 Task: Select Give A Gift Card from Gift Cards. Add to cart AmazonBasics Movies & TV Gift Card-1. Place order for Edwin Parker, _x000D_
1229 Senator Rd_x000D_
Crystal, Michigan(MI), 48818, Cell Number (989) 235-6557
Action: Mouse moved to (331, 313)
Screenshot: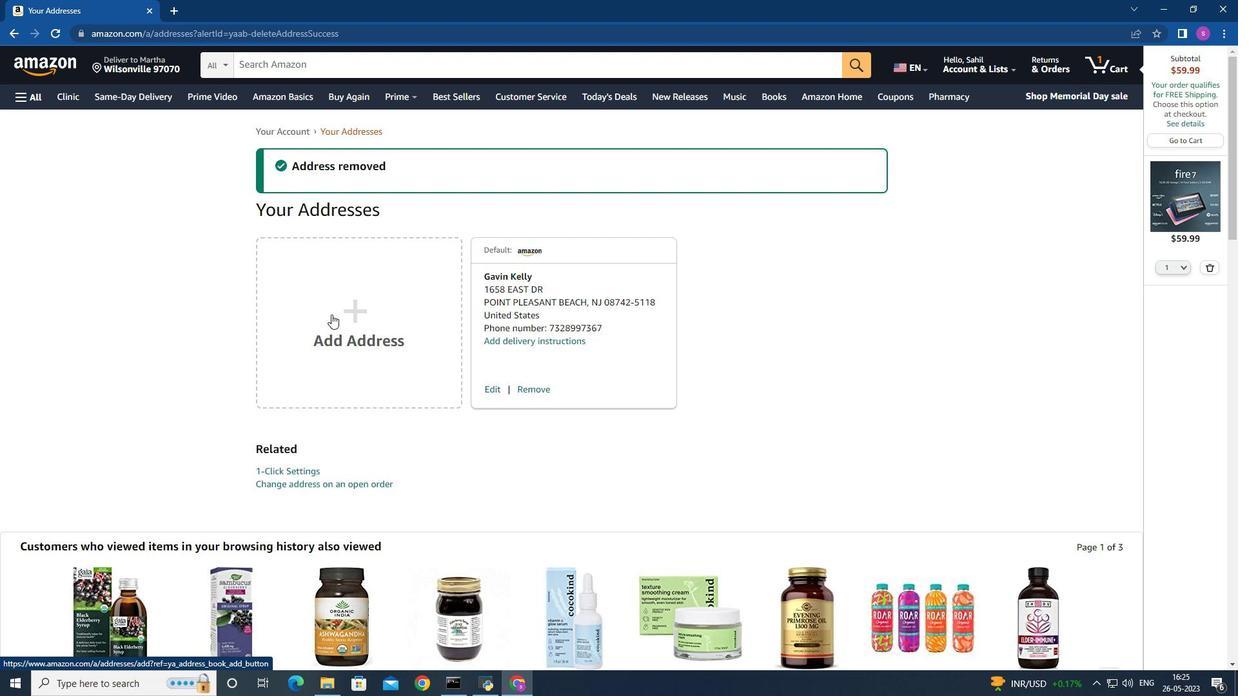 
Action: Mouse pressed left at (331, 313)
Screenshot: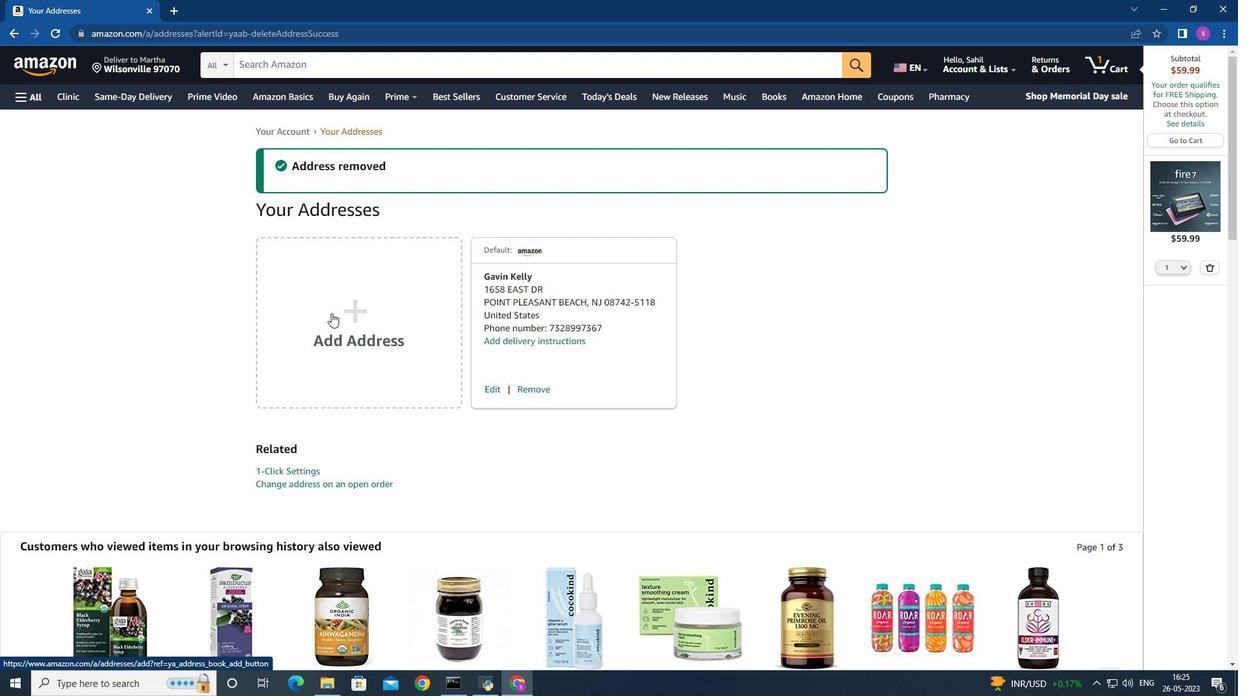 
Action: Mouse moved to (479, 313)
Screenshot: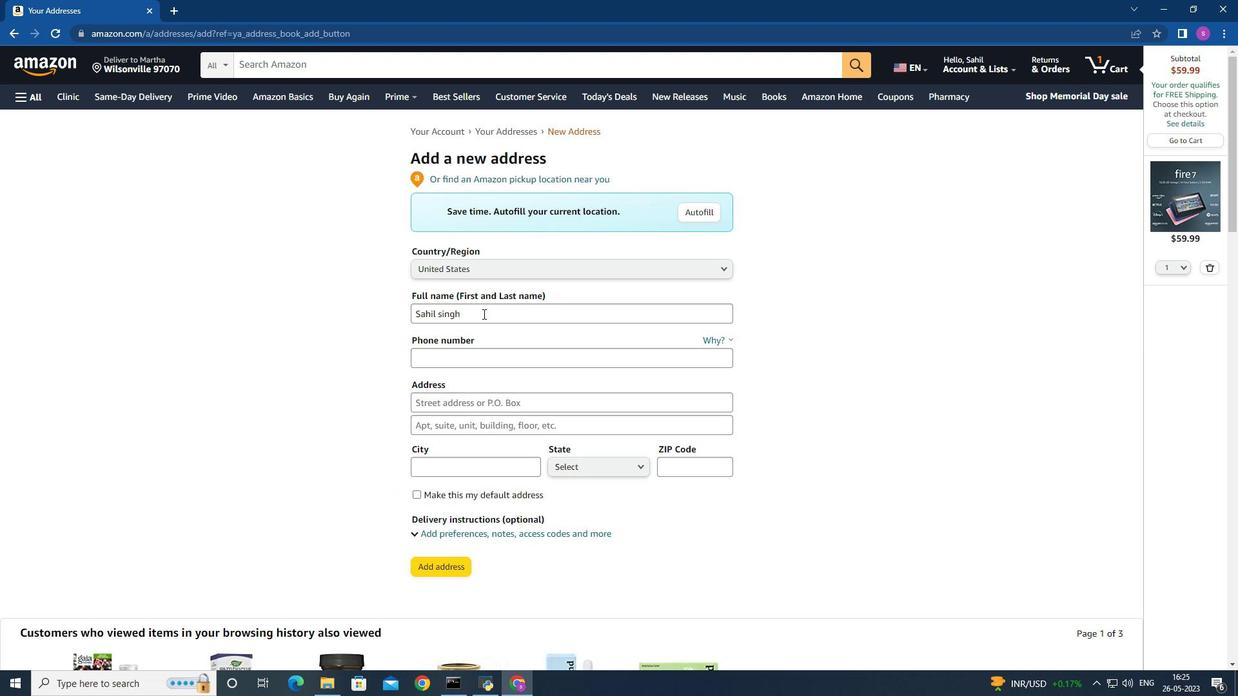 
Action: Mouse pressed left at (479, 313)
Screenshot: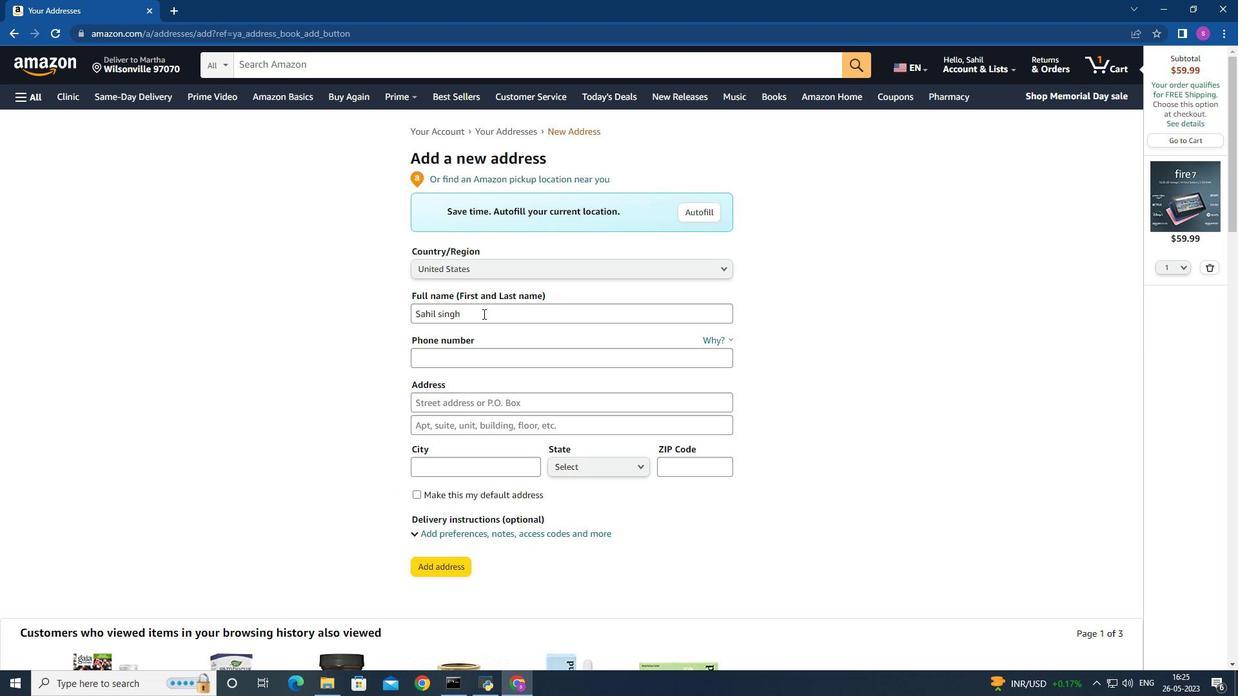 
Action: Mouse moved to (350, 319)
Screenshot: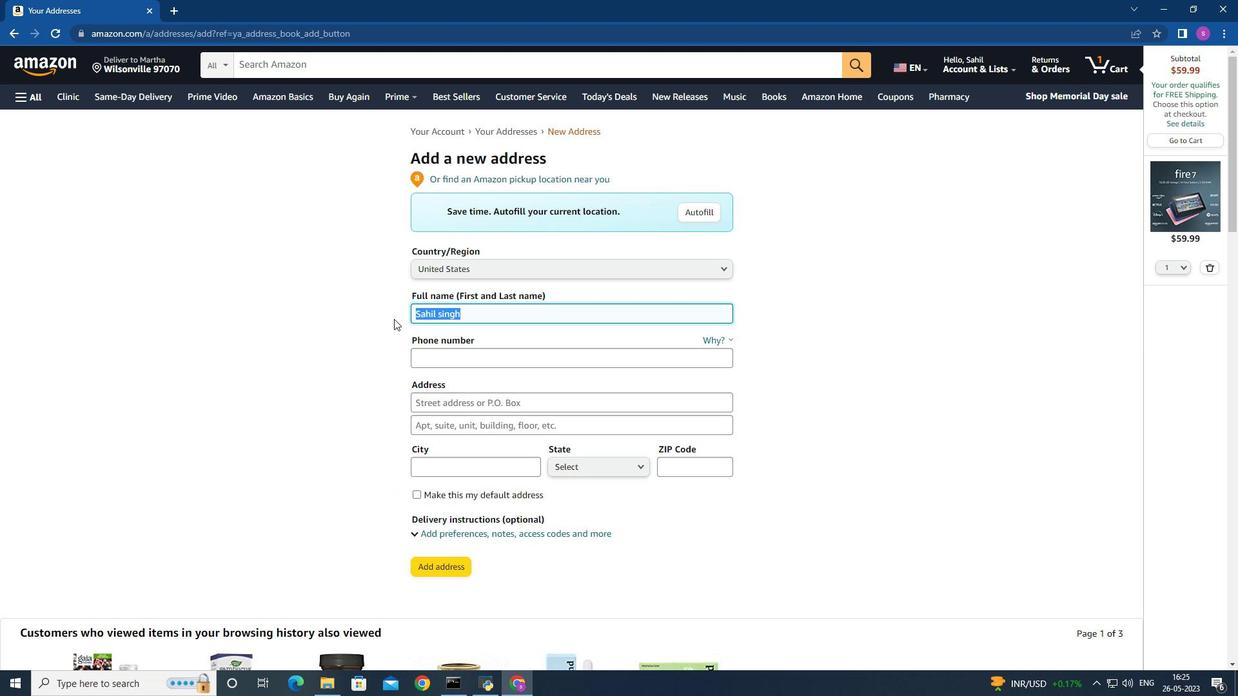 
Action: Key pressed <Key.shift>S<Key.backspace><Key.shift>Edwin<Key.space><Key.shift>Parker
Screenshot: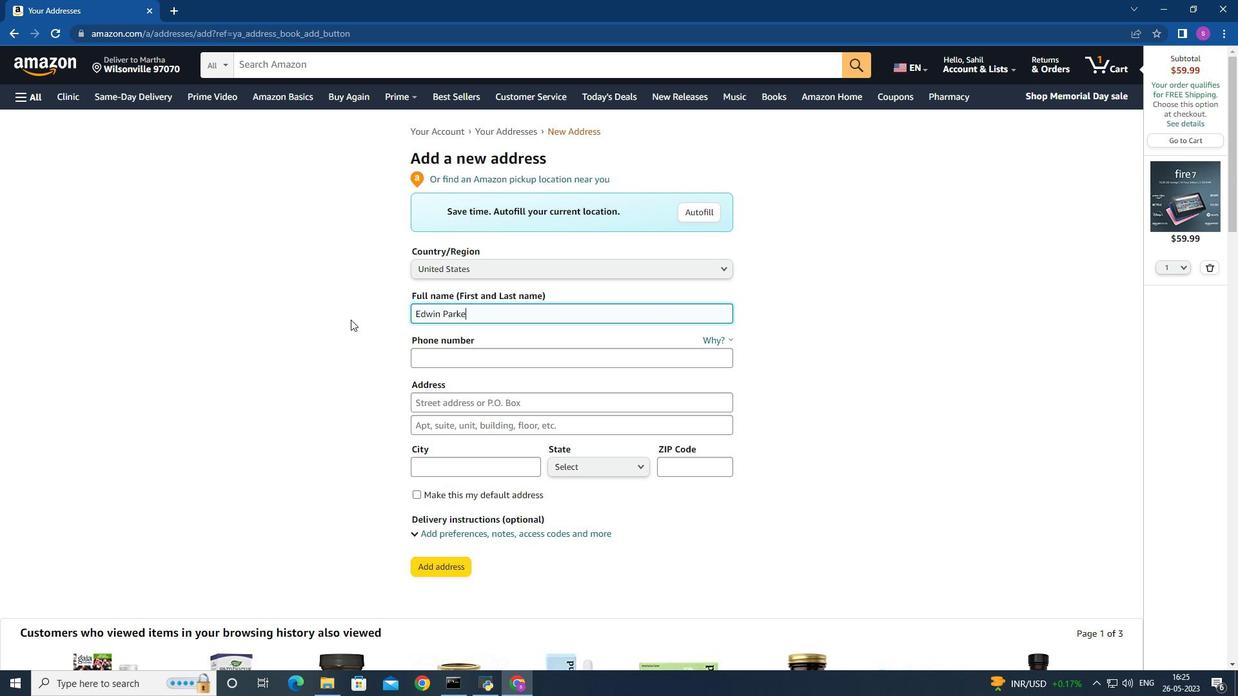 
Action: Mouse moved to (432, 353)
Screenshot: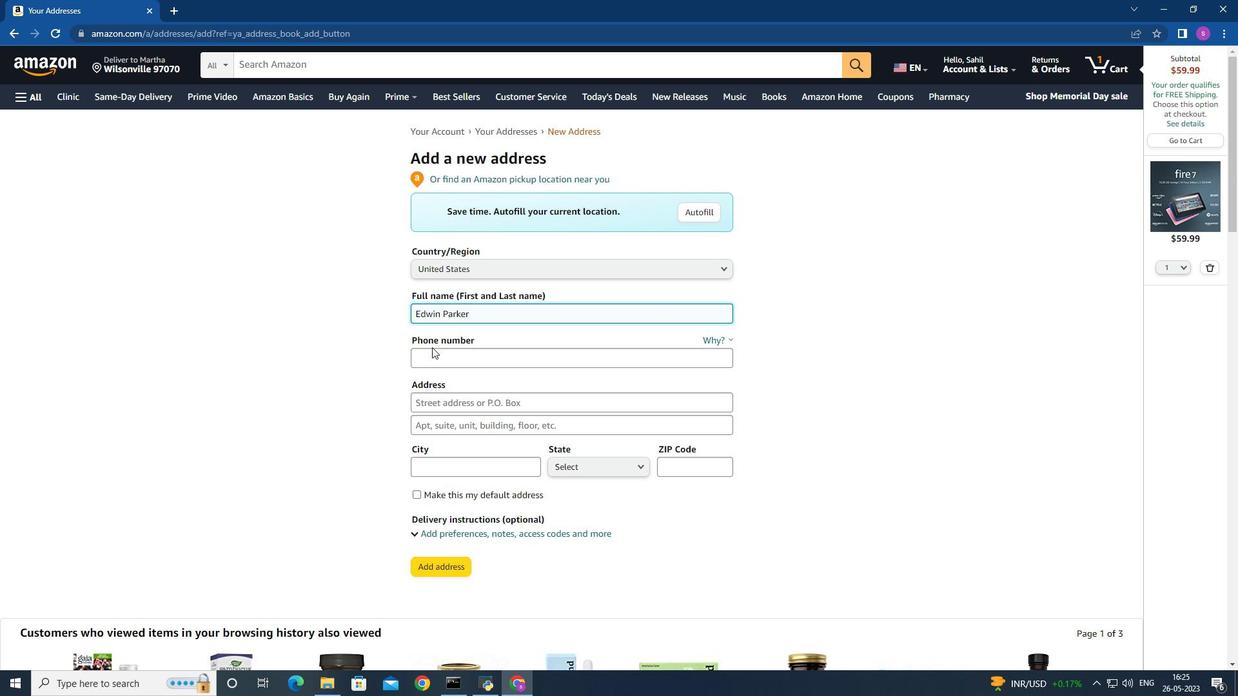 
Action: Mouse pressed left at (432, 353)
Screenshot: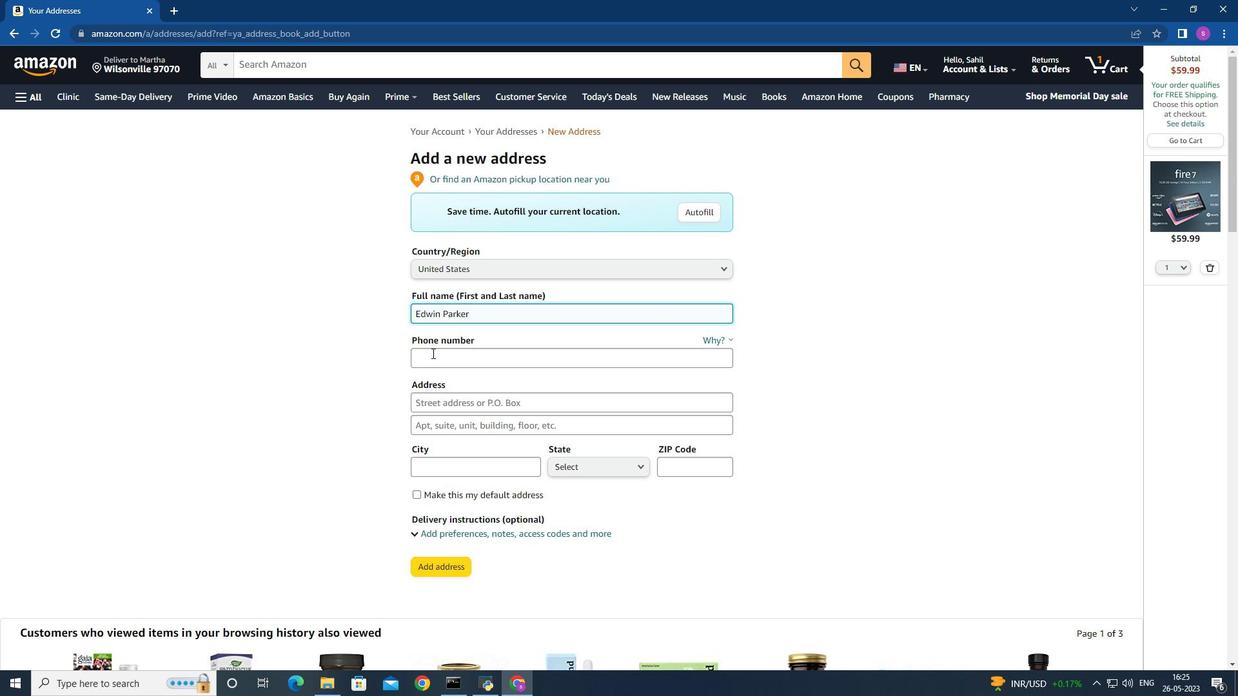 
Action: Mouse moved to (432, 353)
Screenshot: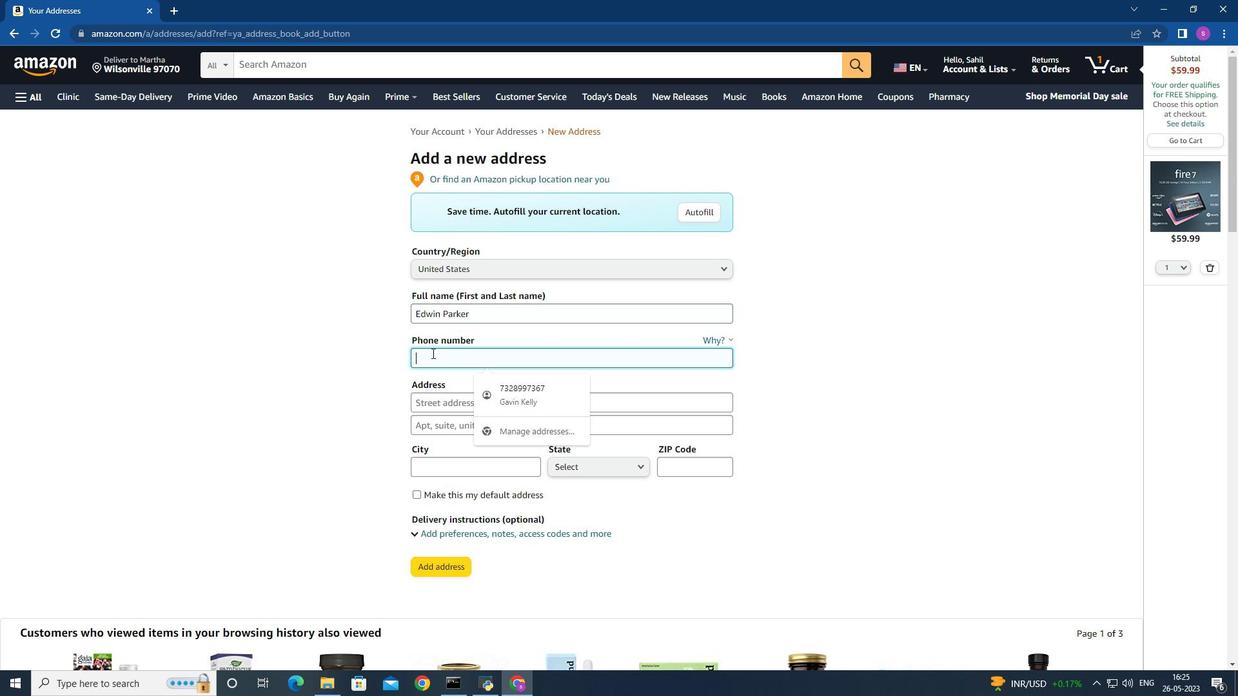 
Action: Key pressed <Key.shift>(989<Key.shift>)235-6557
Screenshot: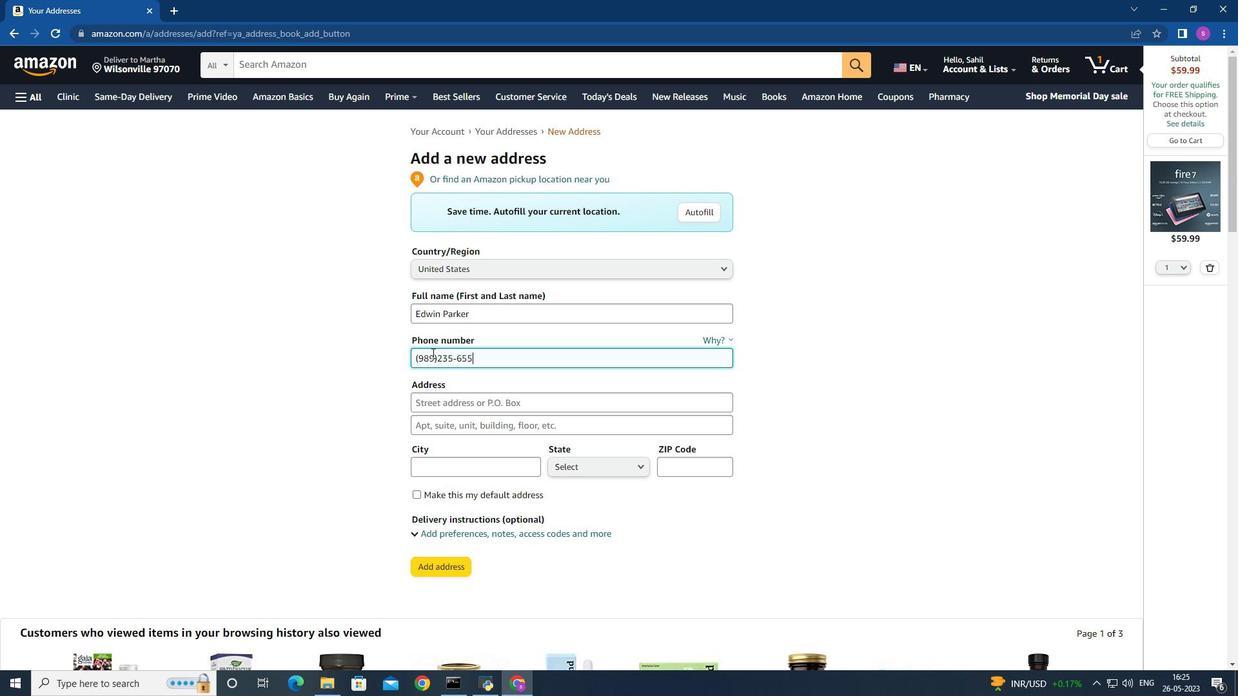 
Action: Mouse moved to (438, 409)
Screenshot: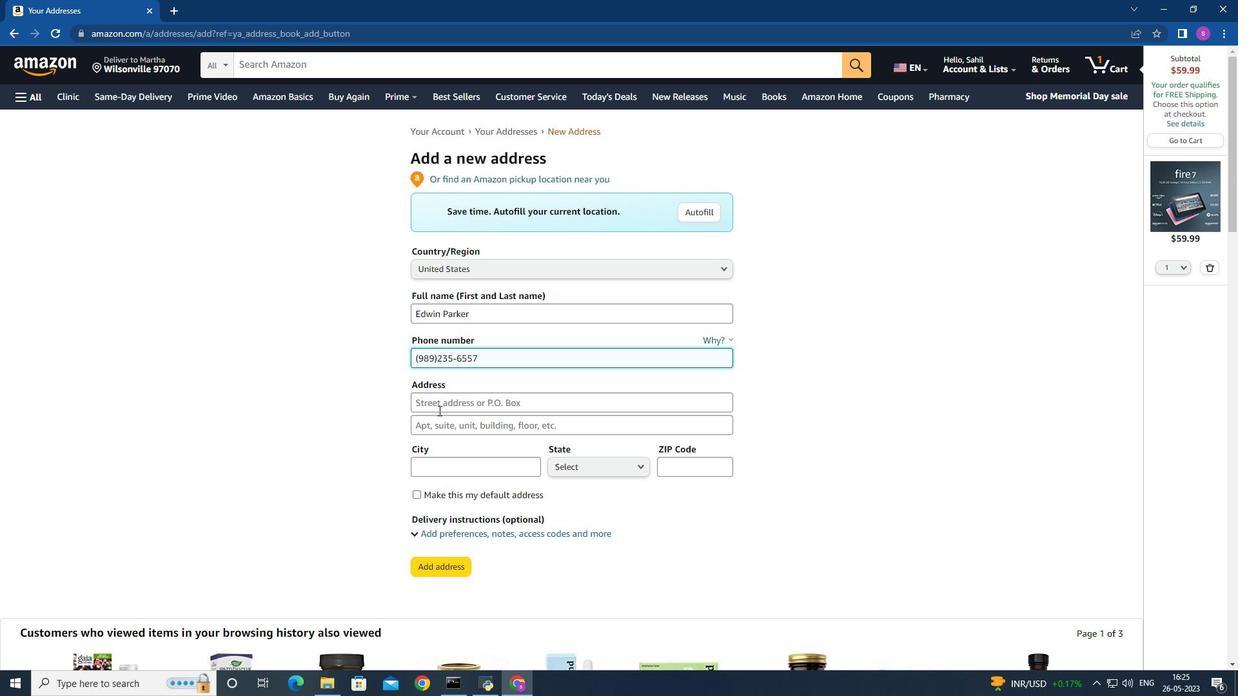
Action: Mouse pressed left at (438, 409)
Screenshot: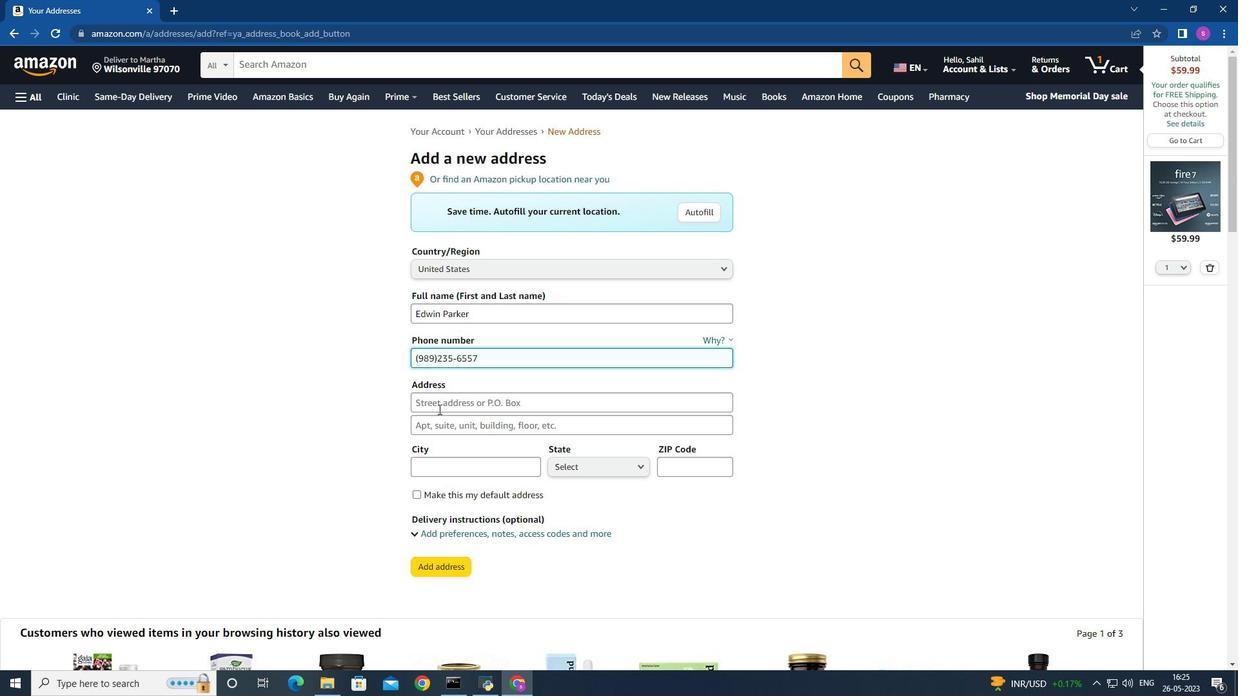 
Action: Key pressed <Key.shift>Edwin<Key.space><Key.shift>Par<Key.backspace><Key.backspace><Key.backspace><Key.backspace><Key.backspace><Key.backspace><Key.backspace><Key.backspace><Key.backspace>1229<Key.space><Key.shift>Senator<Key.space><Key.backspace><Key.backspace><Key.backspace><Key.backspace>tor<Key.space><Key.shift>R<Key.backspace><Key.backspace><Key.backspace><Key.backspace><Key.backspace><Key.backspace><Key.backspace><Key.backspace><Key.backspace><Key.backspace><Key.backspace><Key.backspace><Key.backspace><Key.backspace><Key.backspace><Key.backspace><Key.backspace><Key.backspace><Key.backspace><Key.backspace><Key.backspace>
Screenshot: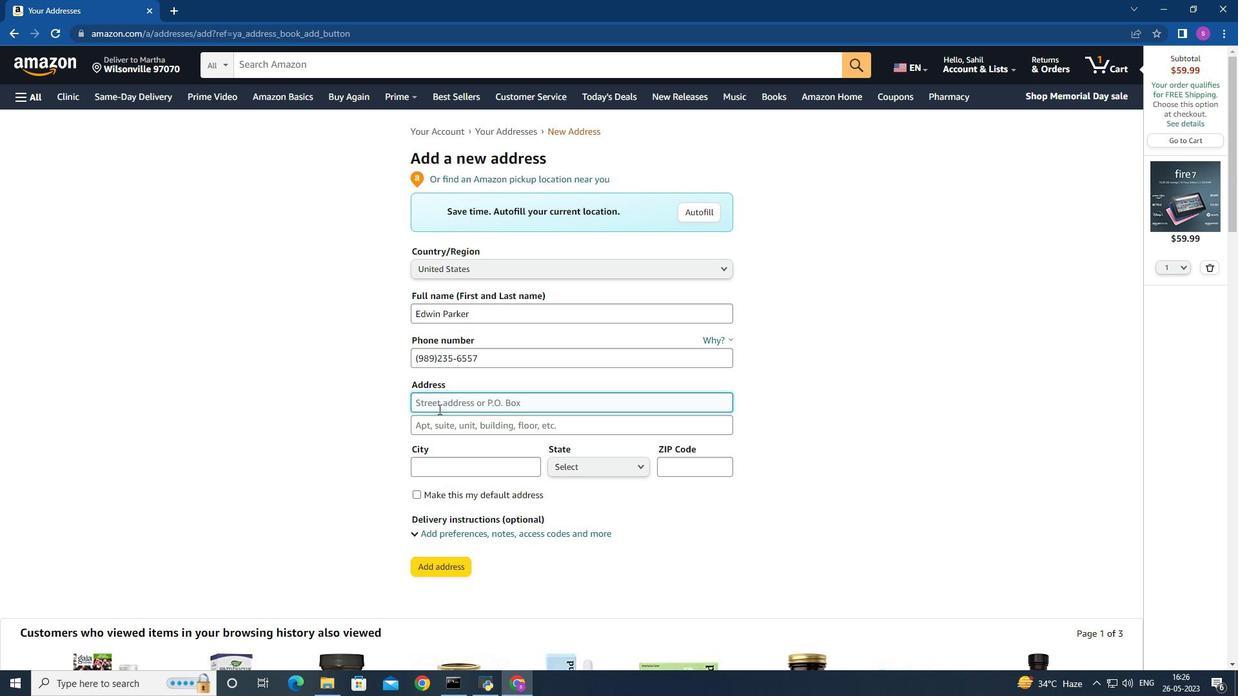 
Action: Mouse moved to (766, 555)
Screenshot: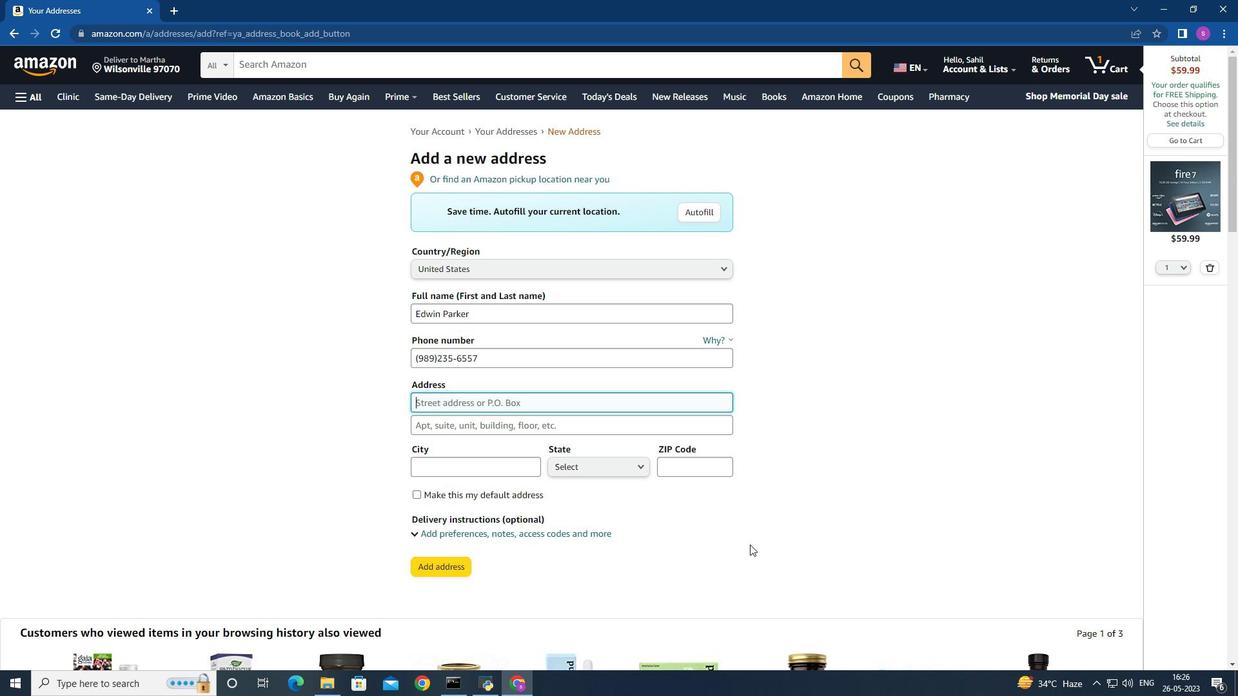 
Action: Key pressed 1229<Key.space><Key.shift_r><Key.shift_r><Key.shift_r>SE<Key.backspace><Key.backspace>senator<Key.space>rd<Key.tab>
Screenshot: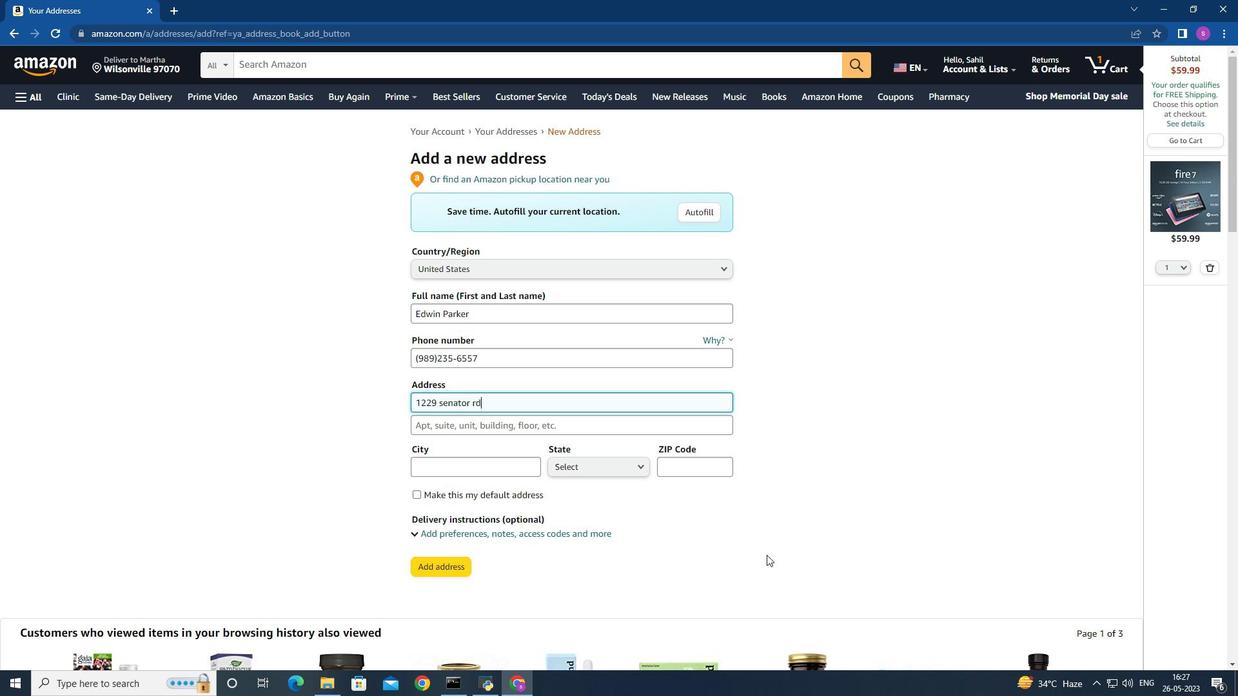 
Action: Mouse moved to (655, 398)
Screenshot: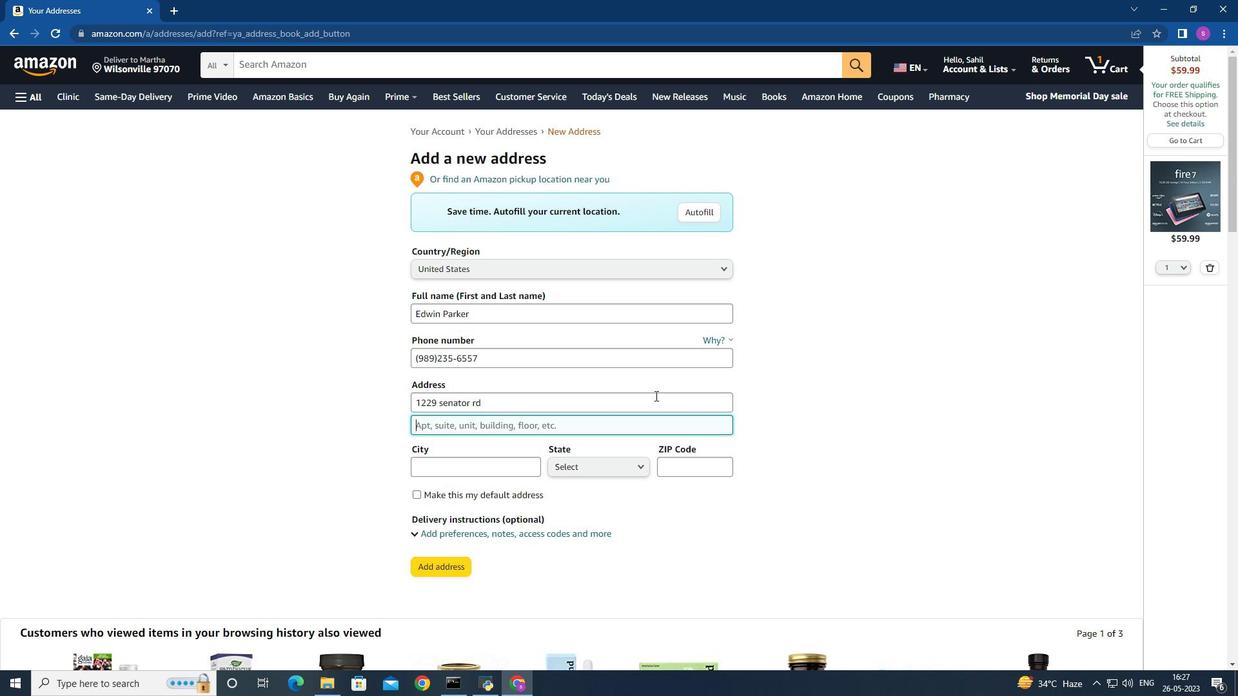 
Action: Mouse pressed left at (655, 398)
Screenshot: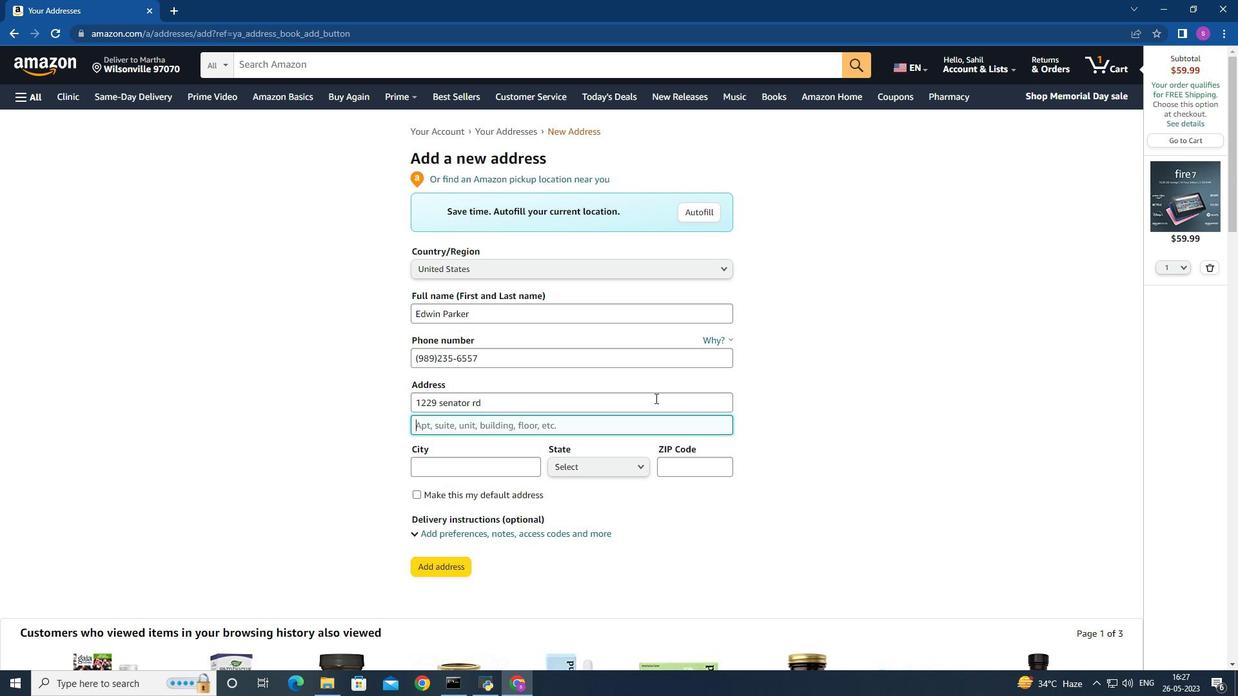 
Action: Key pressed ,<Key.shift>Cryst<Key.space><Key.backspace>al<Key.space><Key.shift>Michigan,48818<Key.tab><Key.tab>asdf<Key.backspace><Key.backspace><Key.backspace><Key.backspace>adsf<Key.backspace><Key.backspace><Key.backspace><Key.backspace><Key.backspace><Key.shift>Michigan
Screenshot: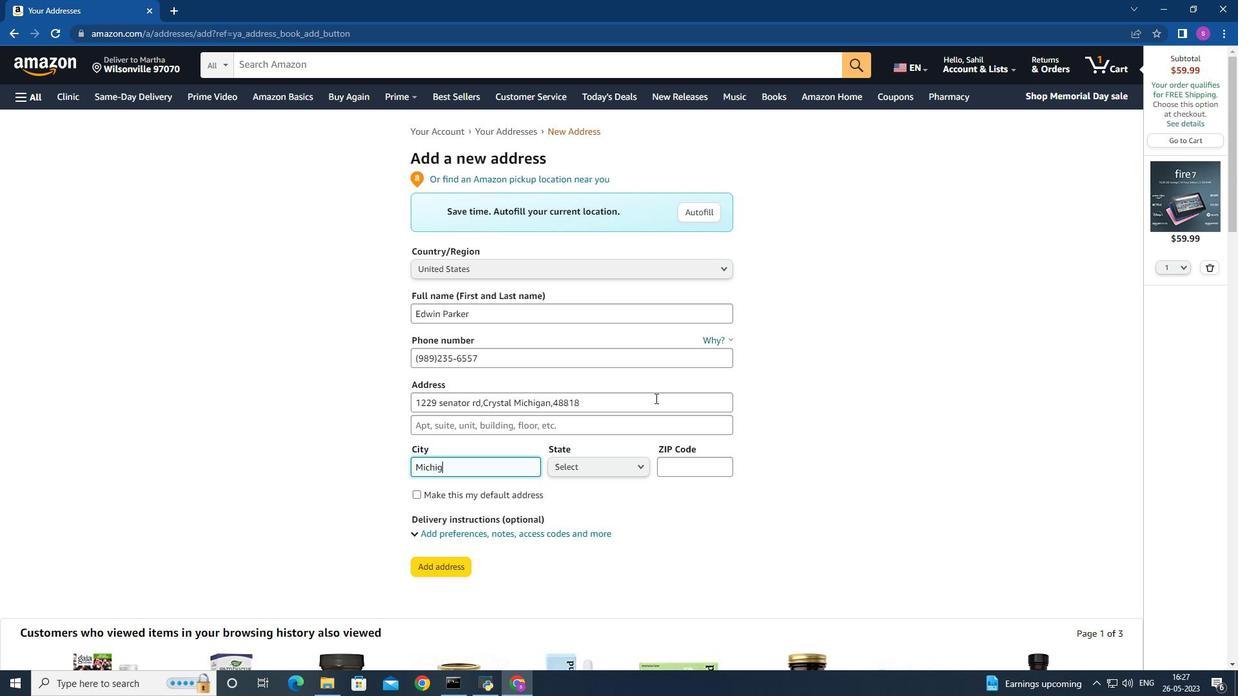 
Action: Mouse moved to (671, 468)
Screenshot: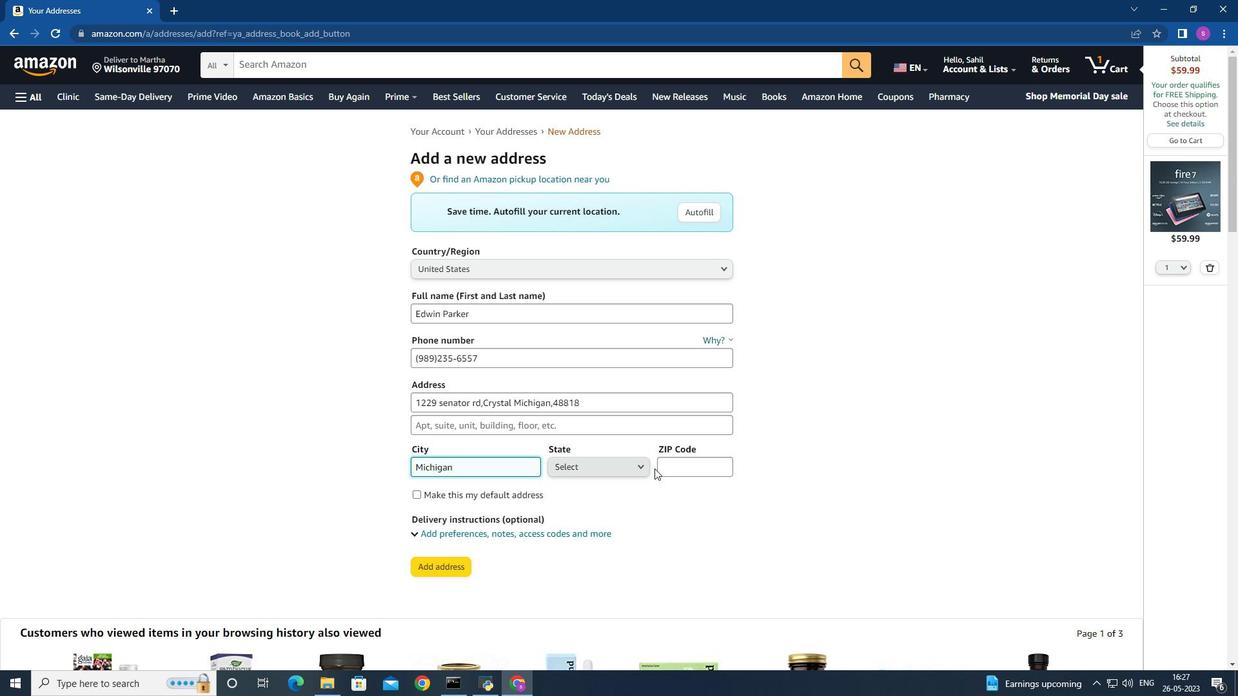 
Action: Mouse pressed left at (671, 468)
Screenshot: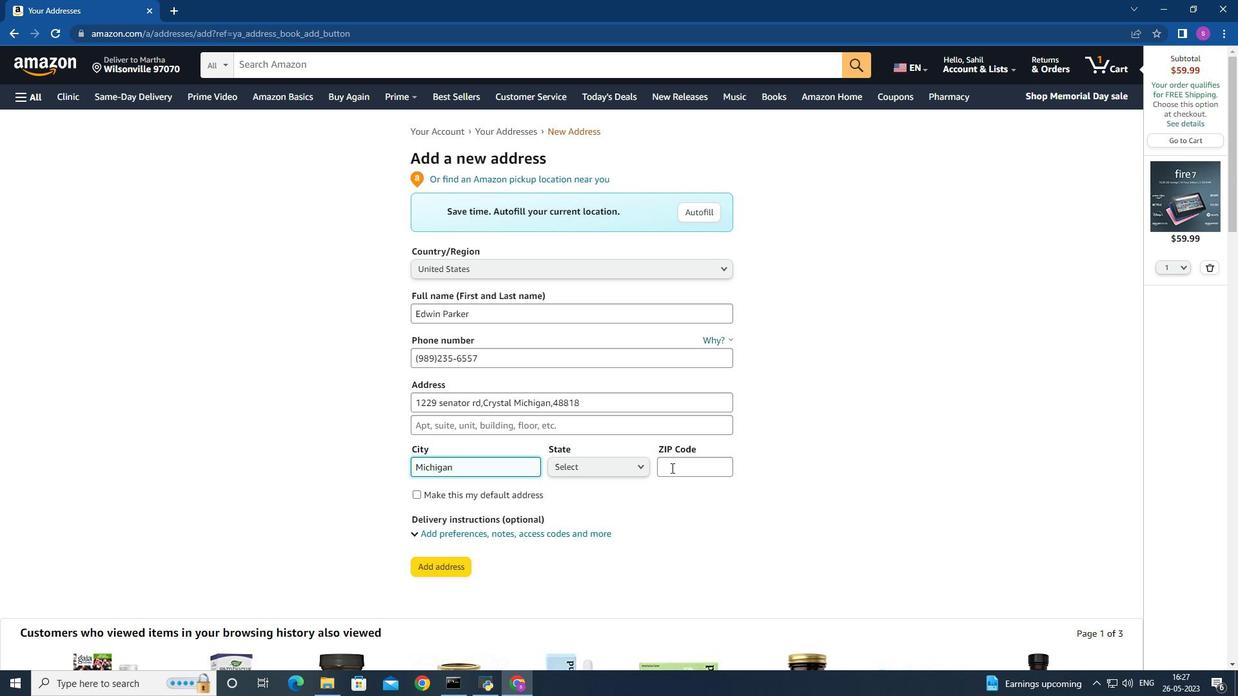 
Action: Mouse moved to (665, 464)
Screenshot: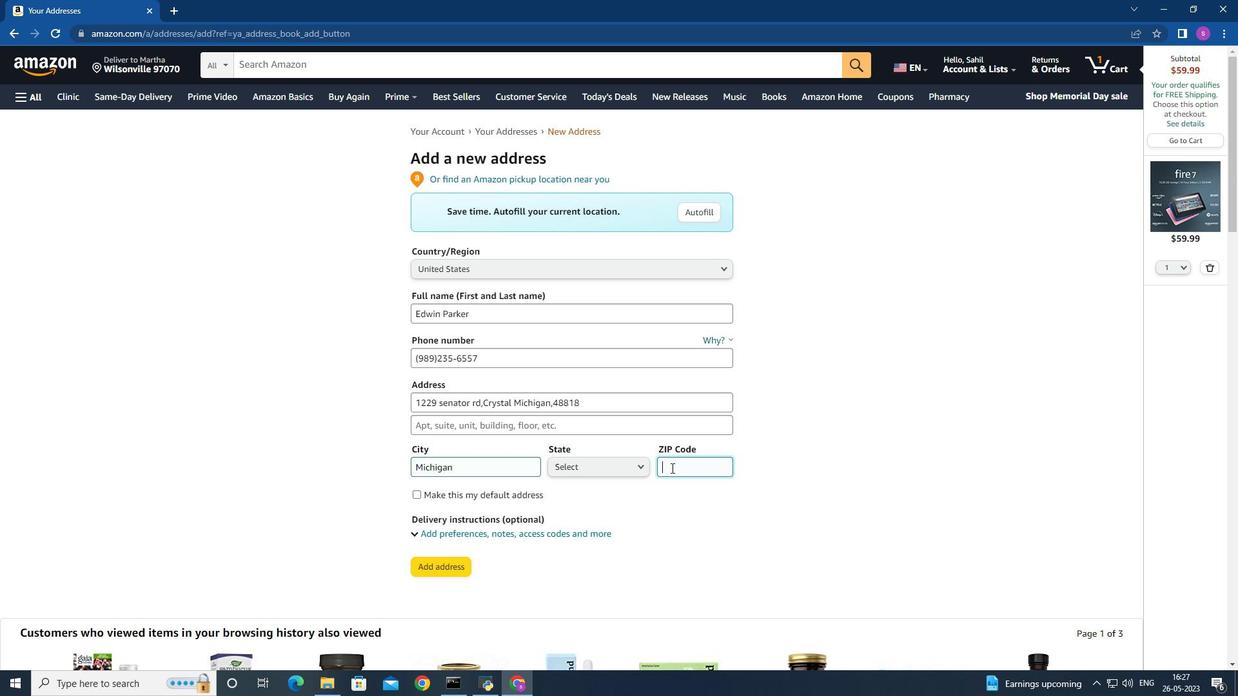 
Action: Key pressed 48818
Screenshot: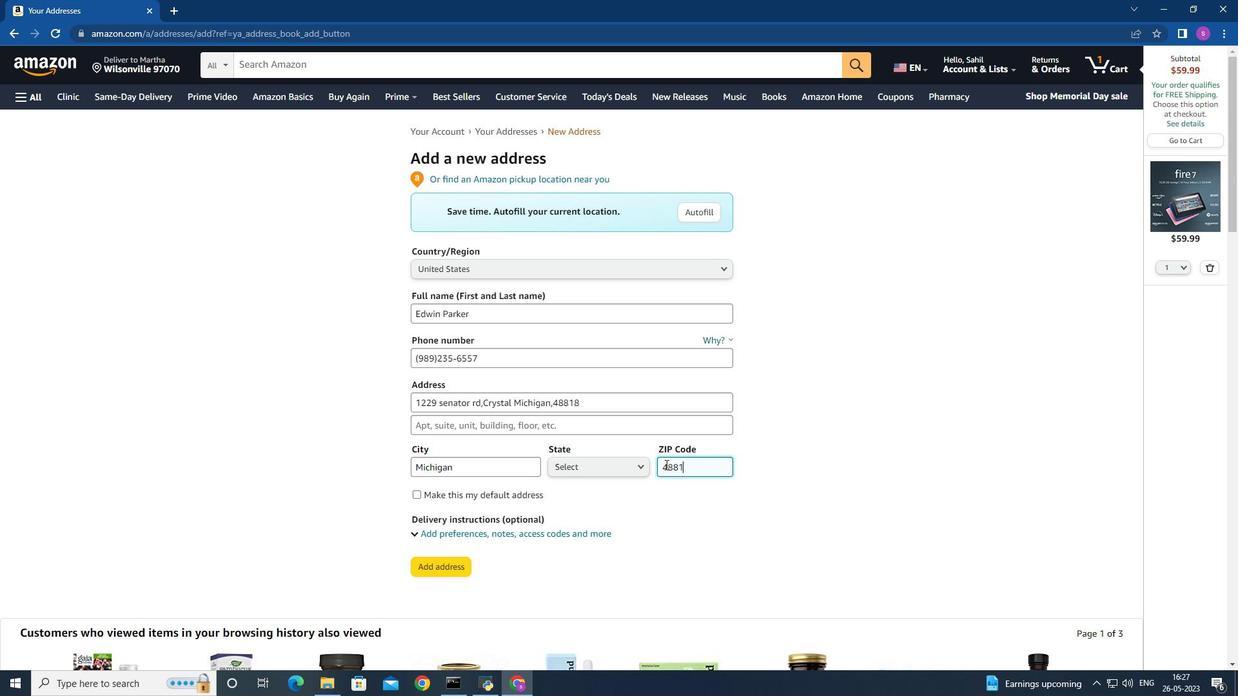 
Action: Mouse moved to (646, 461)
Screenshot: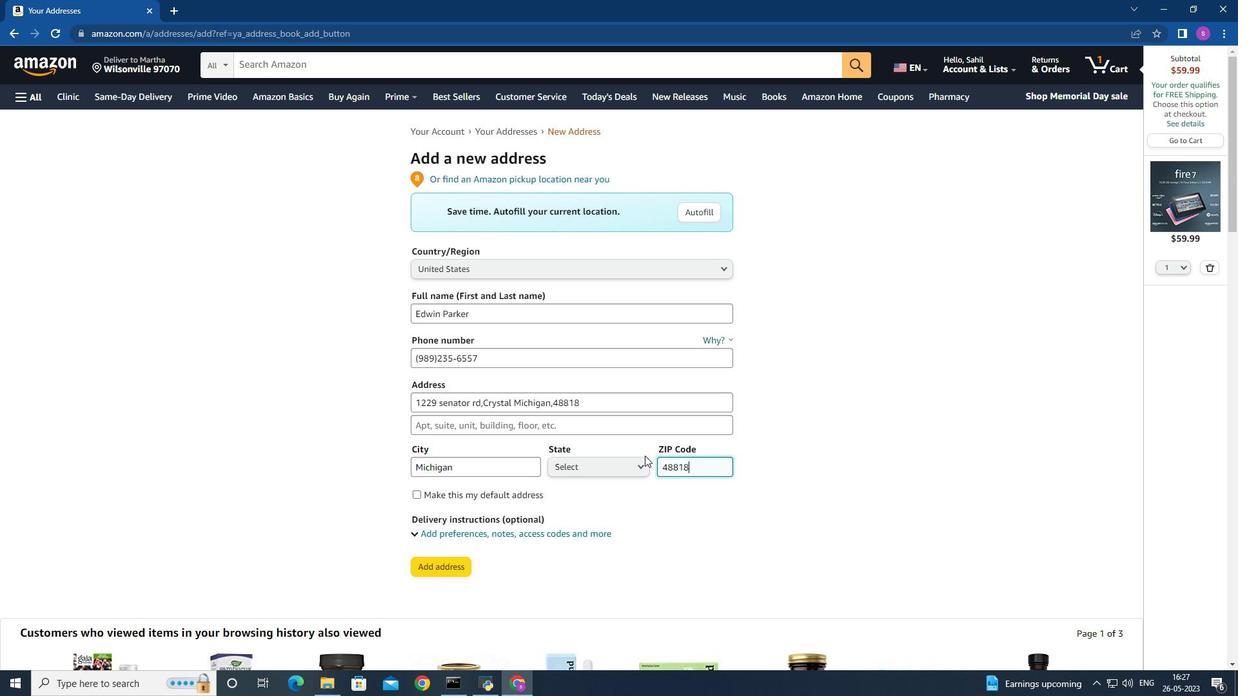 
Action: Mouse pressed left at (646, 461)
Screenshot: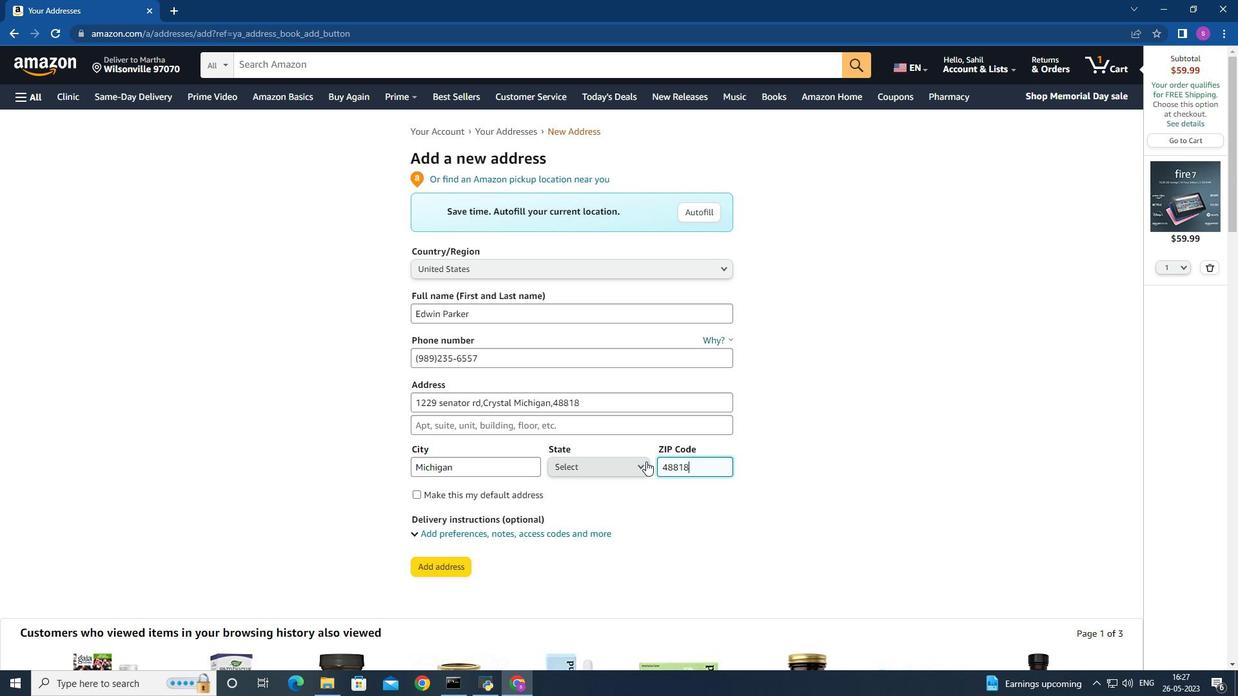 
Action: Mouse moved to (642, 466)
Screenshot: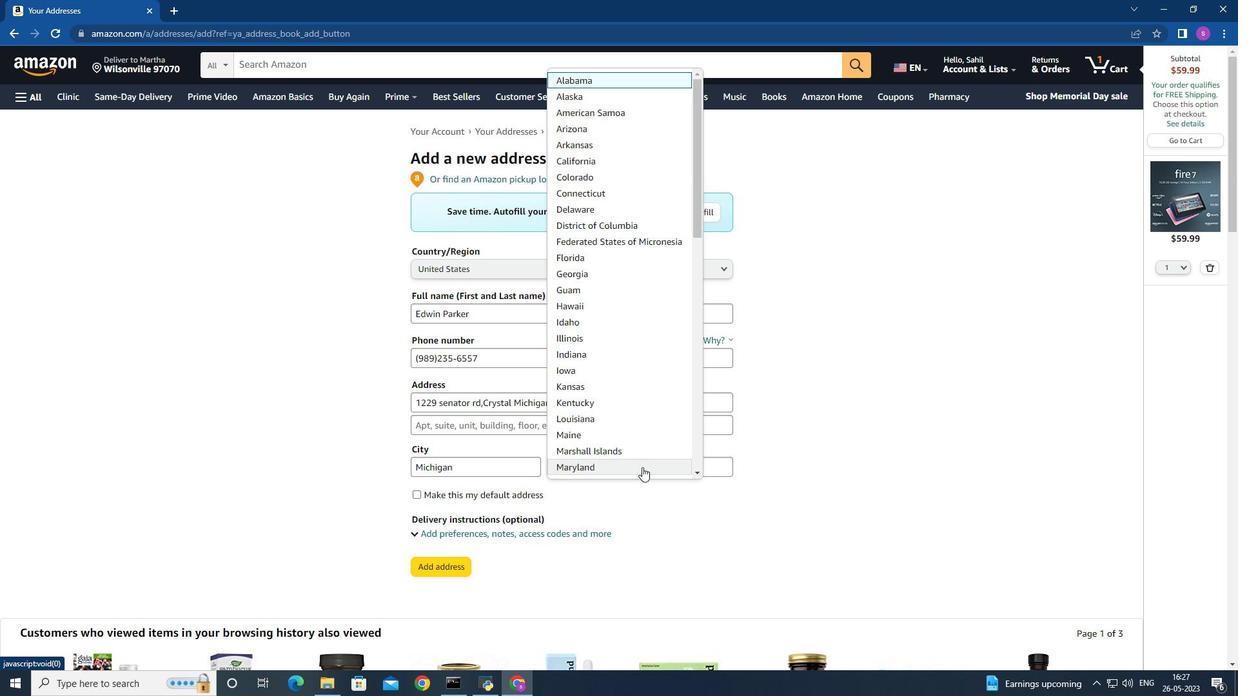 
Action: Mouse scrolled (642, 466) with delta (0, 0)
Screenshot: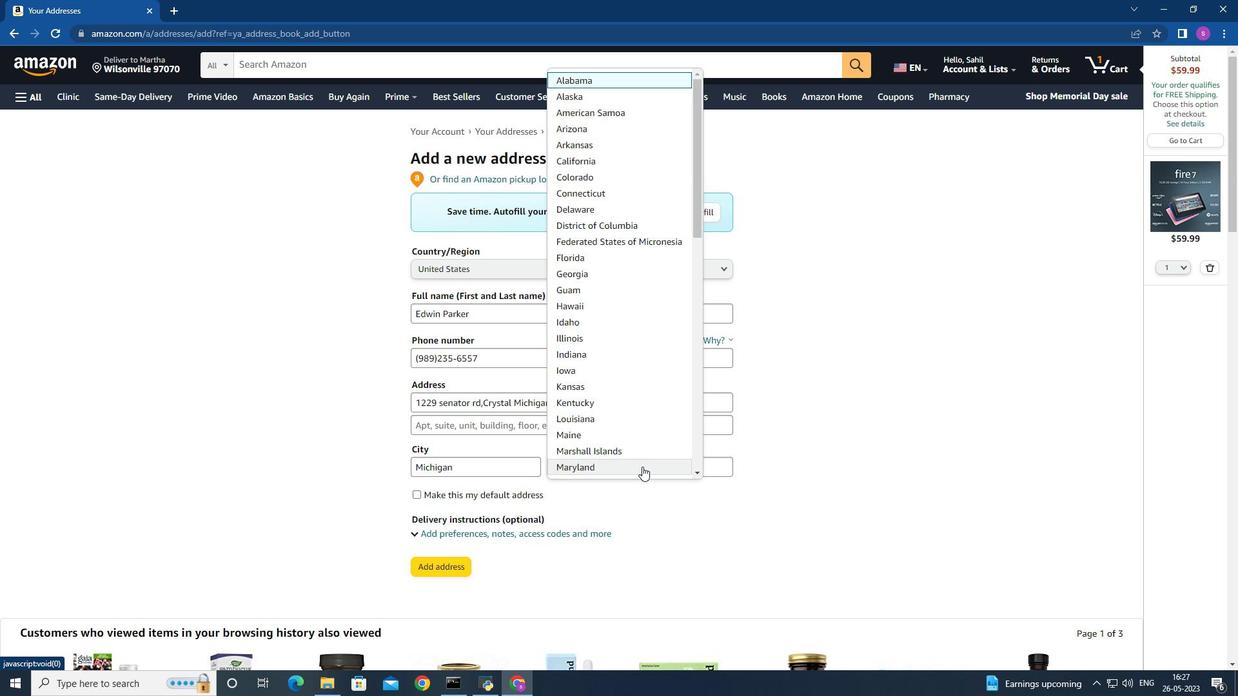 
Action: Mouse moved to (617, 453)
Screenshot: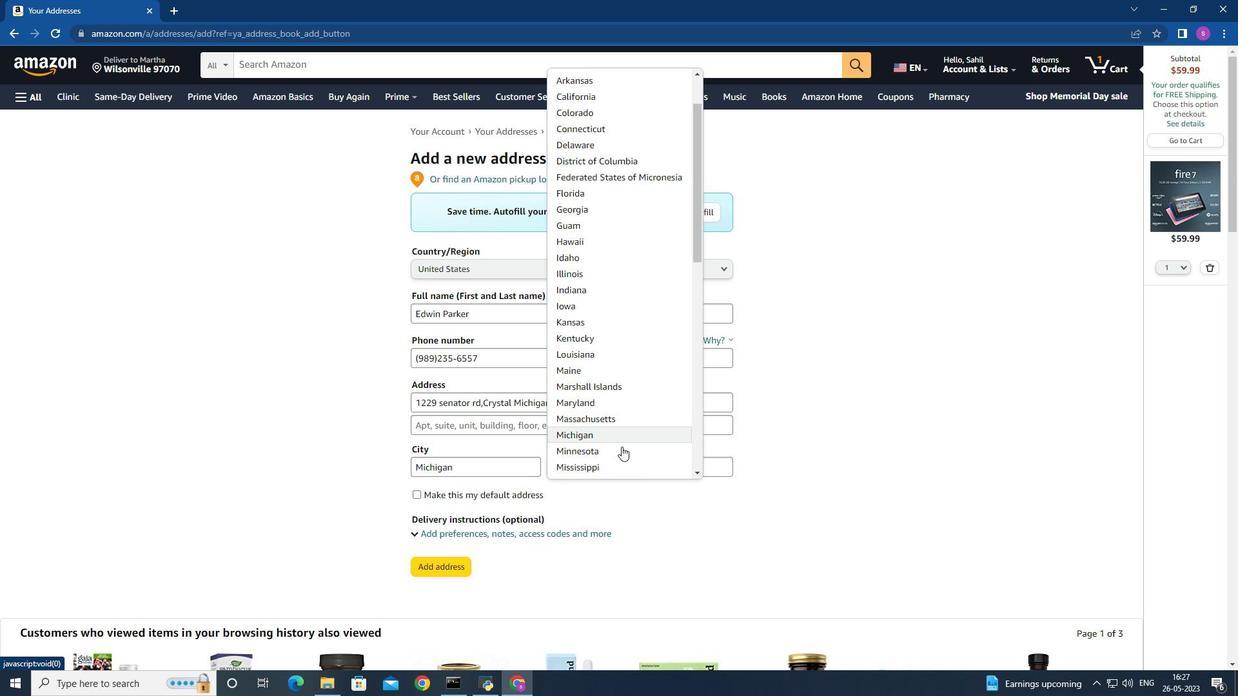 
Action: Mouse scrolled (617, 453) with delta (0, 0)
Screenshot: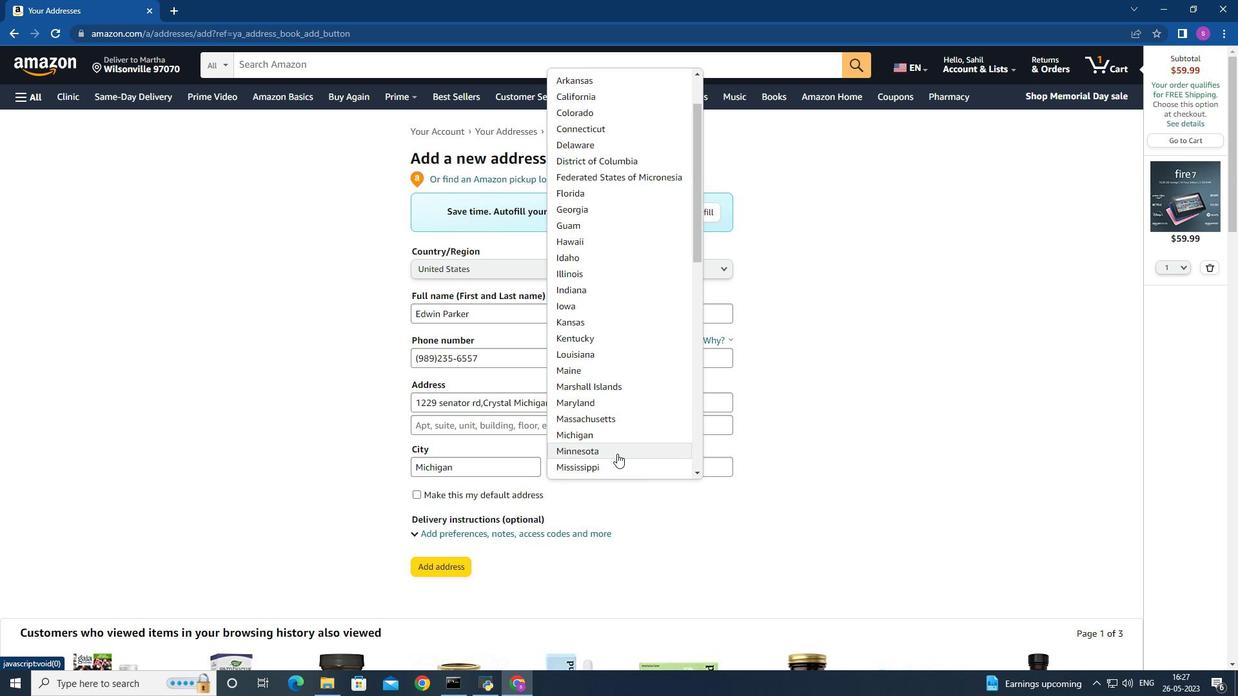 
Action: Mouse moved to (617, 377)
Screenshot: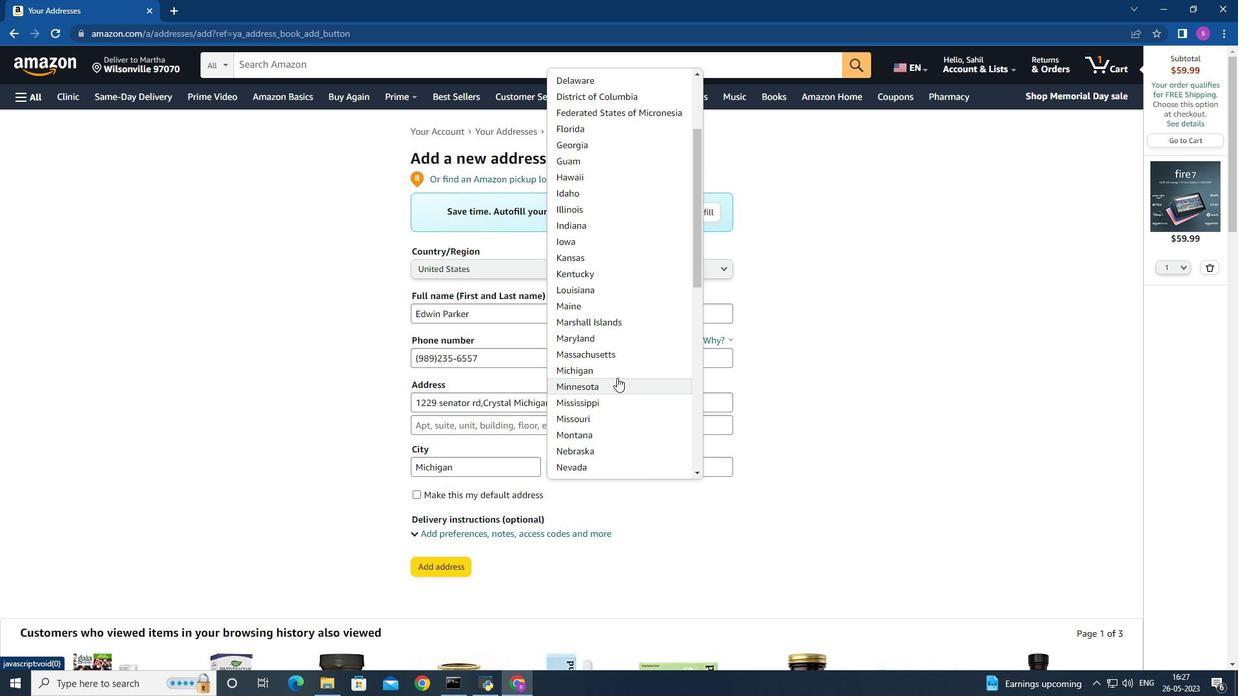 
Action: Mouse pressed left at (617, 377)
Screenshot: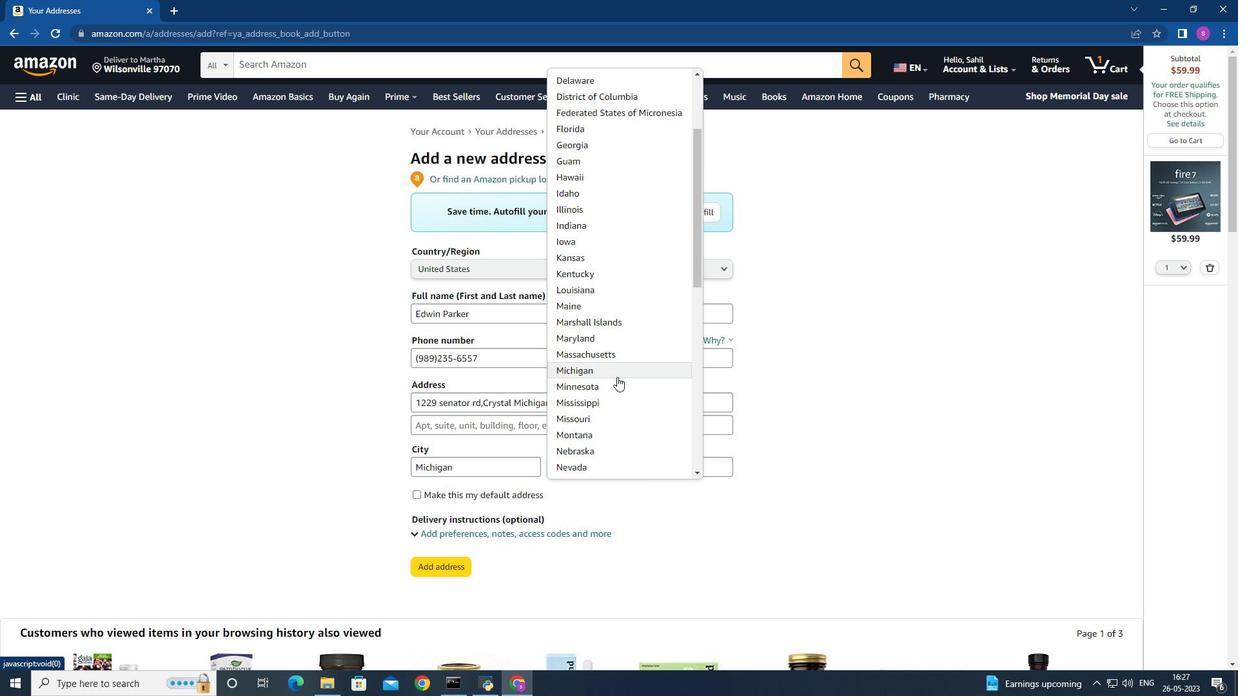 
Action: Mouse moved to (427, 571)
Screenshot: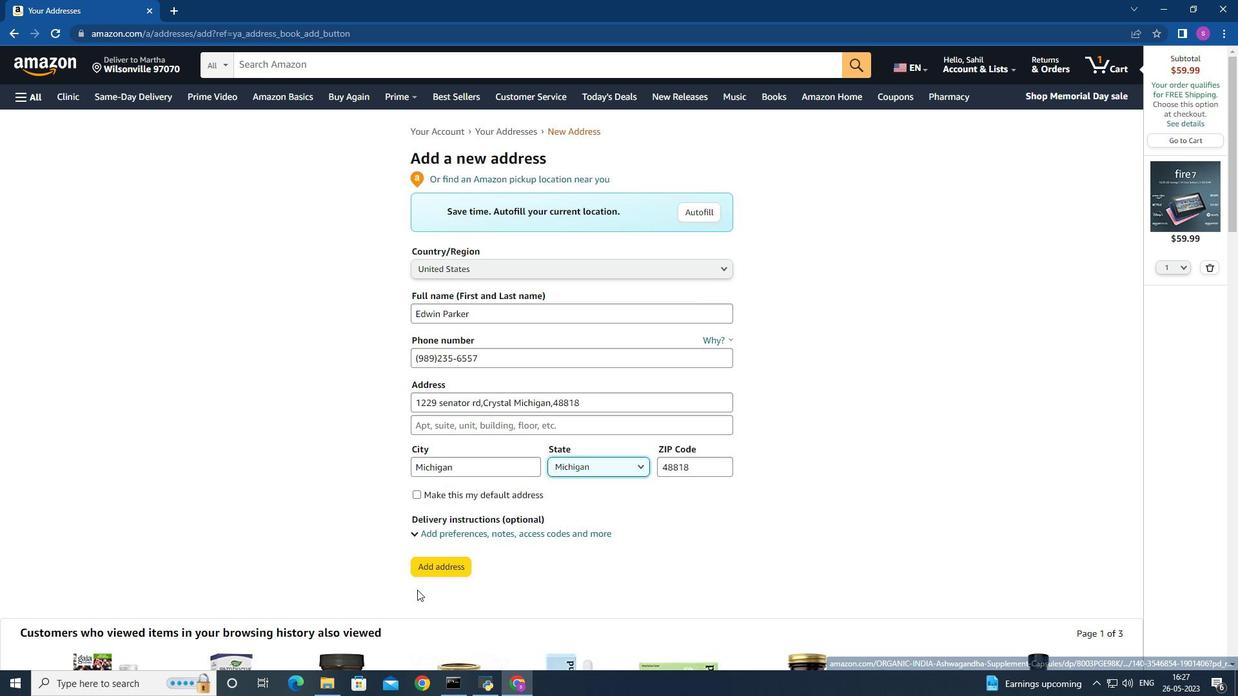 
Action: Mouse pressed left at (427, 571)
Screenshot: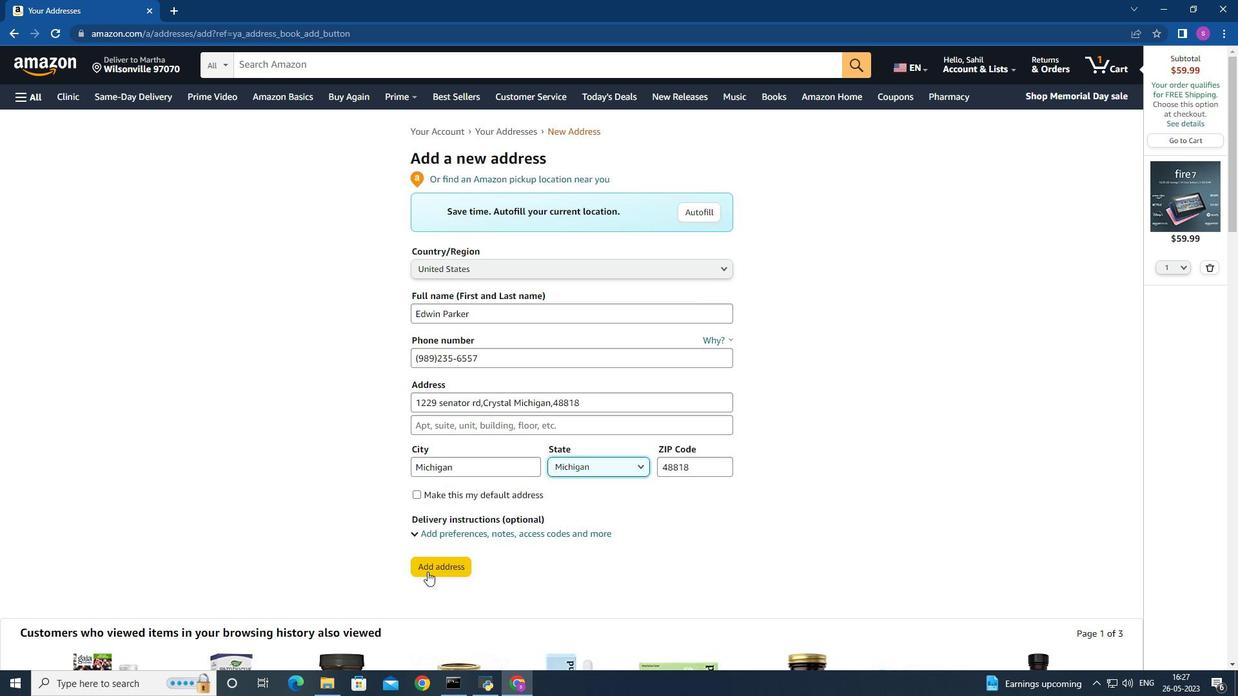 
Action: Mouse moved to (32, 64)
Screenshot: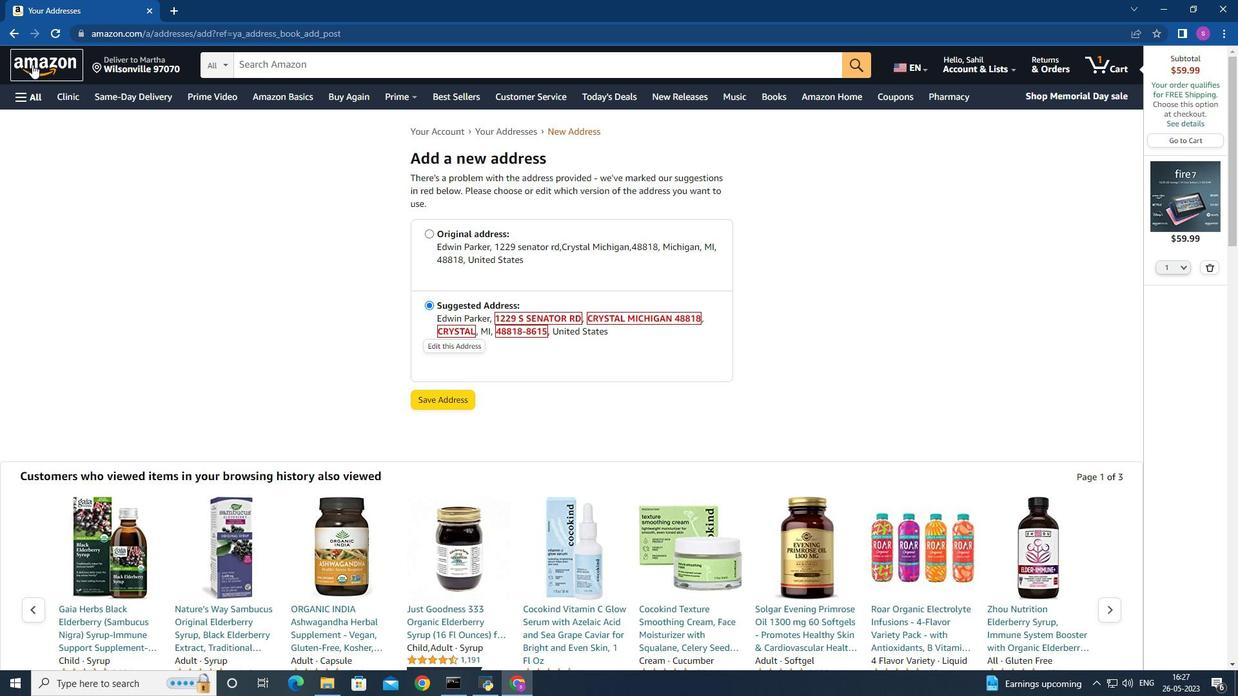 
Action: Mouse pressed left at (32, 64)
Screenshot: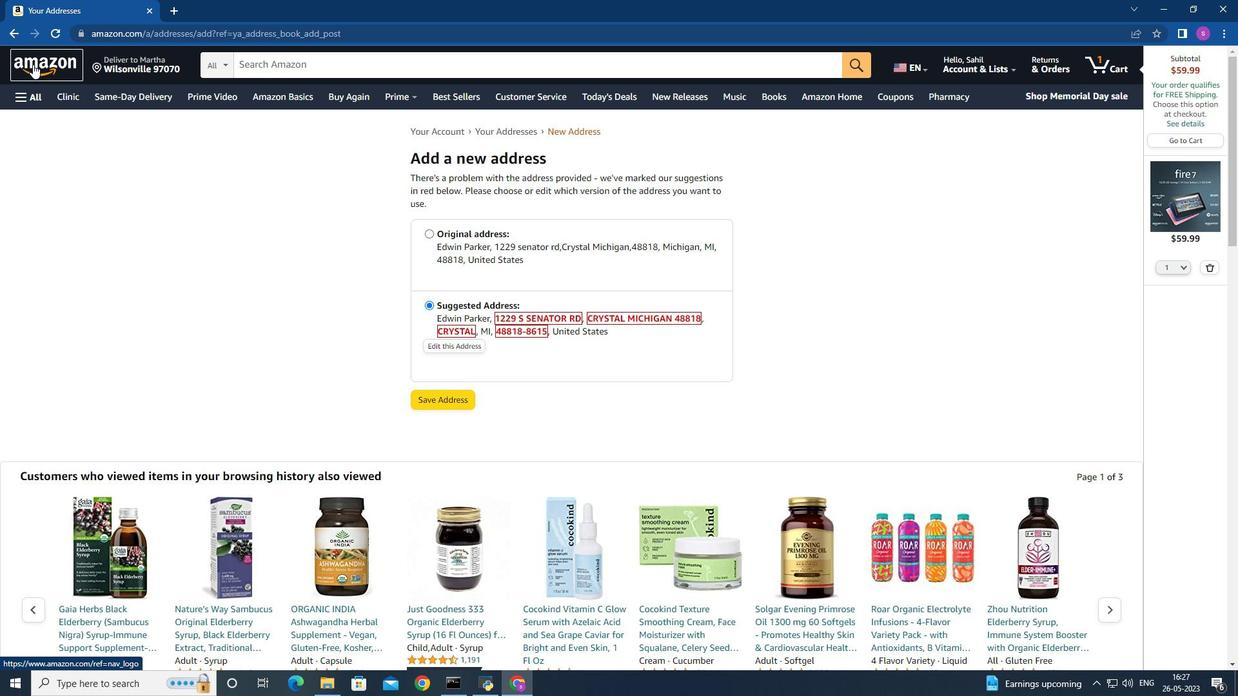 
Action: Mouse moved to (351, 65)
Screenshot: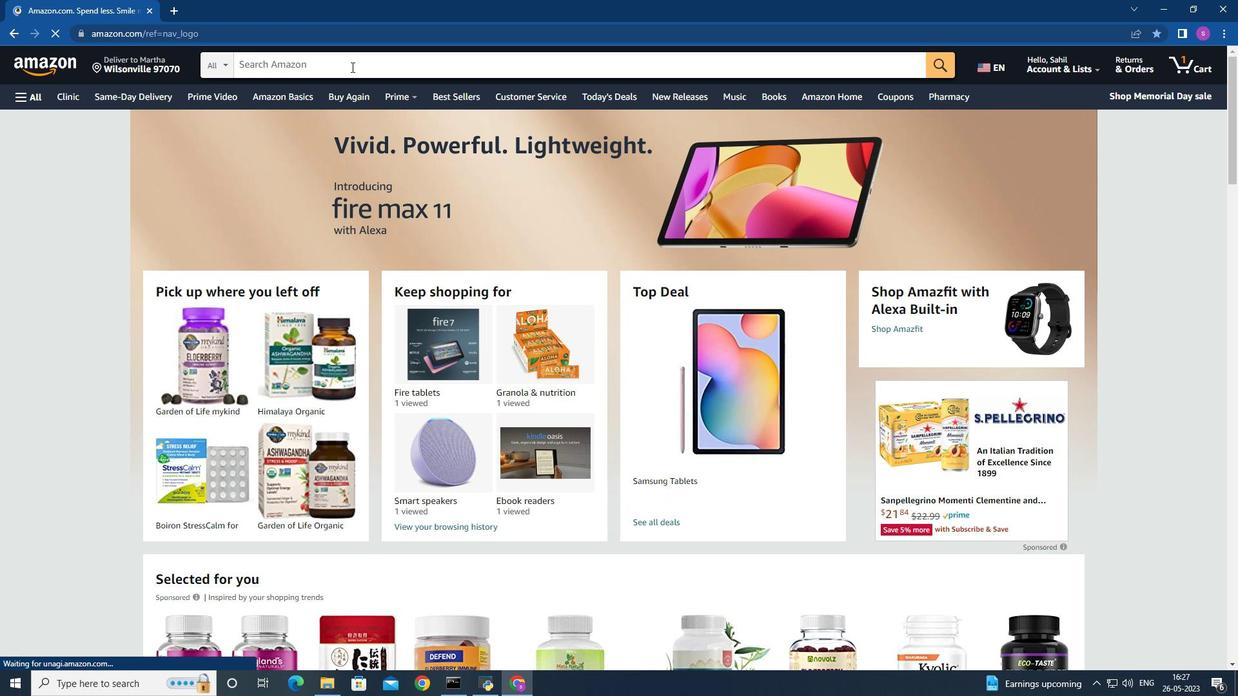 
Action: Mouse pressed left at (351, 65)
Screenshot: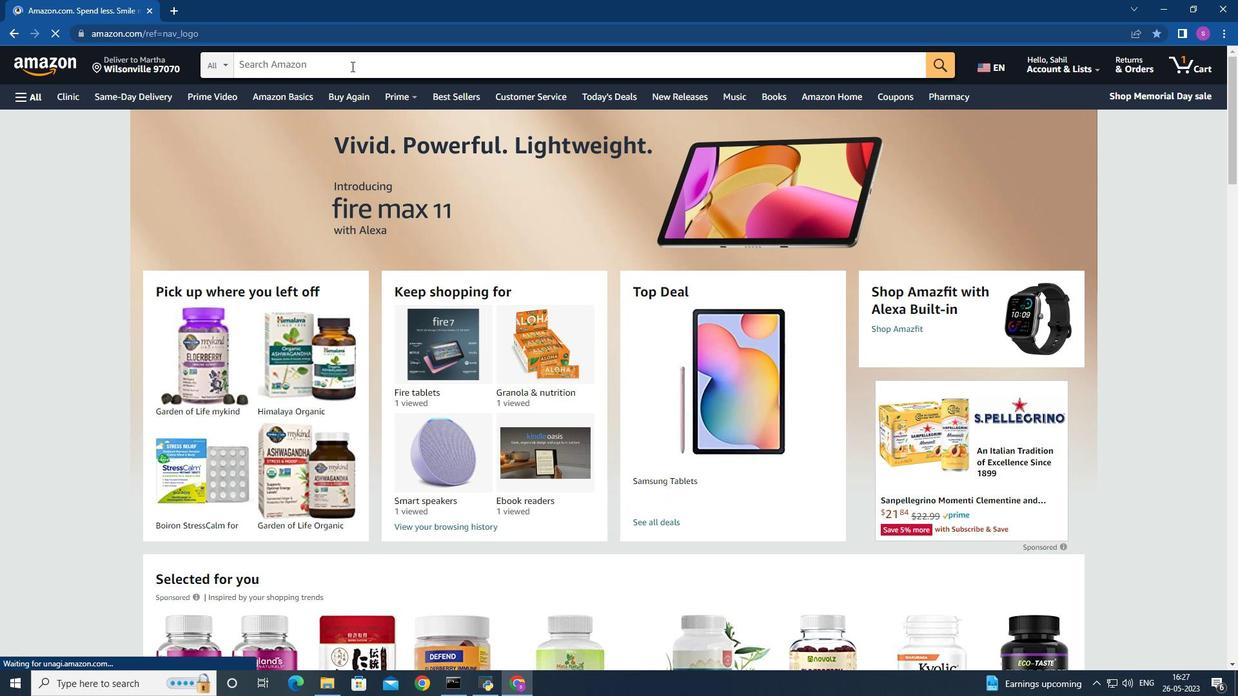 
Action: Mouse moved to (352, 65)
Screenshot: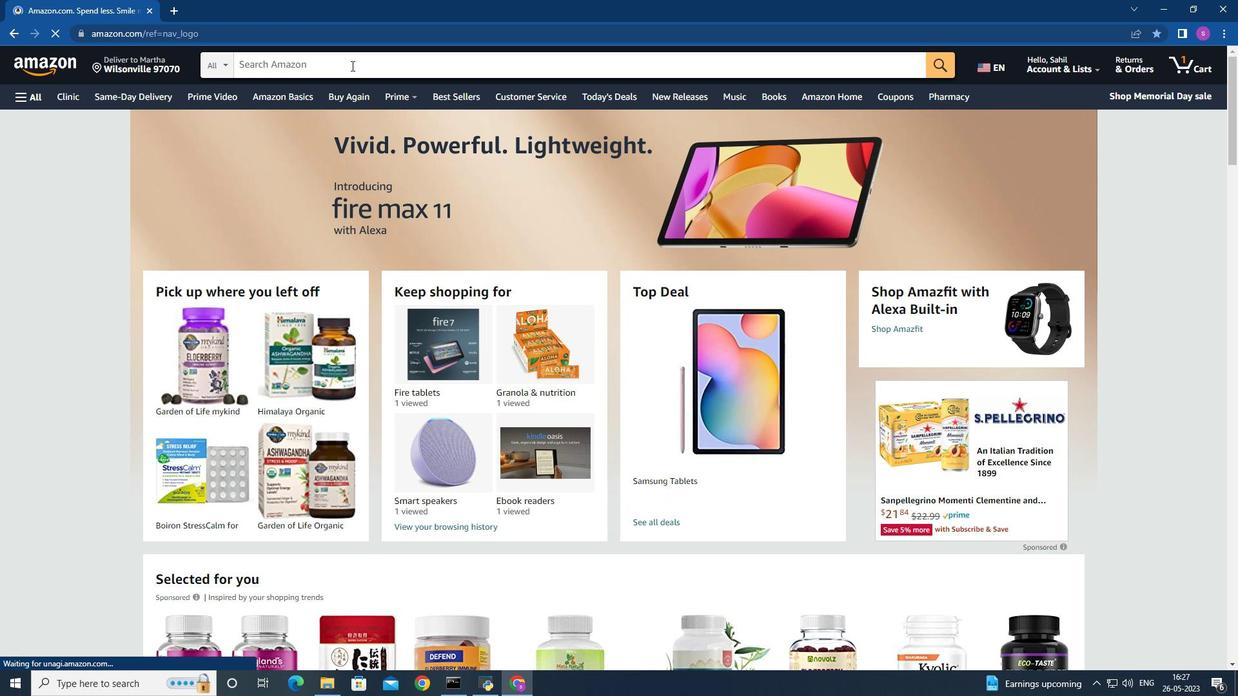 
Action: Key pressed <Key.shift_r>Amazon<Key.space>bass<Key.backspace>ics<Key.space>movies<Key.space><Key.shift>&<Key.space>tv<Key.space>gift<Key.space>card<Key.enter>
Screenshot: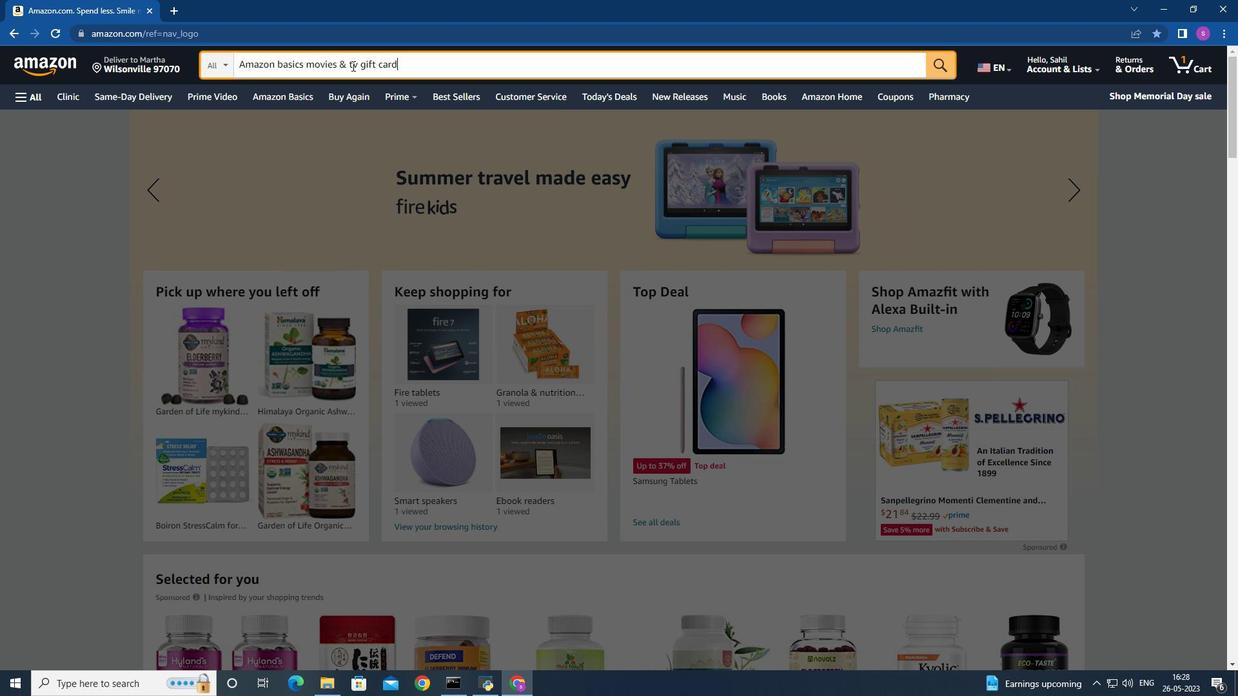 
Action: Mouse moved to (490, 290)
Screenshot: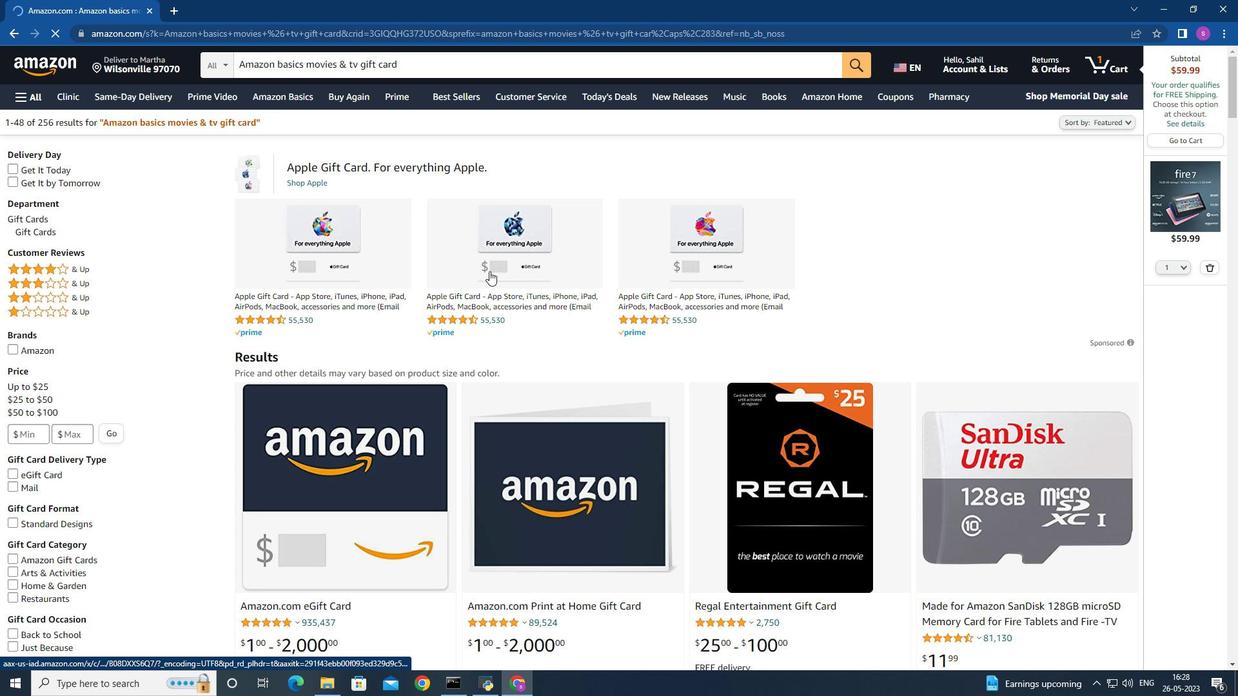 
Action: Mouse scrolled (490, 289) with delta (0, 0)
Screenshot: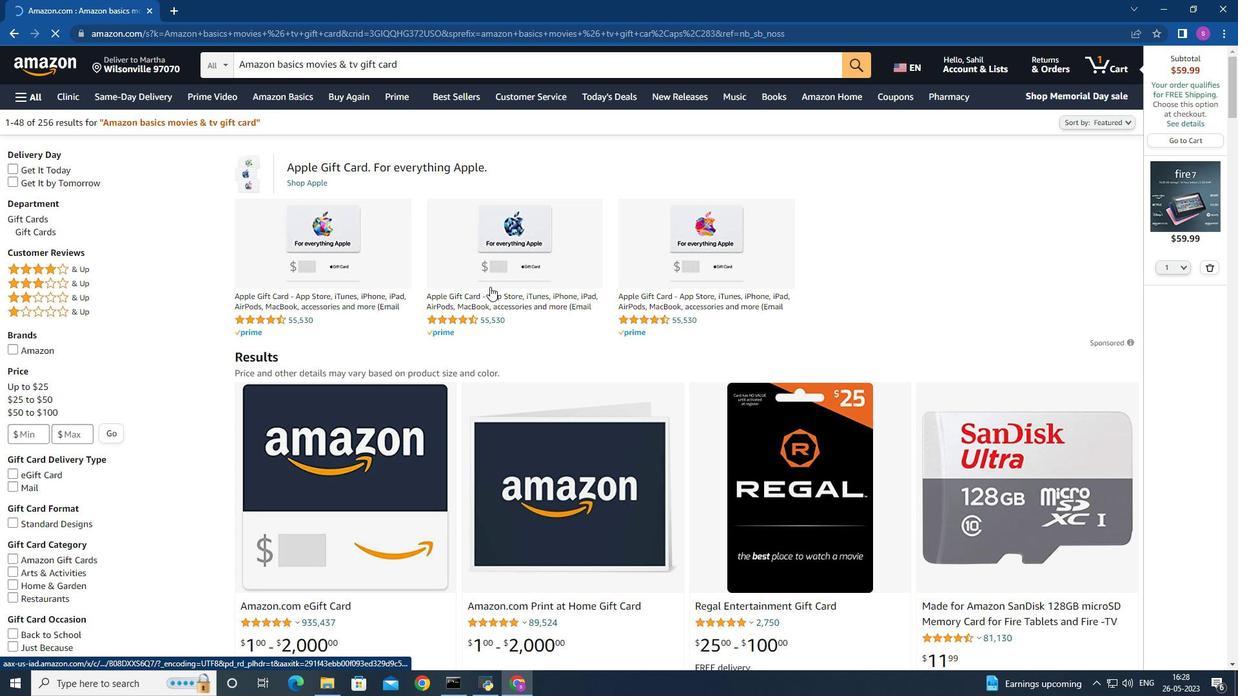 
Action: Mouse moved to (490, 290)
Screenshot: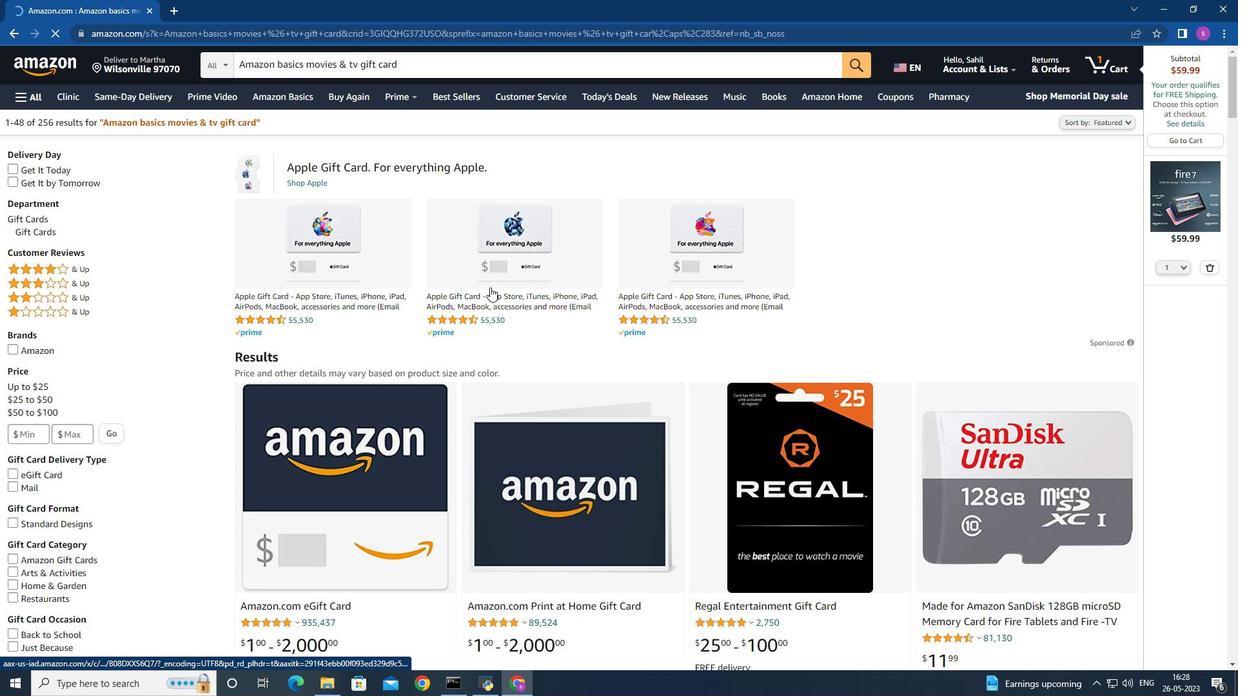 
Action: Mouse scrolled (490, 289) with delta (0, 0)
Screenshot: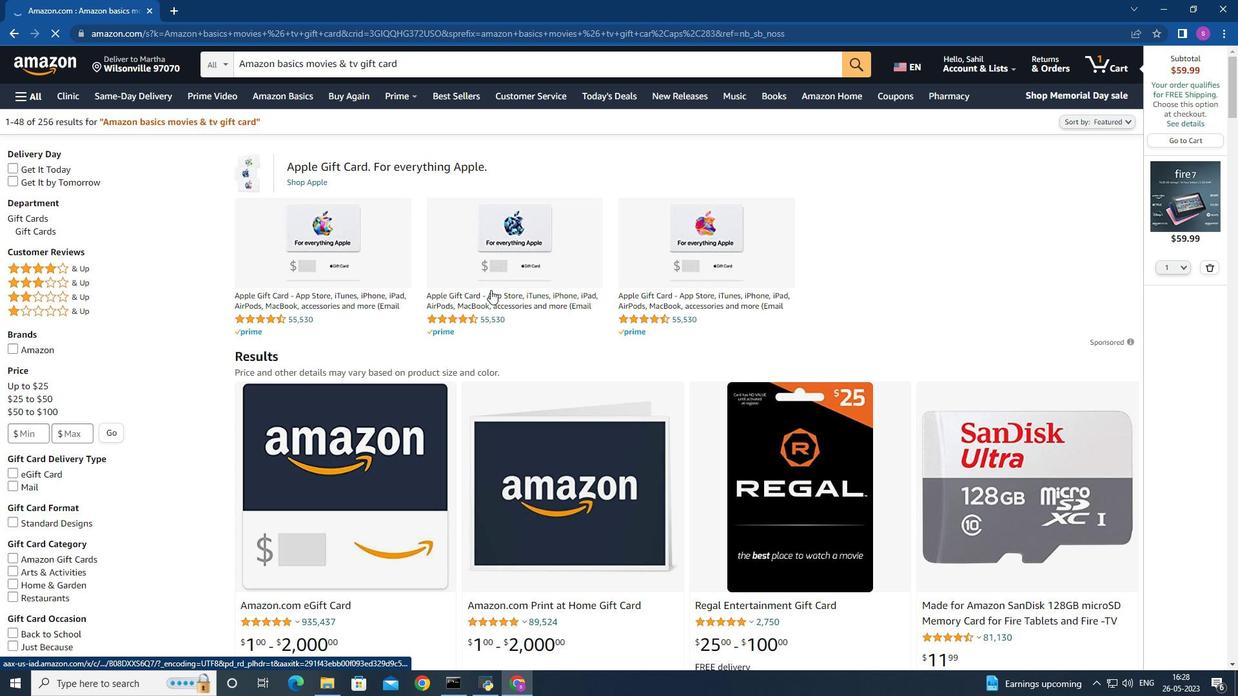 
Action: Mouse scrolled (490, 289) with delta (0, 0)
Screenshot: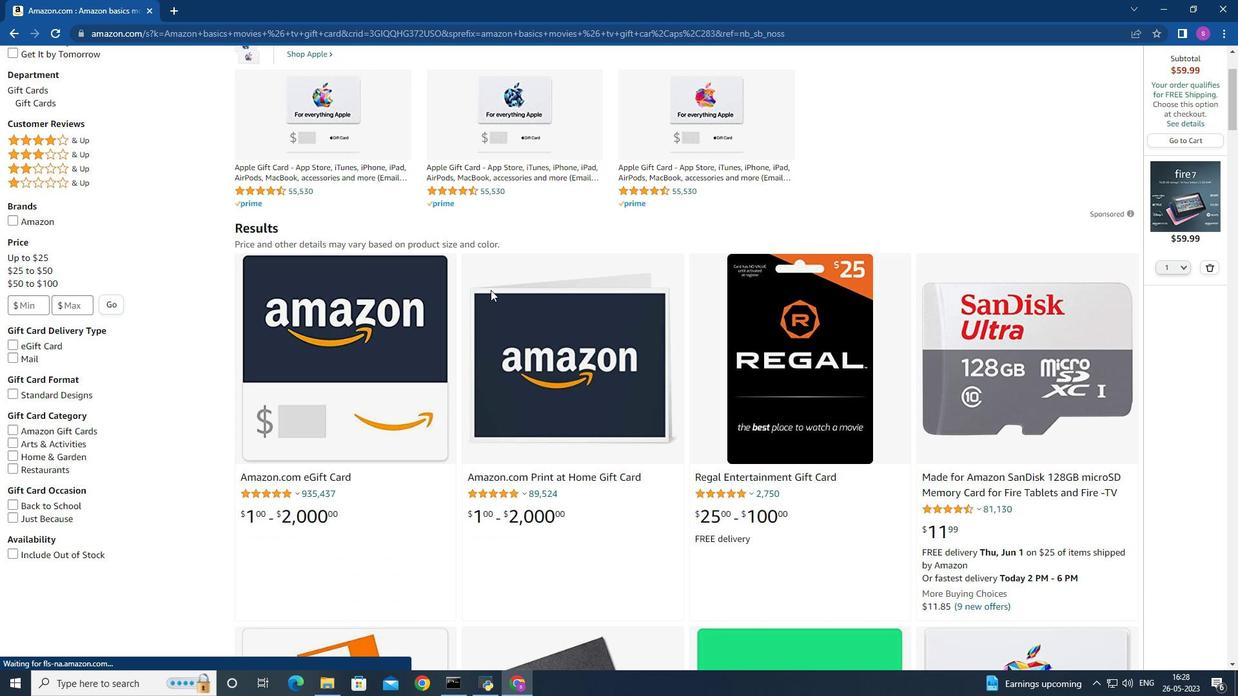 
Action: Mouse scrolled (490, 289) with delta (0, 0)
Screenshot: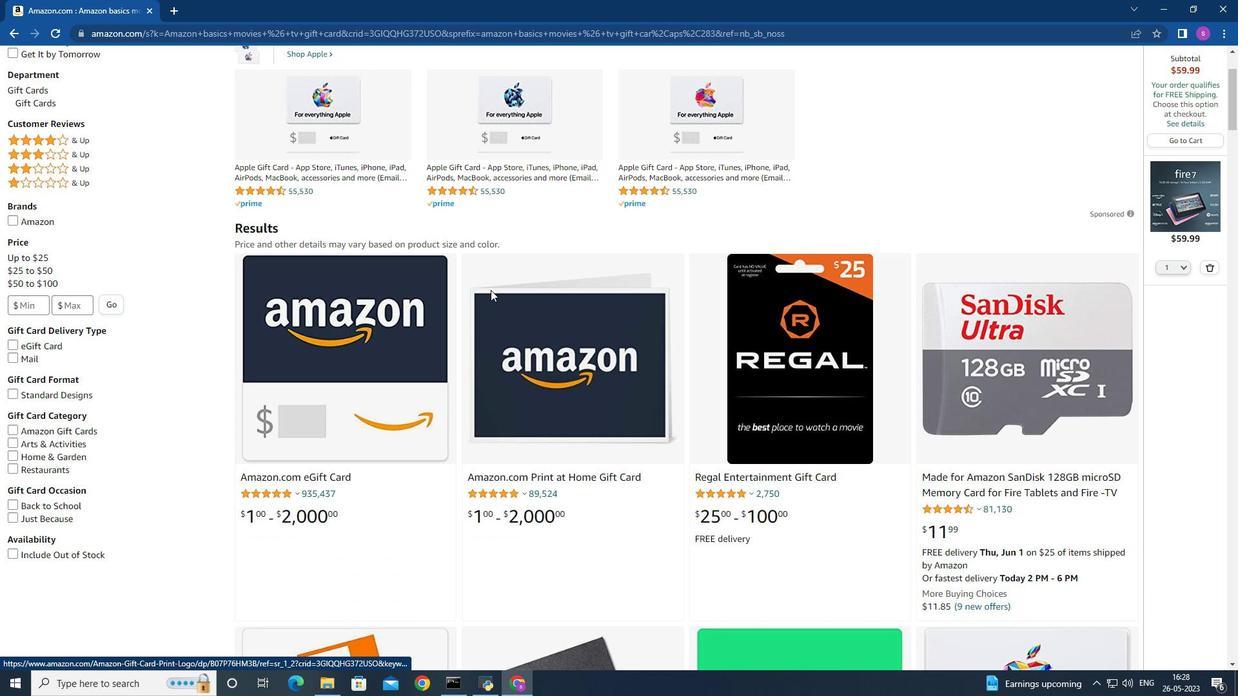 
Action: Mouse moved to (527, 313)
Screenshot: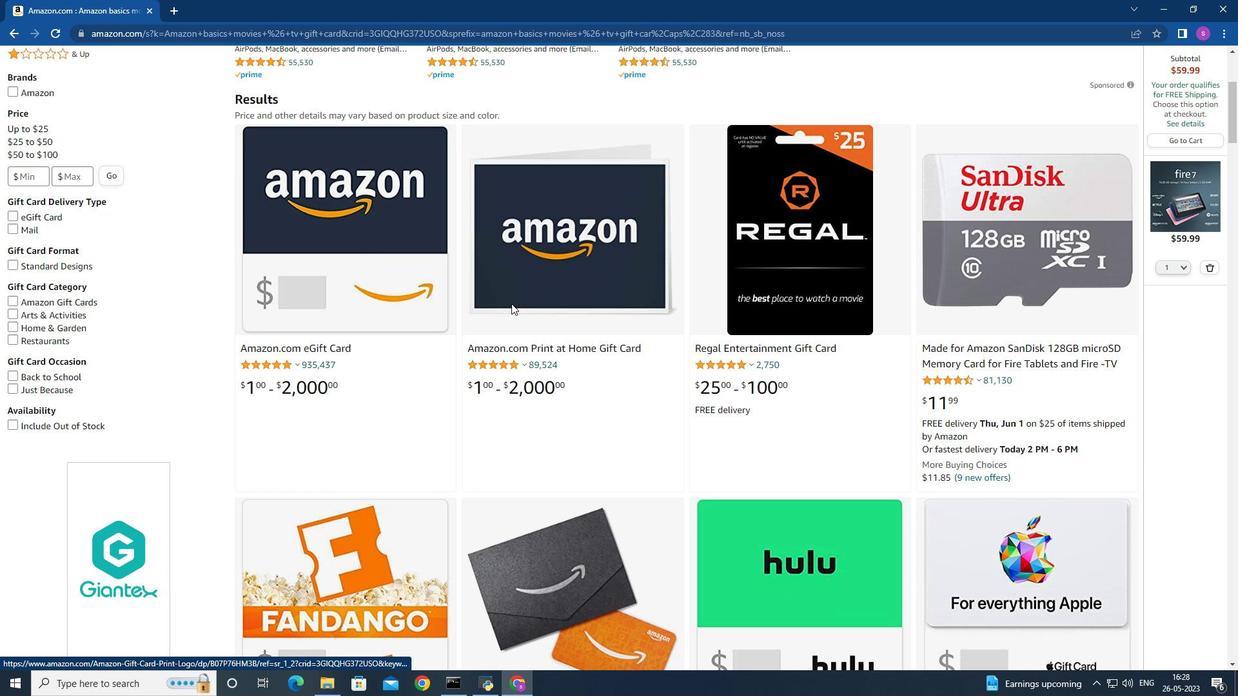 
Action: Mouse scrolled (527, 312) with delta (0, 0)
Screenshot: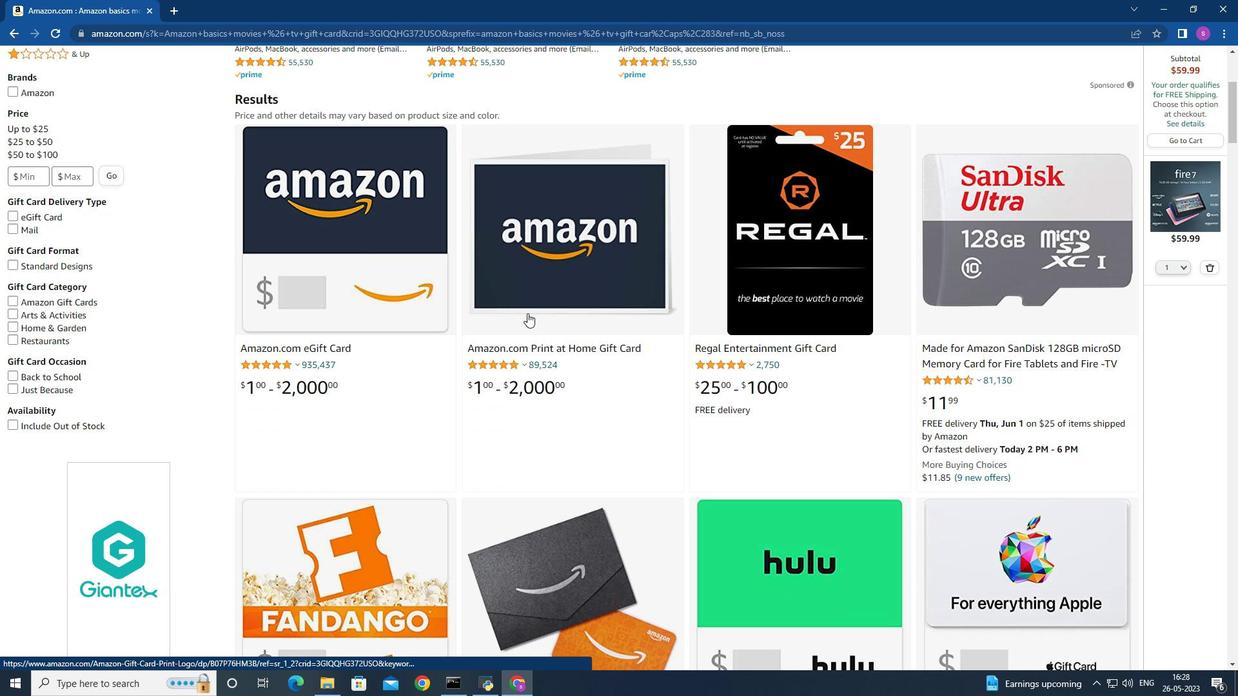 
Action: Mouse scrolled (527, 312) with delta (0, 0)
Screenshot: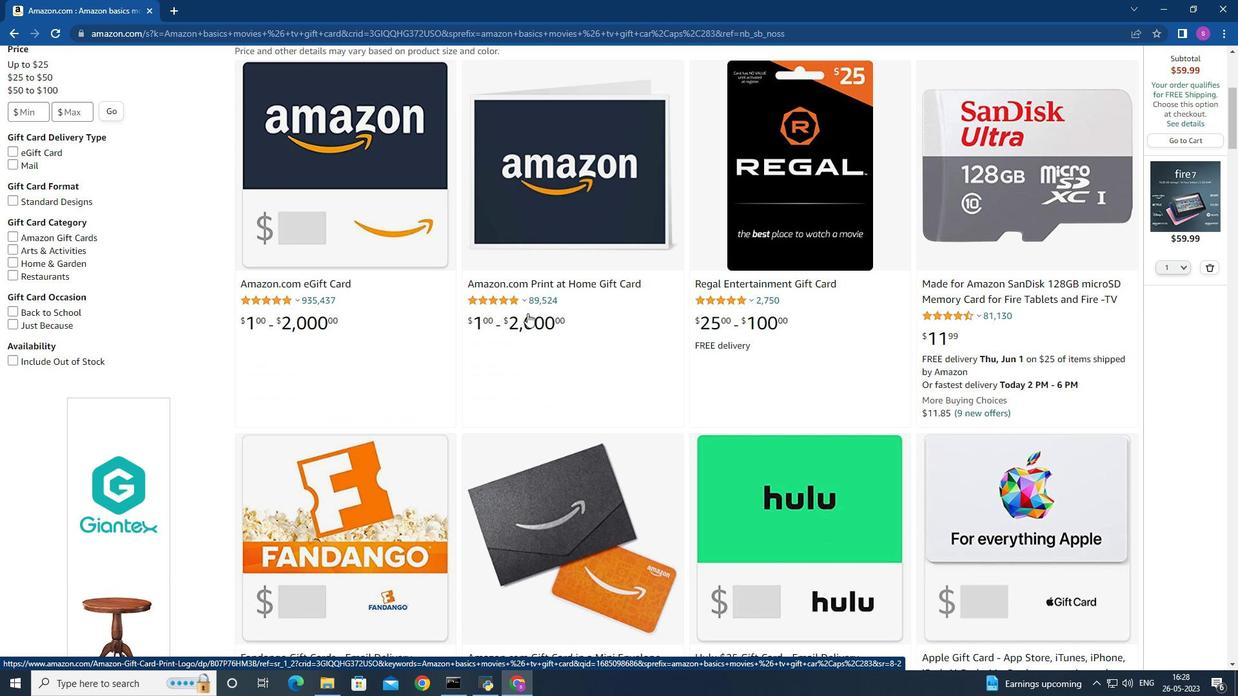 
Action: Mouse scrolled (527, 312) with delta (0, 0)
Screenshot: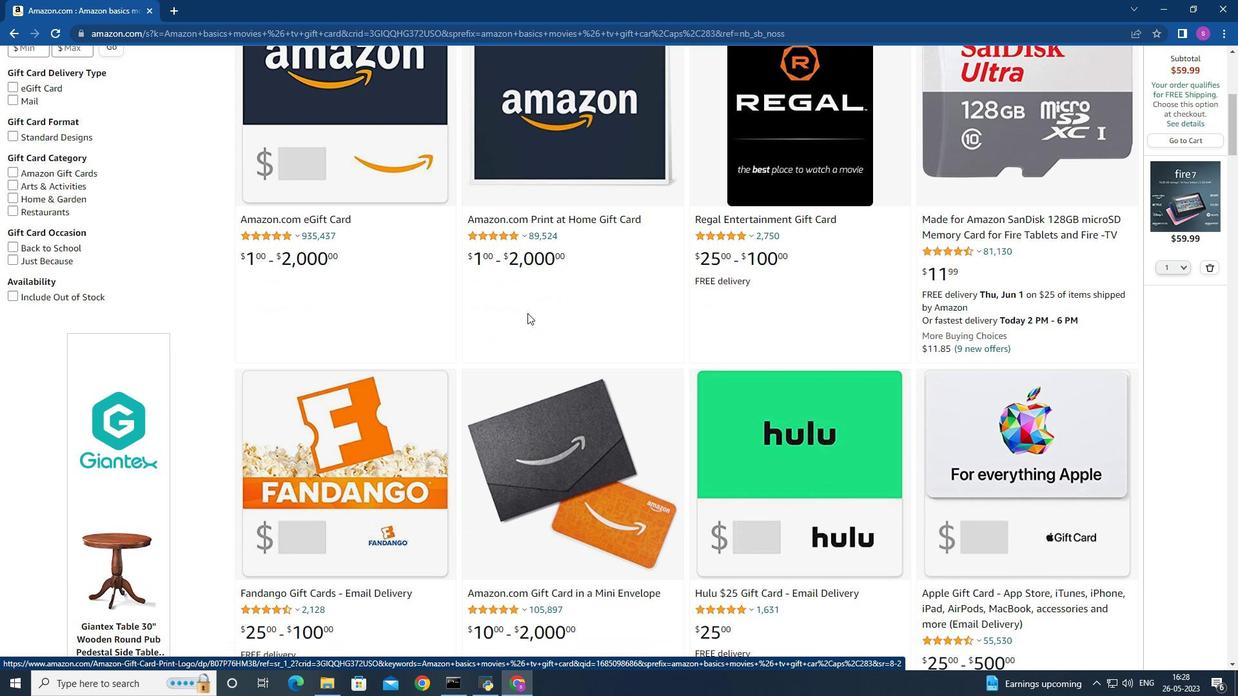 
Action: Mouse scrolled (527, 312) with delta (0, 0)
Screenshot: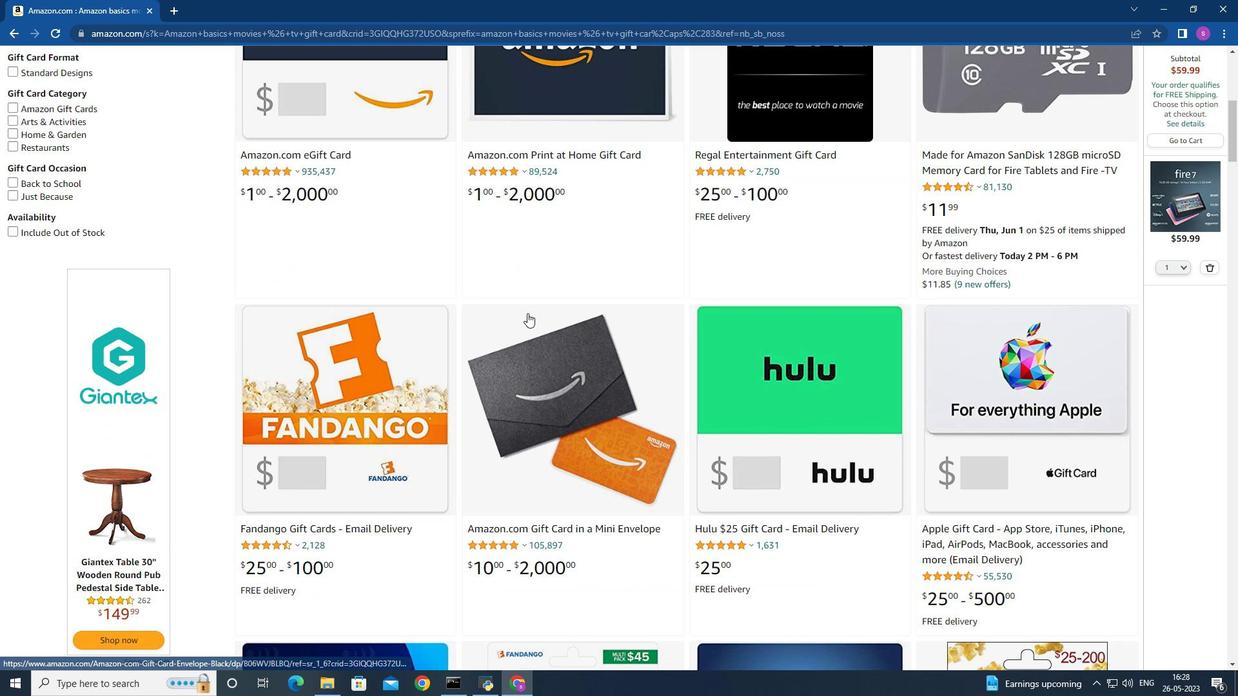 
Action: Mouse moved to (529, 314)
Screenshot: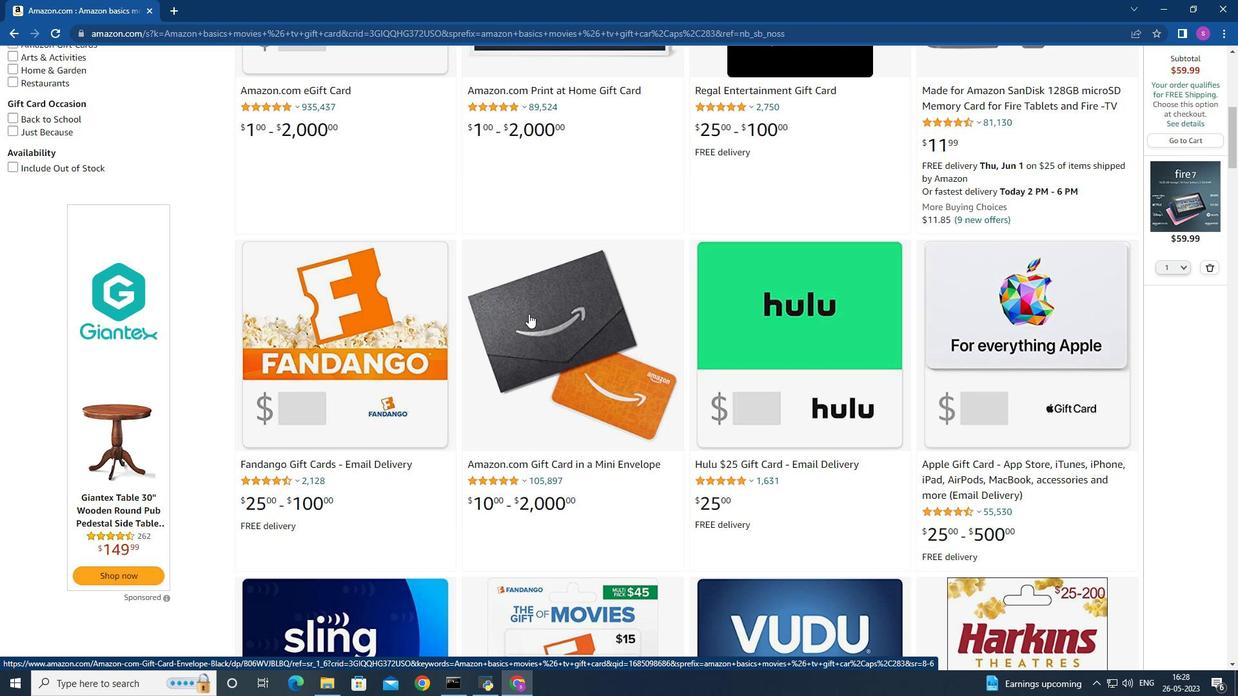 
Action: Mouse scrolled (529, 314) with delta (0, 0)
Screenshot: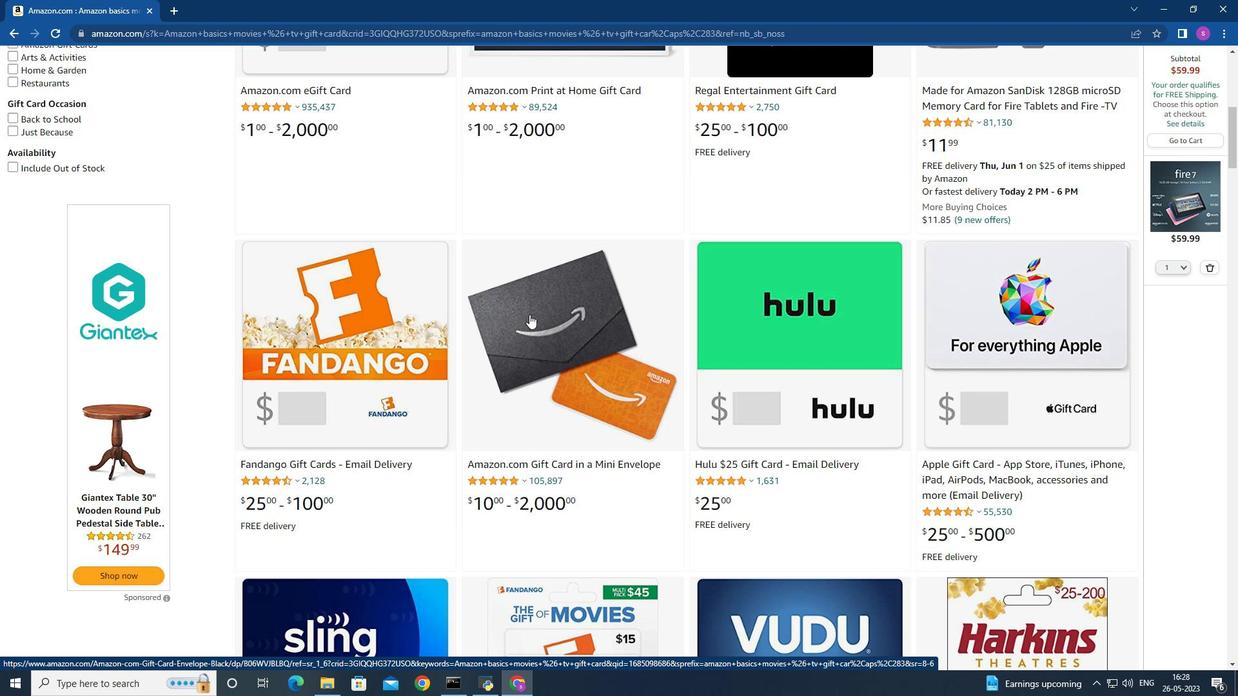
Action: Mouse moved to (530, 315)
Screenshot: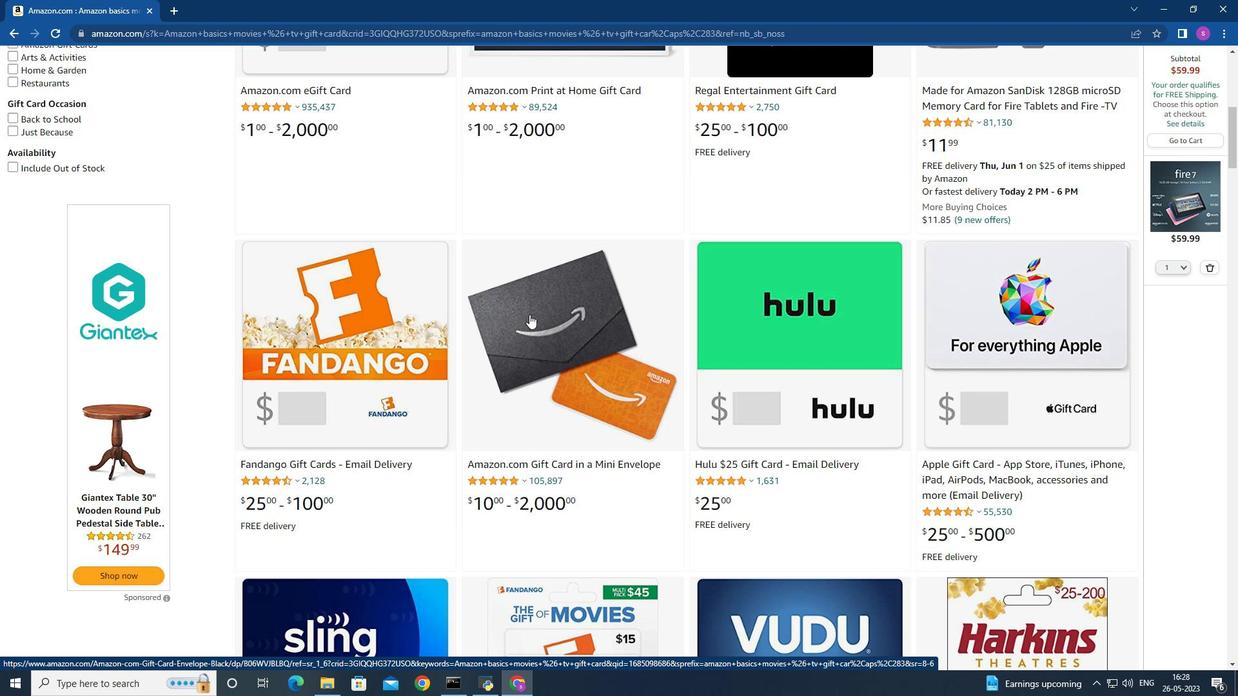 
Action: Mouse scrolled (530, 314) with delta (0, 0)
Screenshot: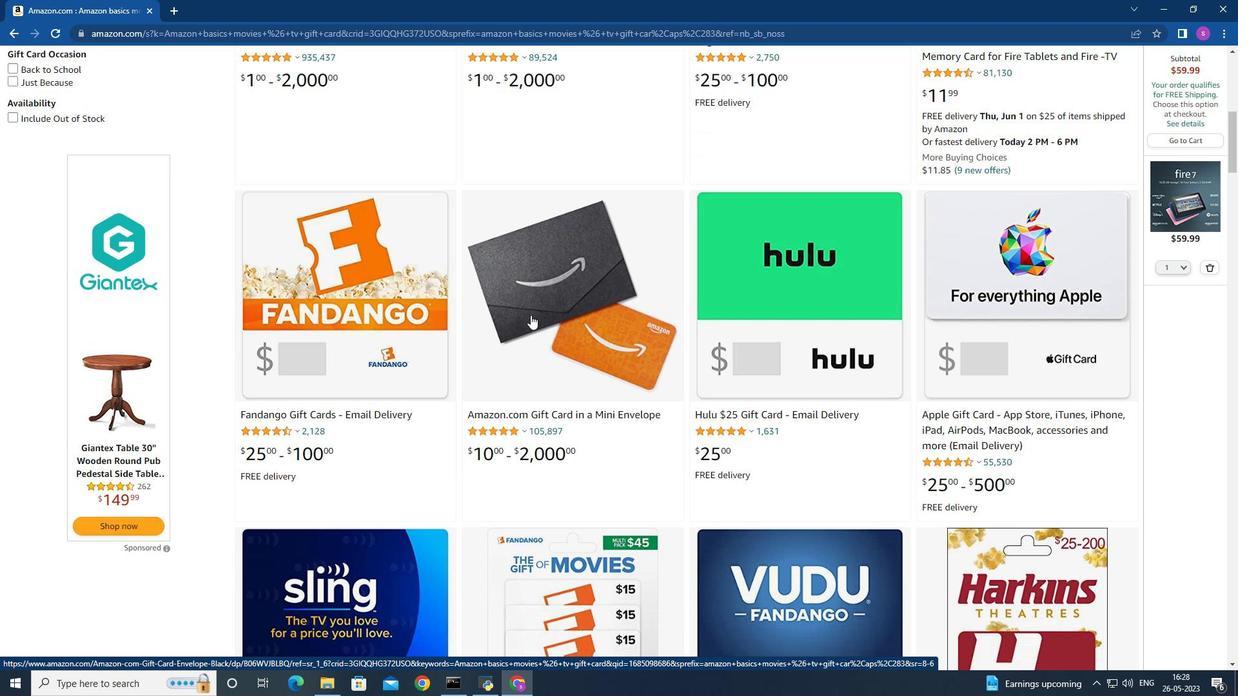 
Action: Mouse scrolled (530, 314) with delta (0, 0)
Screenshot: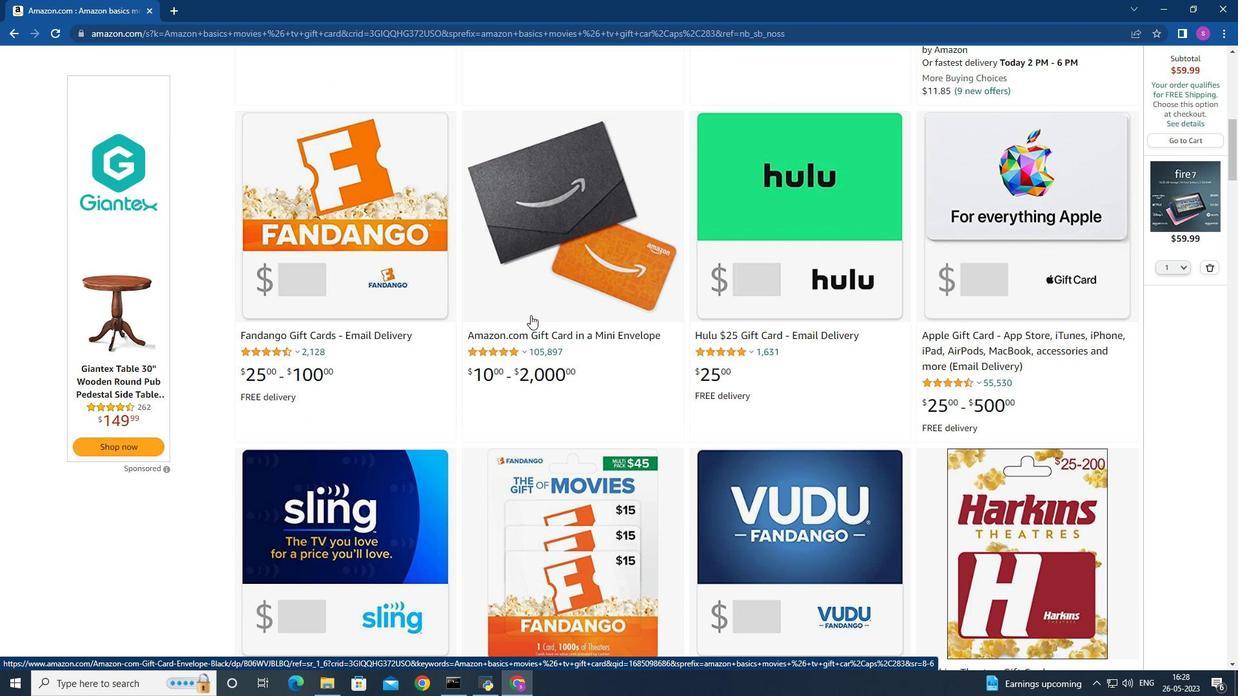 
Action: Mouse scrolled (530, 314) with delta (0, 0)
Screenshot: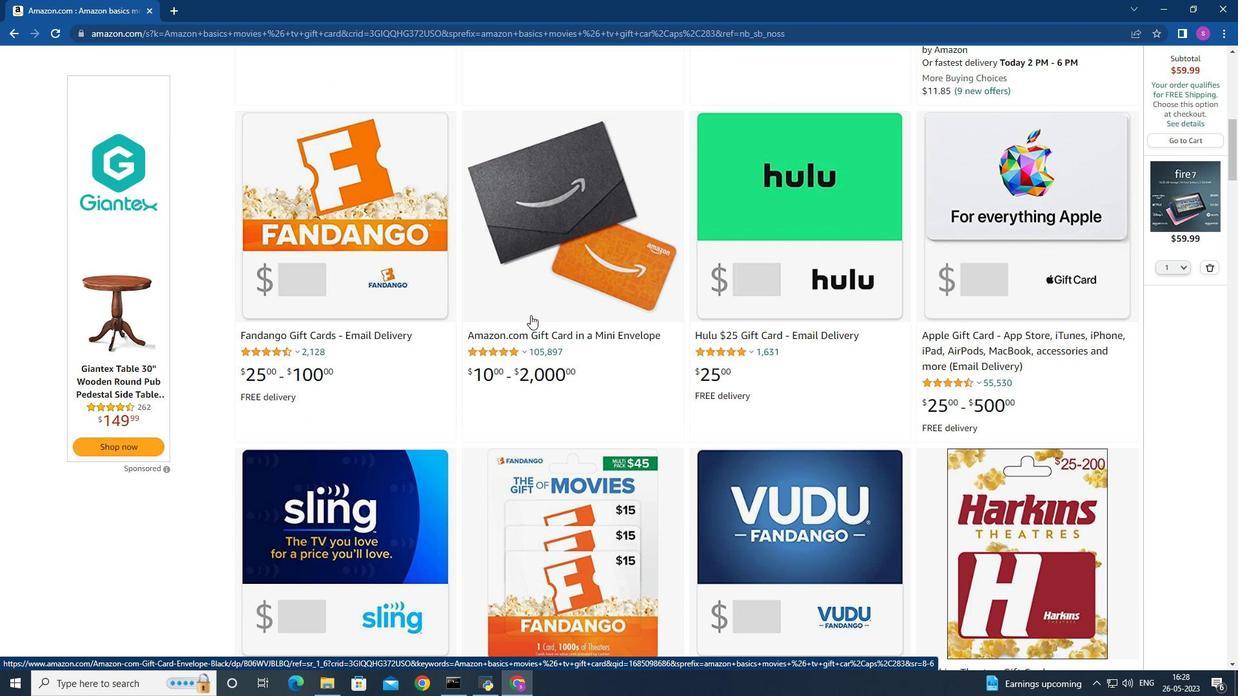 
Action: Mouse moved to (571, 390)
Screenshot: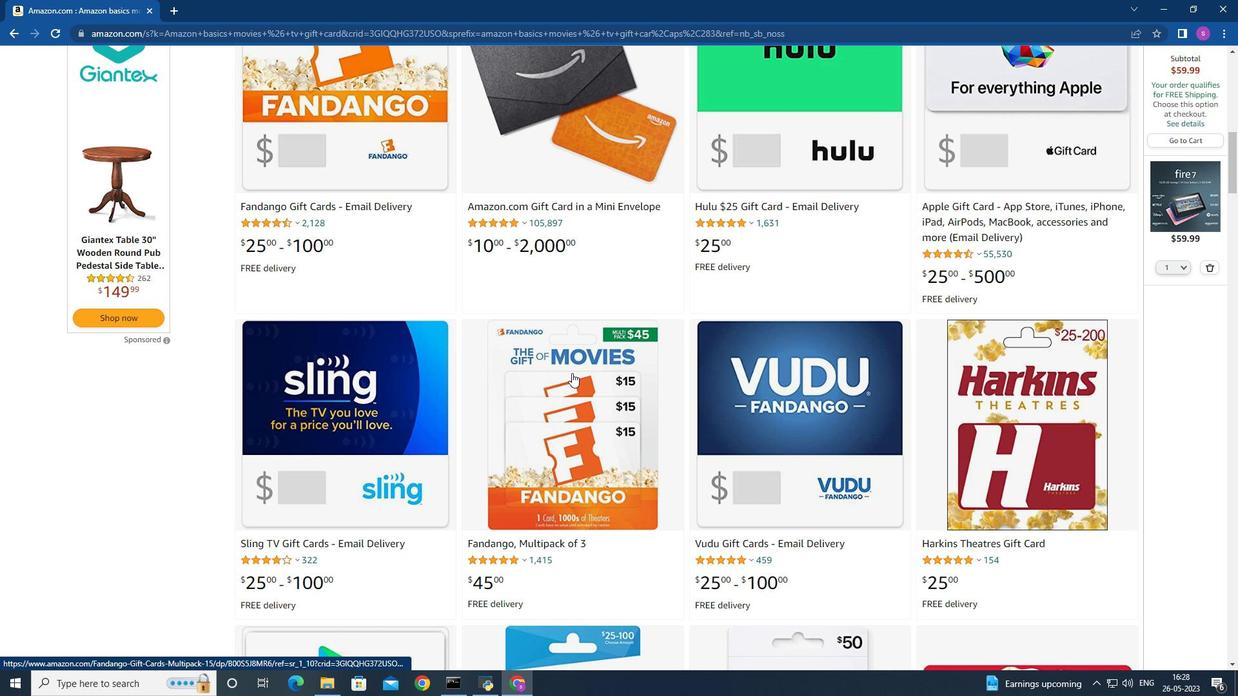 
Action: Mouse scrolled (571, 390) with delta (0, 0)
Screenshot: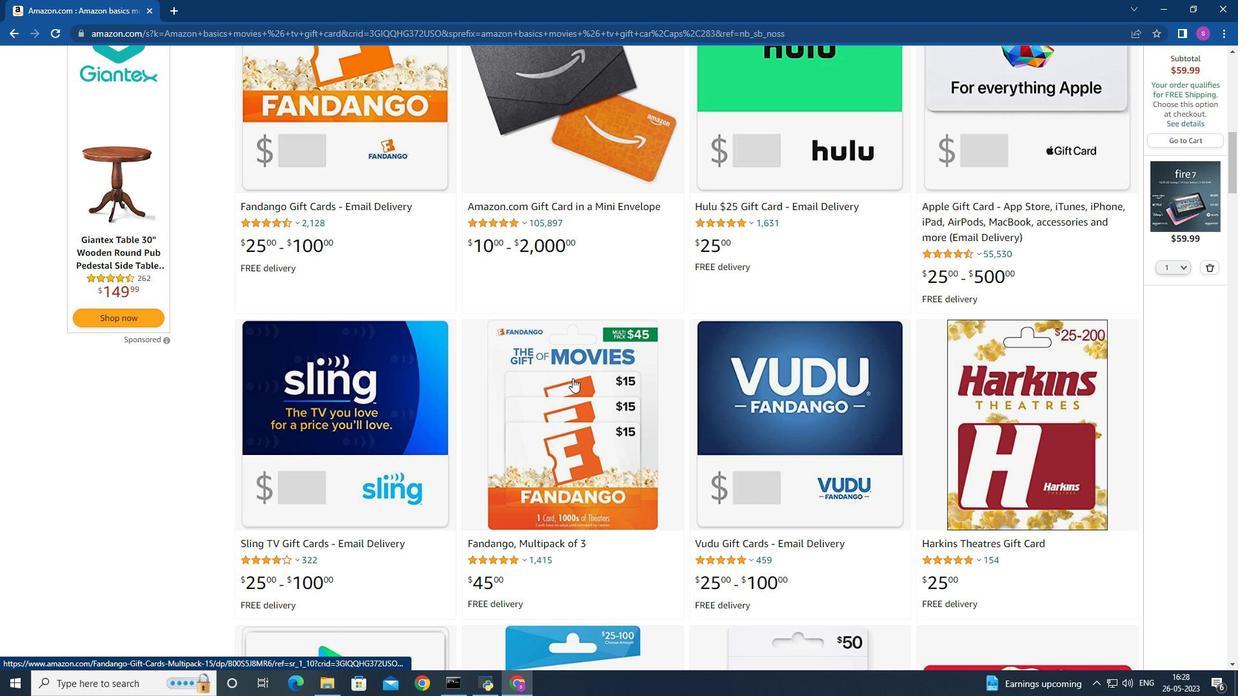 
Action: Mouse moved to (571, 391)
Screenshot: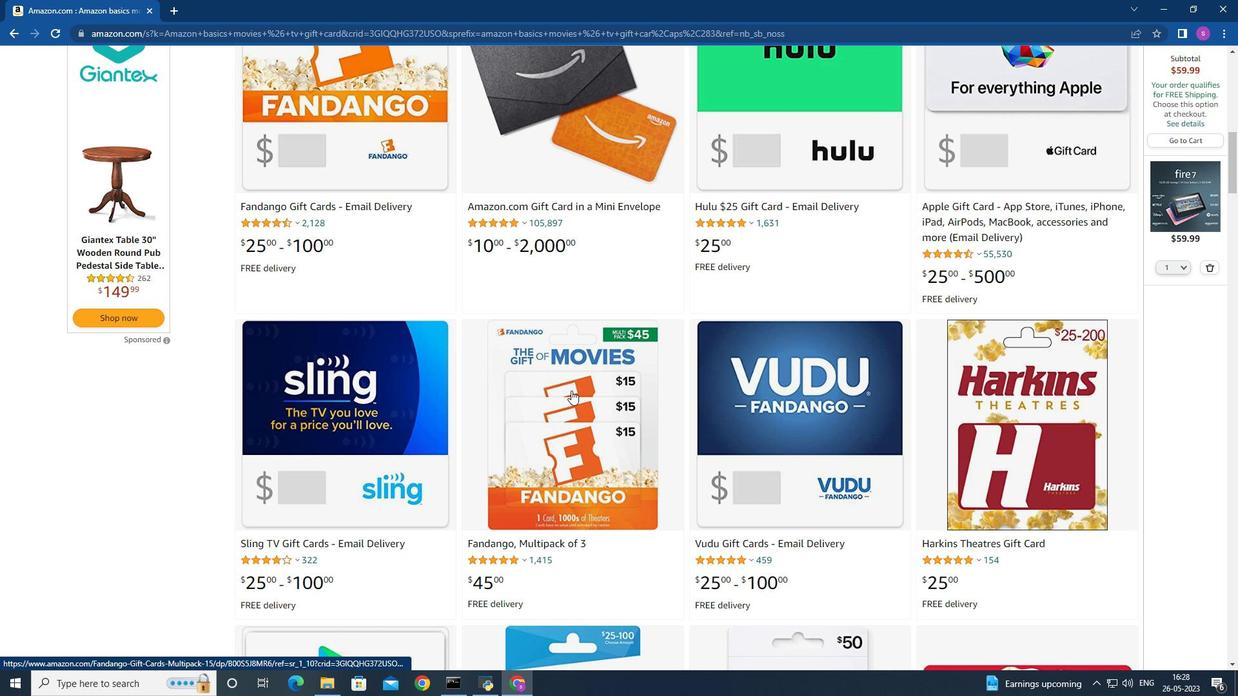 
Action: Mouse scrolled (571, 390) with delta (0, 0)
Screenshot: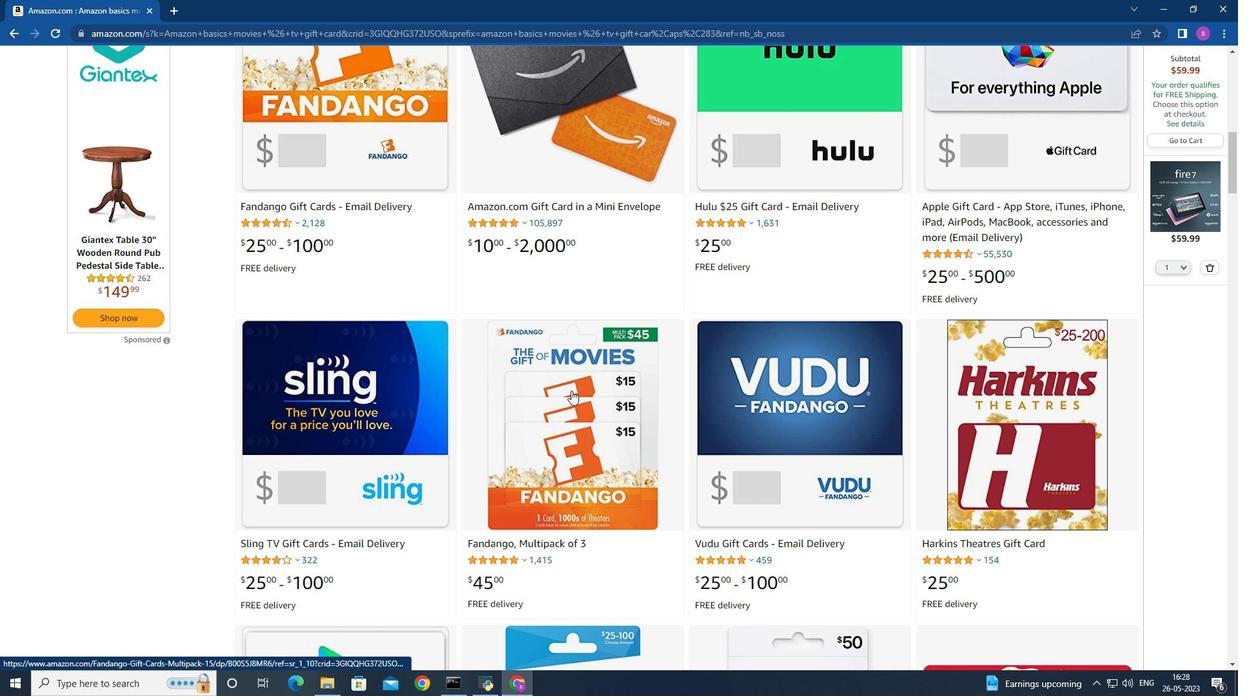 
Action: Mouse scrolled (571, 390) with delta (0, 0)
Screenshot: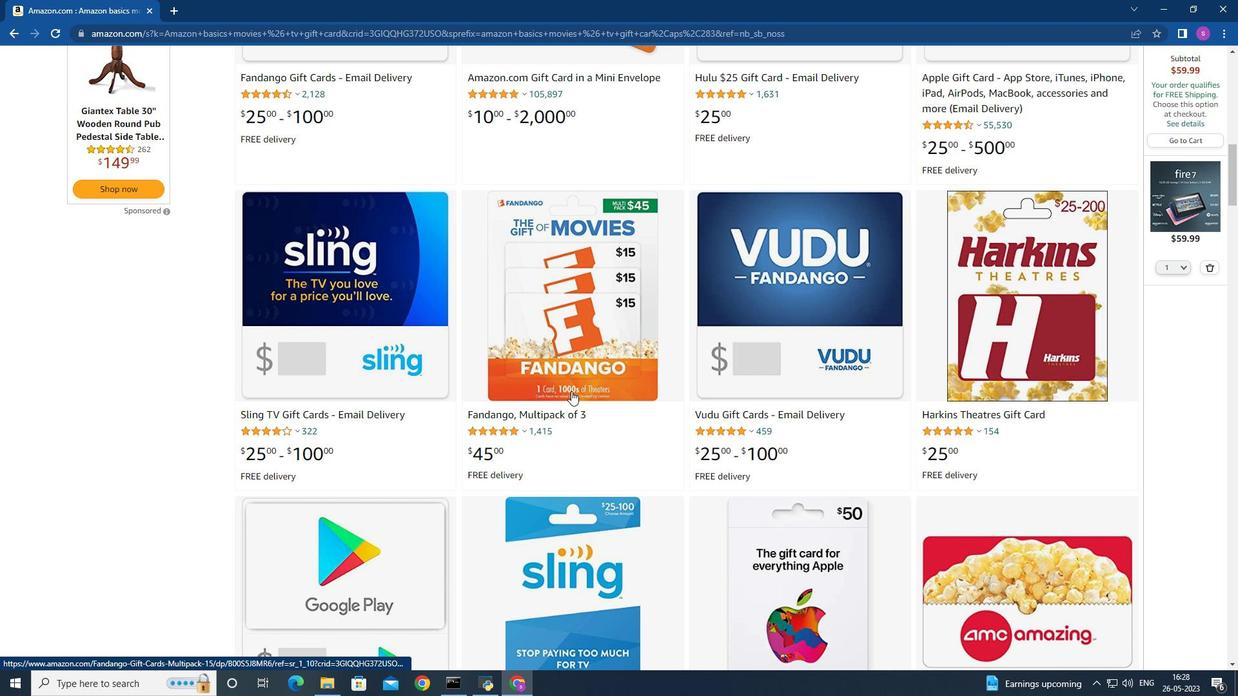
Action: Mouse moved to (570, 391)
Screenshot: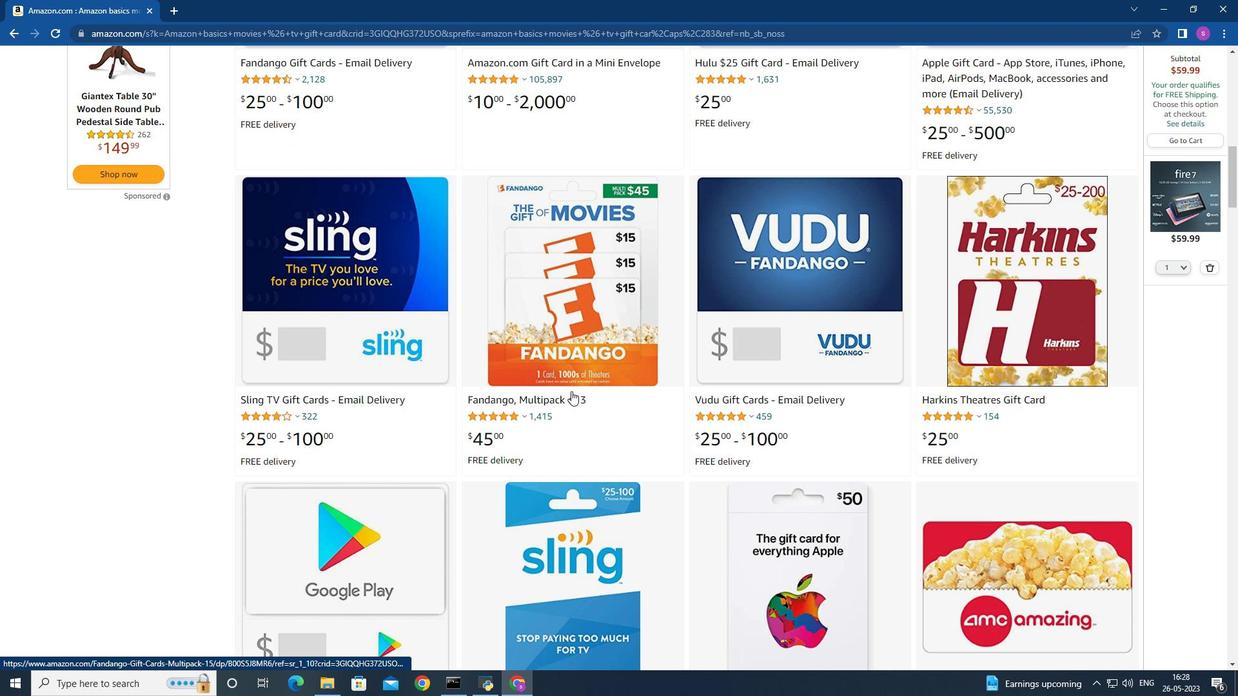
Action: Mouse scrolled (570, 390) with delta (0, 0)
Screenshot: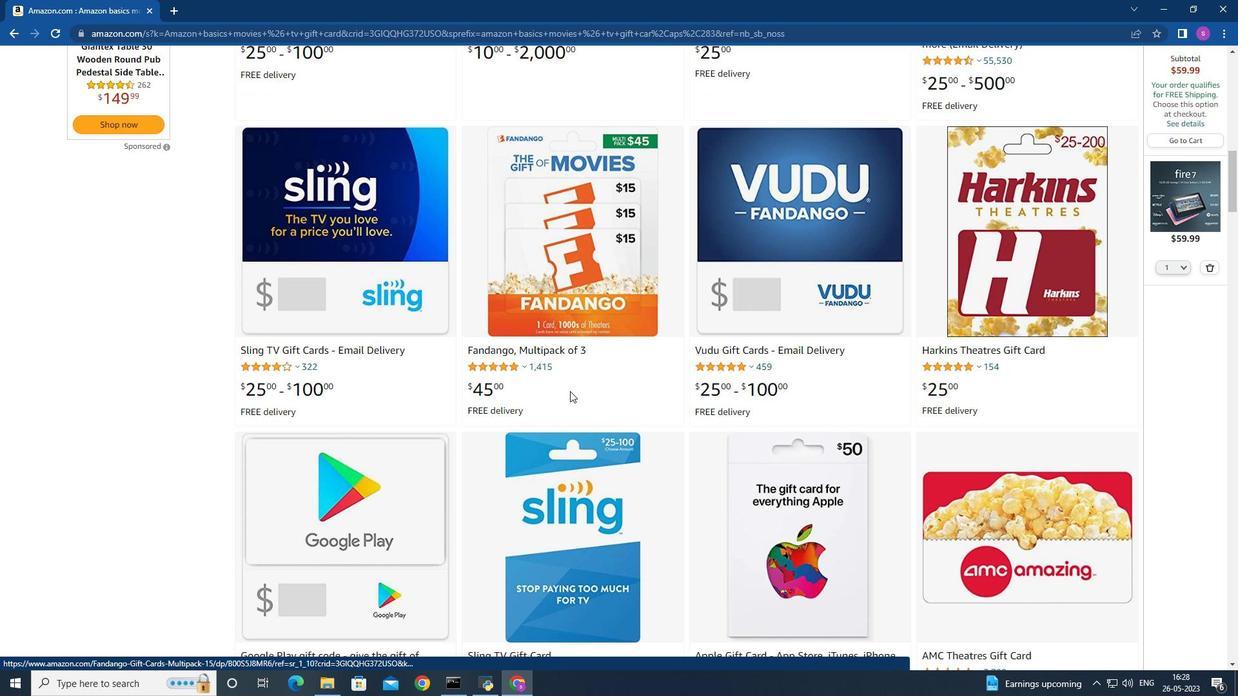 
Action: Mouse moved to (569, 391)
Screenshot: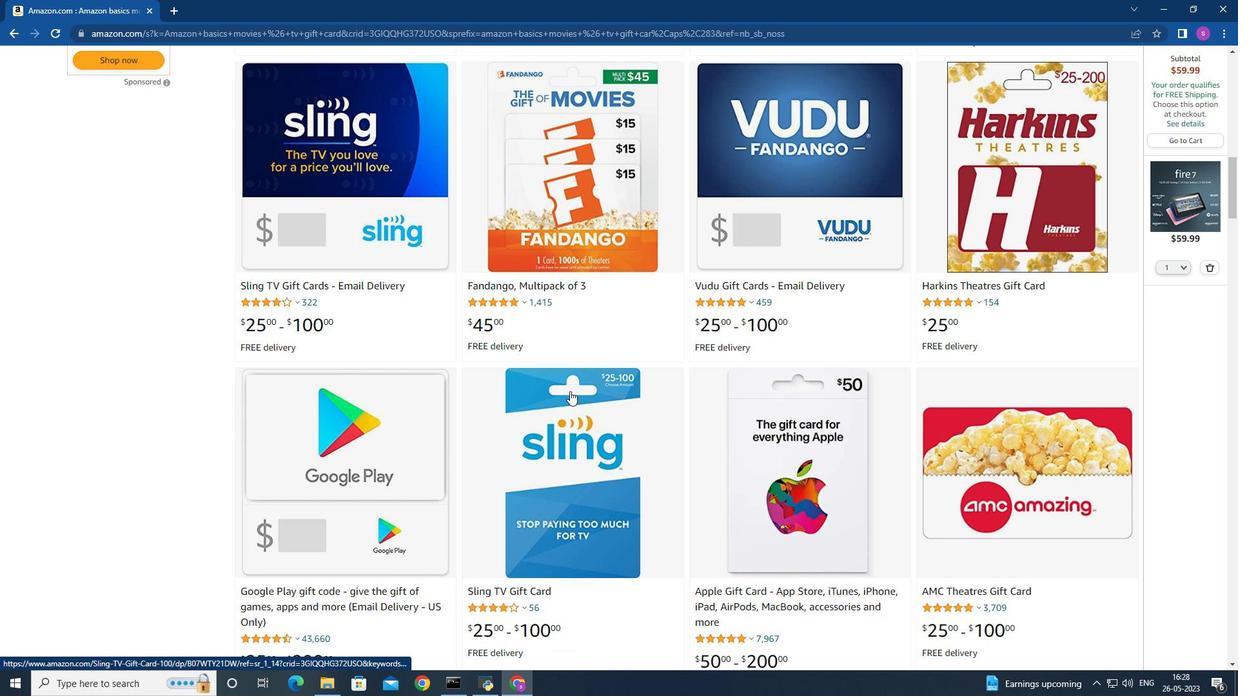 
Action: Mouse scrolled (569, 390) with delta (0, 0)
Screenshot: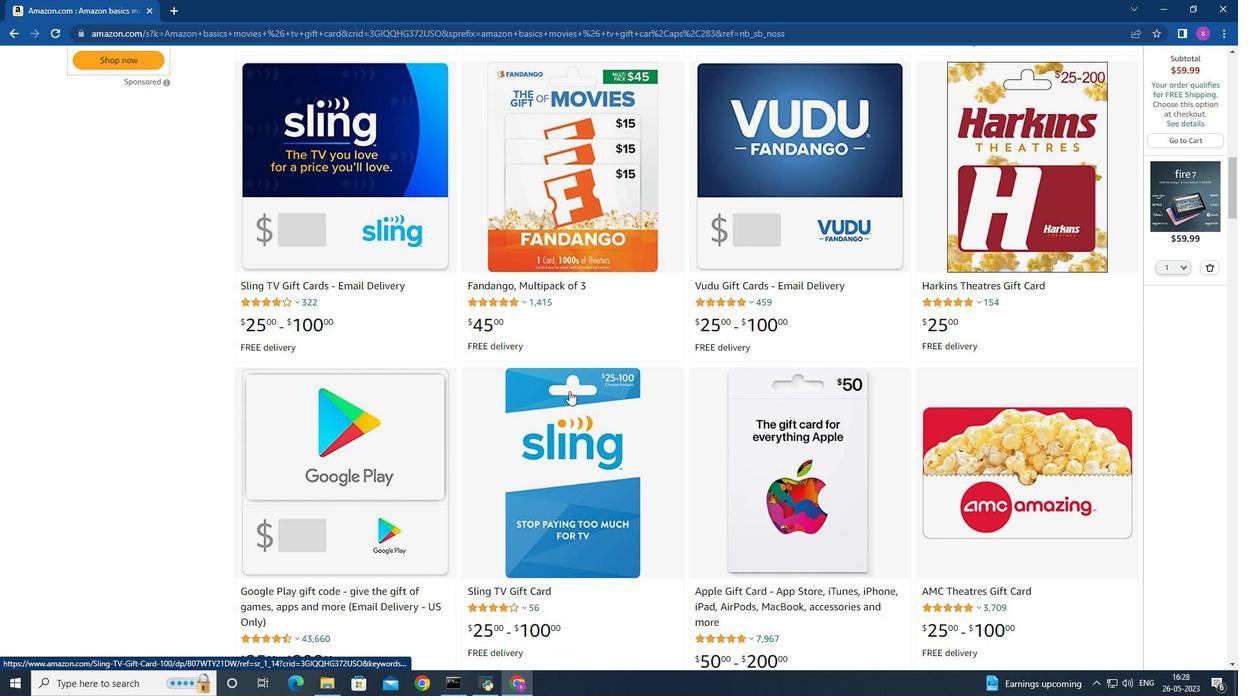 
Action: Mouse scrolled (569, 390) with delta (0, 0)
Screenshot: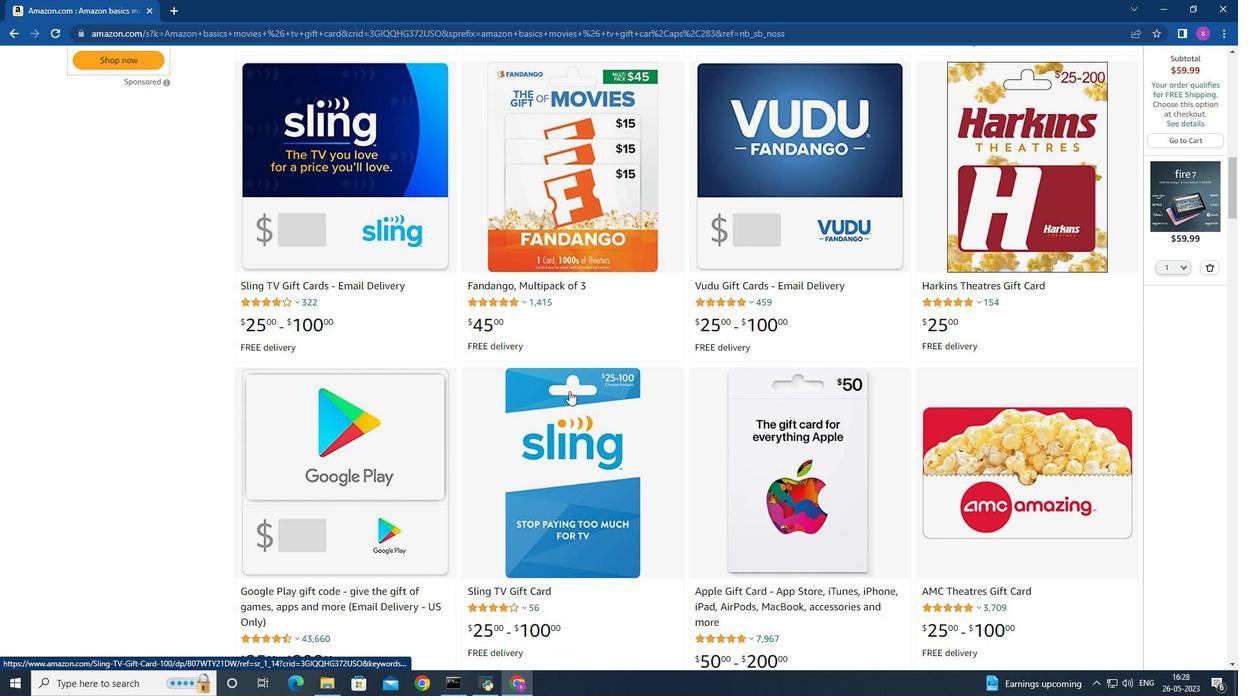 
Action: Mouse scrolled (569, 390) with delta (0, 0)
Screenshot: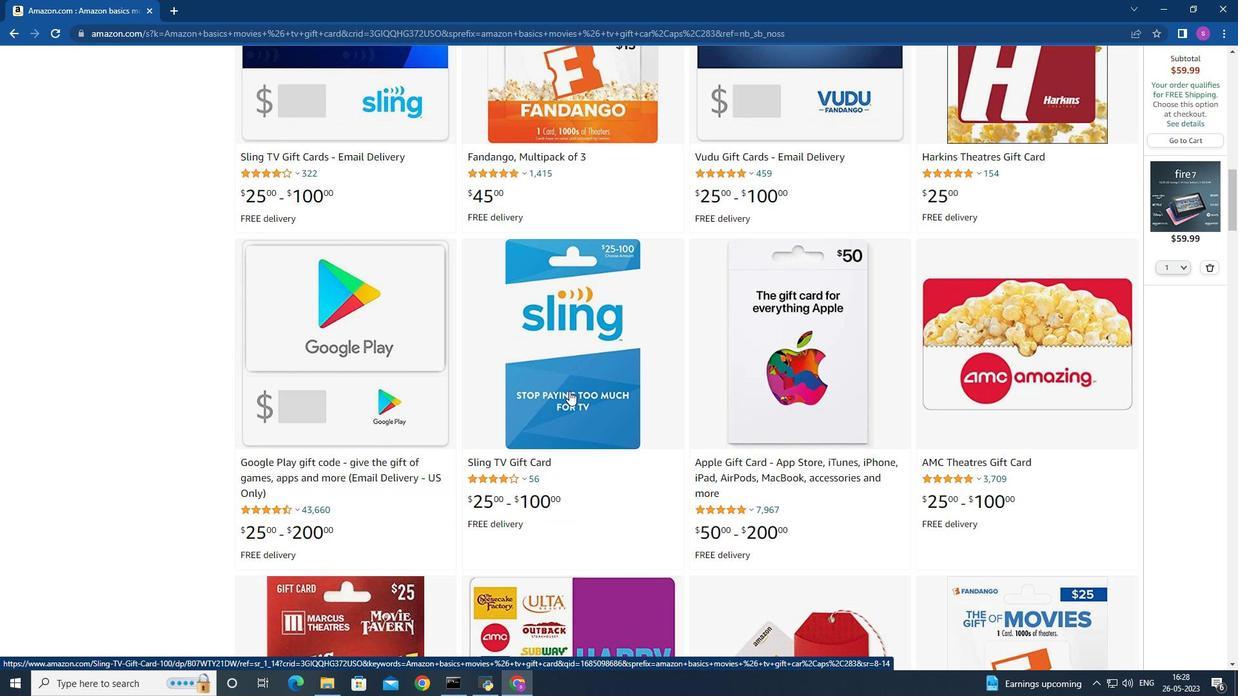 
Action: Mouse scrolled (569, 390) with delta (0, 0)
Screenshot: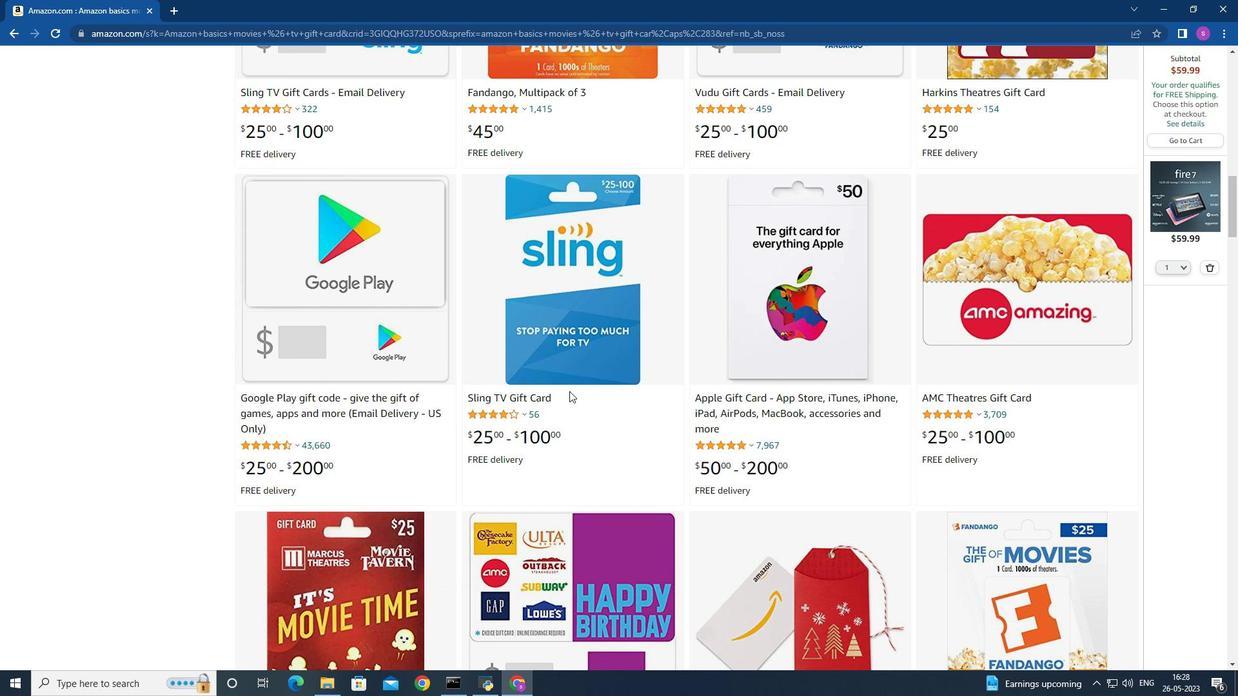 
Action: Mouse moved to (568, 390)
Screenshot: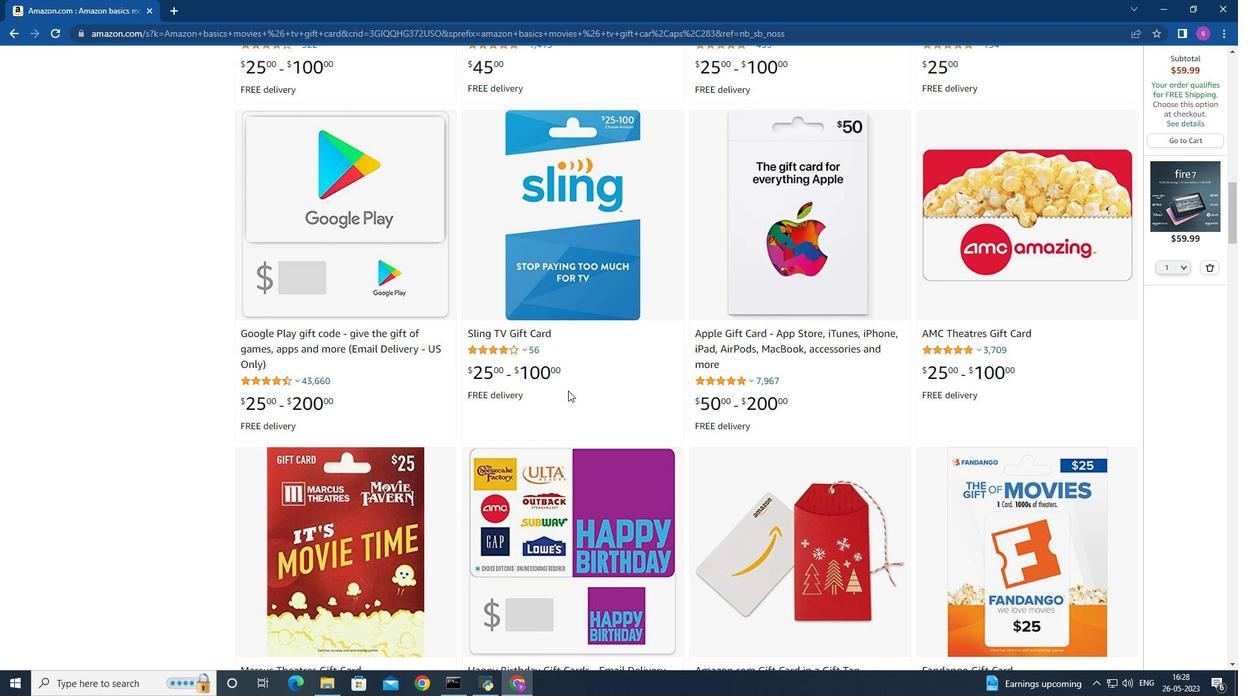 
Action: Mouse scrolled (568, 389) with delta (0, 0)
Screenshot: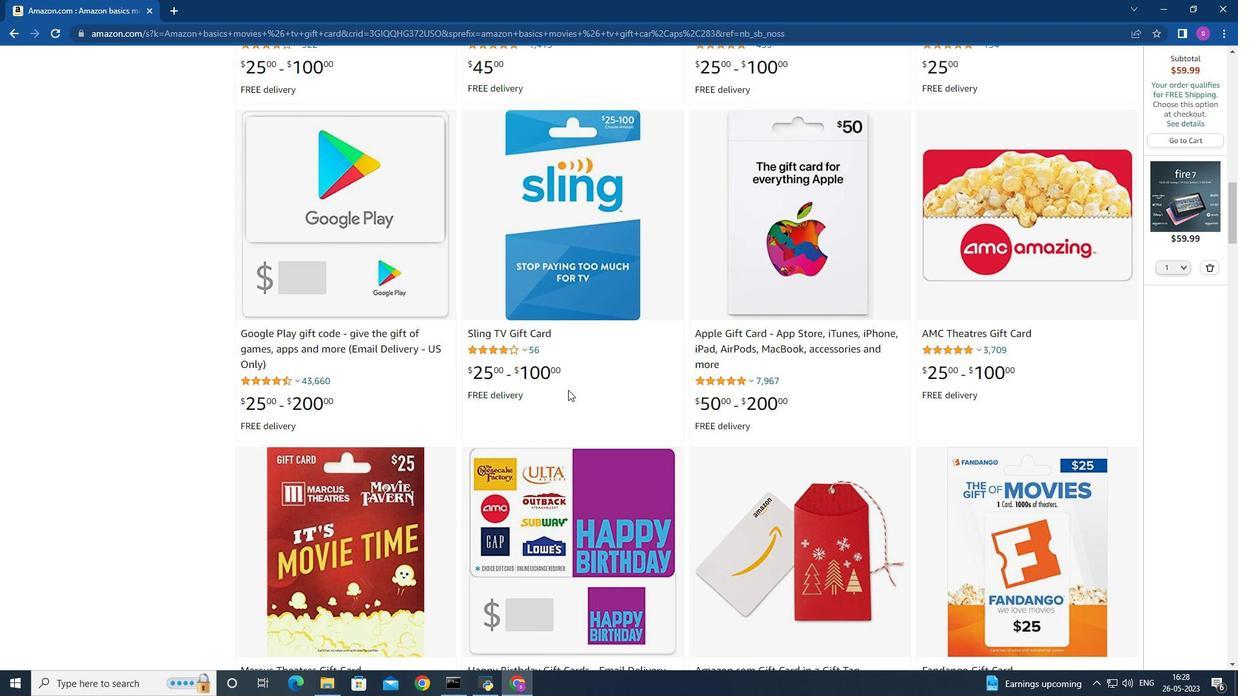 
Action: Mouse scrolled (568, 389) with delta (0, 0)
Screenshot: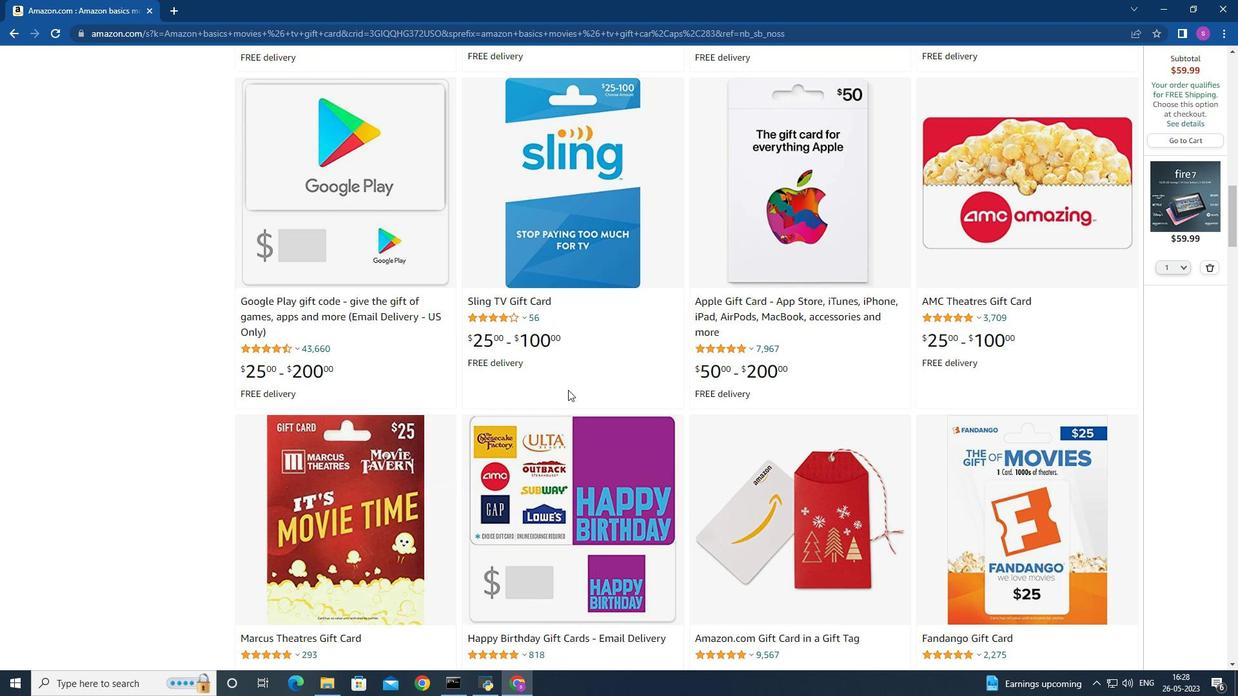 
Action: Mouse scrolled (568, 389) with delta (0, 0)
Screenshot: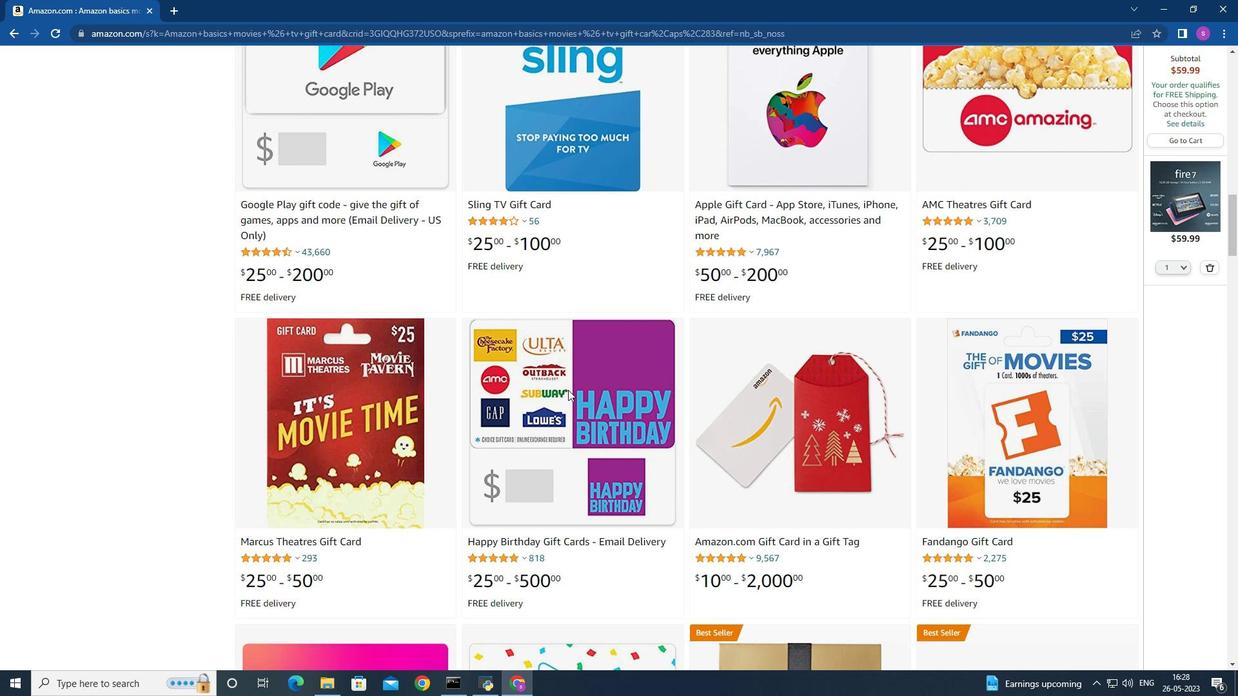 
Action: Mouse scrolled (568, 389) with delta (0, 0)
Screenshot: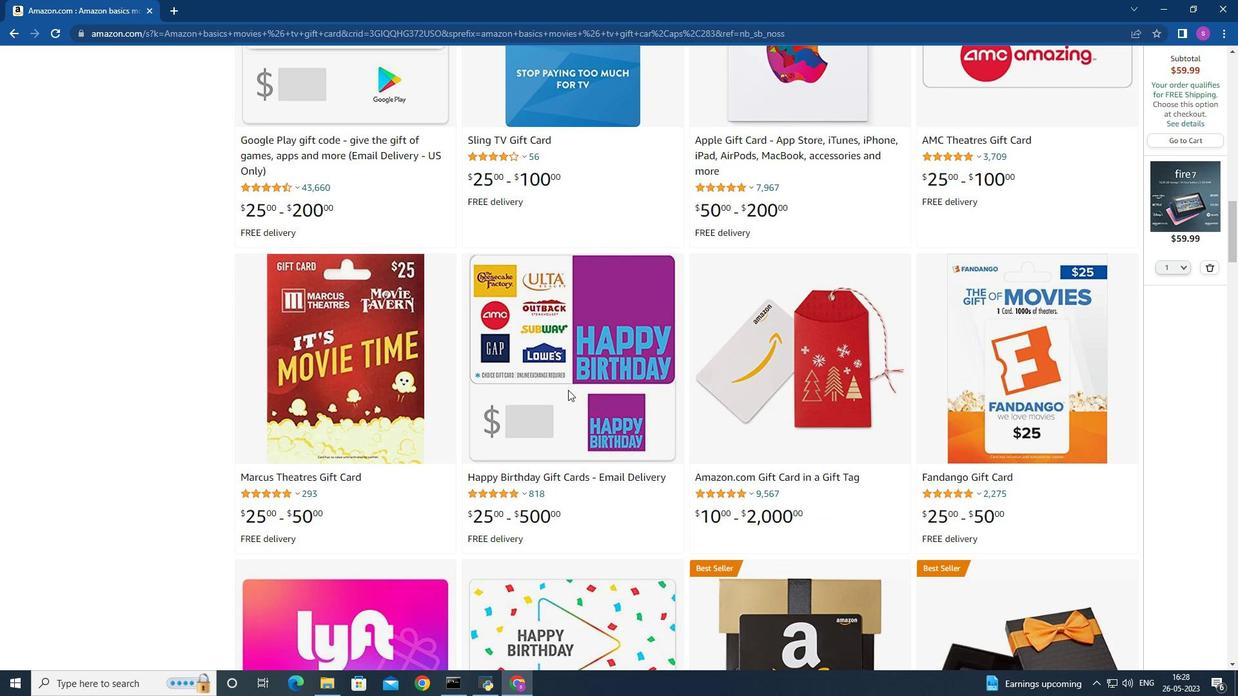 
Action: Mouse scrolled (568, 389) with delta (0, 0)
Screenshot: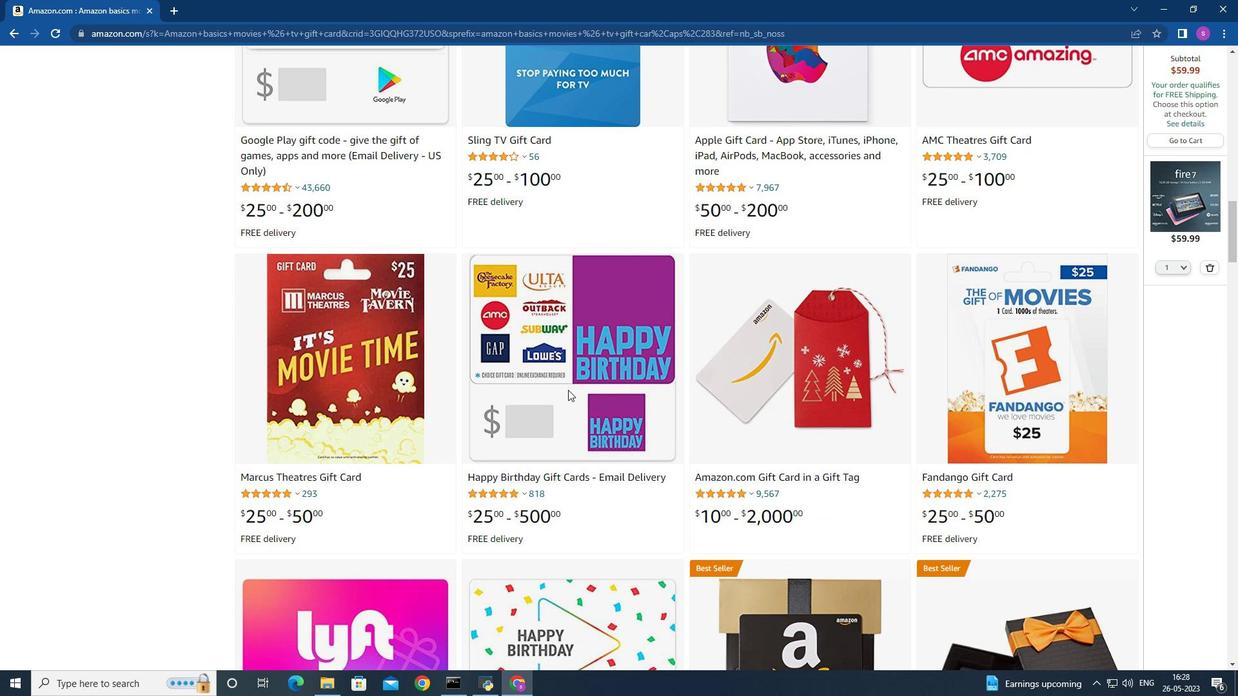 
Action: Mouse scrolled (568, 389) with delta (0, 0)
Screenshot: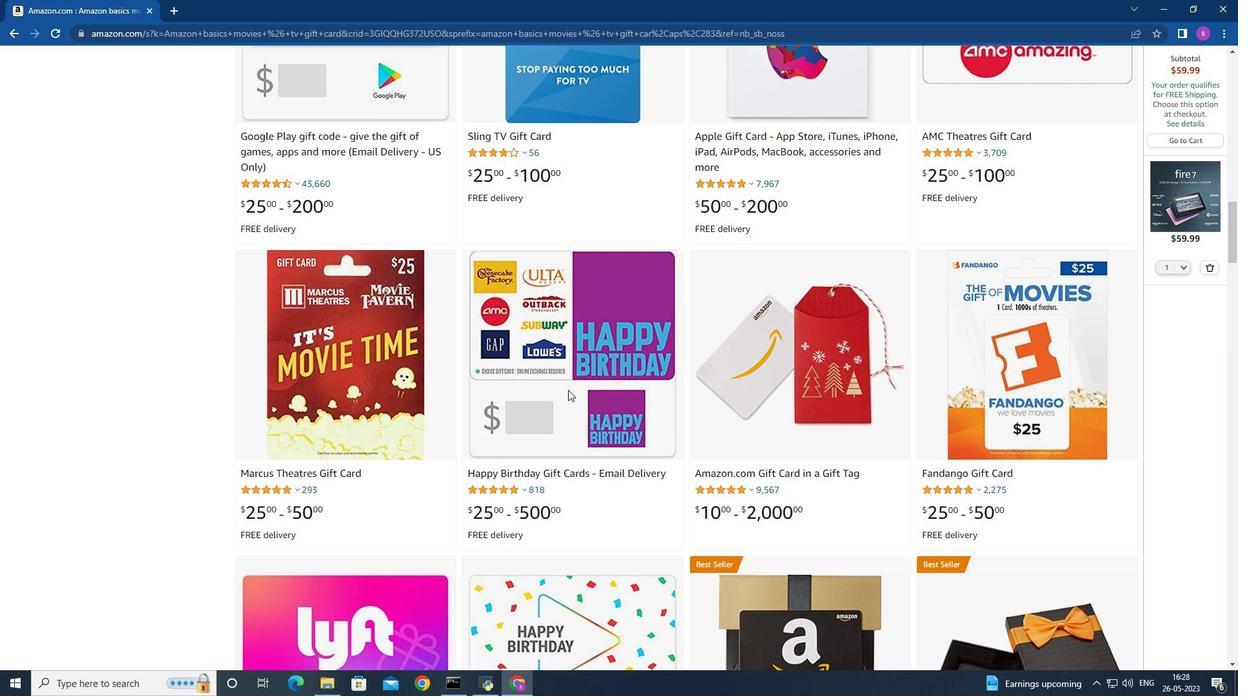 
Action: Mouse moved to (564, 388)
Screenshot: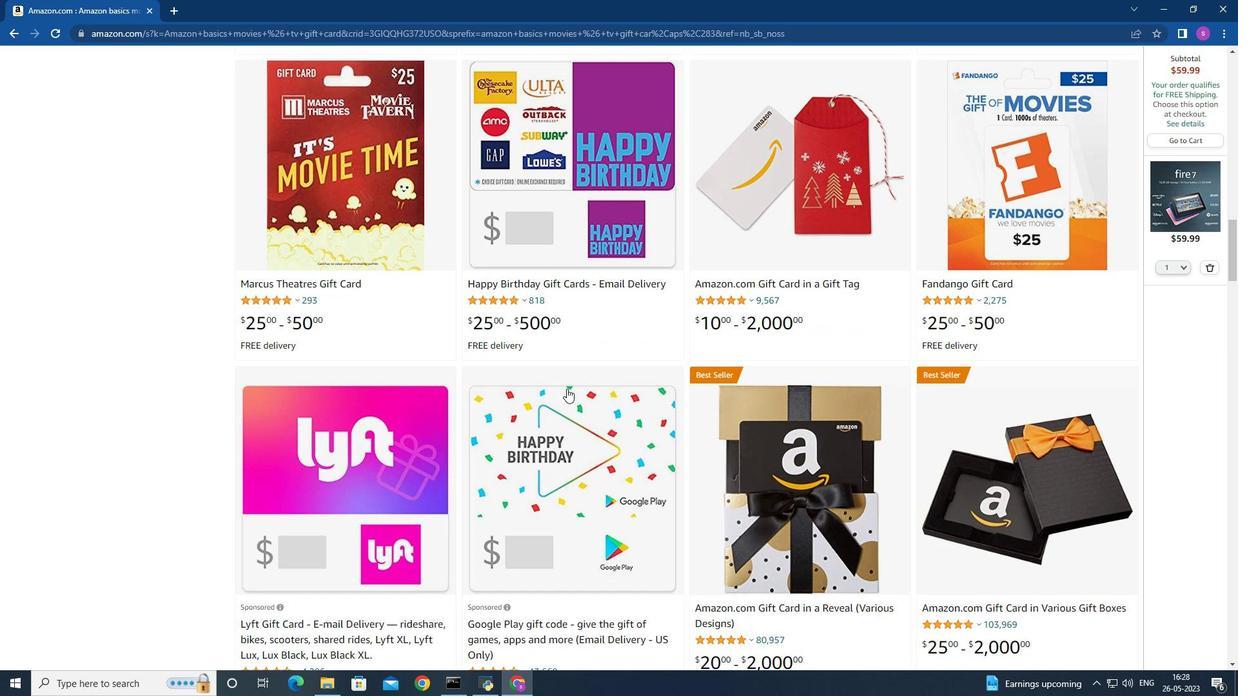 
Action: Mouse scrolled (564, 387) with delta (0, 0)
Screenshot: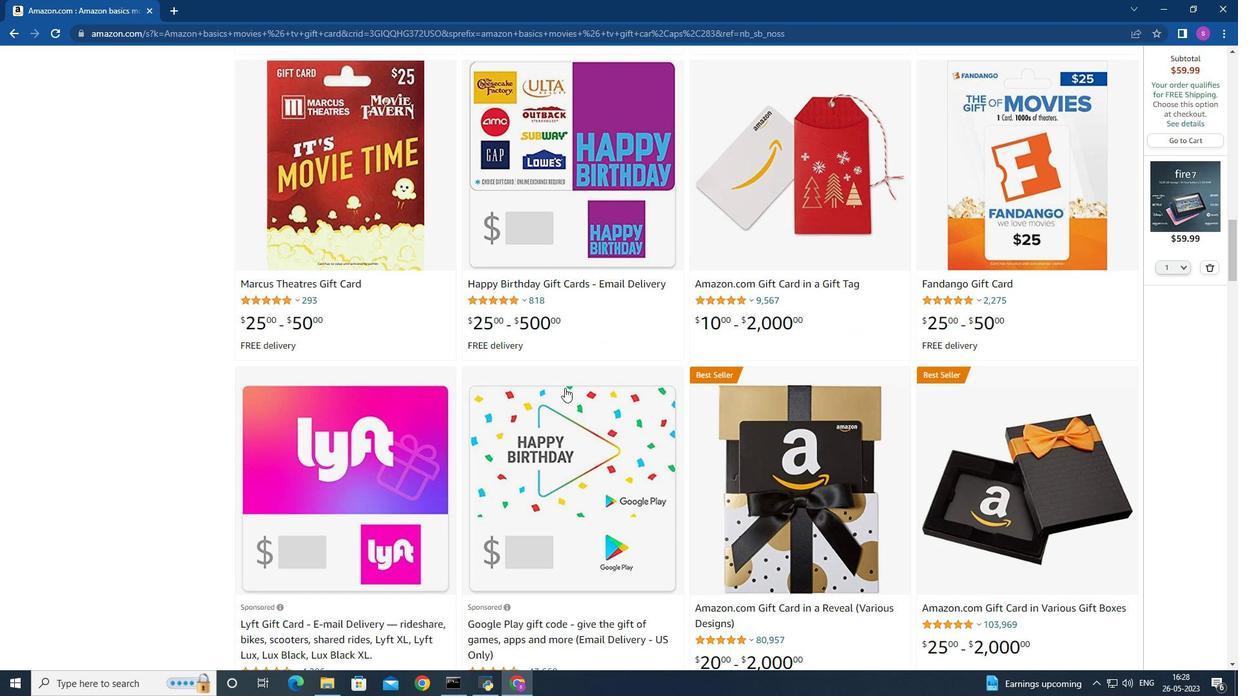 
Action: Mouse scrolled (564, 387) with delta (0, 0)
Screenshot: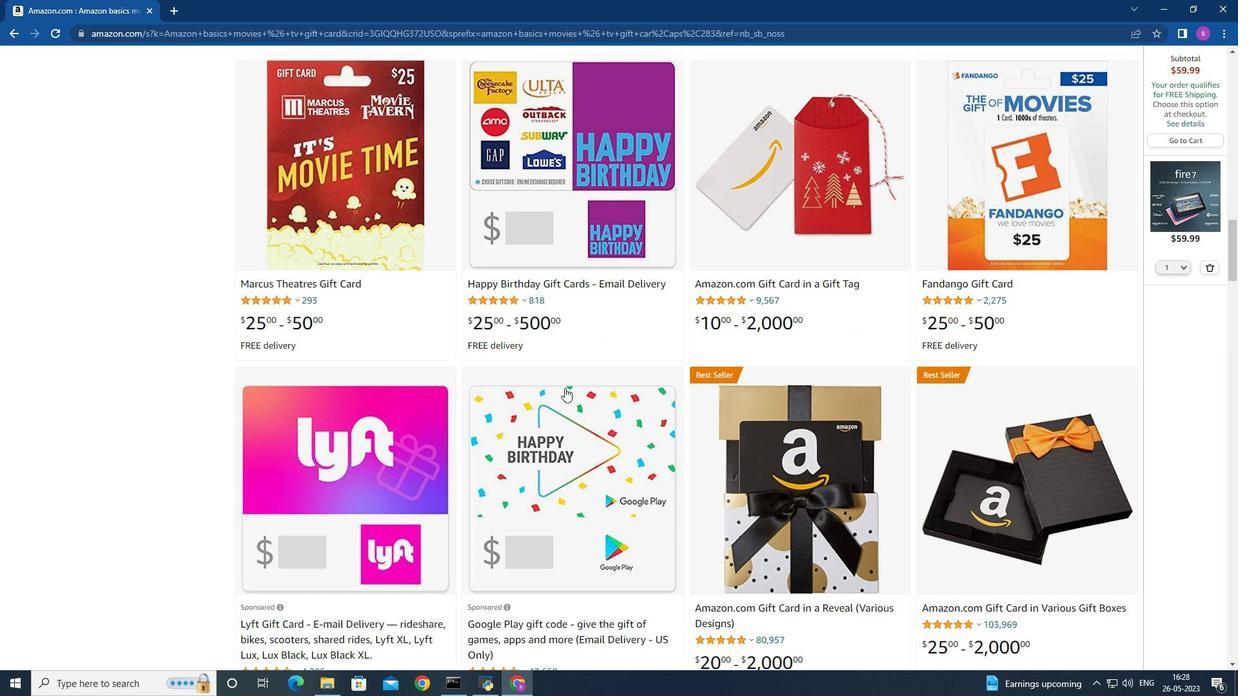
Action: Mouse scrolled (564, 387) with delta (0, 0)
Screenshot: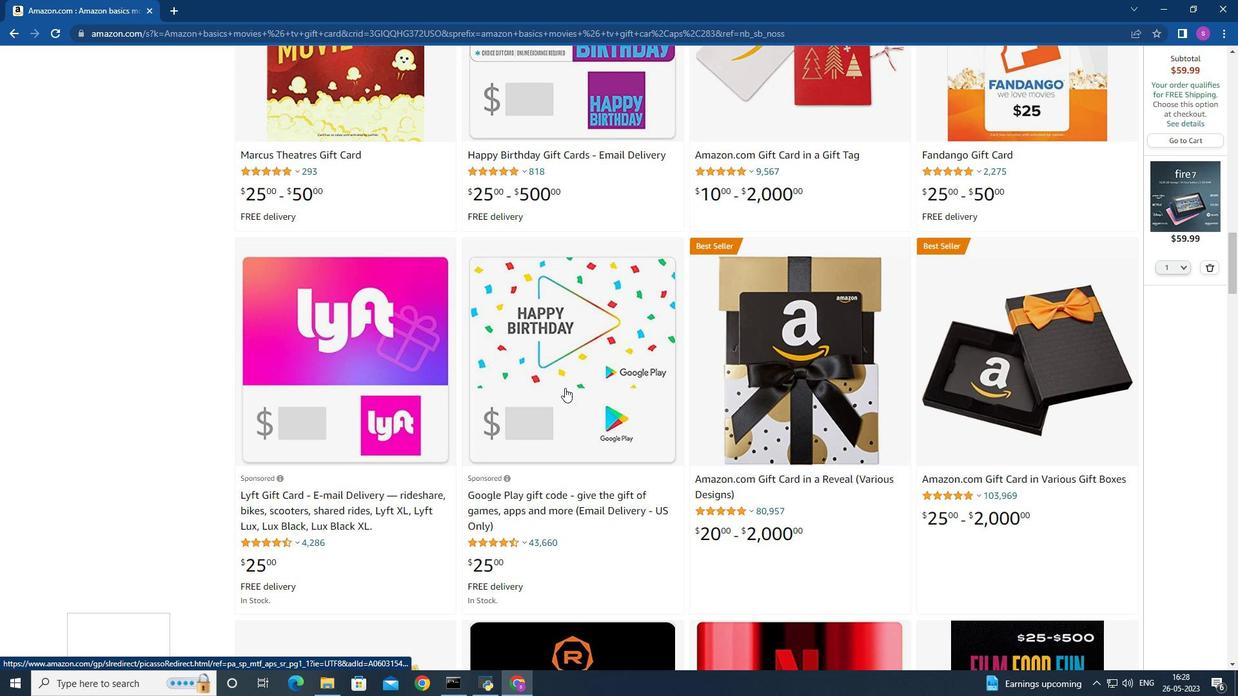
Action: Mouse scrolled (564, 387) with delta (0, 0)
Screenshot: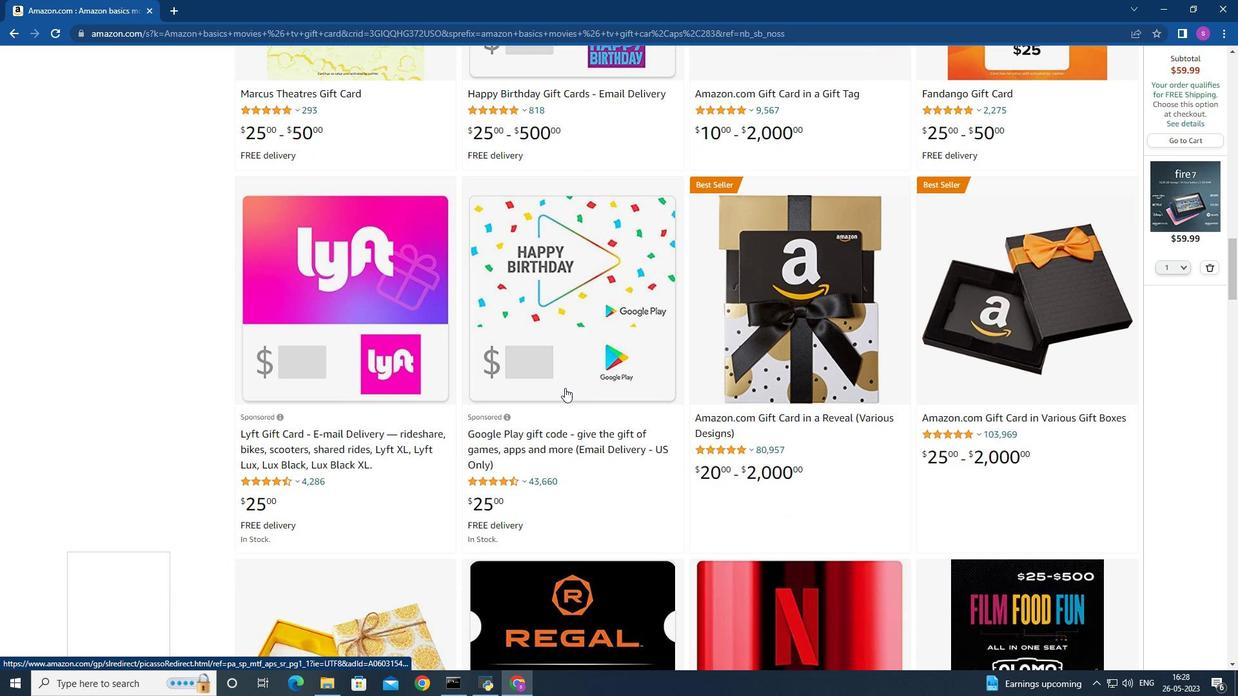
Action: Mouse scrolled (564, 387) with delta (0, 0)
Screenshot: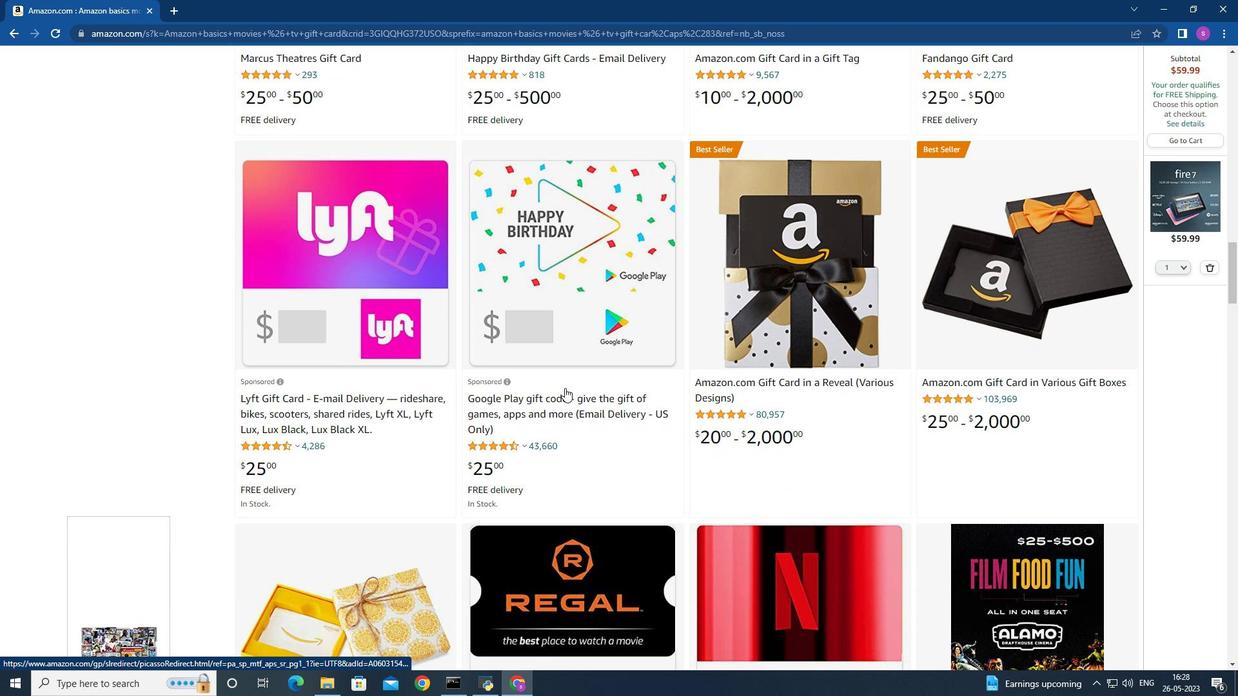 
Action: Mouse scrolled (564, 387) with delta (0, 0)
Screenshot: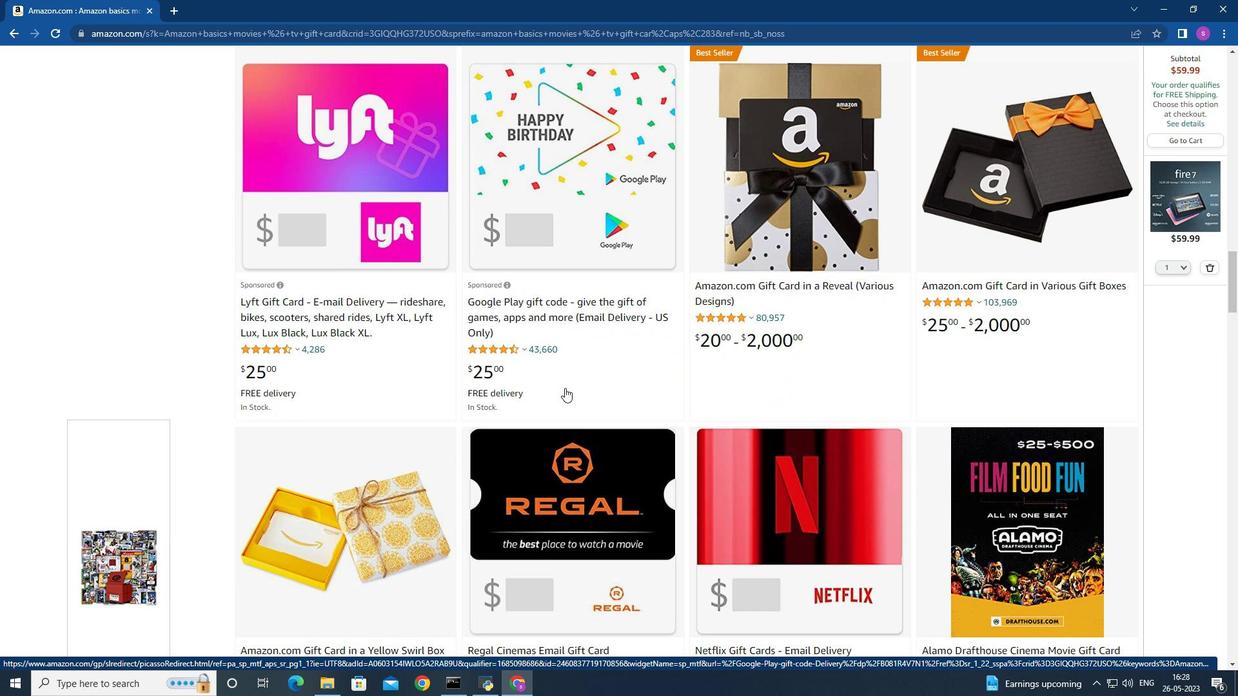 
Action: Mouse moved to (766, 589)
Screenshot: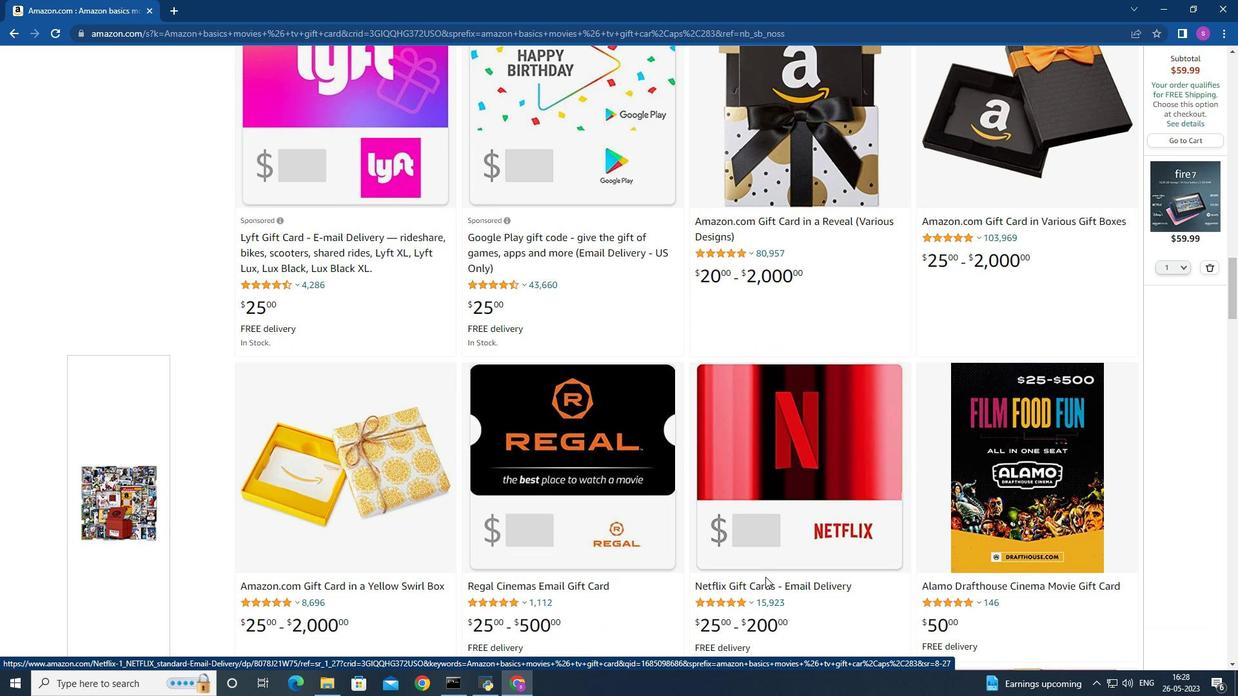 
Action: Mouse pressed left at (766, 589)
Screenshot: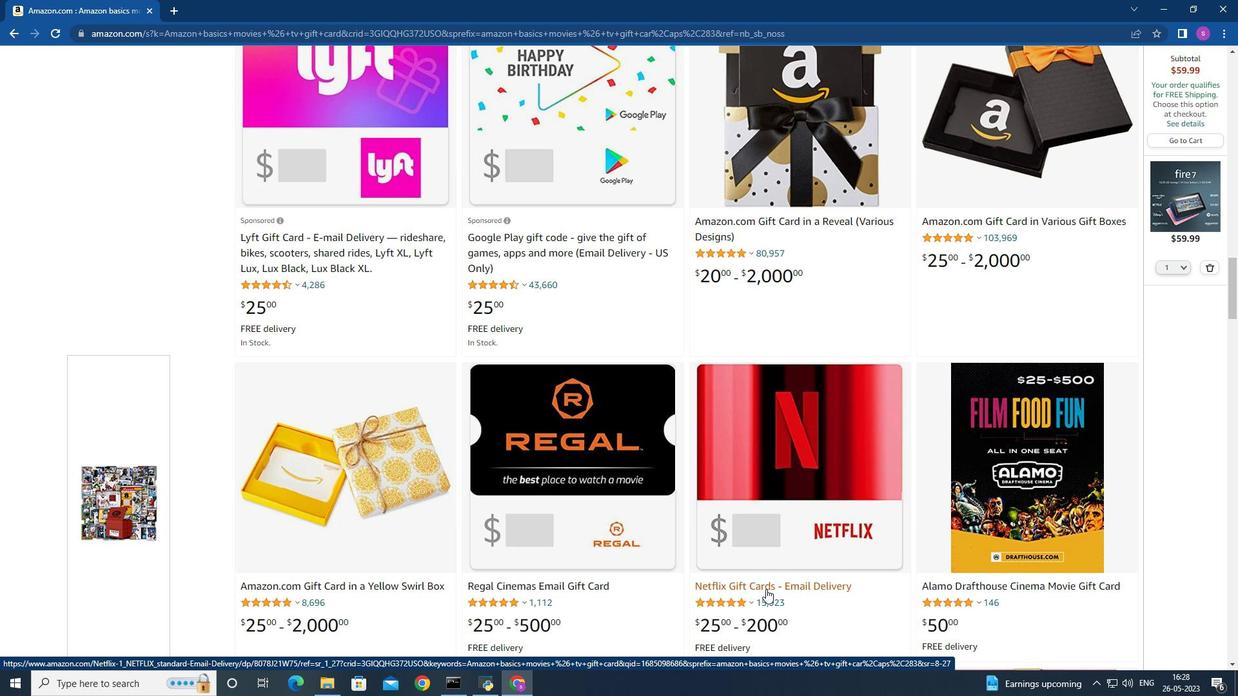 
Action: Mouse moved to (1043, 174)
Screenshot: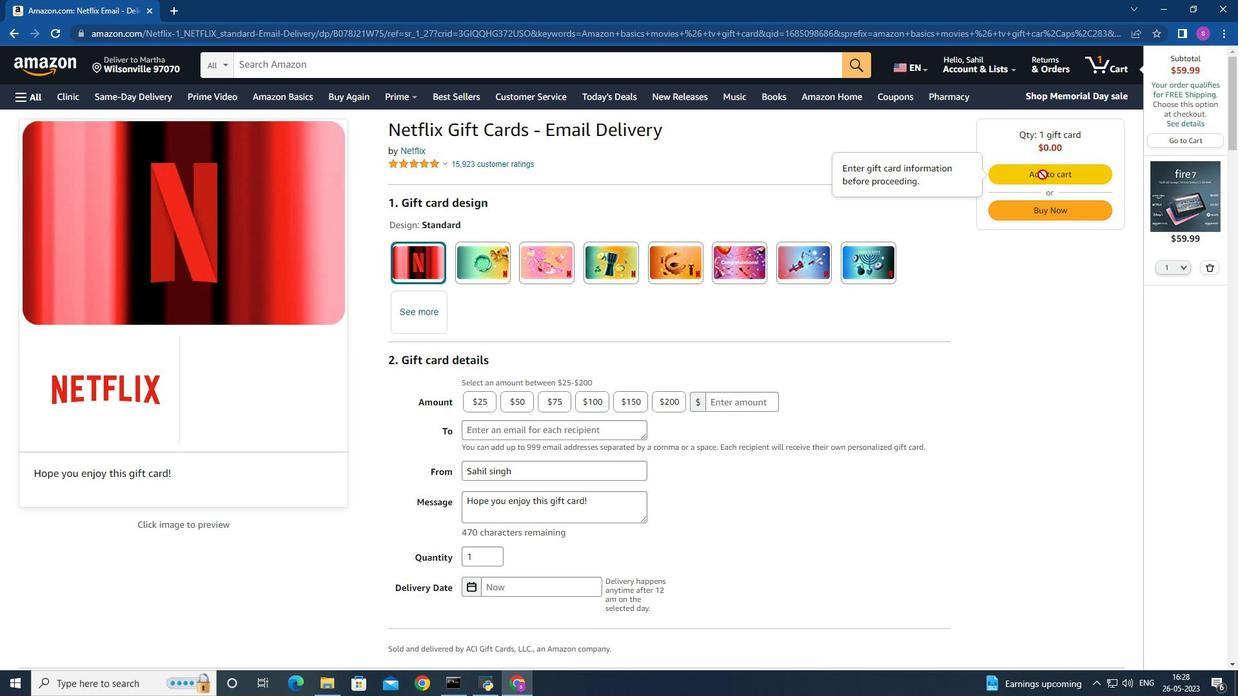 
Action: Mouse pressed left at (1043, 174)
Screenshot: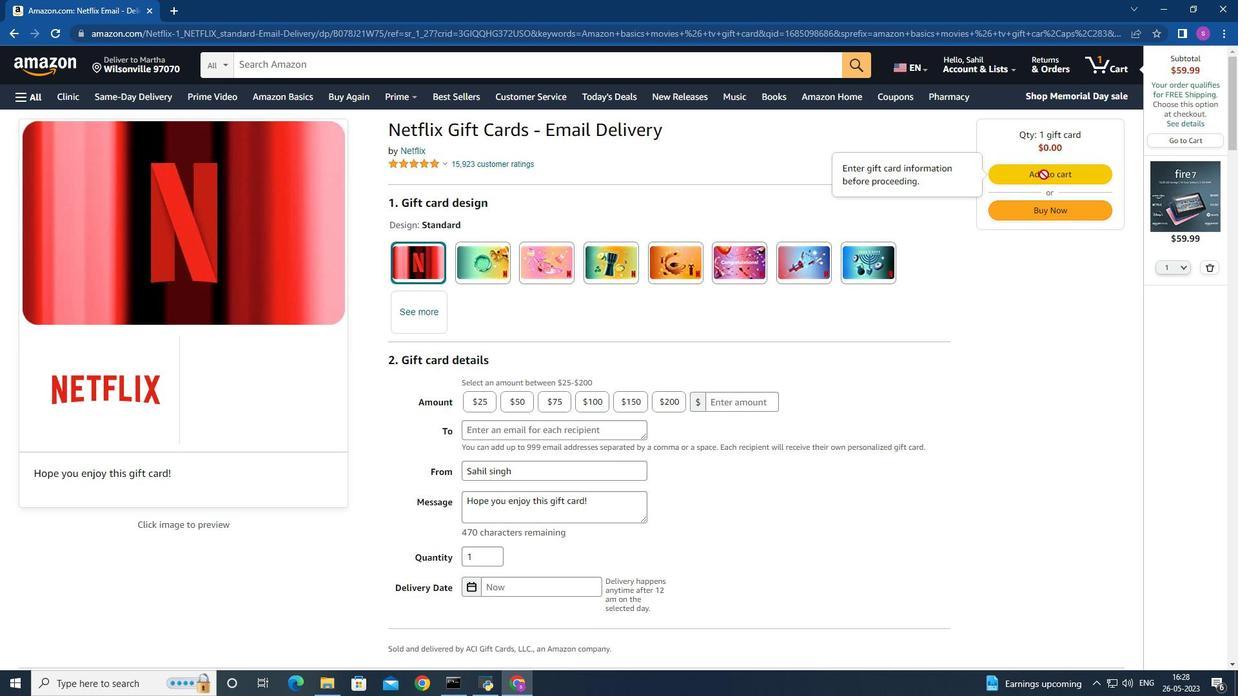 
Action: Mouse moved to (529, 108)
Screenshot: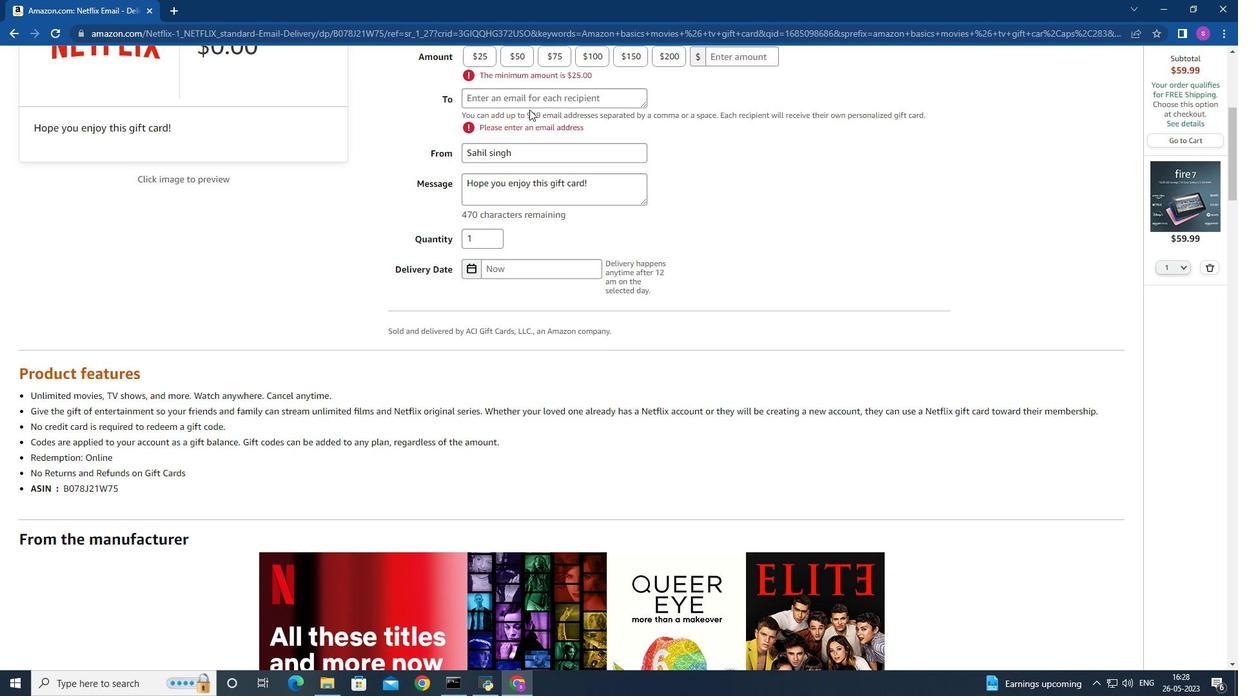 
Action: Mouse pressed left at (529, 108)
Screenshot: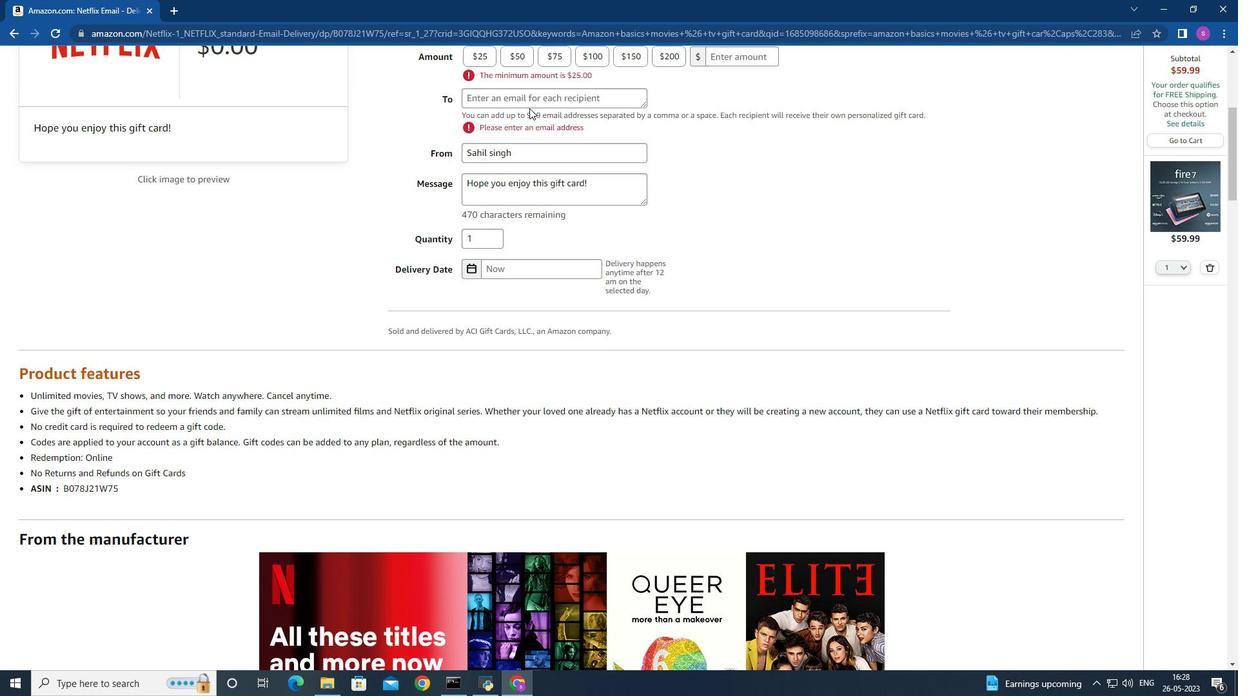 
Action: Mouse moved to (528, 99)
Screenshot: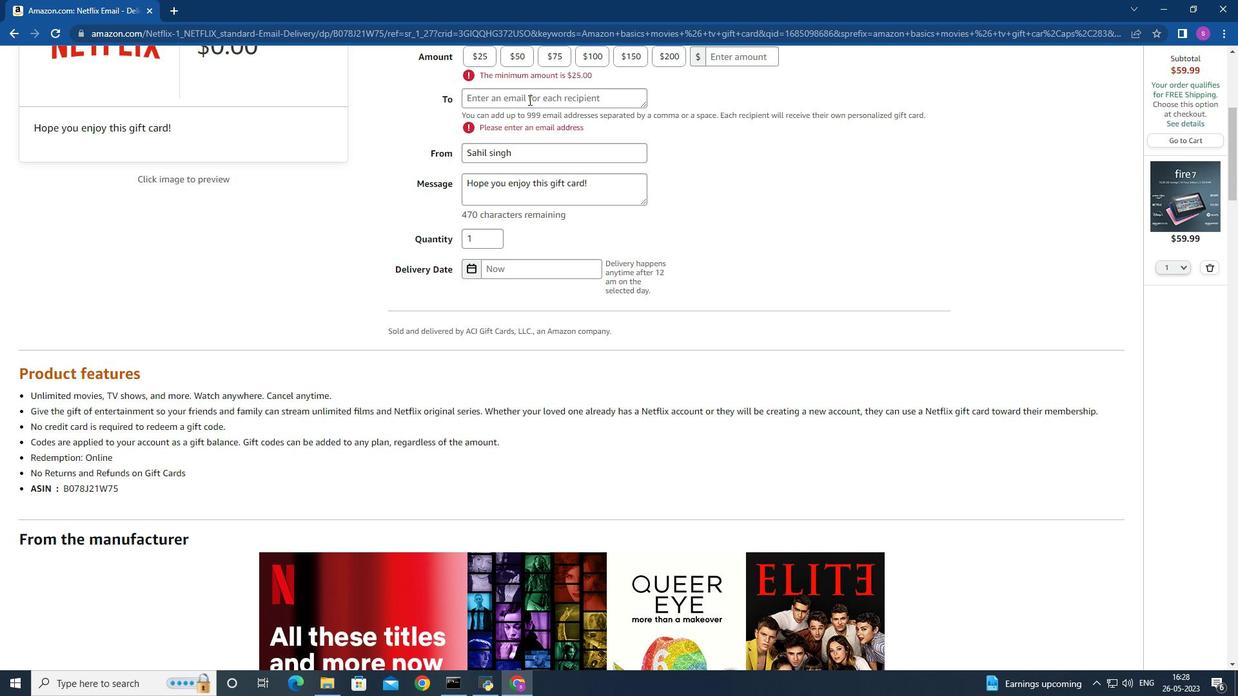 
Action: Mouse scrolled (528, 99) with delta (0, 0)
Screenshot: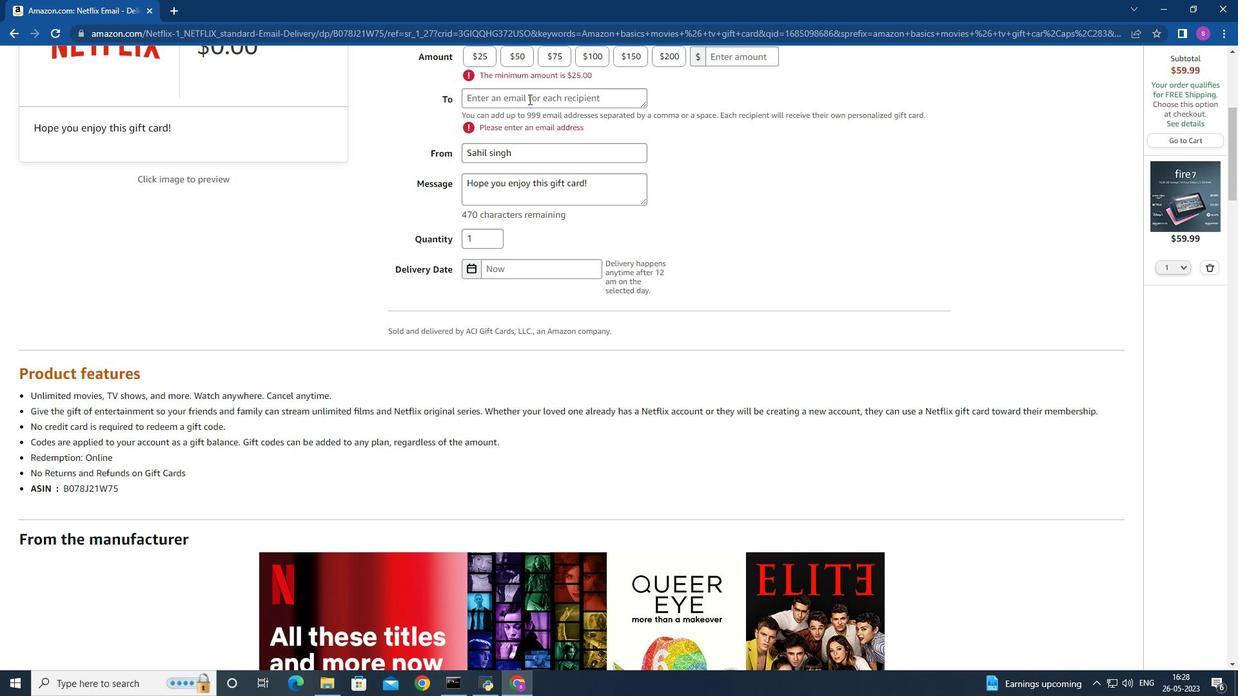 
Action: Mouse moved to (658, 123)
Screenshot: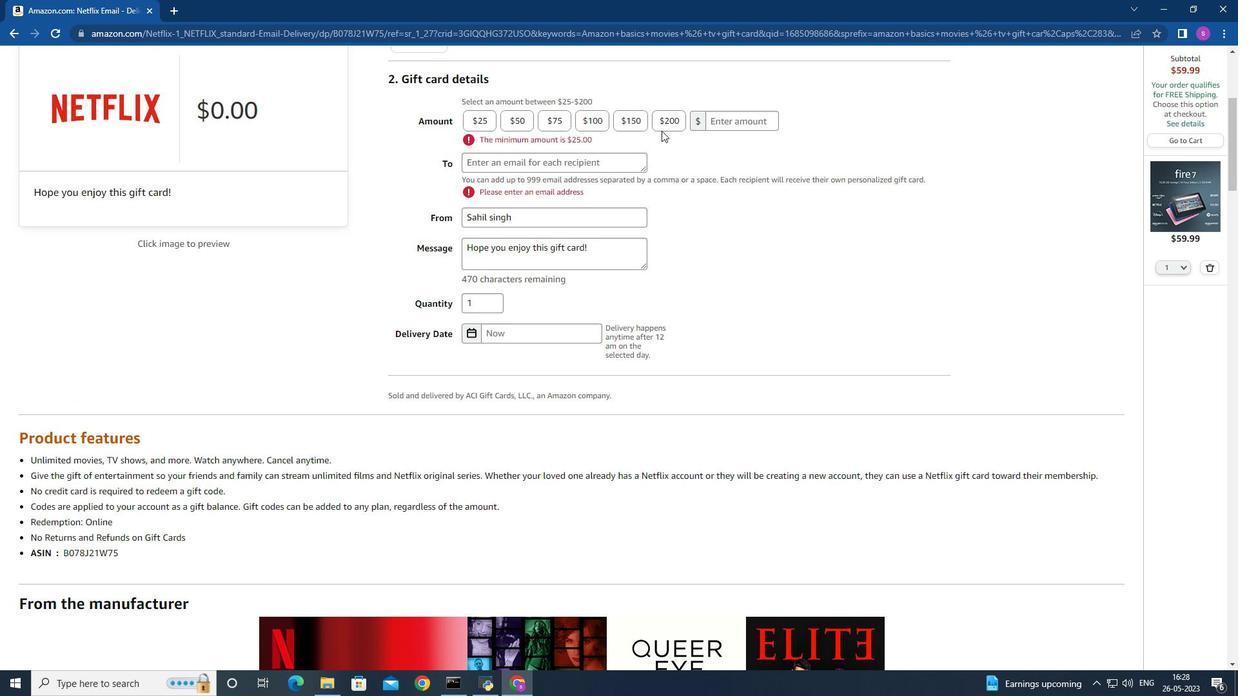 
Action: Mouse pressed left at (658, 123)
Screenshot: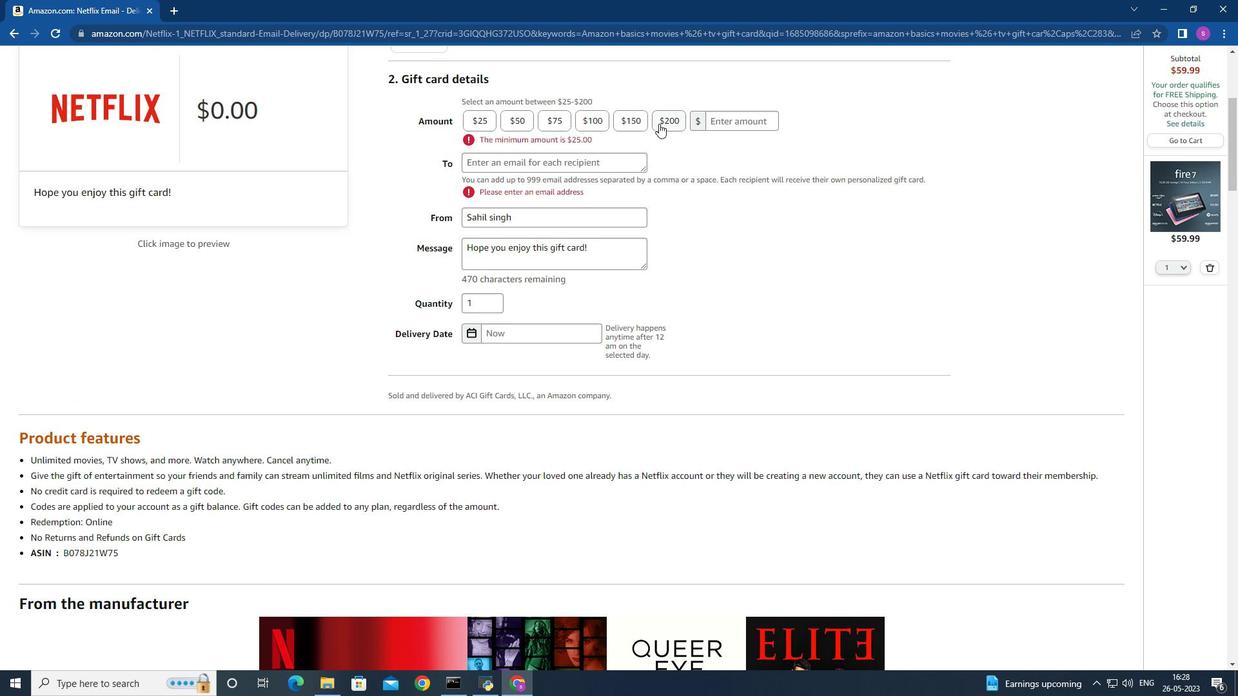 
Action: Mouse moved to (524, 153)
Screenshot: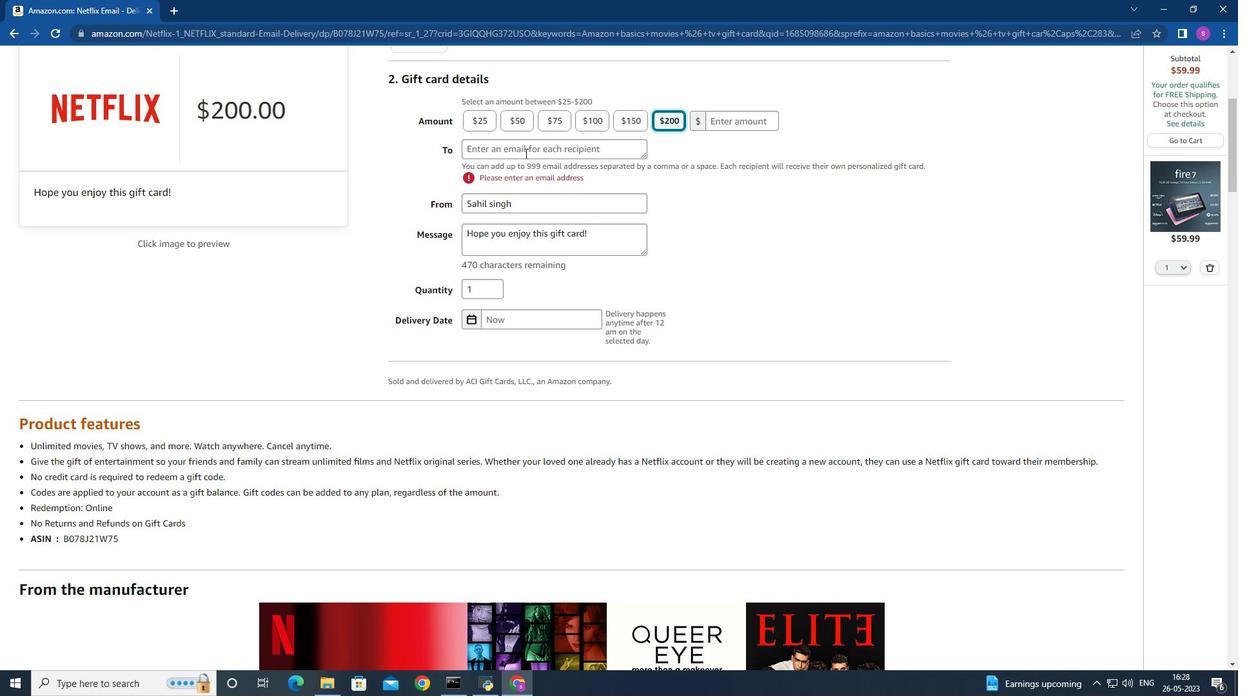 
Action: Mouse pressed left at (524, 153)
Screenshot: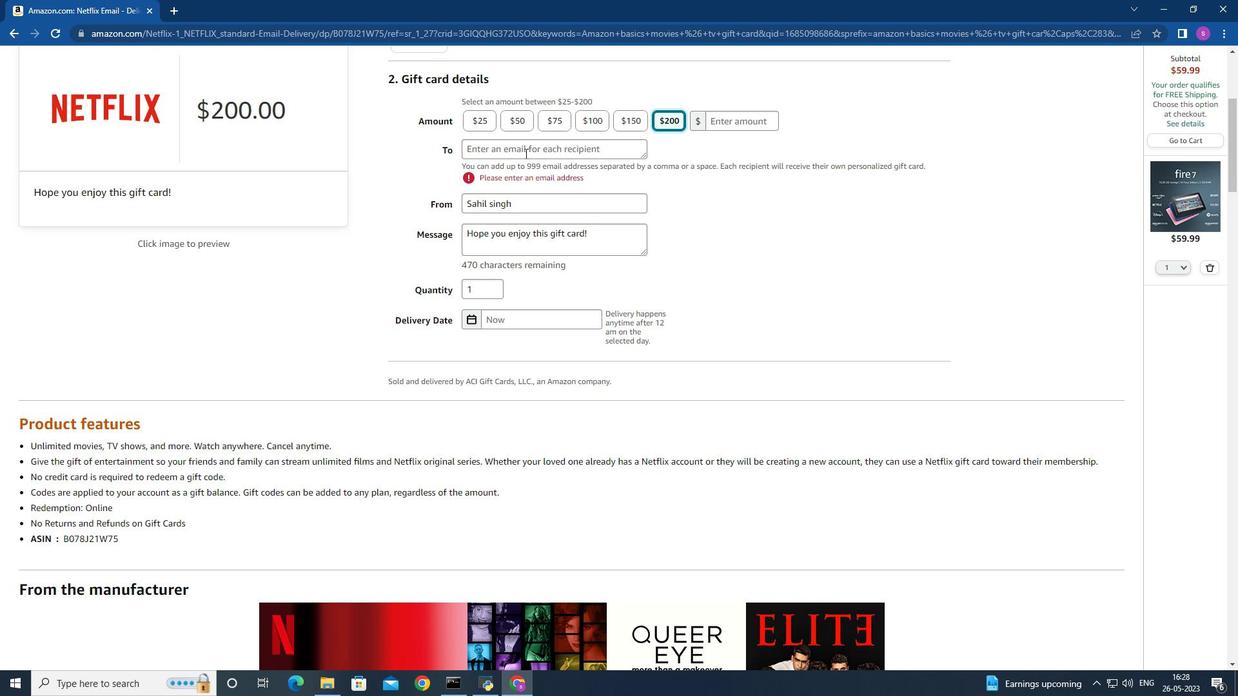 
Action: Key pressed 123sahil<Key.backspace><Key.backspace><Key.backspace><Key.backspace><Key.backspace>sajahj<Key.backspace><Key.backspace>;<Key.shift_r><Key.backspace>l<Key.shift_r>@gmail.com
Screenshot: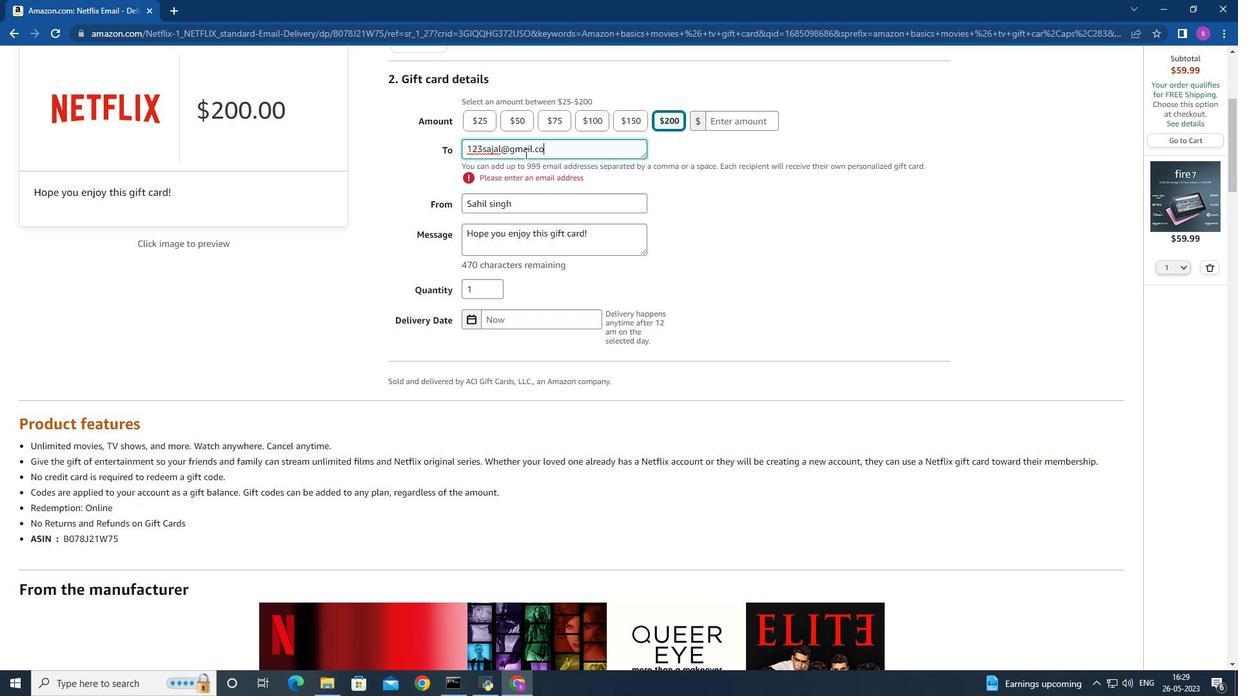 
Action: Mouse moved to (598, 268)
Screenshot: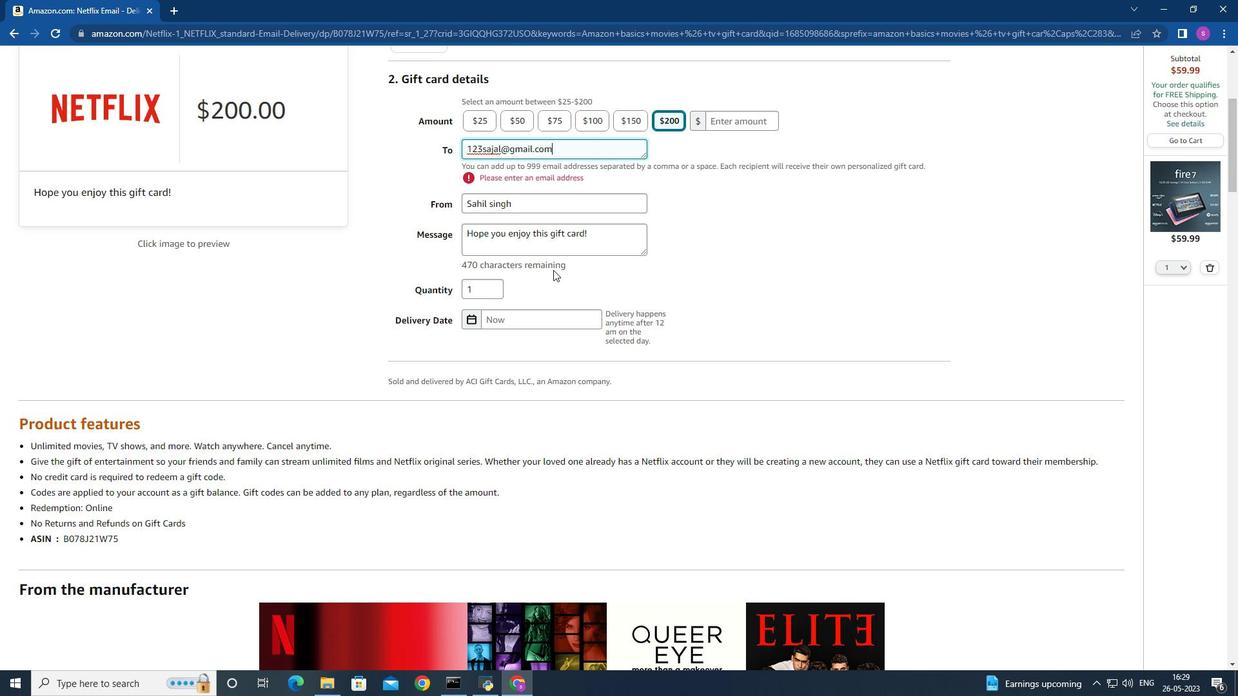 
Action: Mouse scrolled (598, 267) with delta (0, 0)
Screenshot: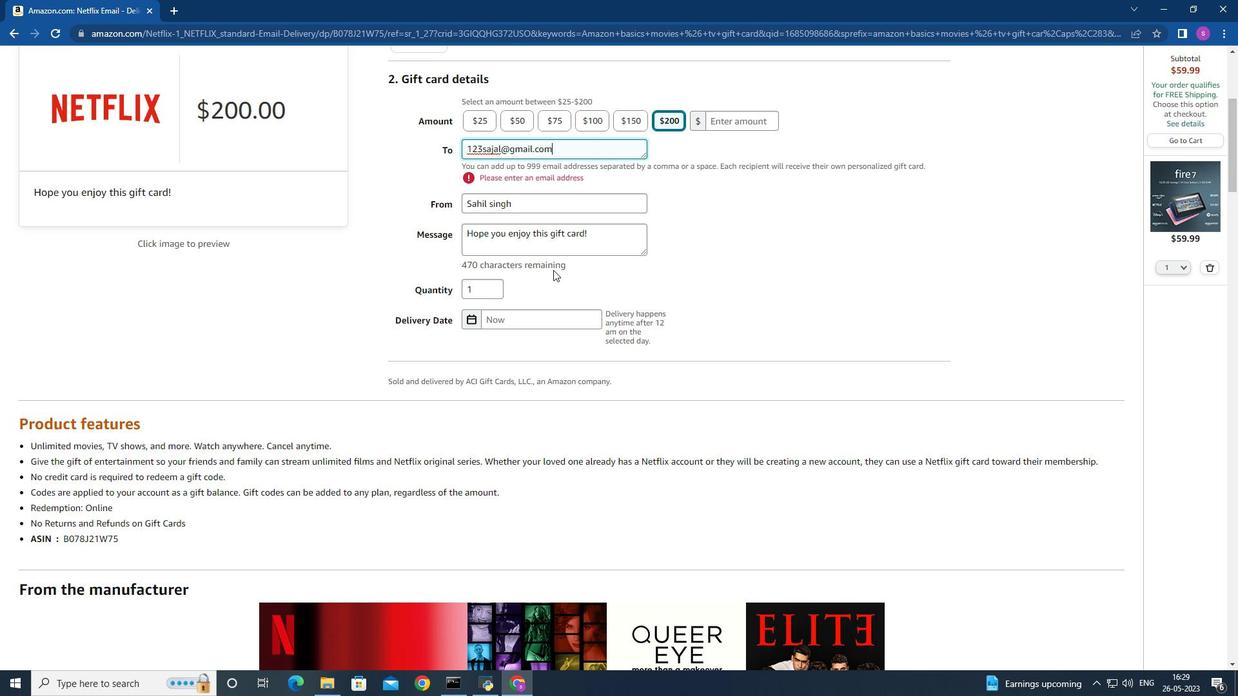 
Action: Mouse moved to (612, 266)
Screenshot: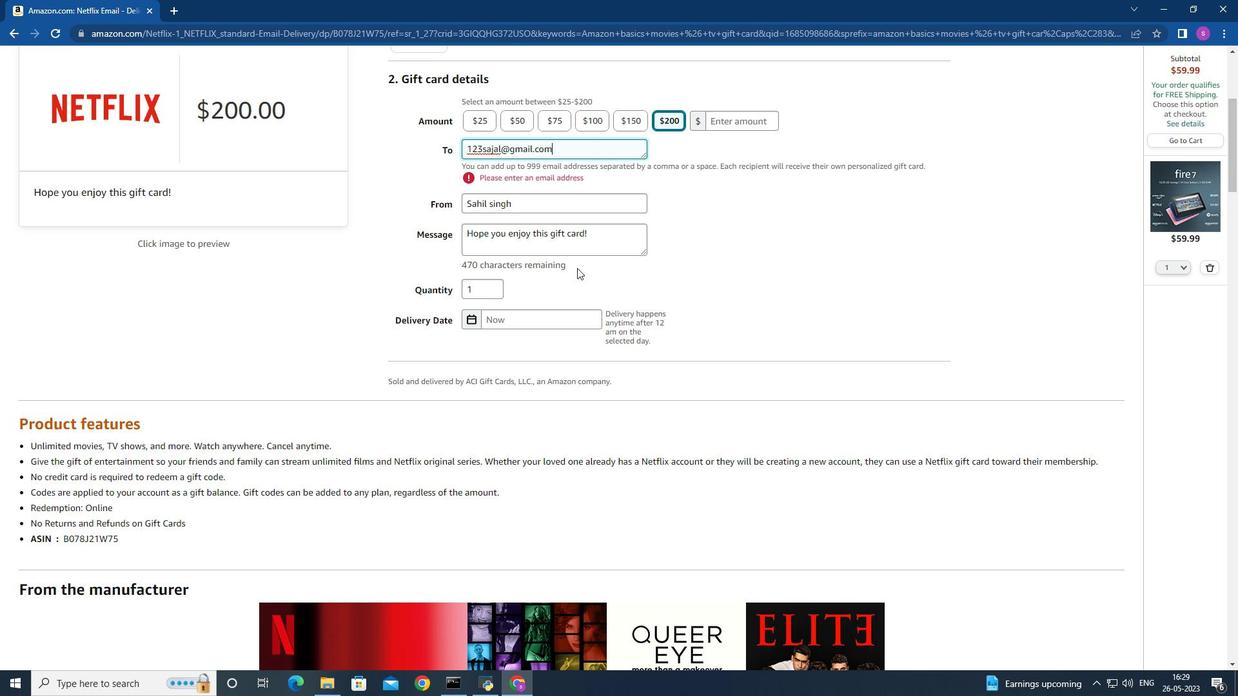 
Action: Mouse scrolled (612, 266) with delta (0, 0)
Screenshot: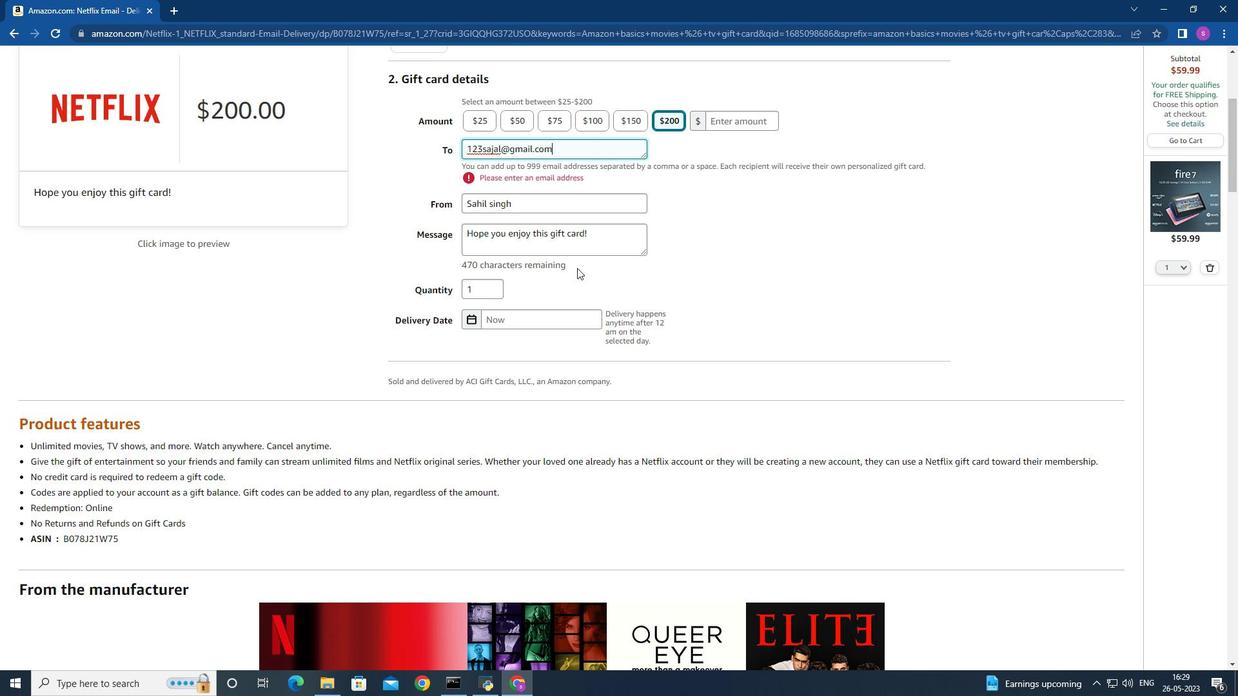 
Action: Mouse moved to (771, 263)
Screenshot: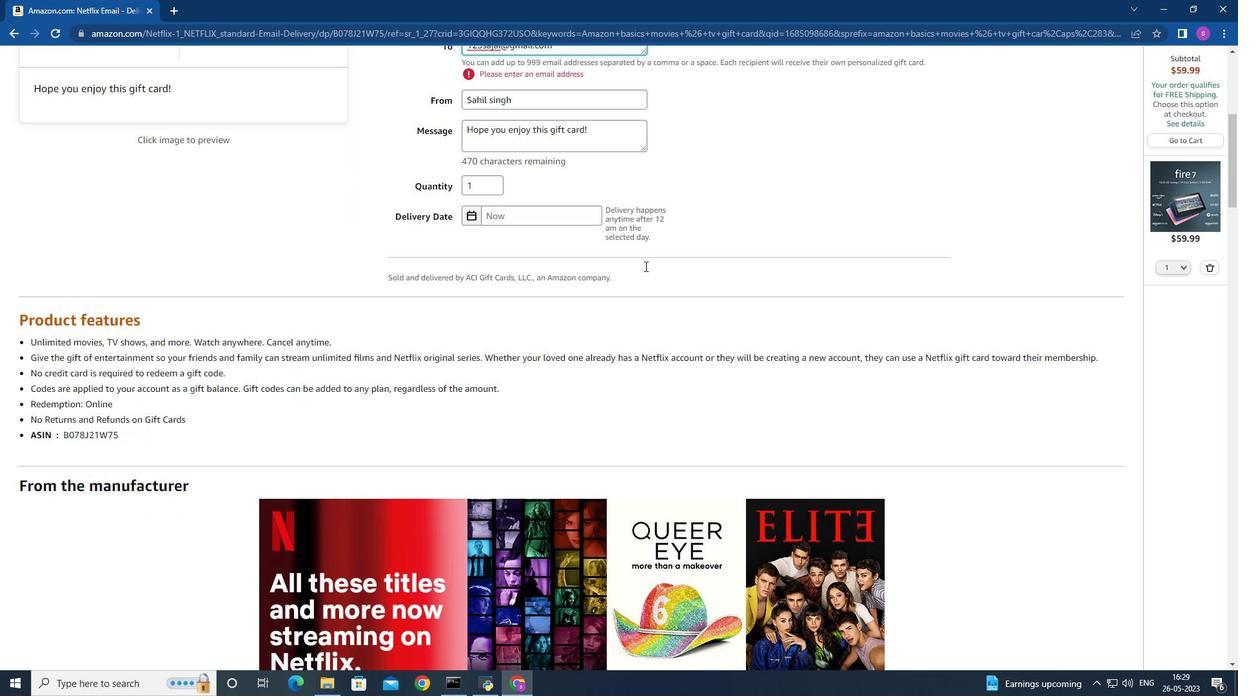 
Action: Mouse scrolled (748, 263) with delta (0, 0)
Screenshot: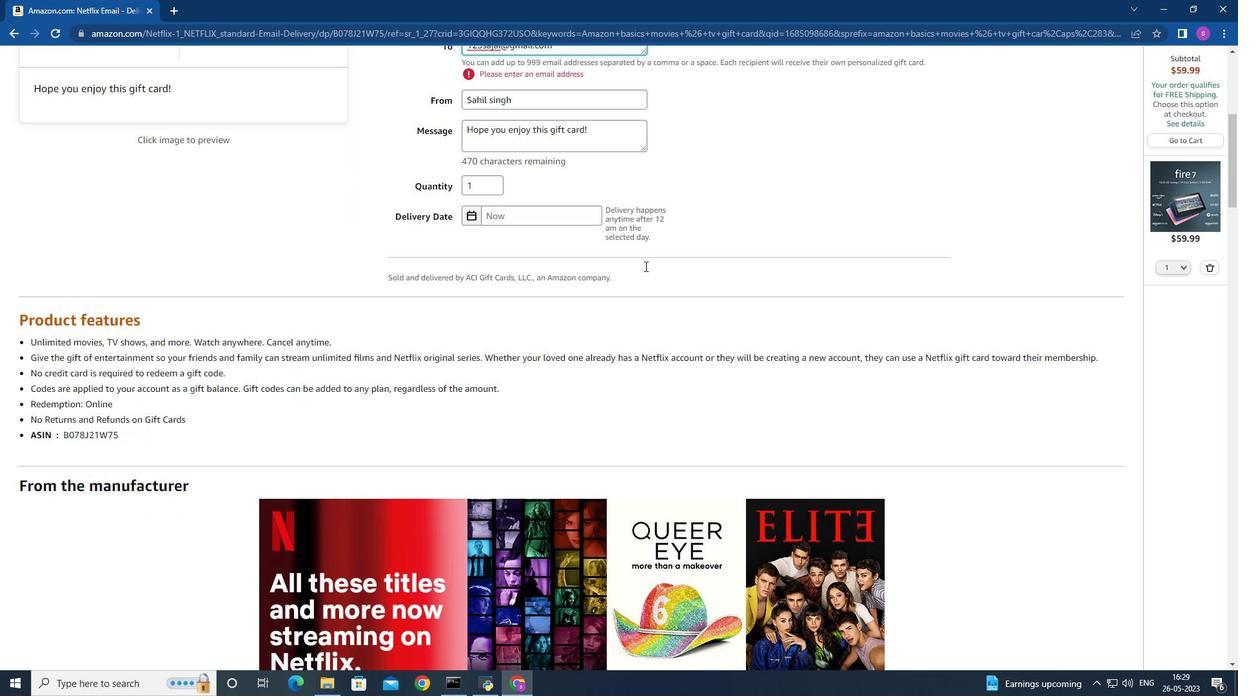 
Action: Mouse moved to (795, 266)
Screenshot: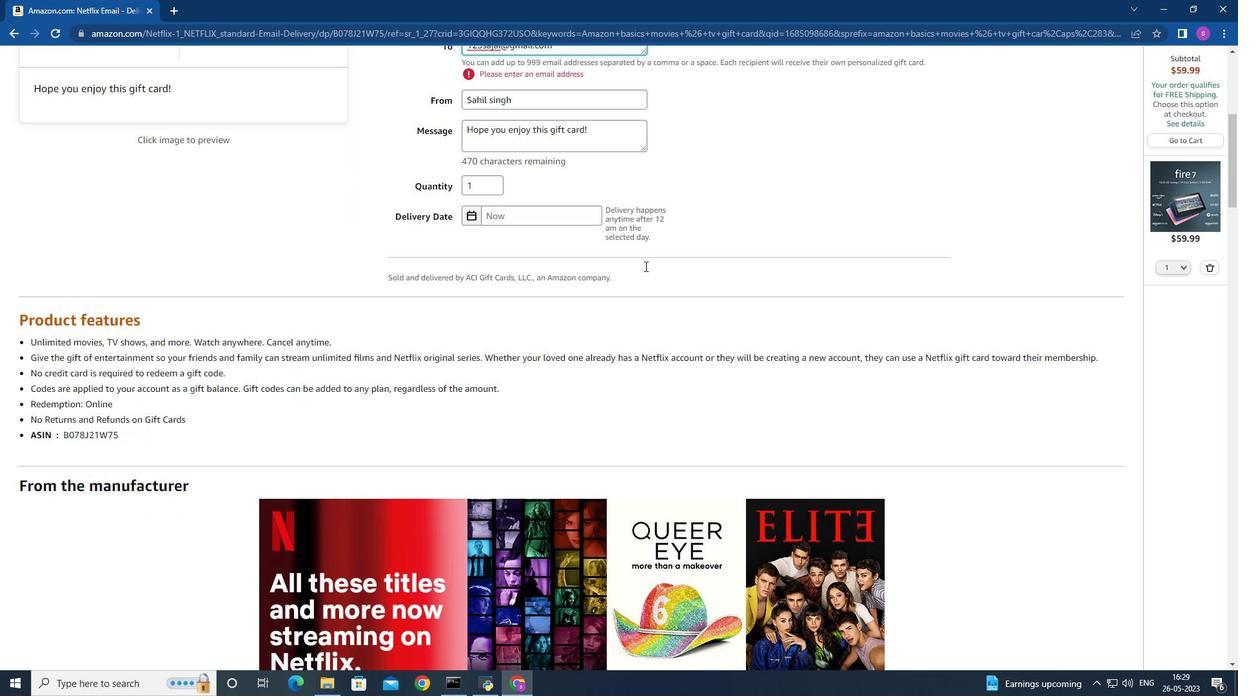 
Action: Mouse scrolled (795, 266) with delta (0, 0)
Screenshot: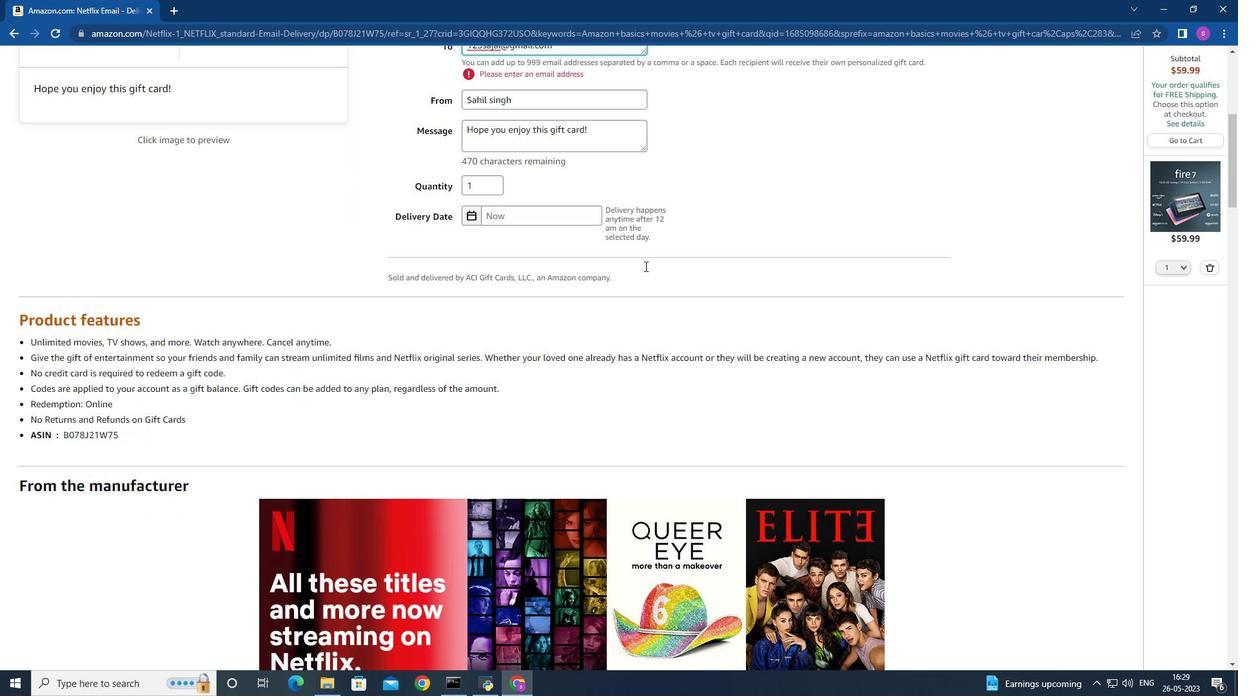 
Action: Mouse moved to (843, 269)
Screenshot: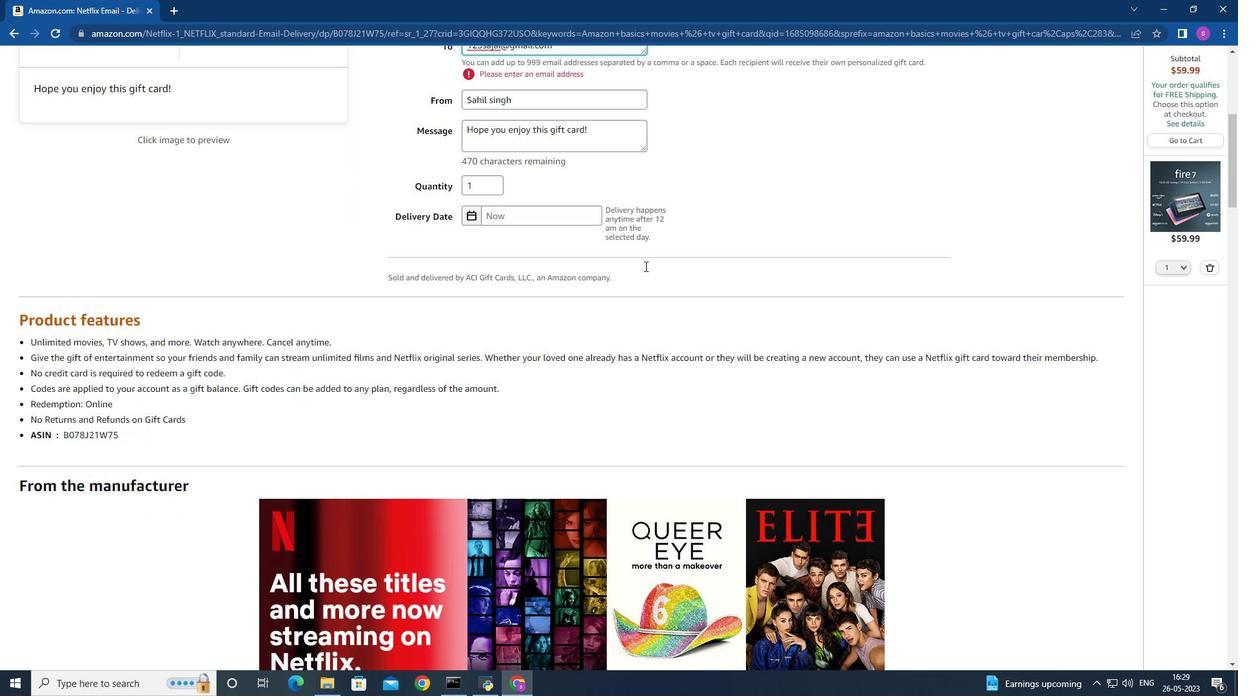
Action: Mouse scrolled (843, 270) with delta (0, 0)
Screenshot: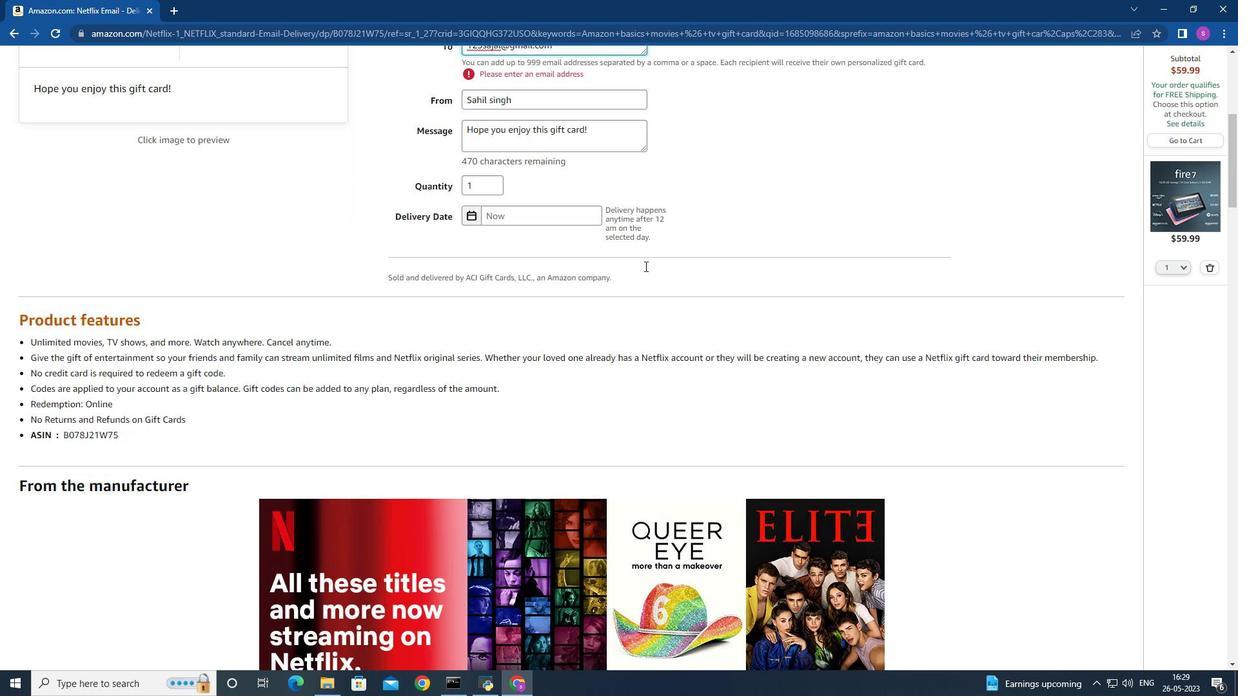 
Action: Mouse moved to (894, 270)
Screenshot: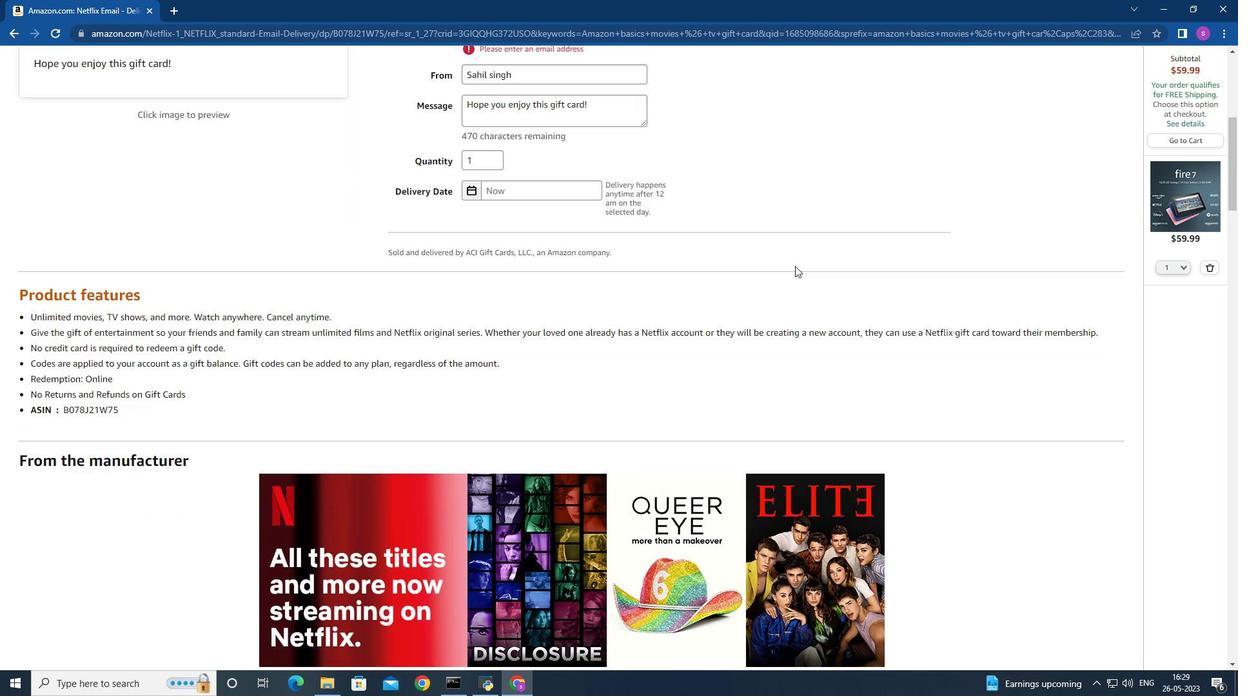 
Action: Mouse scrolled (894, 270) with delta (0, 0)
Screenshot: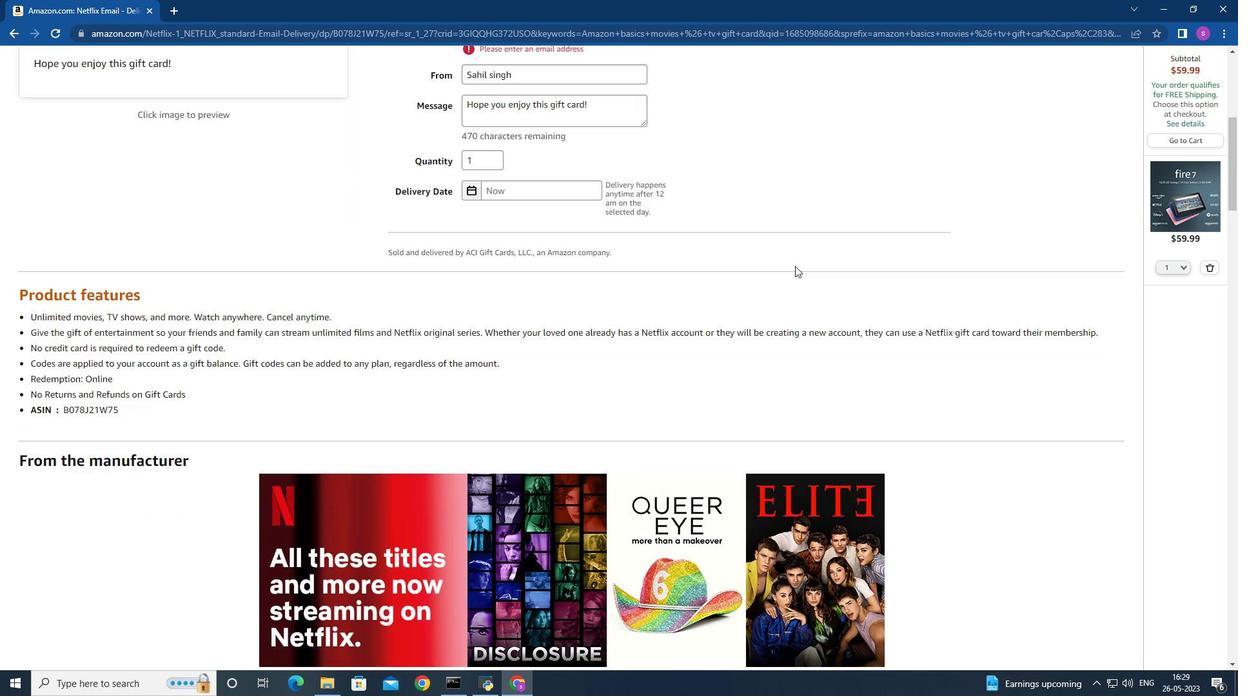 
Action: Mouse moved to (937, 276)
Screenshot: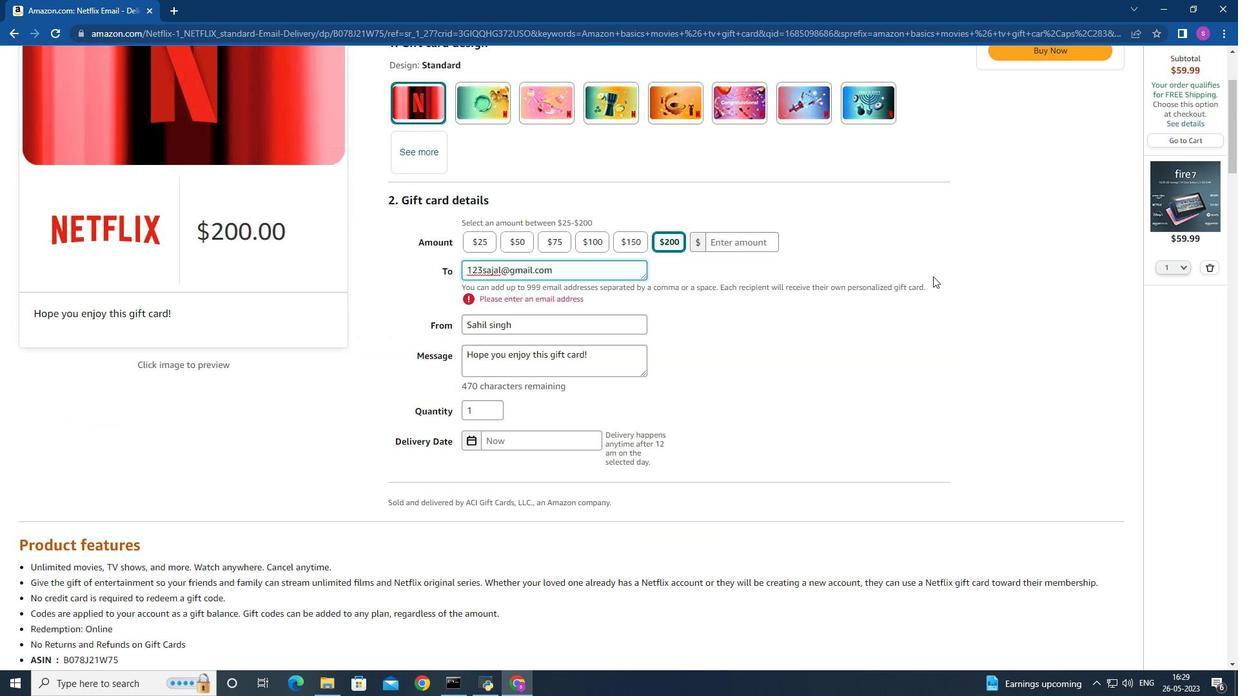 
Action: Mouse scrolled (937, 277) with delta (0, 0)
Screenshot: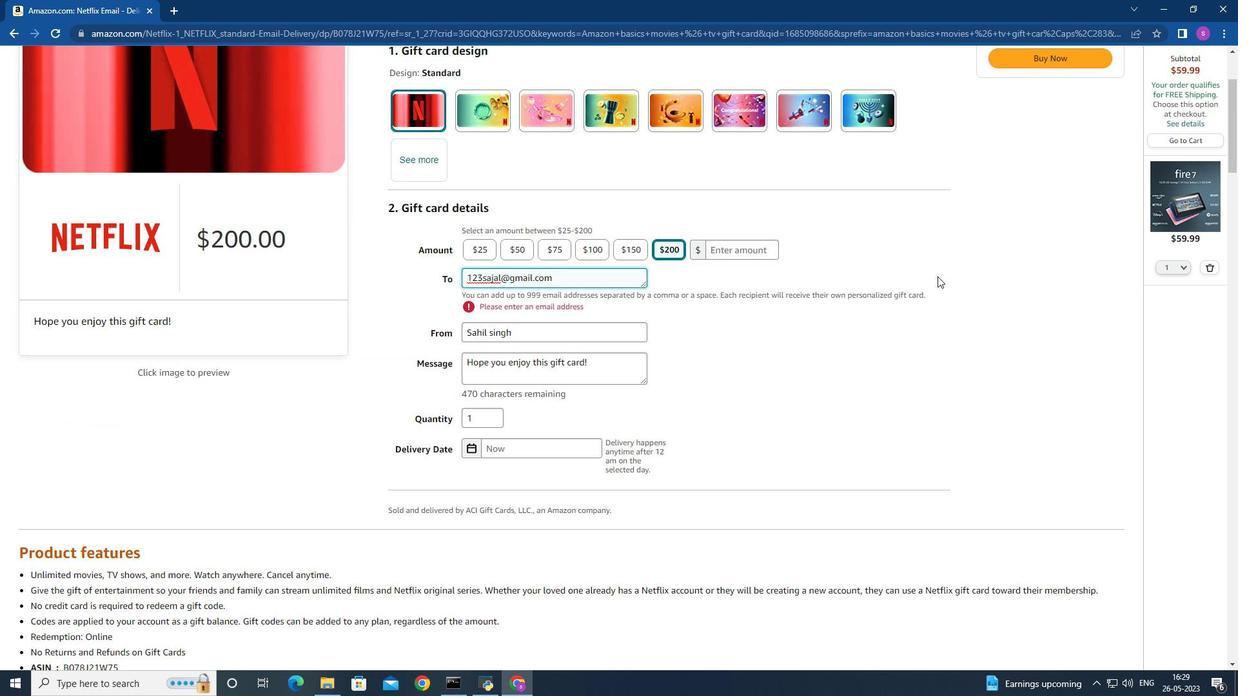 
Action: Mouse scrolled (937, 277) with delta (0, 0)
Screenshot: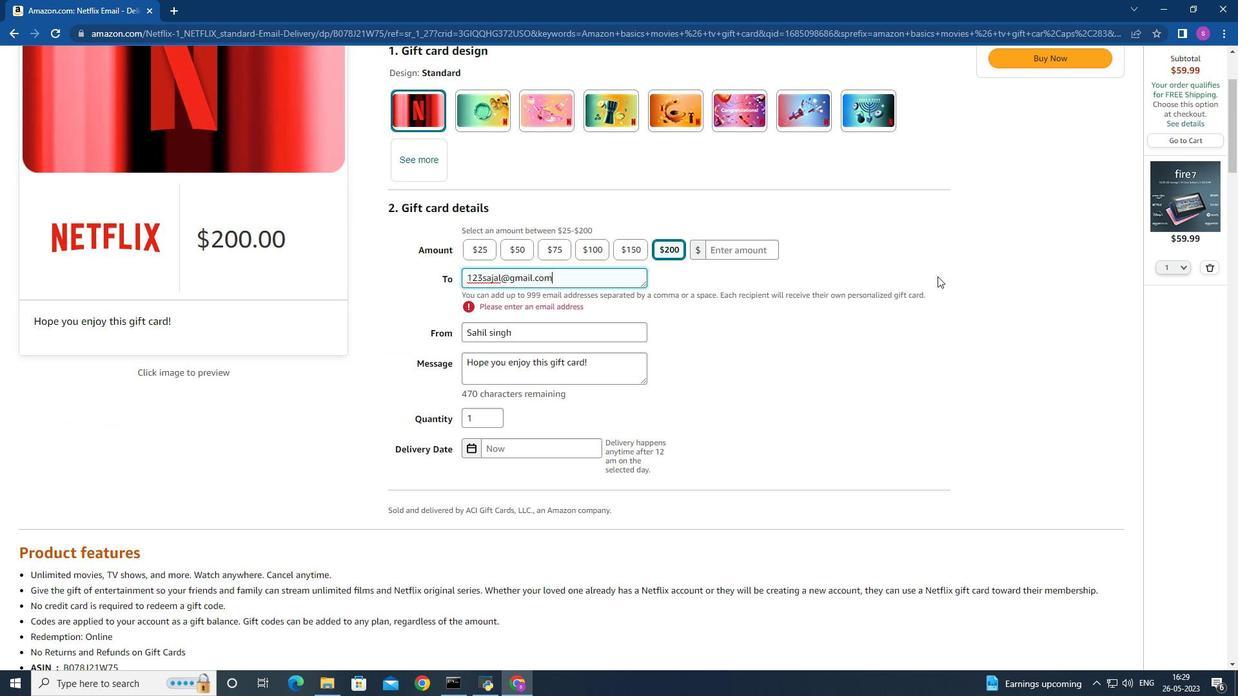 
Action: Mouse scrolled (937, 277) with delta (0, 0)
Screenshot: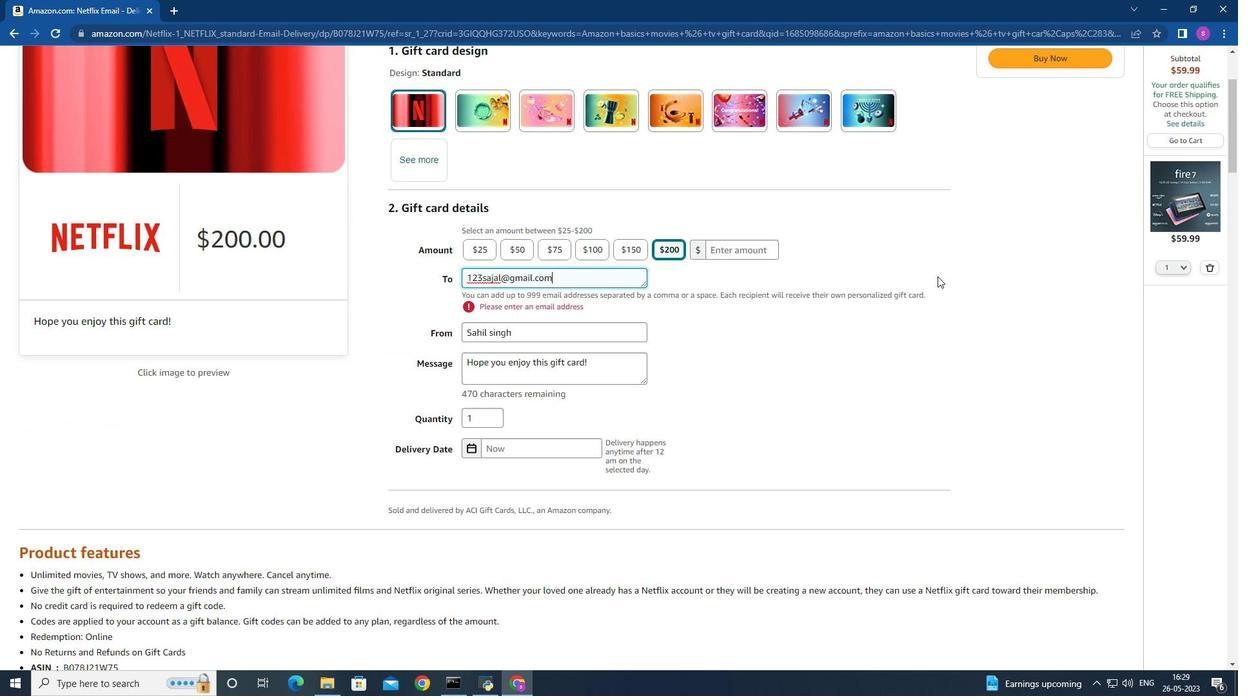 
Action: Mouse moved to (1058, 172)
Screenshot: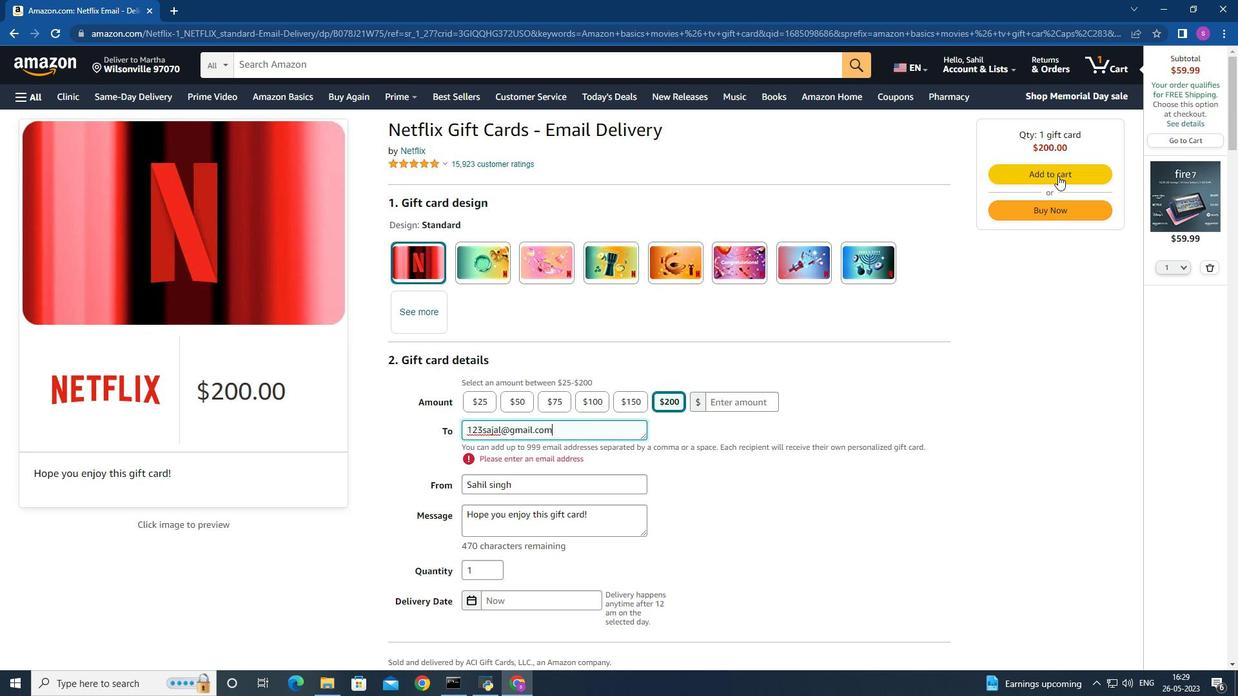 
Action: Mouse pressed left at (1058, 172)
Screenshot: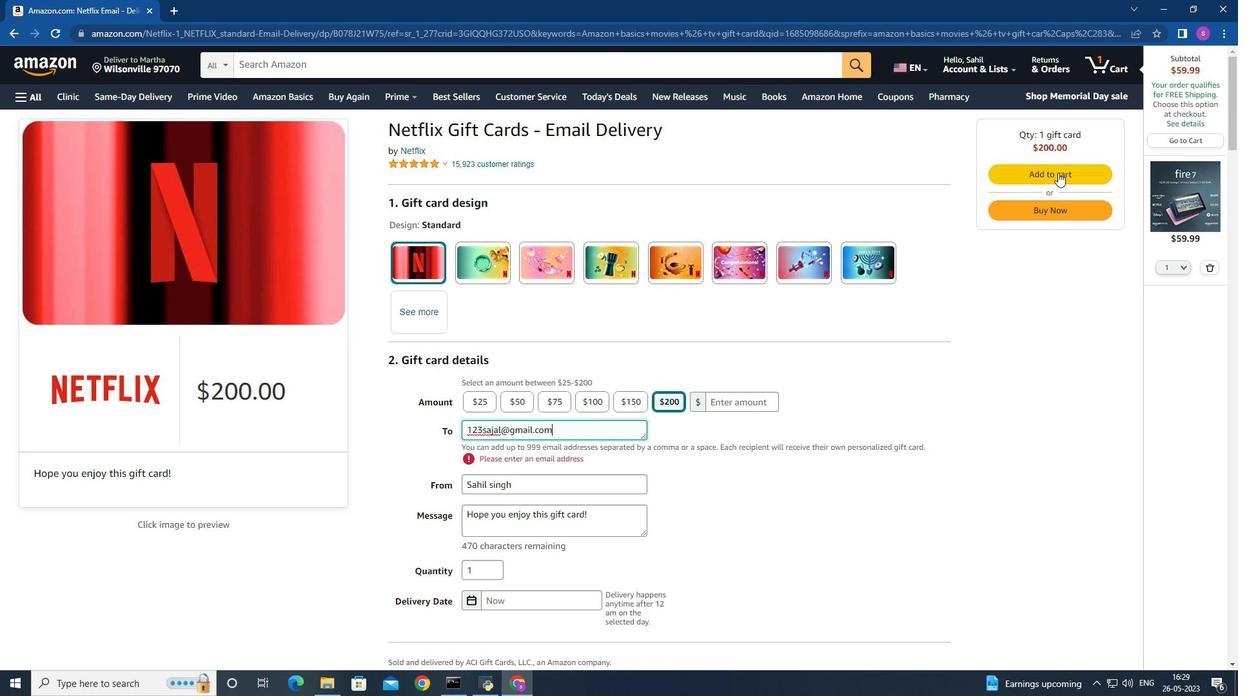 
Action: Mouse moved to (1206, 393)
Screenshot: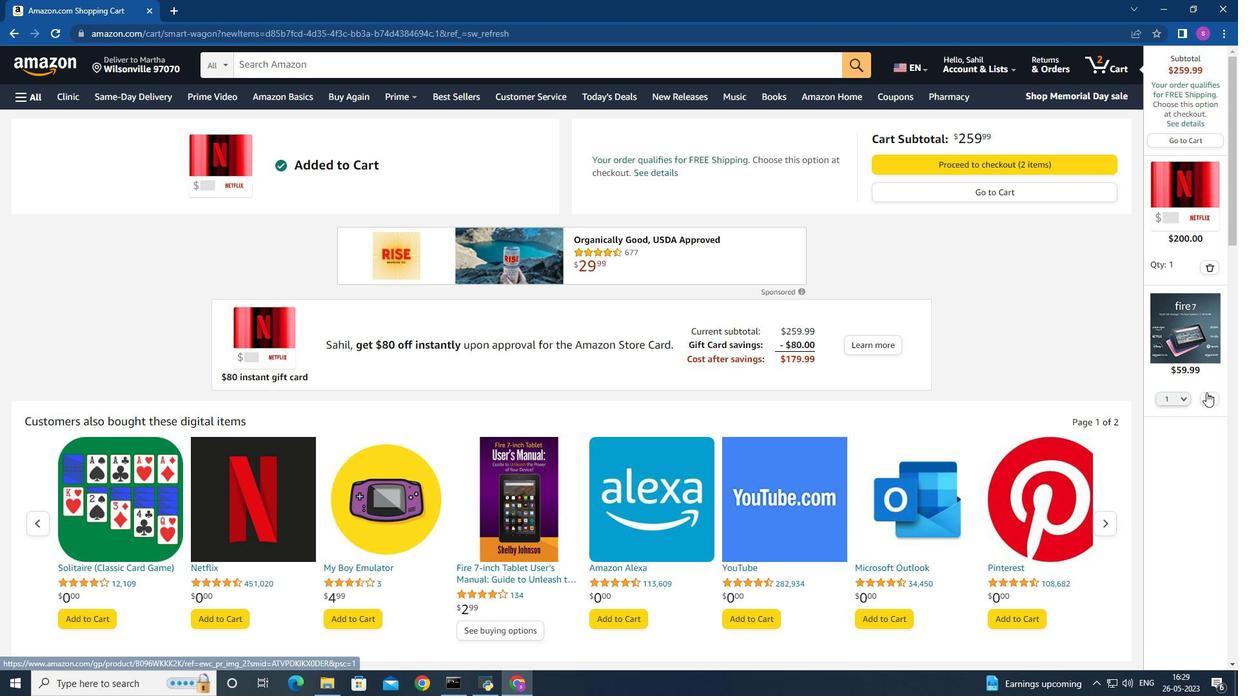 
Action: Mouse pressed left at (1206, 393)
Screenshot: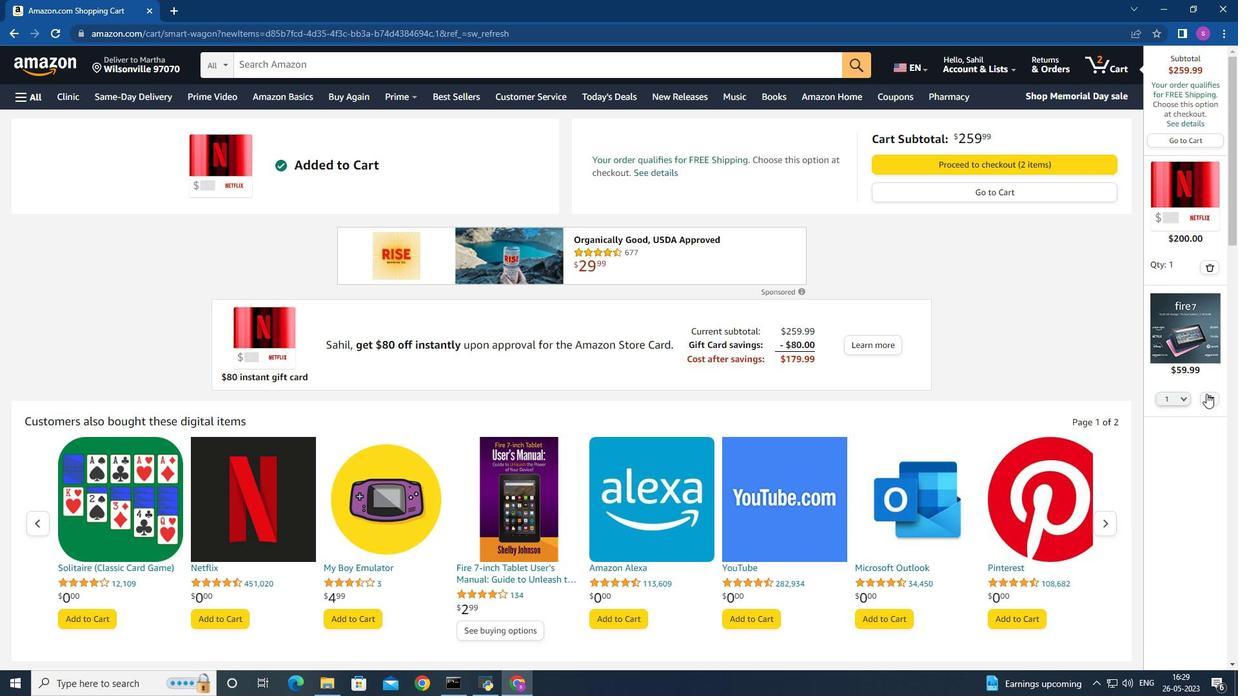 
Action: Mouse moved to (1197, 138)
Screenshot: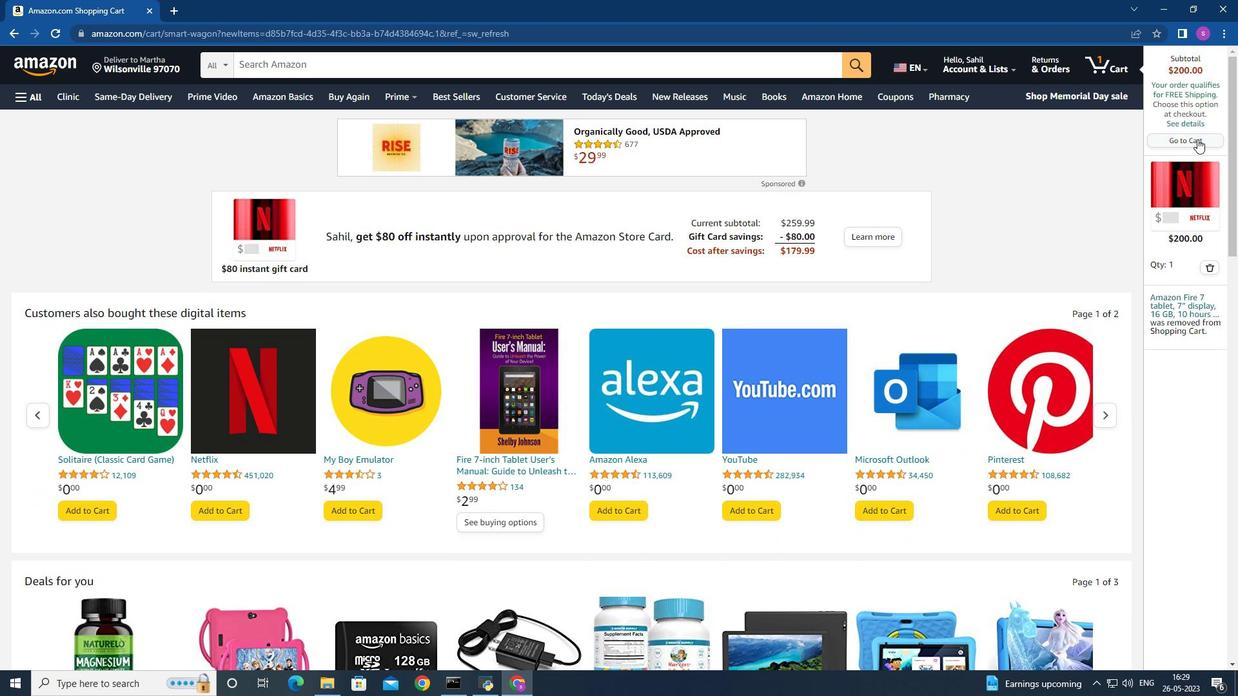 
Action: Mouse pressed left at (1197, 138)
Screenshot: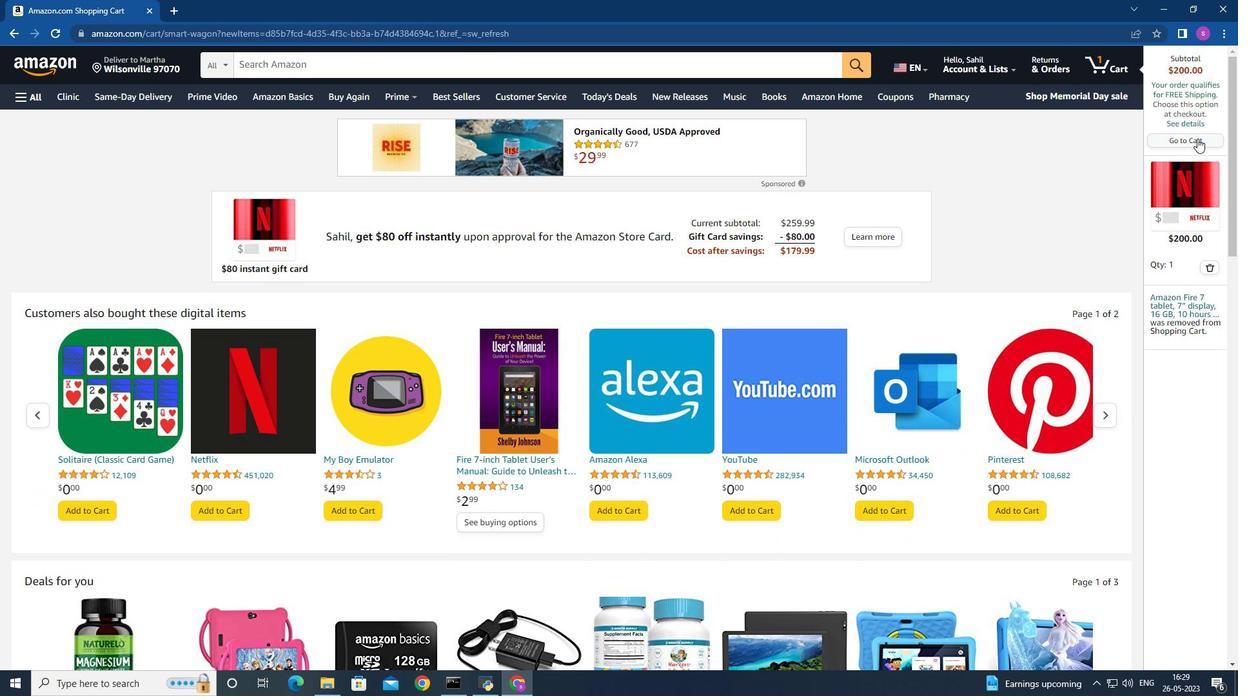 
Action: Mouse moved to (513, 312)
Screenshot: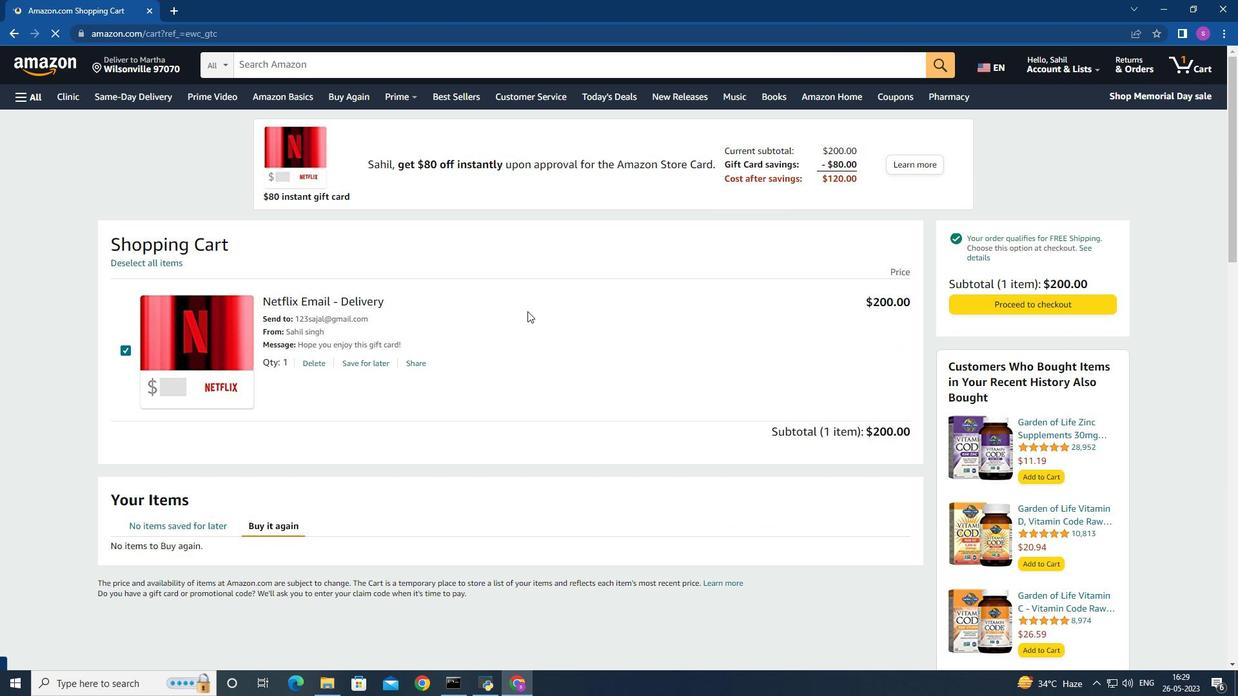 
Action: Mouse scrolled (513, 312) with delta (0, 0)
Screenshot: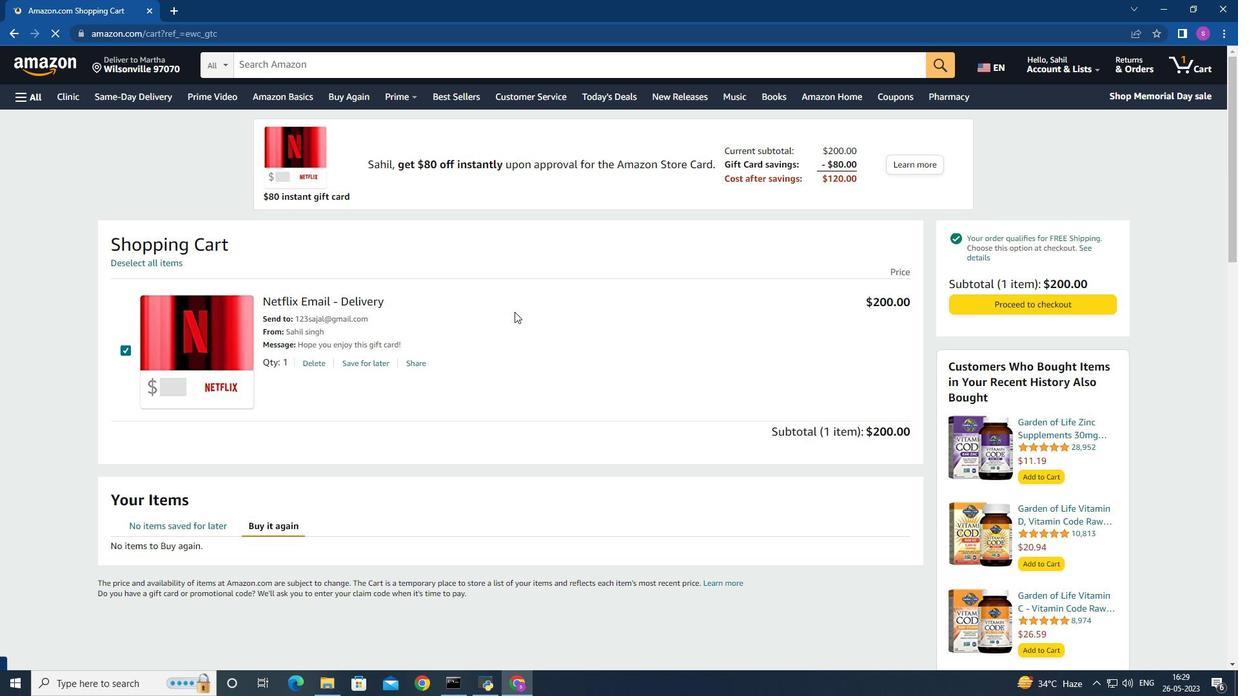 
Action: Mouse moved to (795, 253)
Screenshot: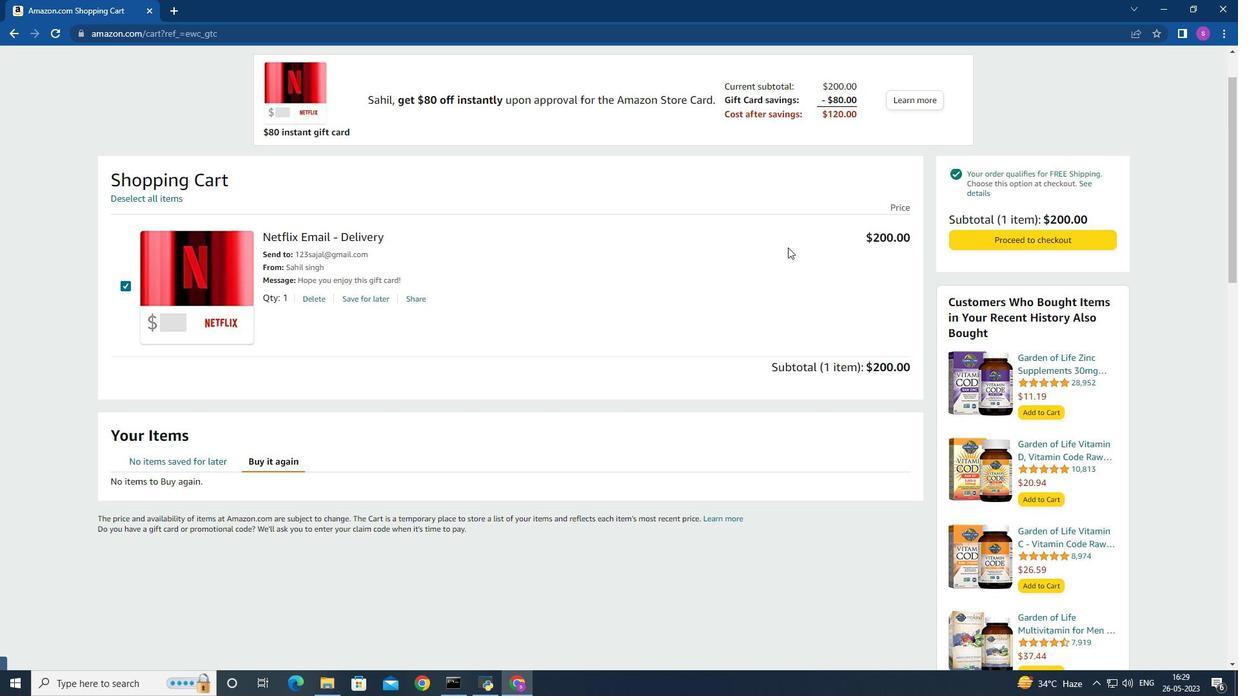
Action: Mouse scrolled (795, 254) with delta (0, 0)
Screenshot: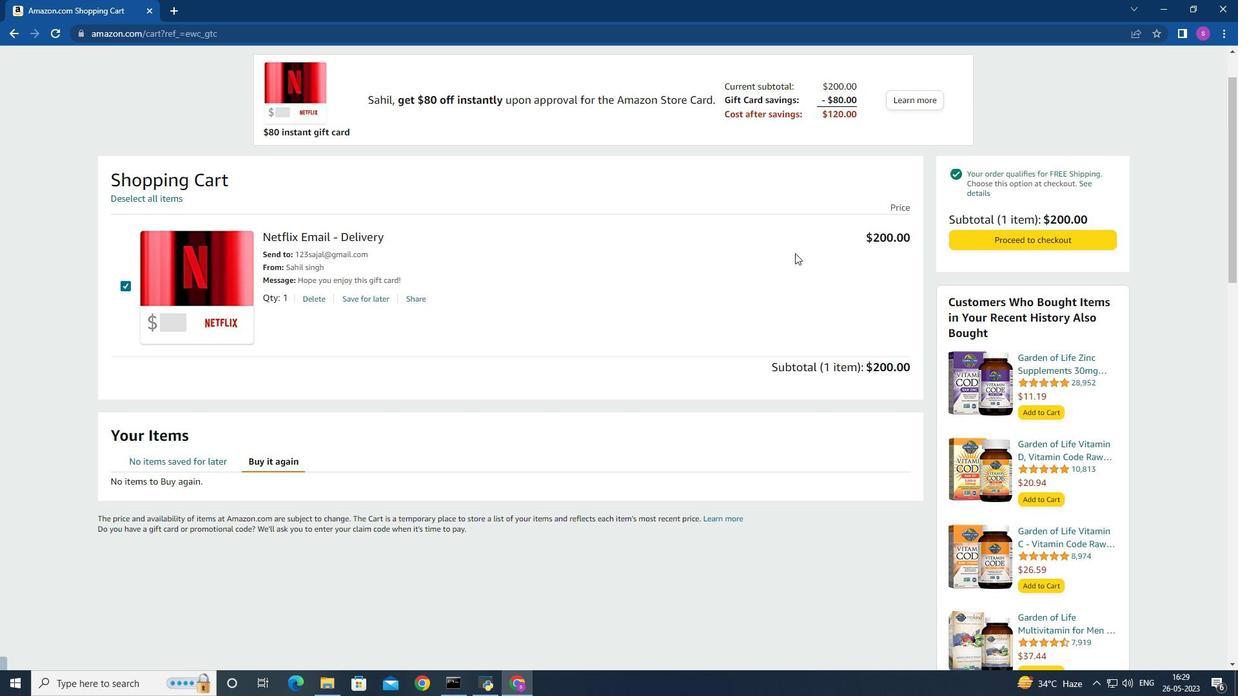 
Action: Mouse scrolled (795, 254) with delta (0, 0)
Screenshot: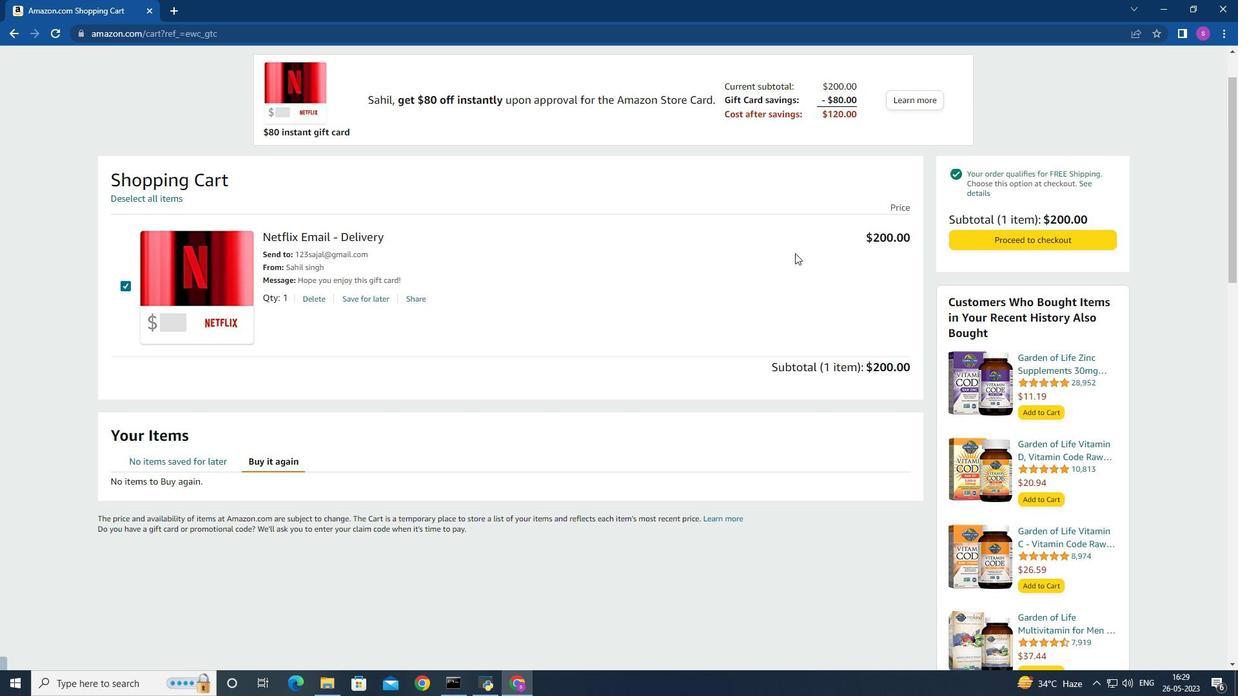 
Action: Mouse moved to (793, 252)
Screenshot: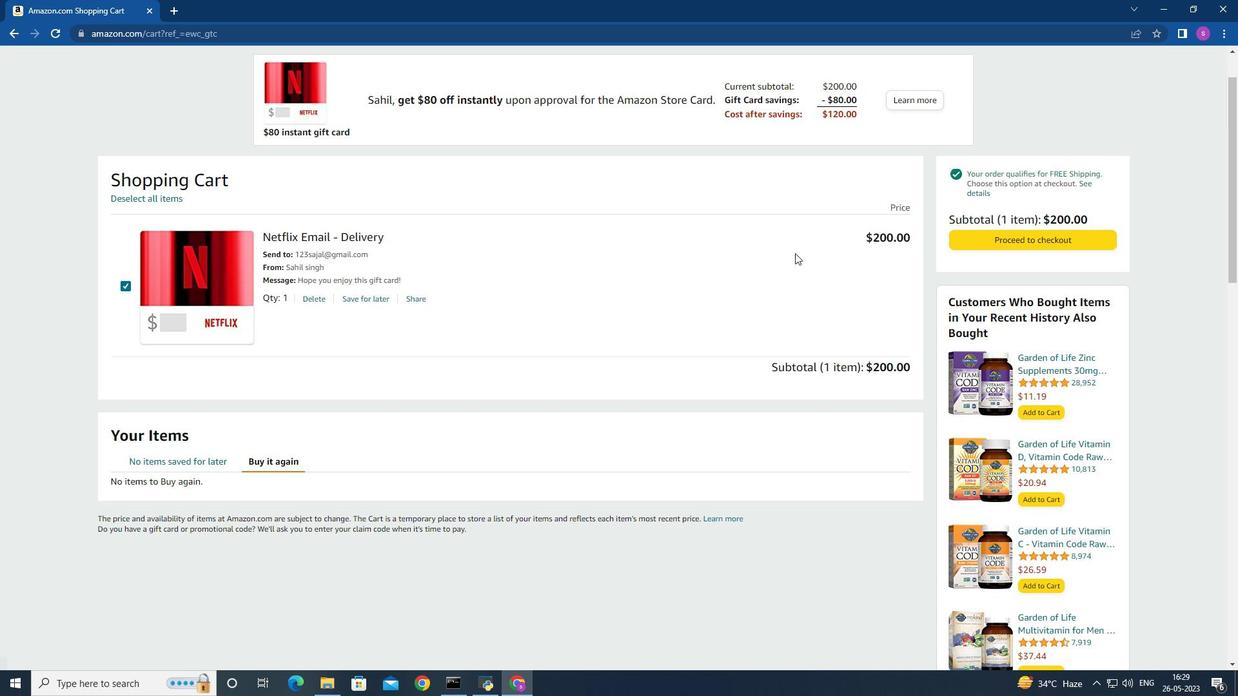 
Action: Mouse scrolled (793, 253) with delta (0, 0)
Screenshot: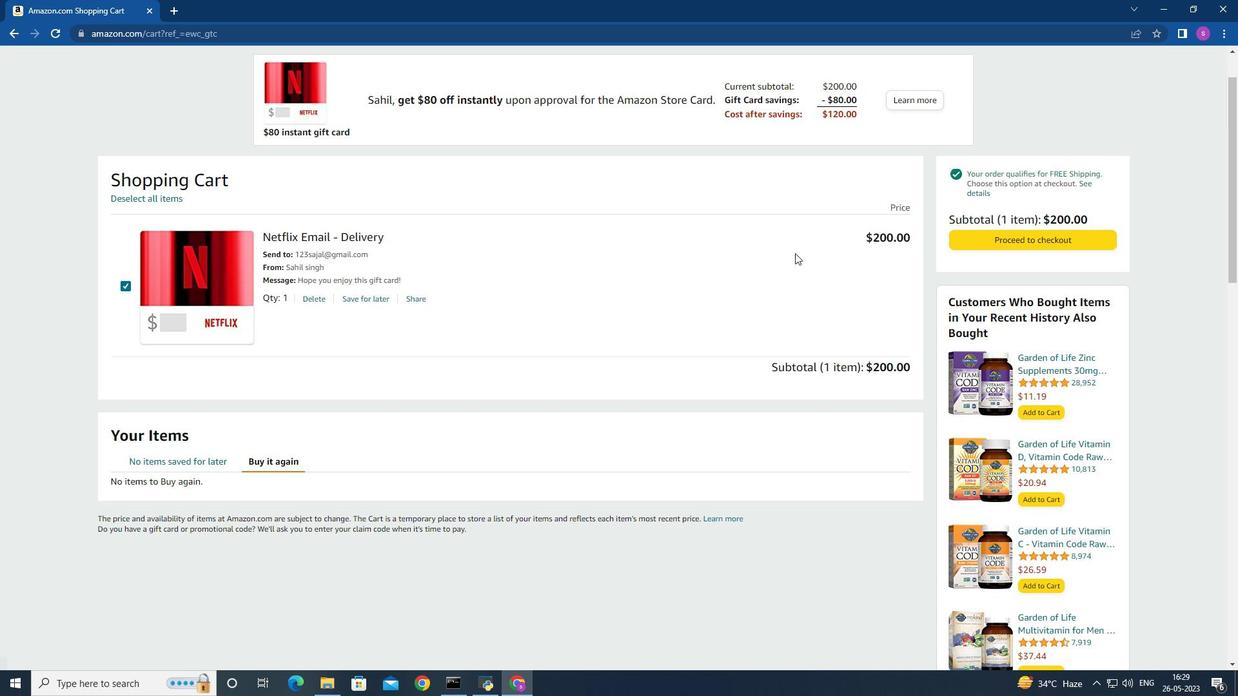 
Action: Mouse moved to (957, 298)
Screenshot: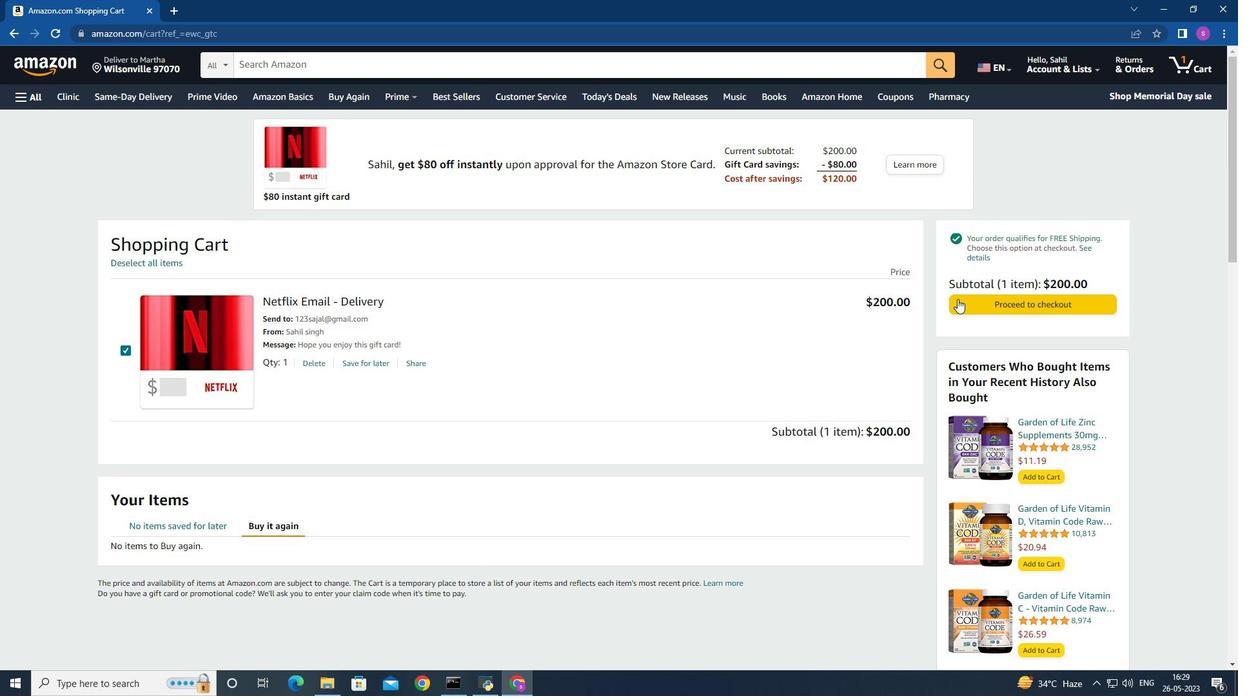 
Action: Mouse pressed left at (957, 298)
Screenshot: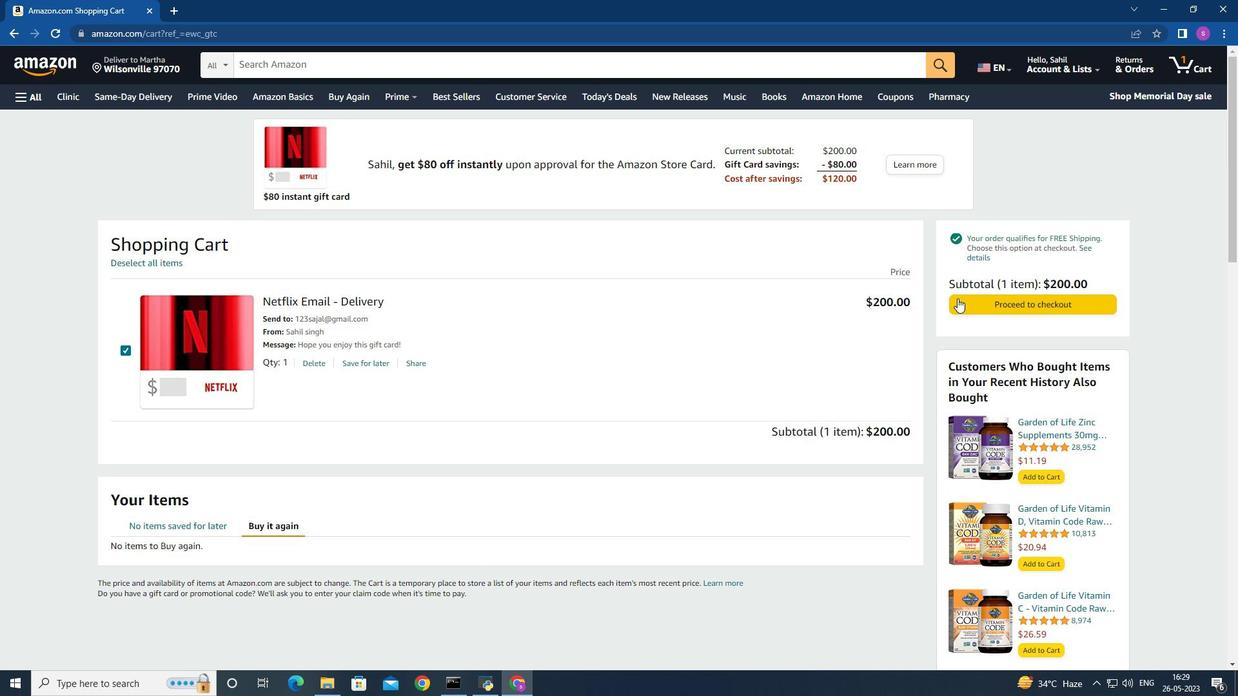 
Action: Mouse moved to (361, 456)
Screenshot: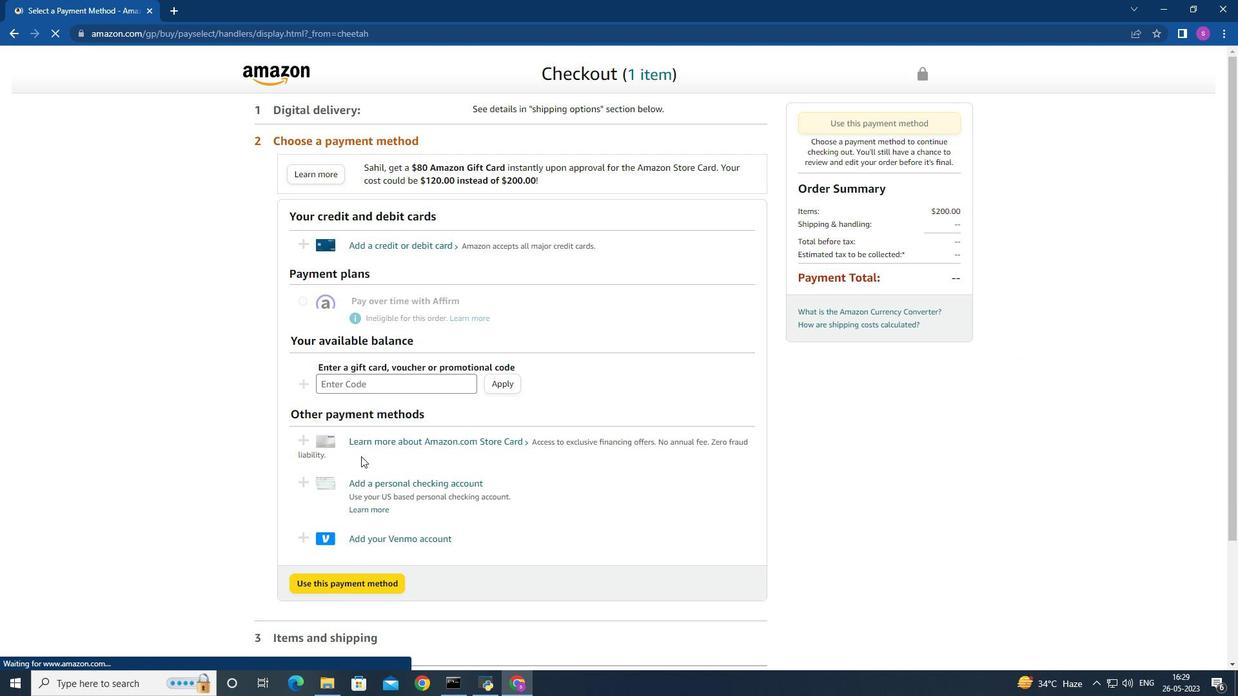 
Action: Mouse scrolled (361, 455) with delta (0, 0)
Screenshot: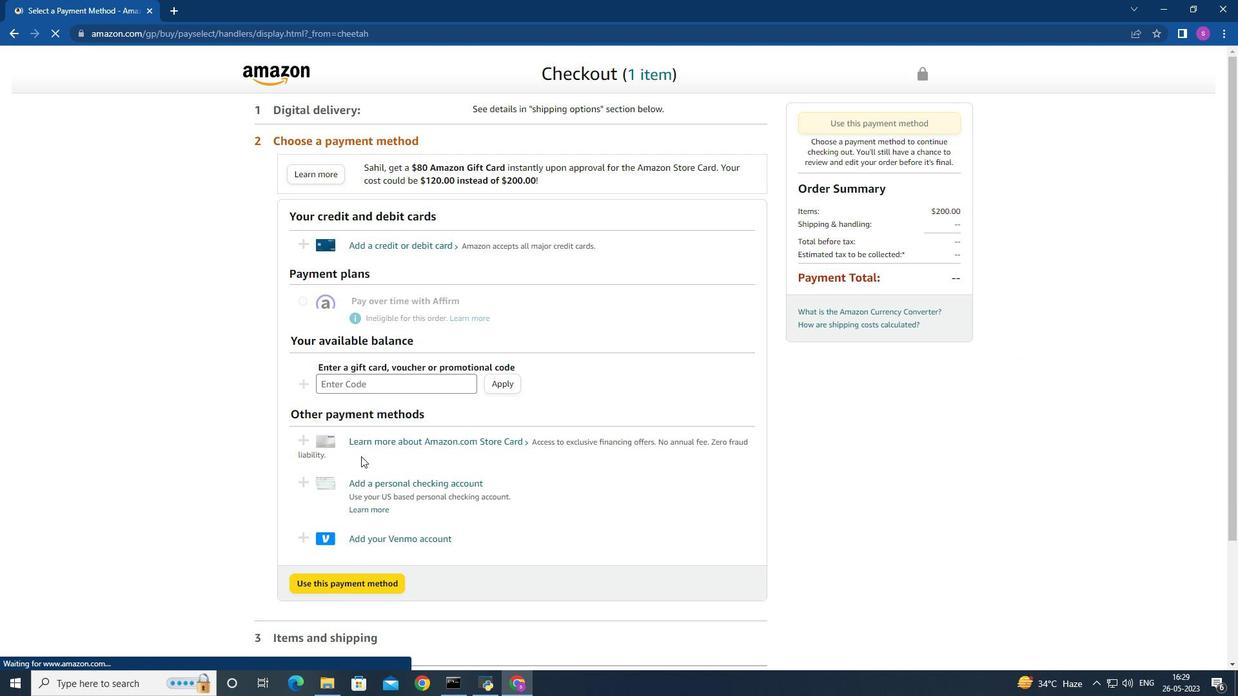 
Action: Mouse scrolled (361, 455) with delta (0, 0)
Screenshot: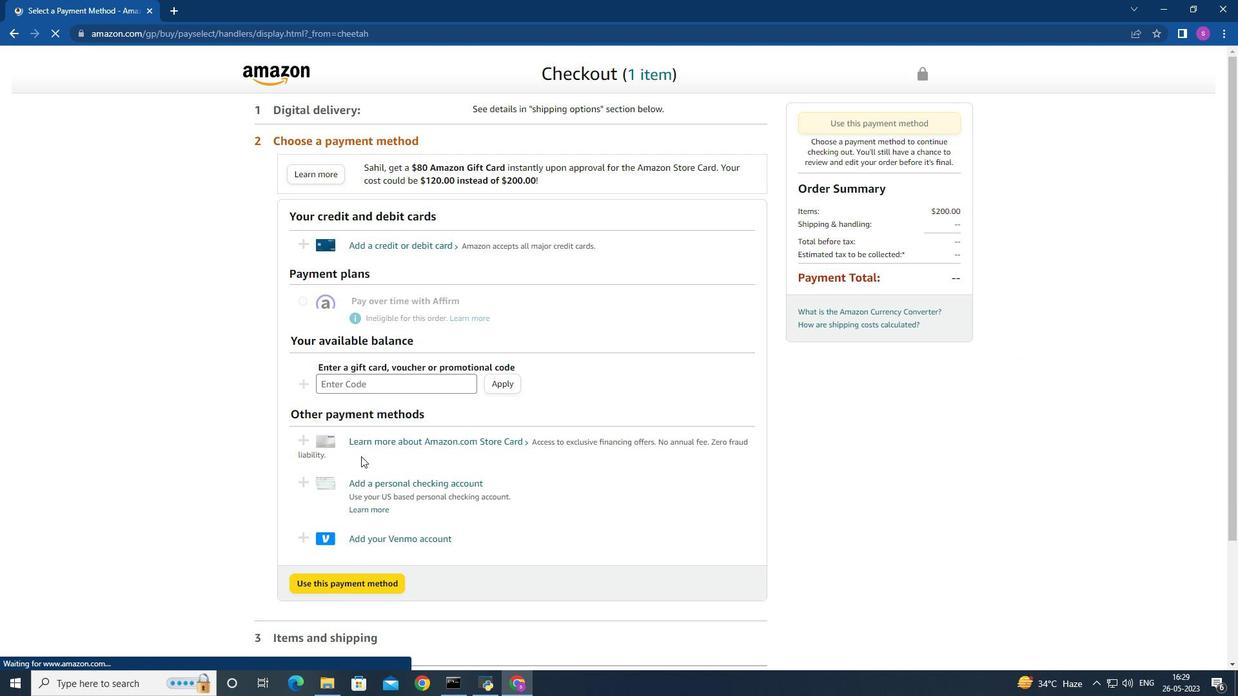 
Action: Mouse moved to (370, 225)
Screenshot: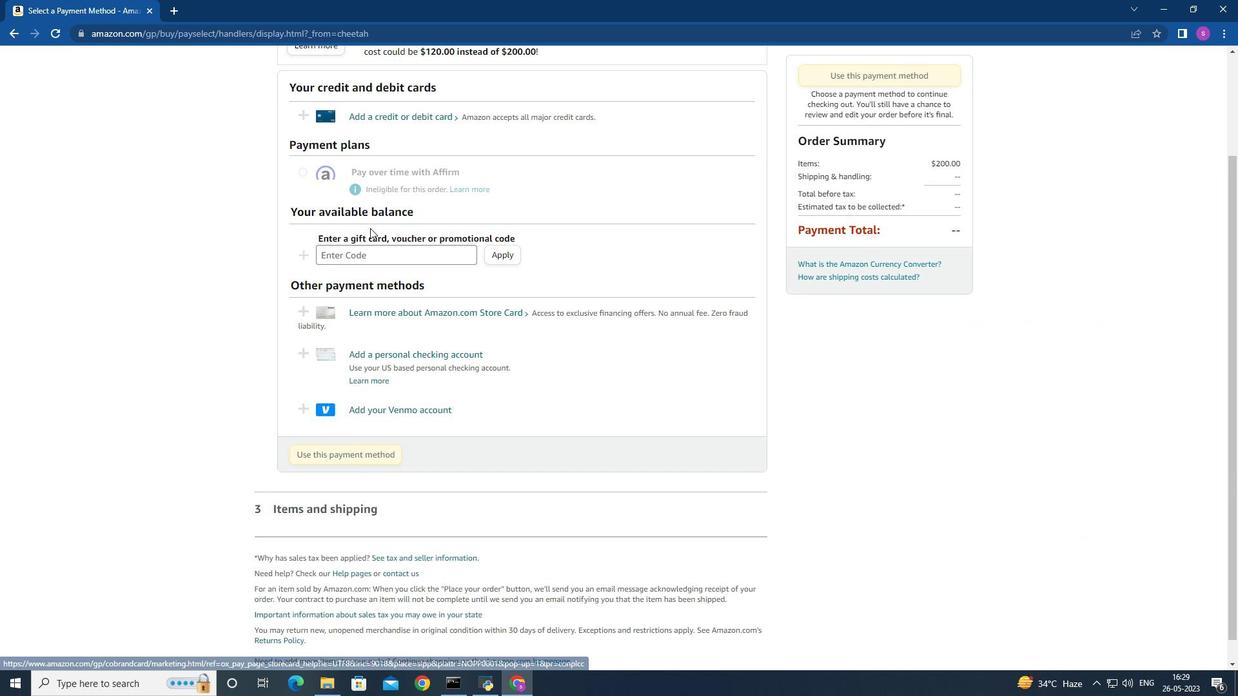 
Action: Mouse scrolled (370, 226) with delta (0, 0)
Screenshot: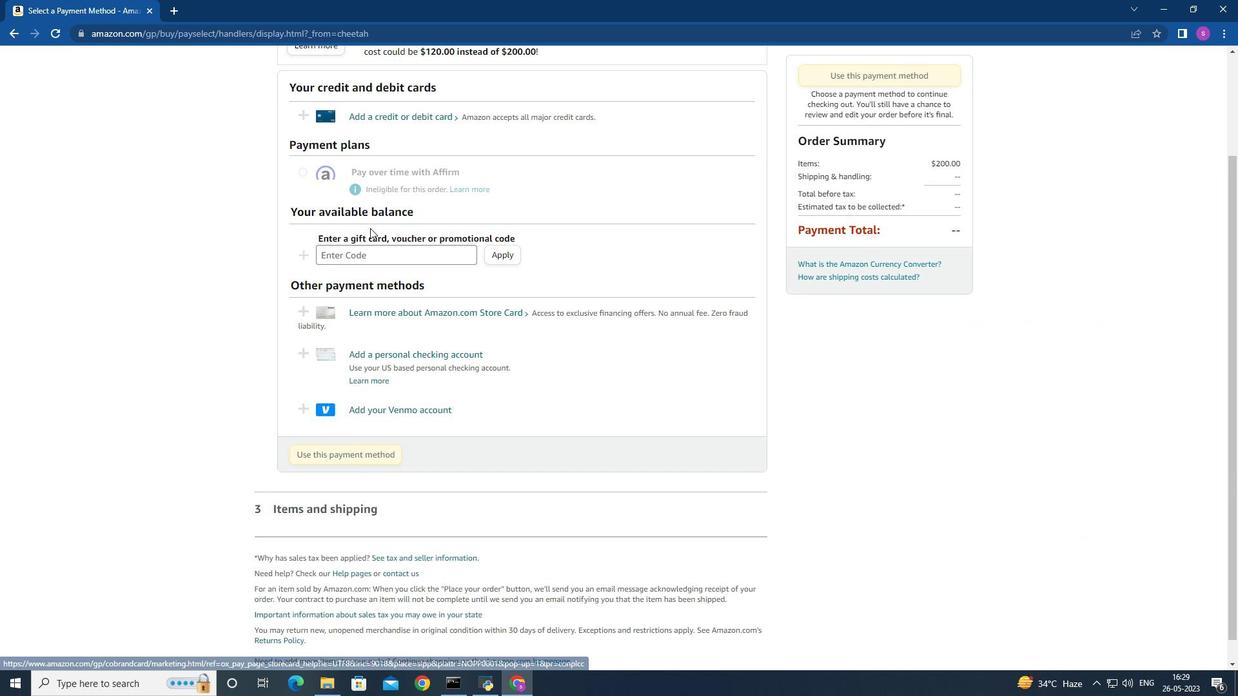 
Action: Mouse moved to (370, 225)
Screenshot: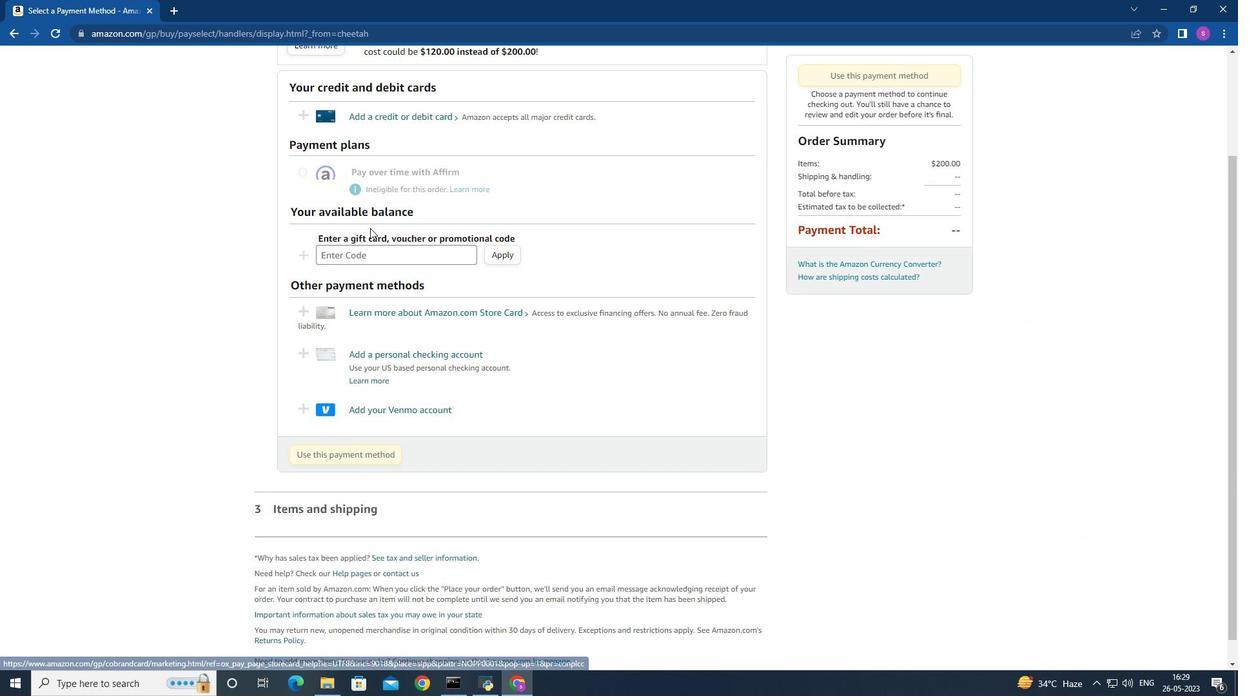 
Action: Mouse scrolled (370, 225) with delta (0, 0)
Screenshot: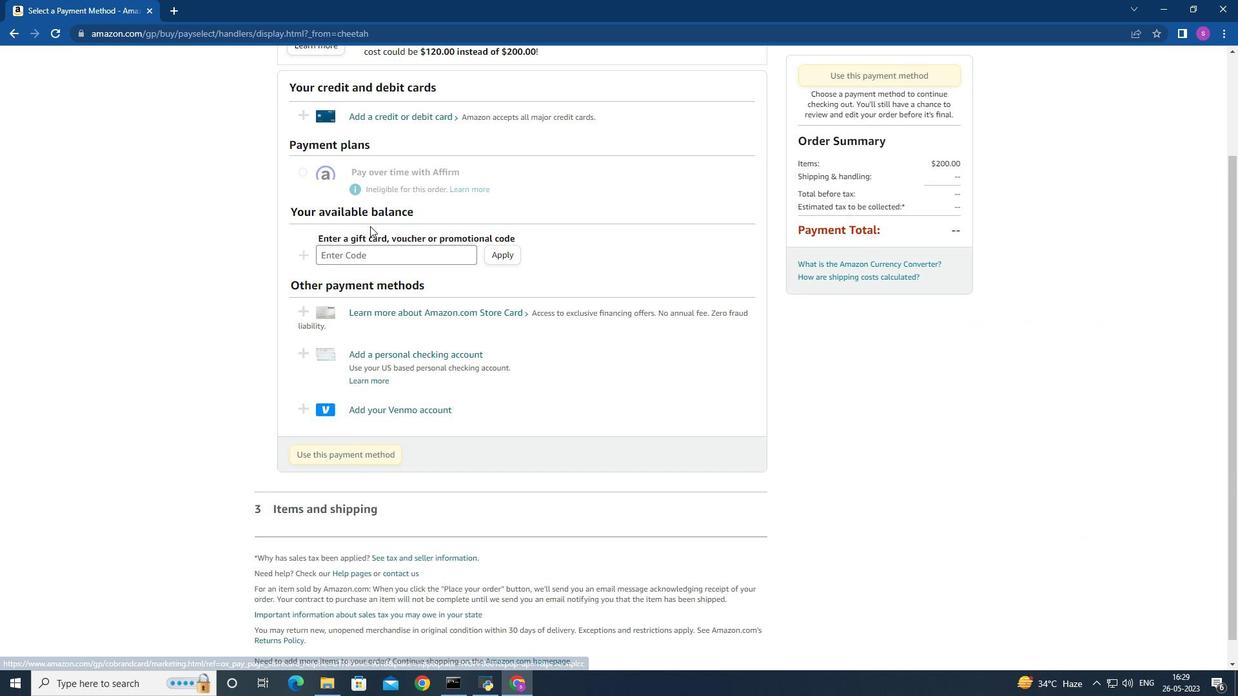 
Action: Mouse moved to (395, 241)
Screenshot: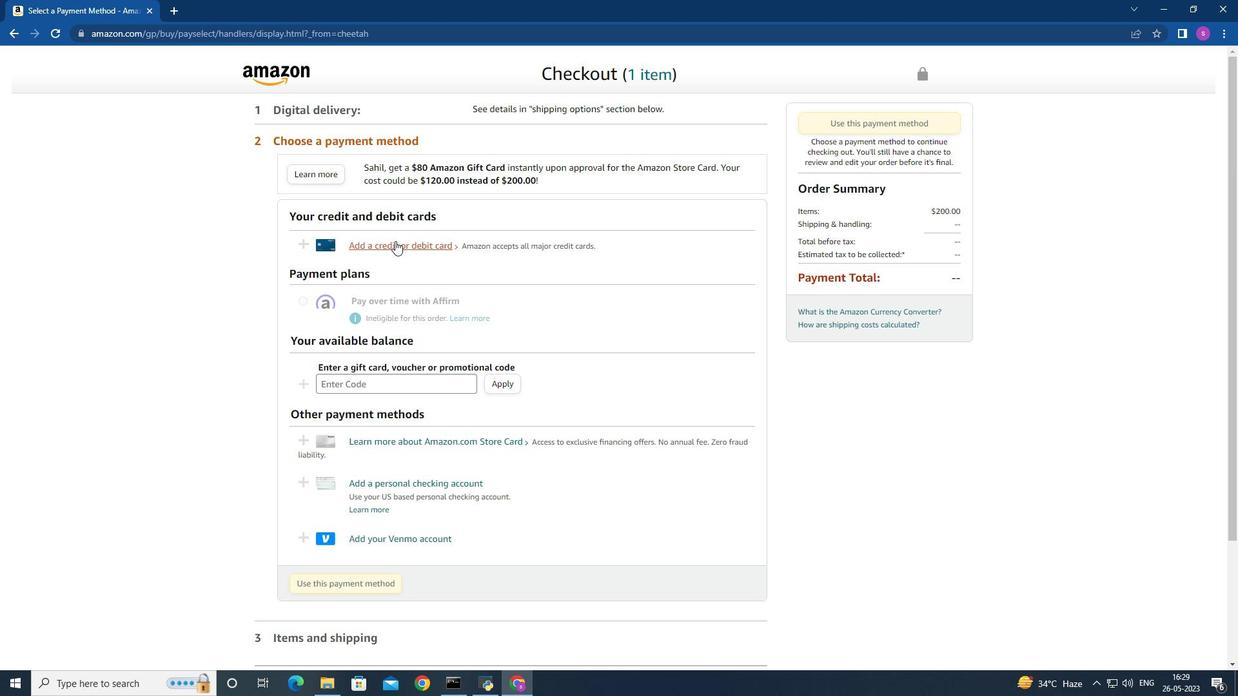 
Action: Mouse pressed left at (395, 241)
Screenshot: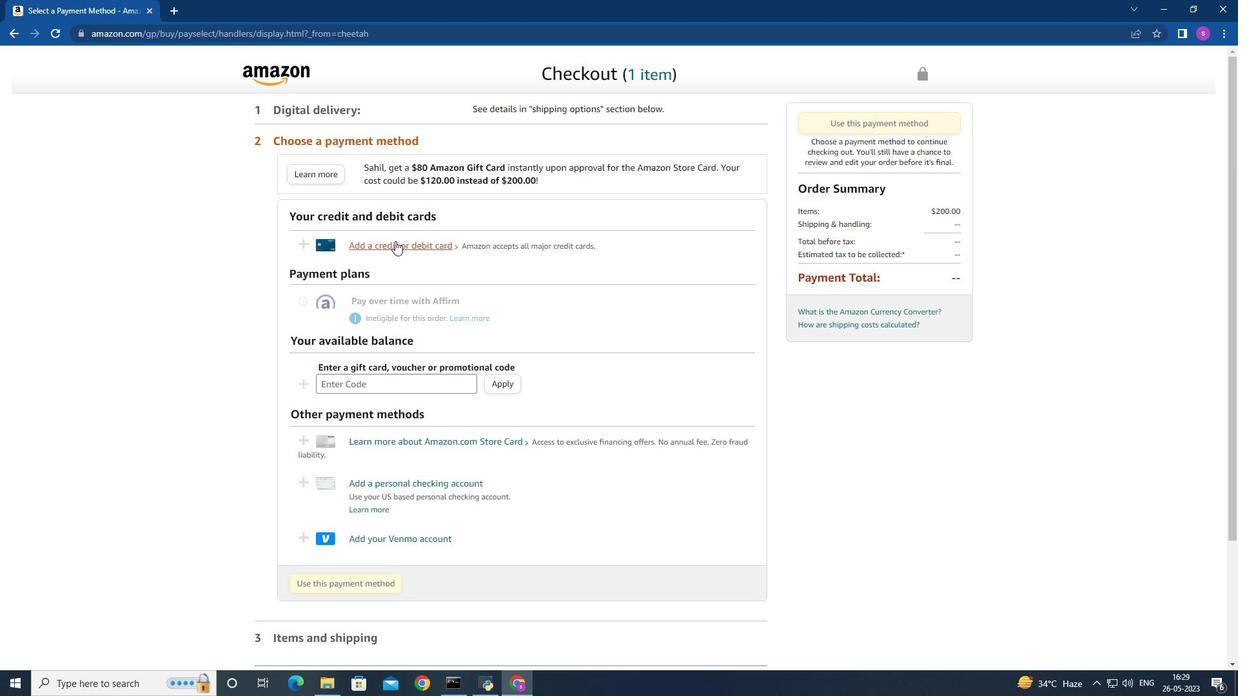 
Action: Mouse moved to (504, 297)
Screenshot: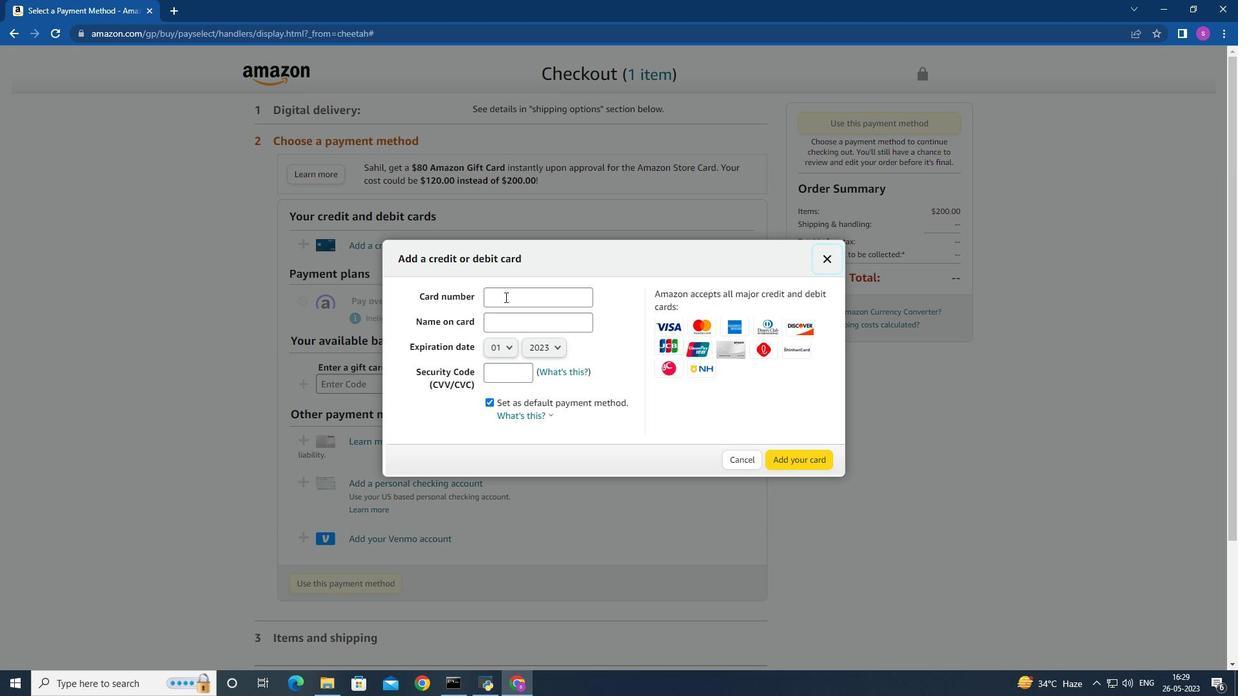 
Action: Mouse pressed left at (504, 297)
Screenshot: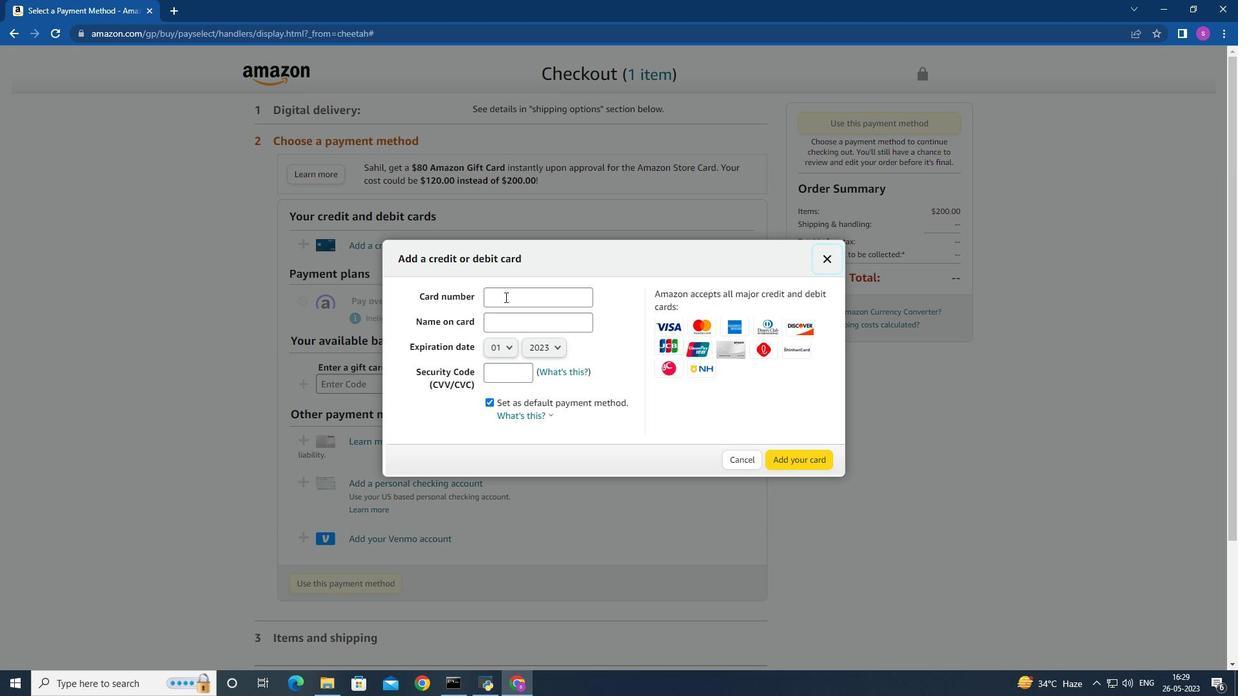 
Action: Mouse moved to (540, 327)
Screenshot: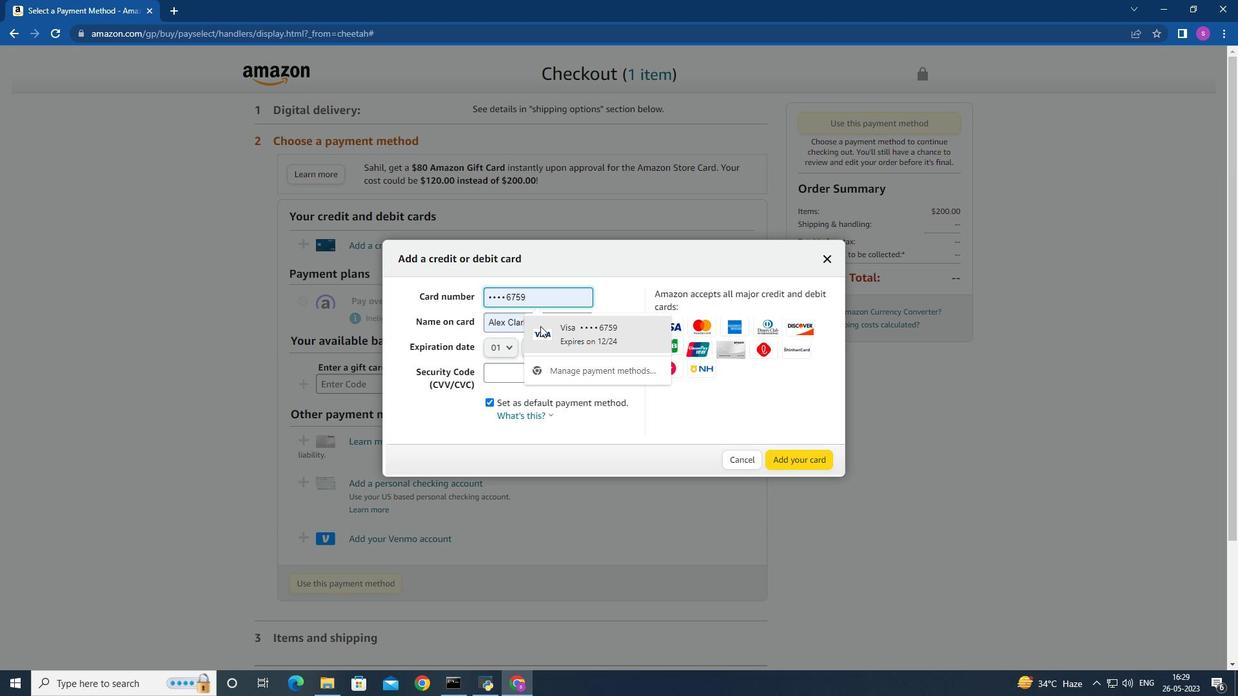 
Action: Mouse pressed left at (540, 327)
Screenshot: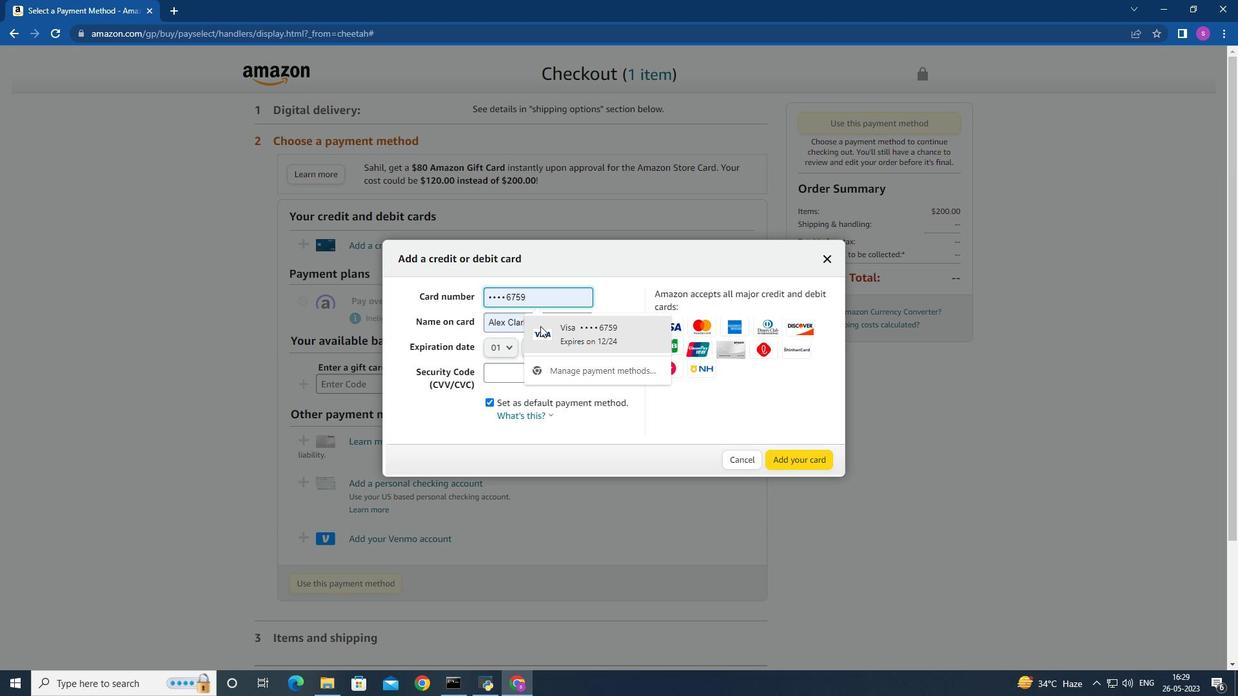 
Action: Mouse moved to (541, 327)
Screenshot: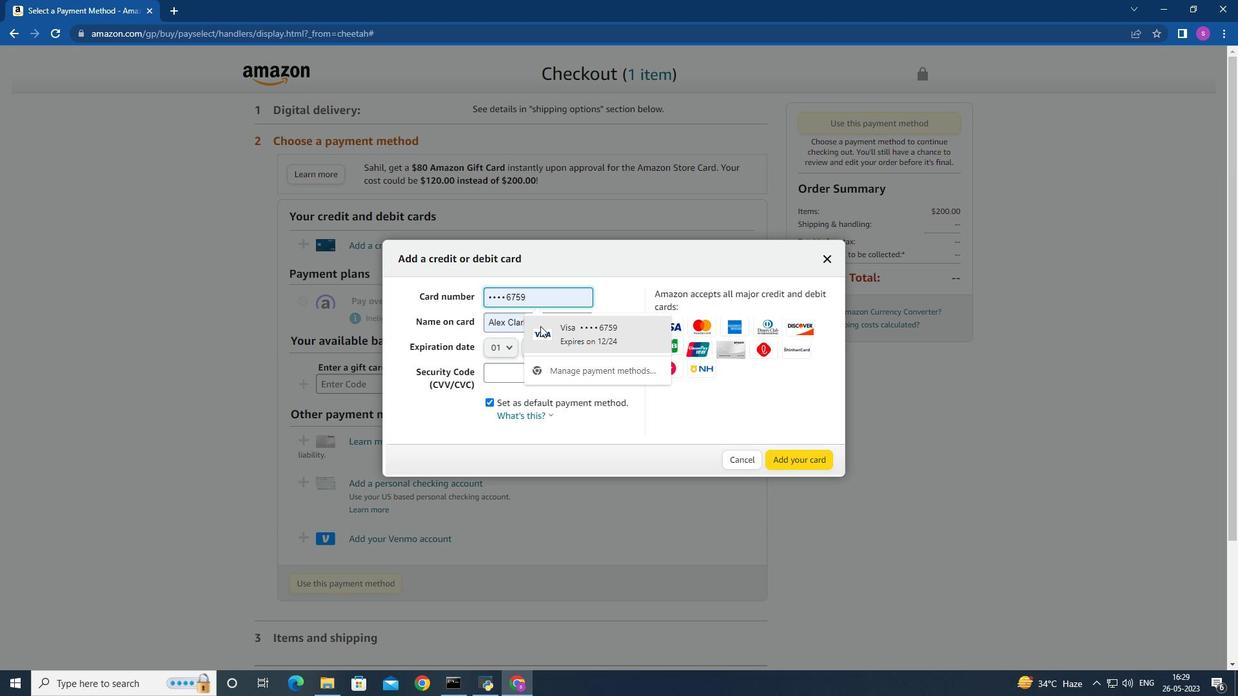
Action: Key pressed <Key.backspace><Key.backspace><Key.backspace><Key.backspace>6759<Key.tab><Key.backspace><Key.shift_r>Alex<Key.space><Key.shift><Key.shift><Key.shift><Key.shift><Key.shift><Key.shift><Key.shift><Key.shift><Key.shift><Key.shift><Key.shift><Key.shift><Key.shift><Key.shift><Key.shift><Key.shift><Key.shift><Key.shift><Key.shift><Key.shift><Key.shift><Key.shift>Cork<Key.tab>
Screenshot: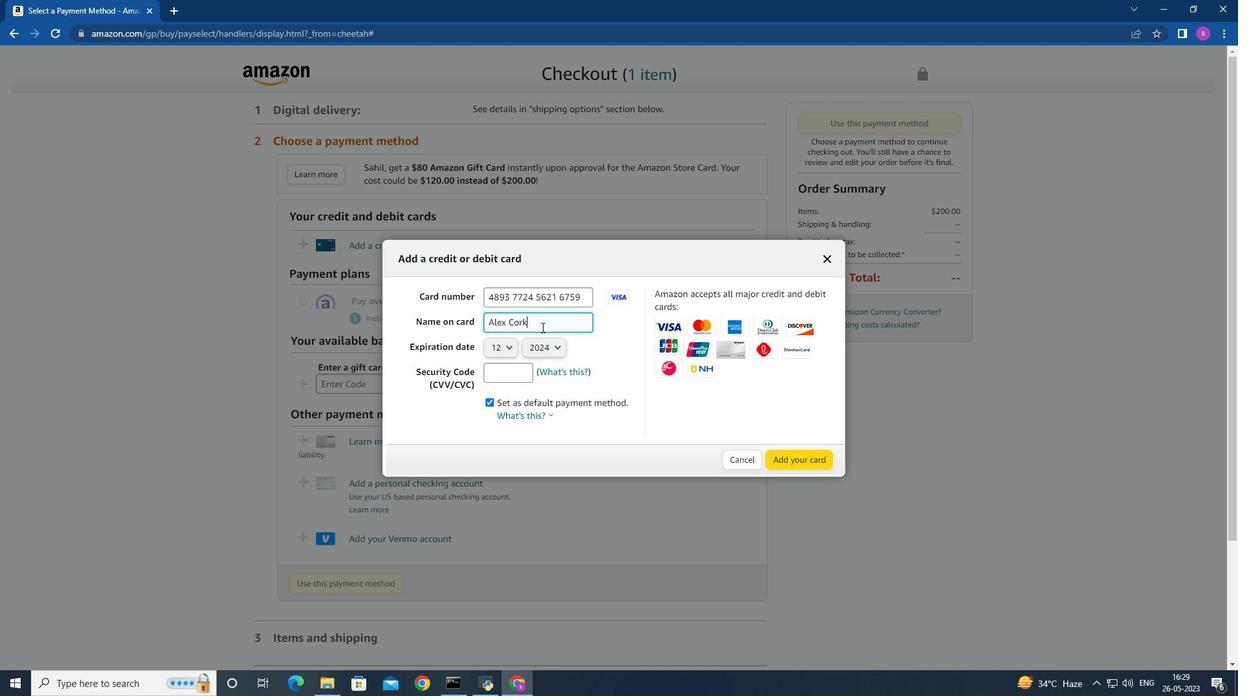 
Action: Mouse moved to (502, 343)
Screenshot: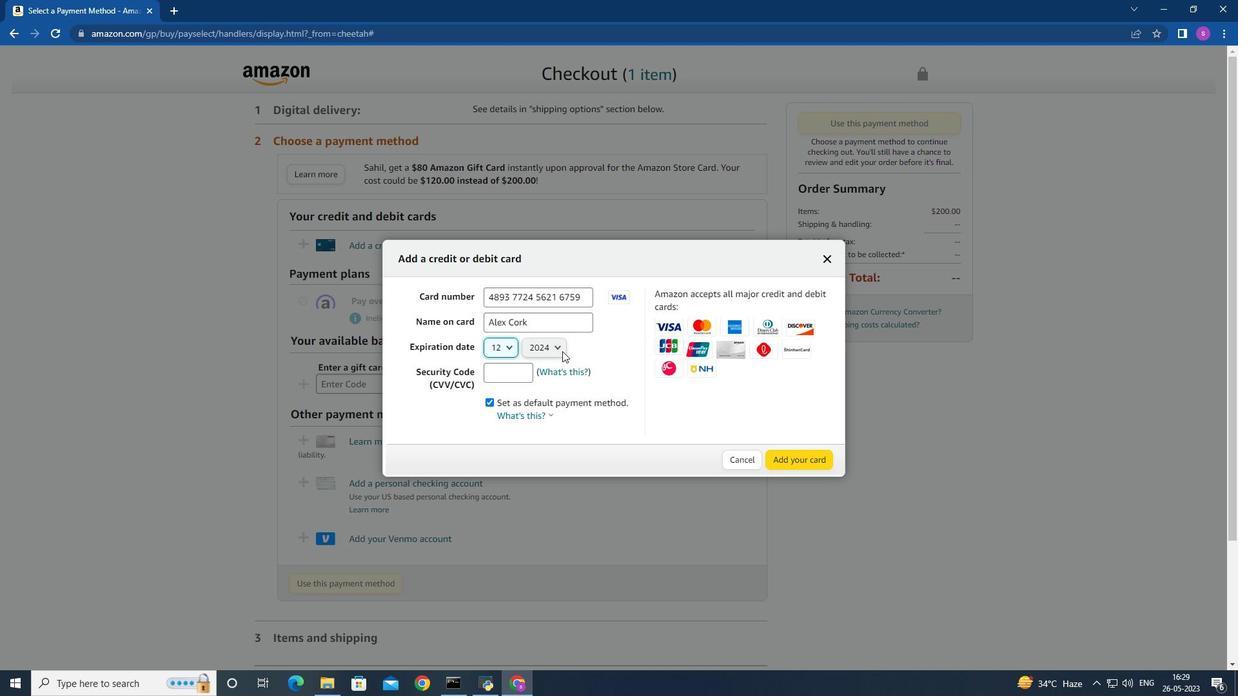 
Action: Mouse pressed left at (502, 343)
Screenshot: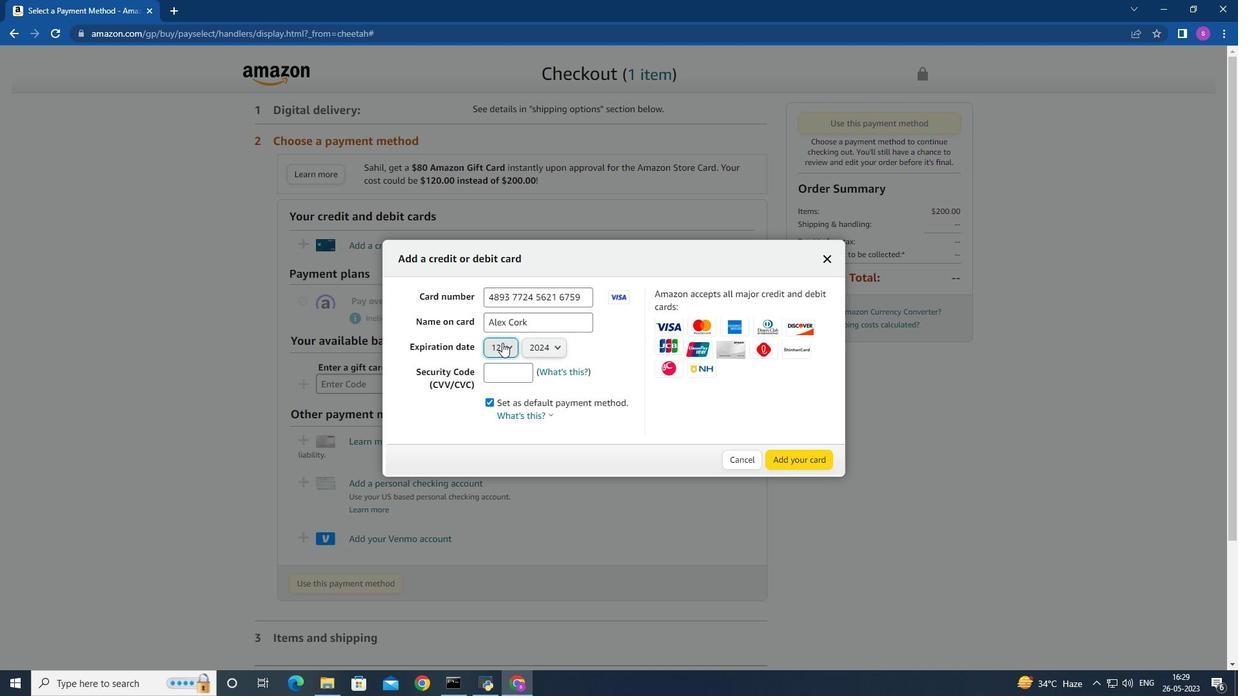 
Action: Mouse moved to (507, 372)
Screenshot: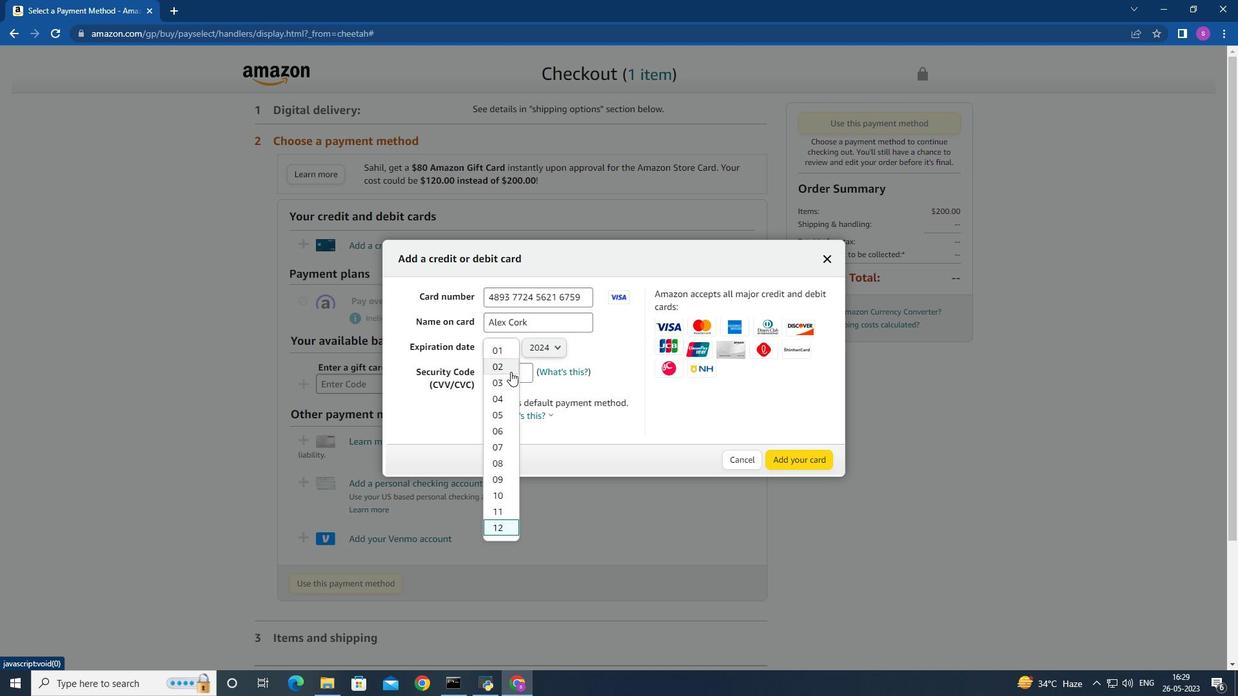 
Action: Mouse pressed left at (507, 372)
Screenshot: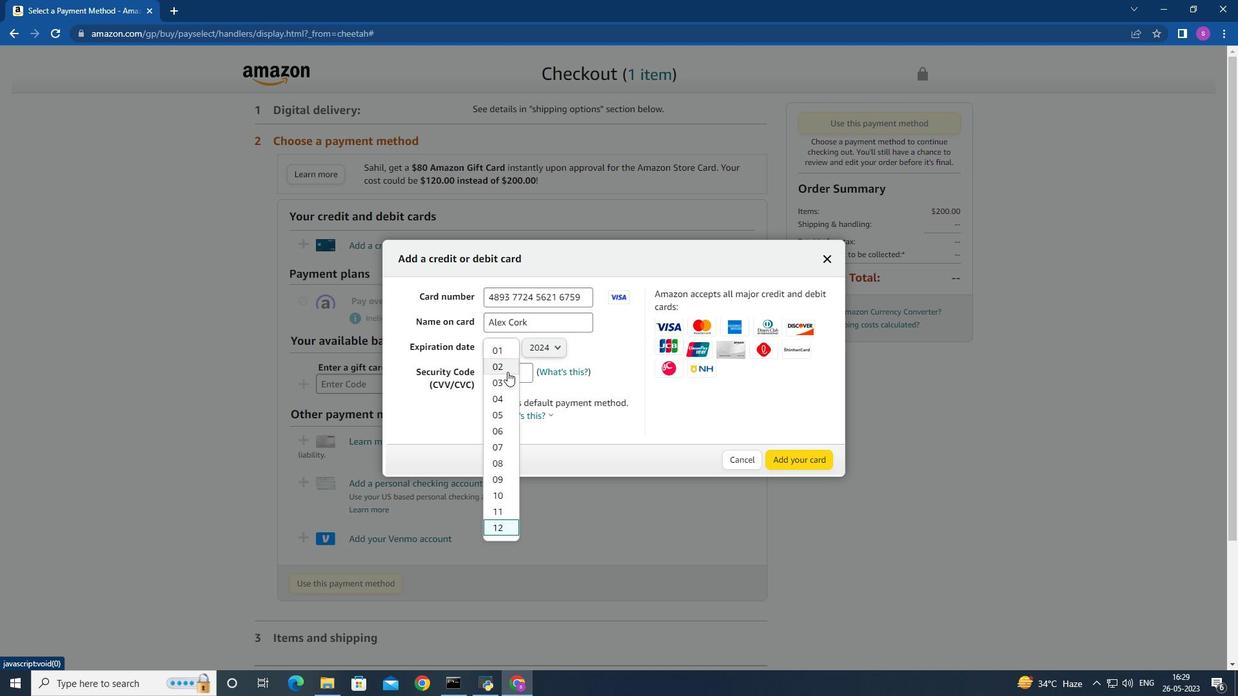
Action: Mouse moved to (508, 345)
Screenshot: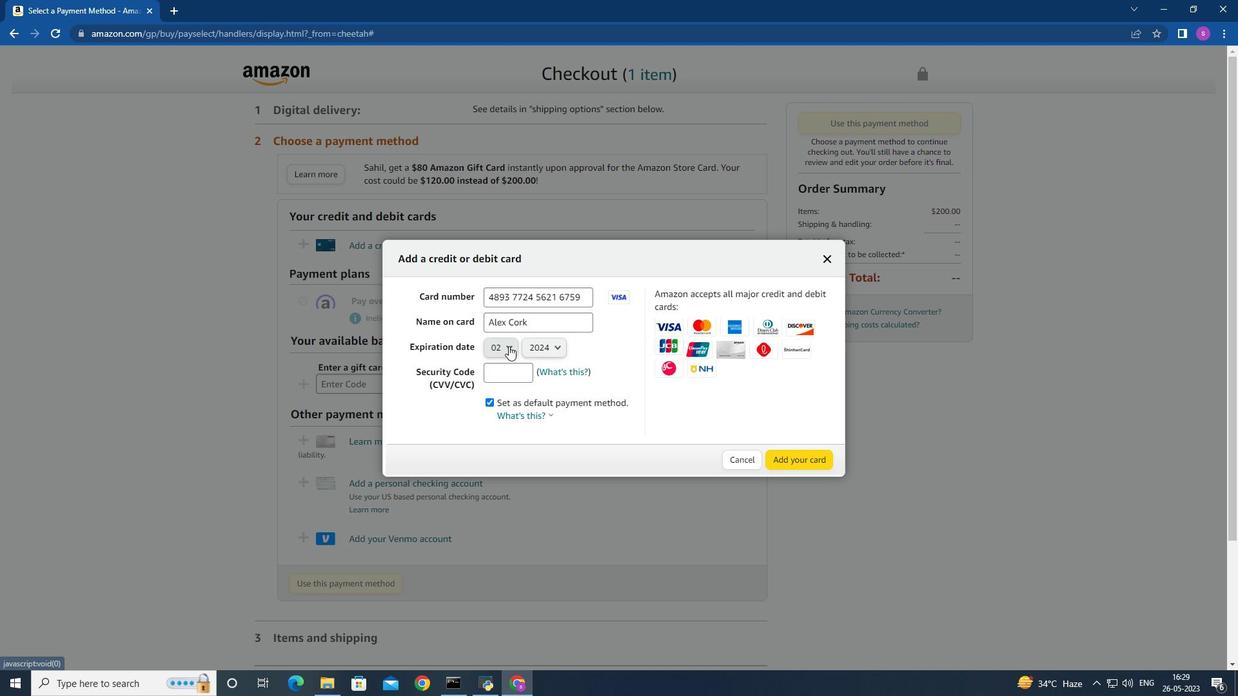 
Action: Mouse pressed left at (508, 345)
Screenshot: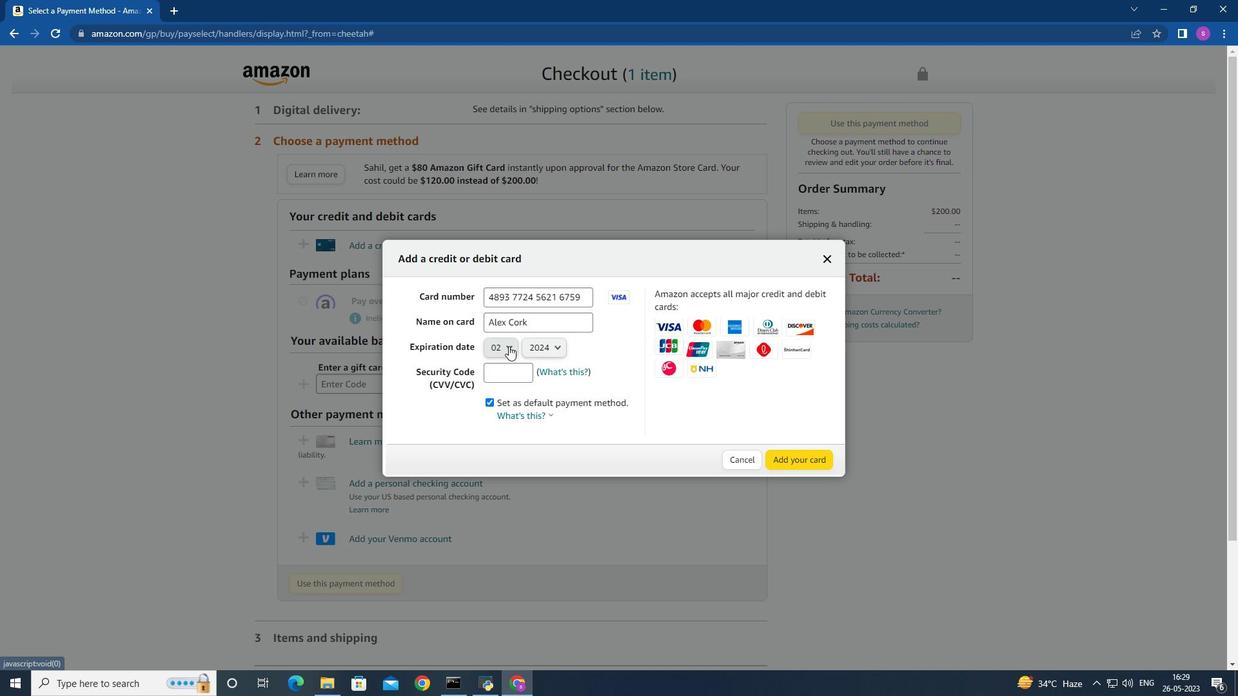 
Action: Mouse moved to (504, 386)
Screenshot: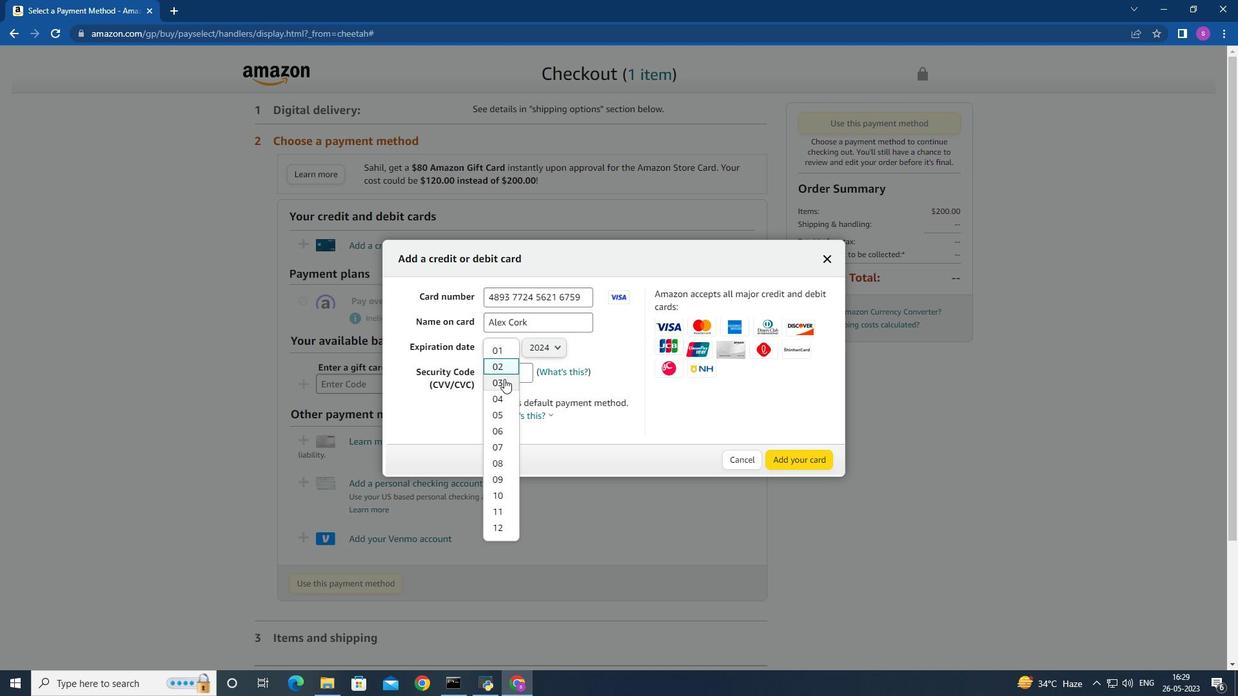 
Action: Mouse pressed left at (504, 386)
Screenshot: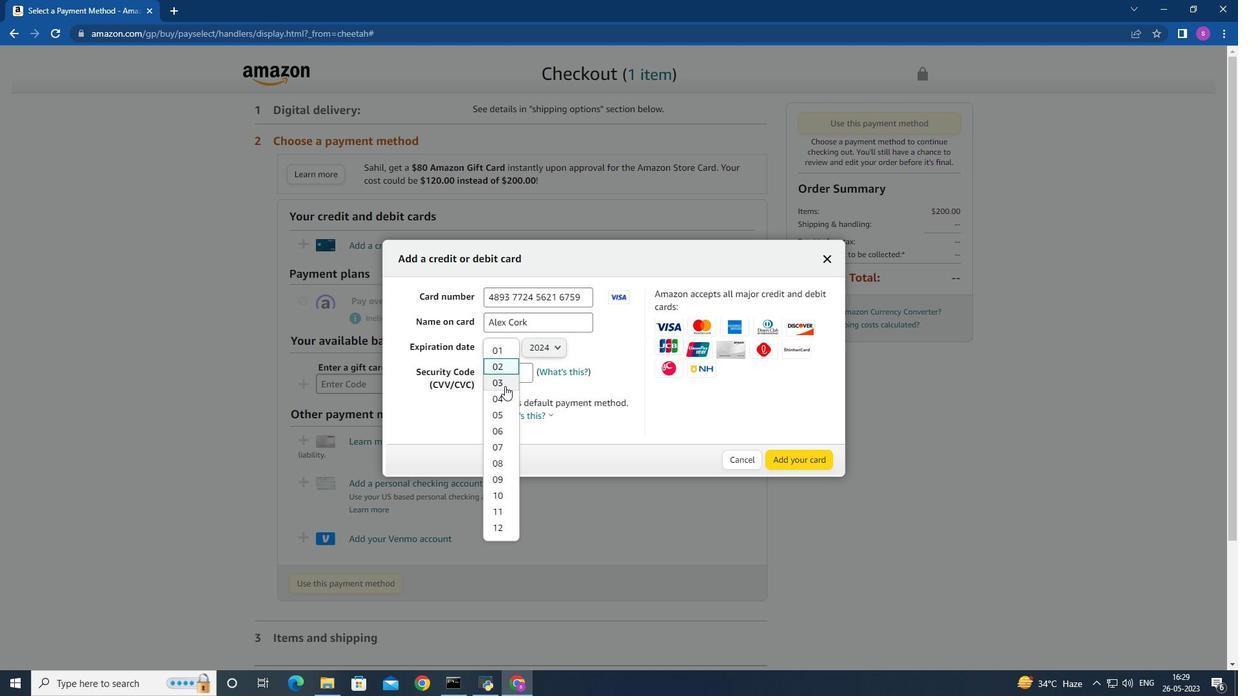 
Action: Mouse moved to (508, 348)
Screenshot: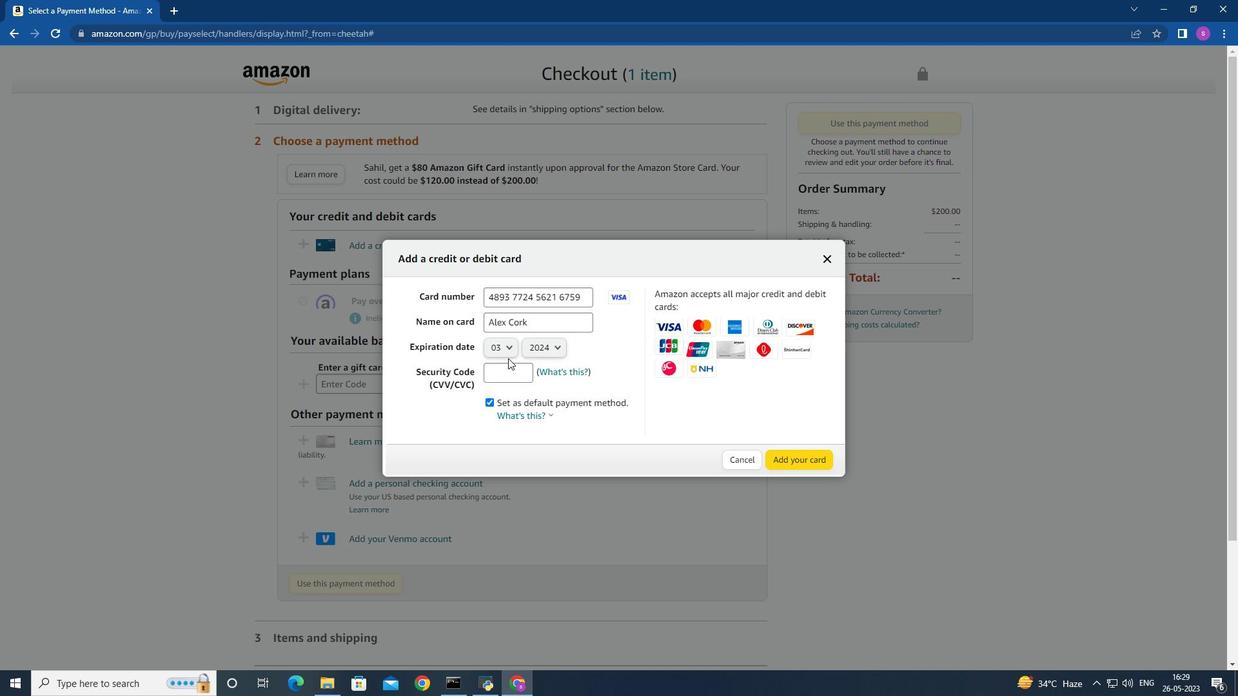 
Action: Mouse pressed left at (508, 348)
Screenshot: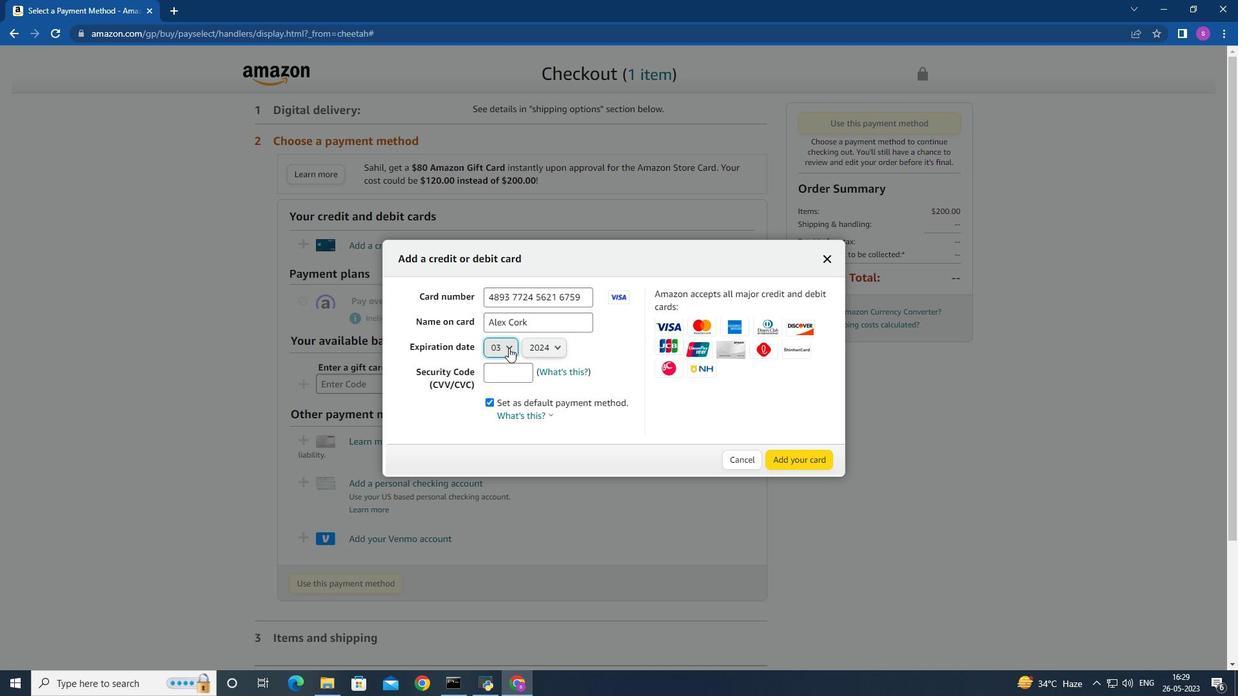 
Action: Mouse moved to (500, 430)
Screenshot: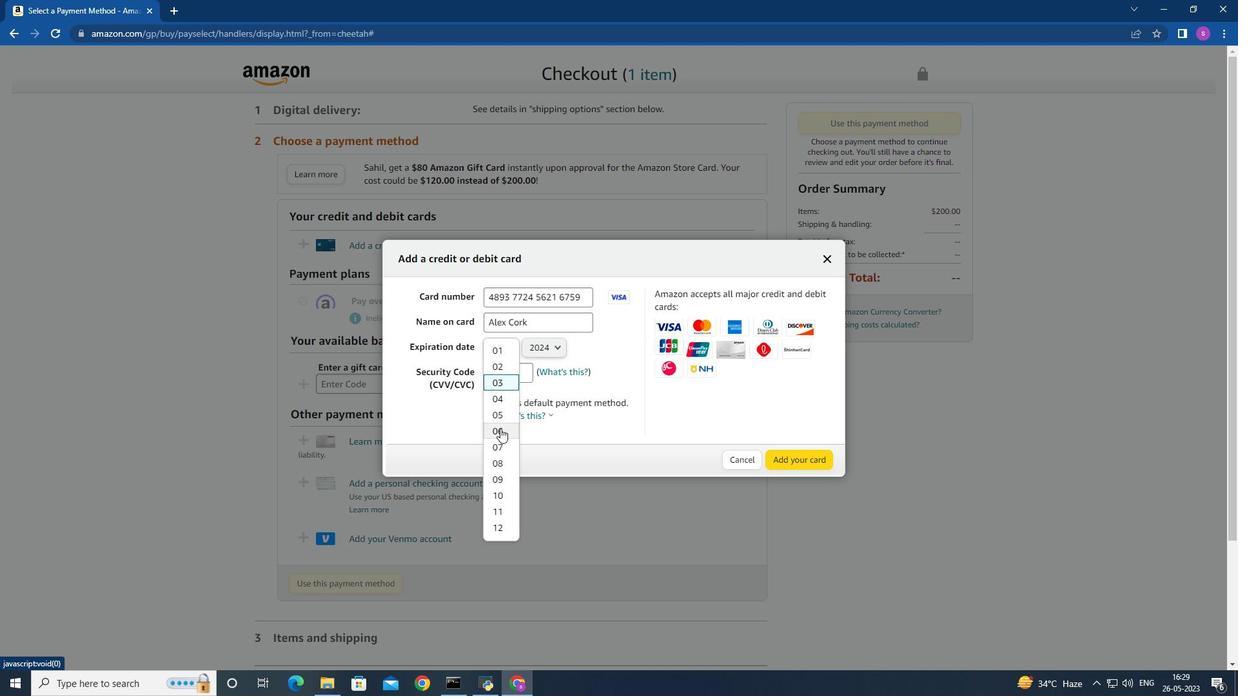 
Action: Mouse pressed left at (500, 430)
Screenshot: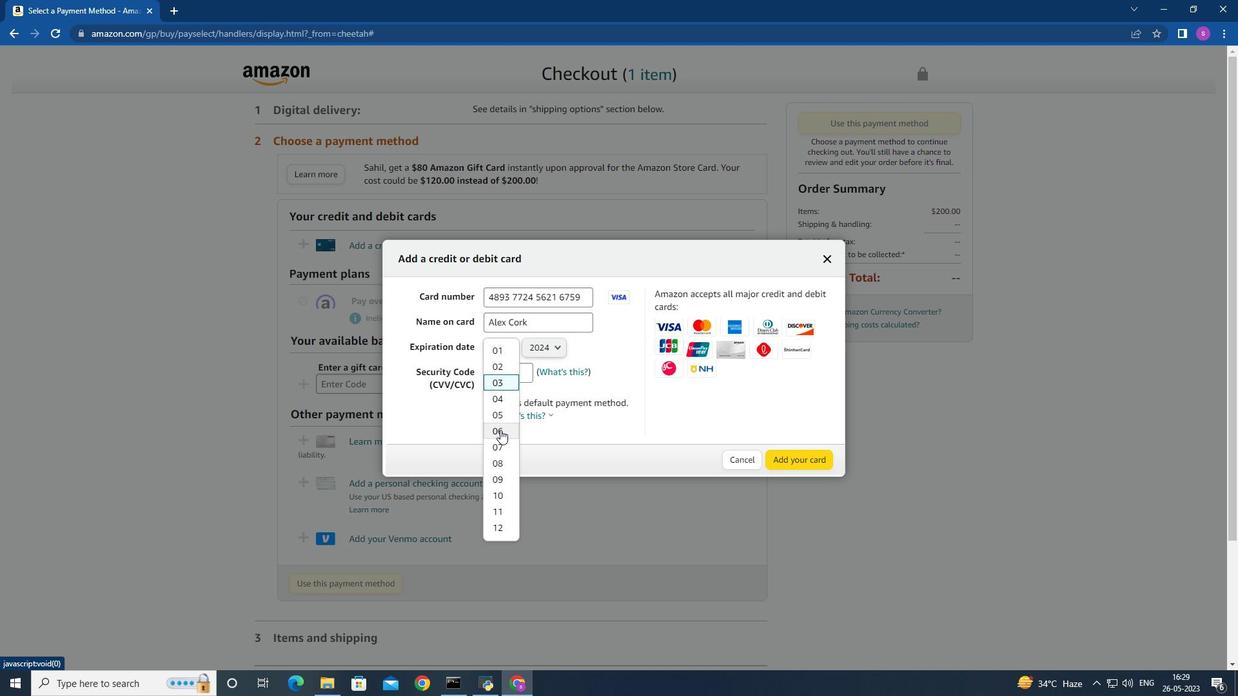 
Action: Mouse moved to (540, 351)
Screenshot: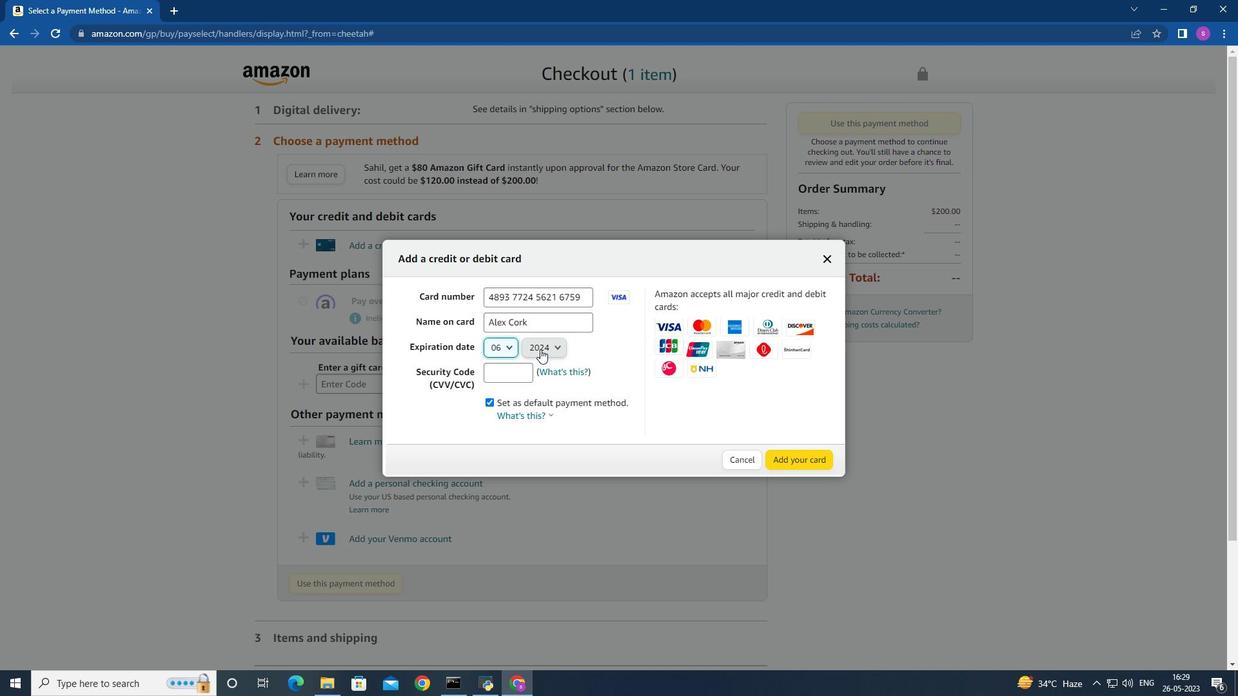 
Action: Mouse pressed left at (540, 351)
Screenshot: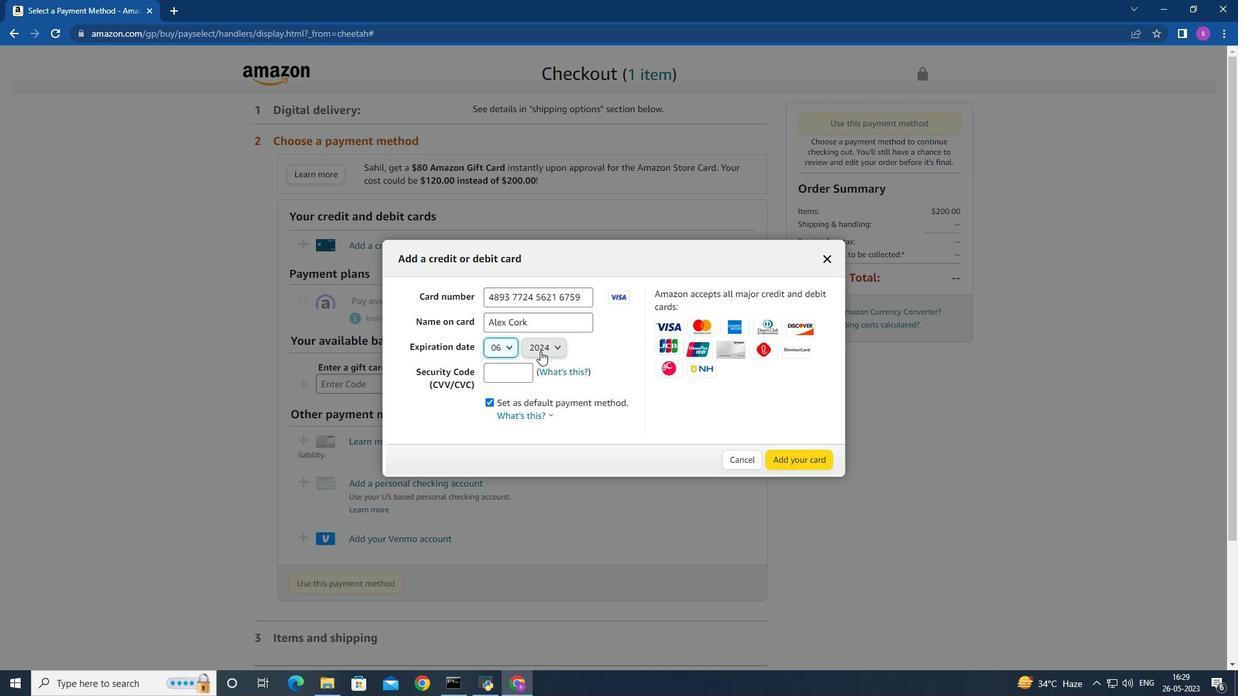 
Action: Mouse moved to (543, 367)
Screenshot: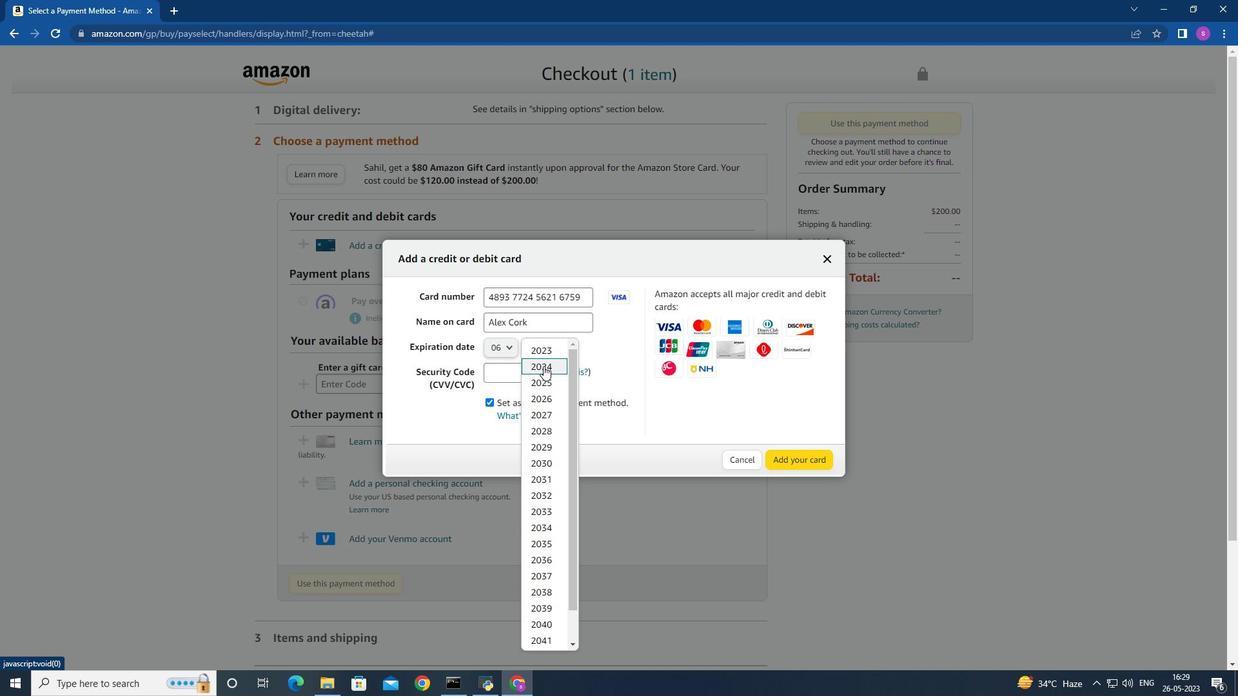 
Action: Mouse pressed left at (543, 367)
Screenshot: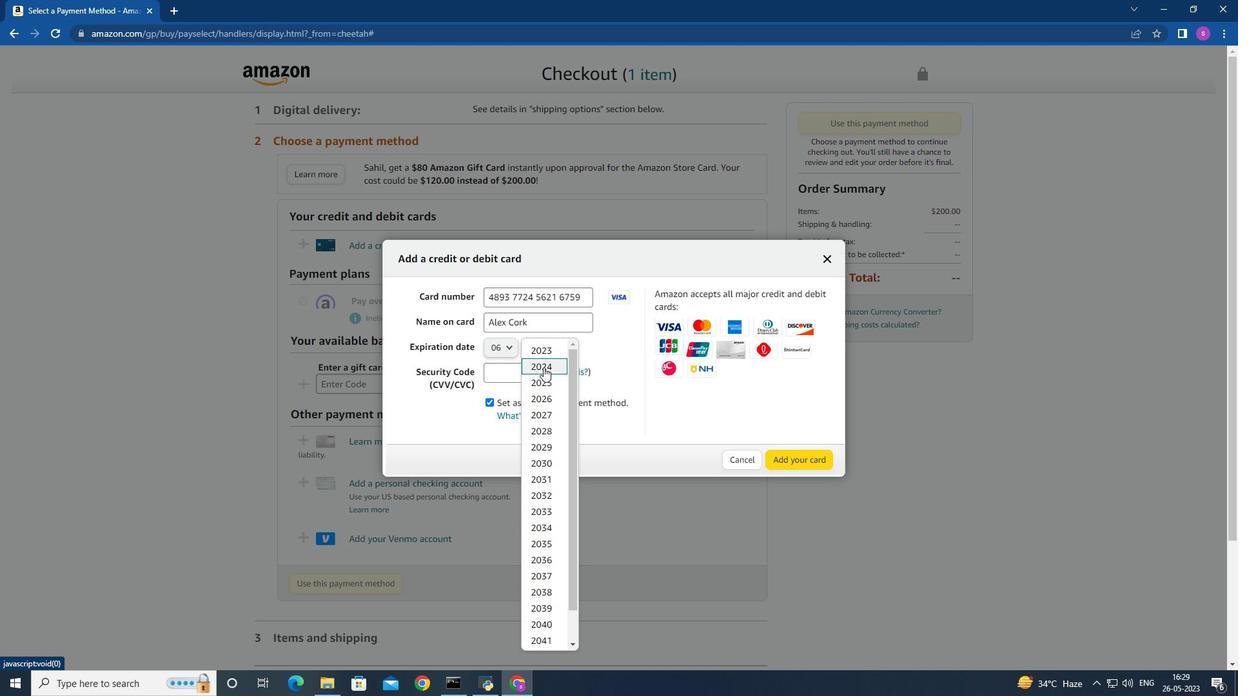 
Action: Mouse moved to (513, 370)
Screenshot: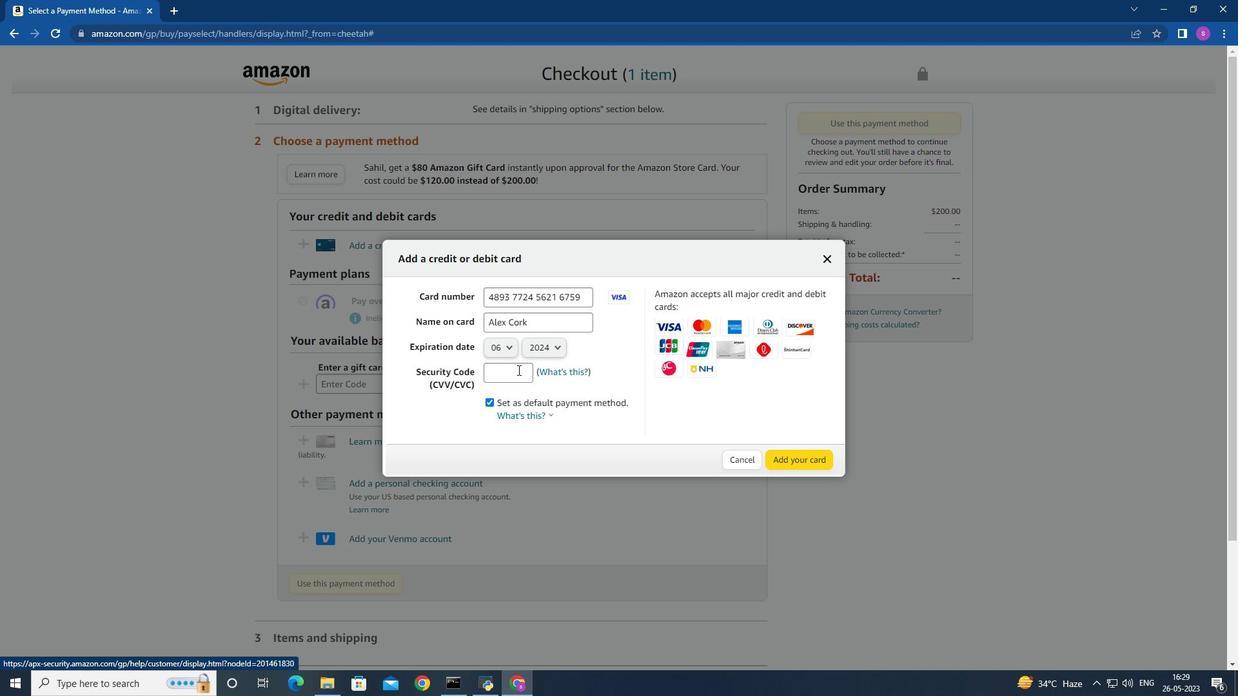 
Action: Mouse pressed left at (513, 370)
Screenshot: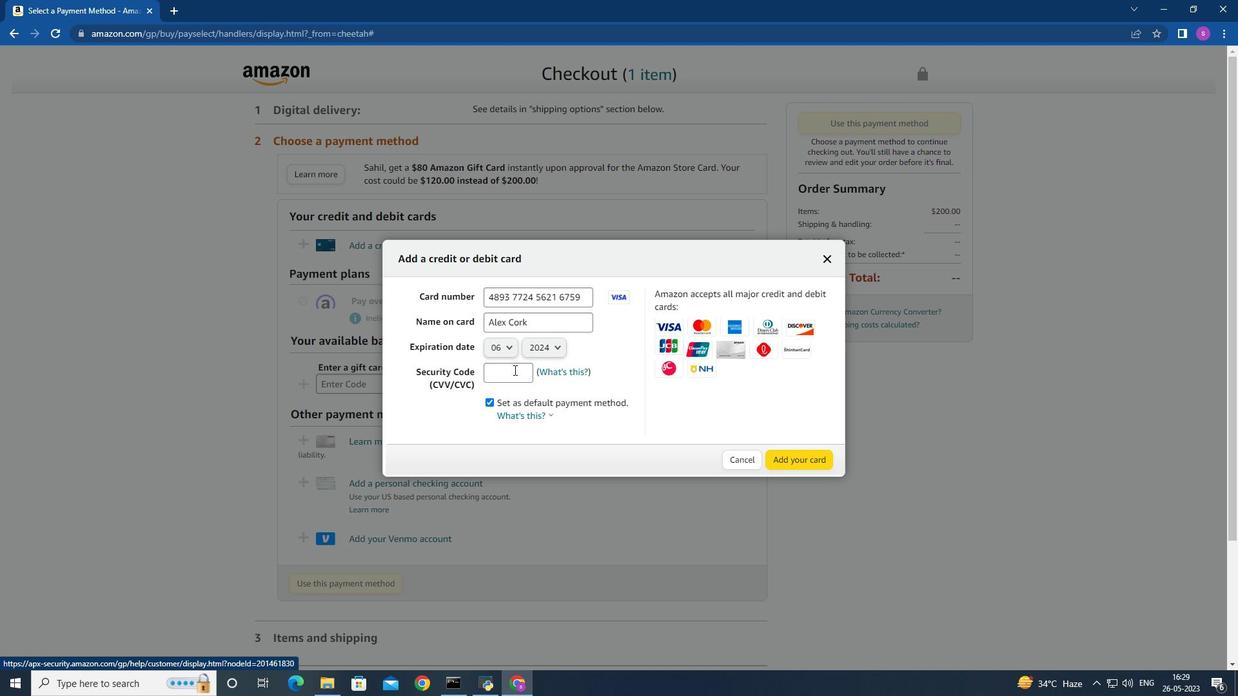
Action: Mouse moved to (508, 366)
Screenshot: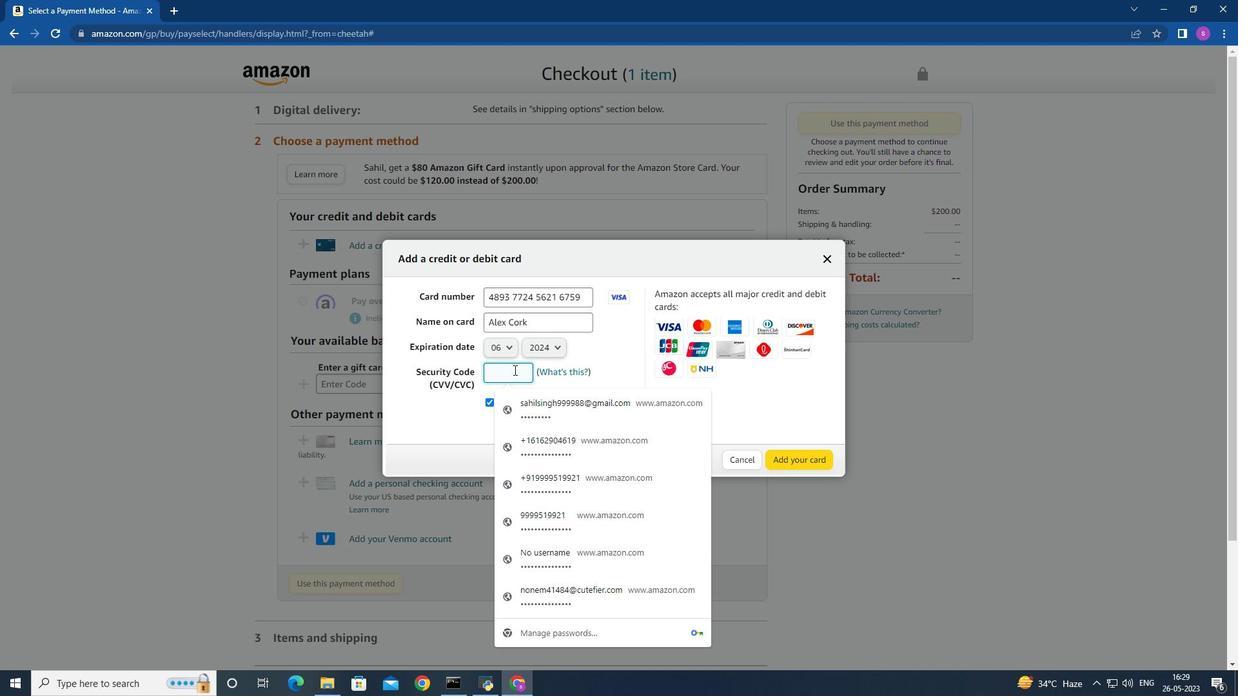 
Action: Key pressed 908
Screenshot: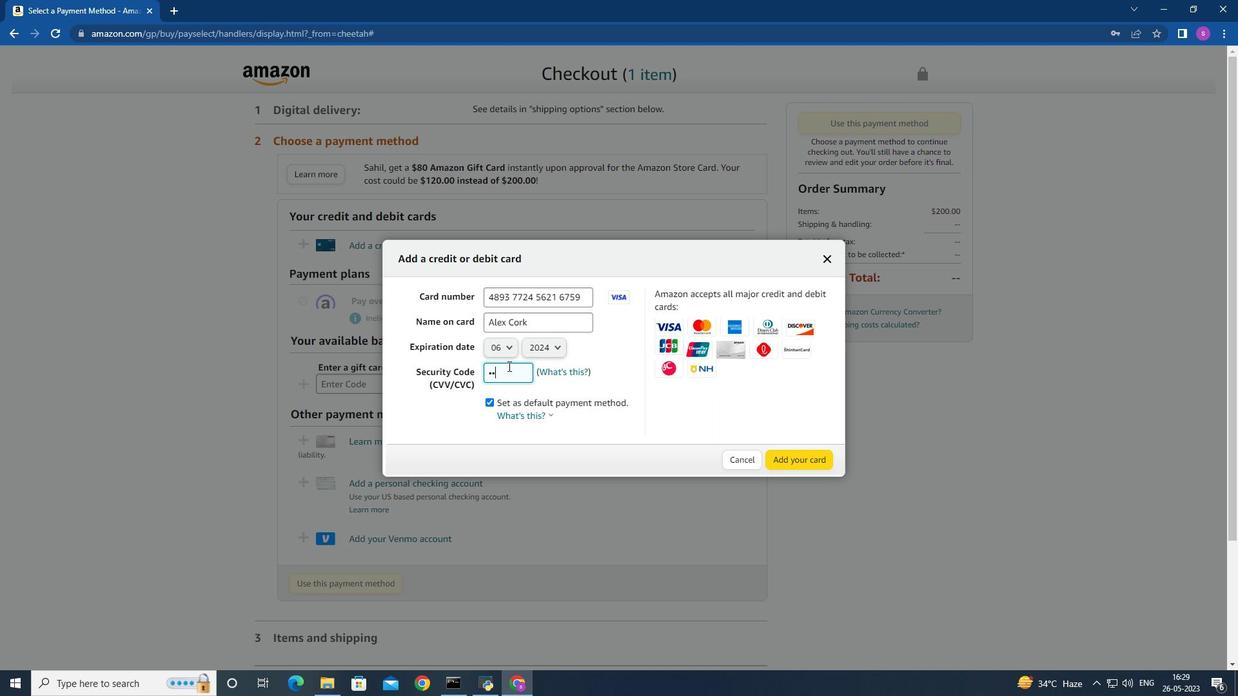 
Action: Mouse moved to (527, 372)
Screenshot: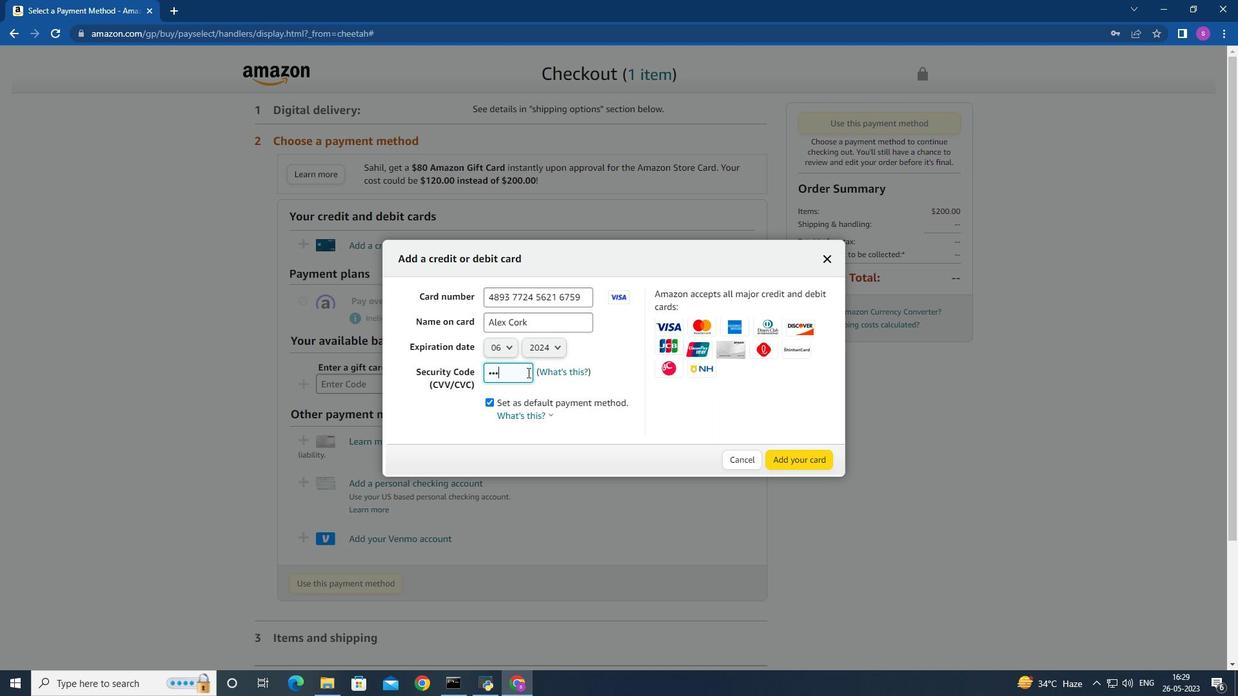 
